 Task: Get directions from Glacier National Park, Montana, United States to Biscayne National Park, Florida, United States and explore the nearby banks
Action: Mouse moved to (421, 208)
Screenshot: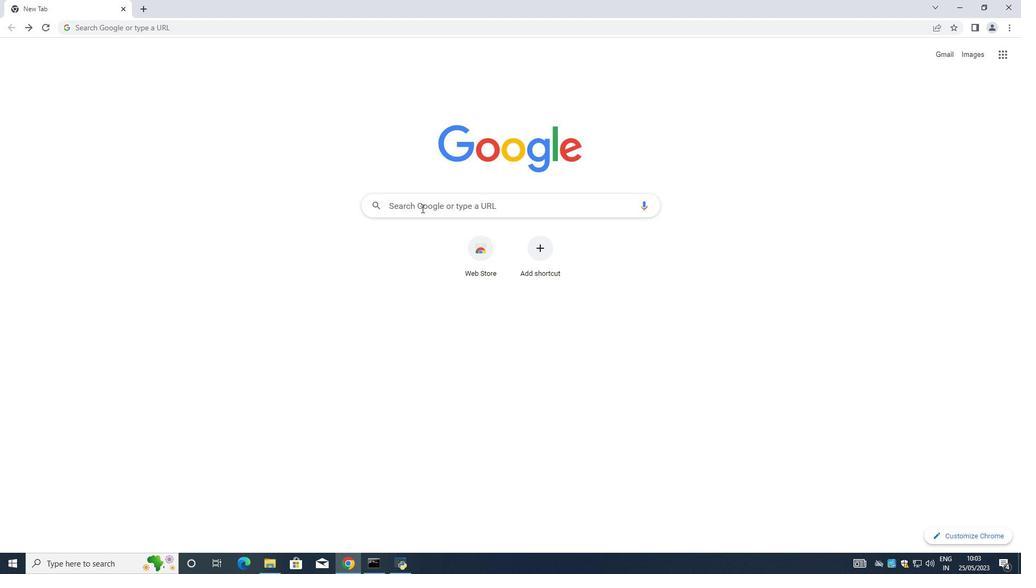 
Action: Mouse pressed left at (421, 208)
Screenshot: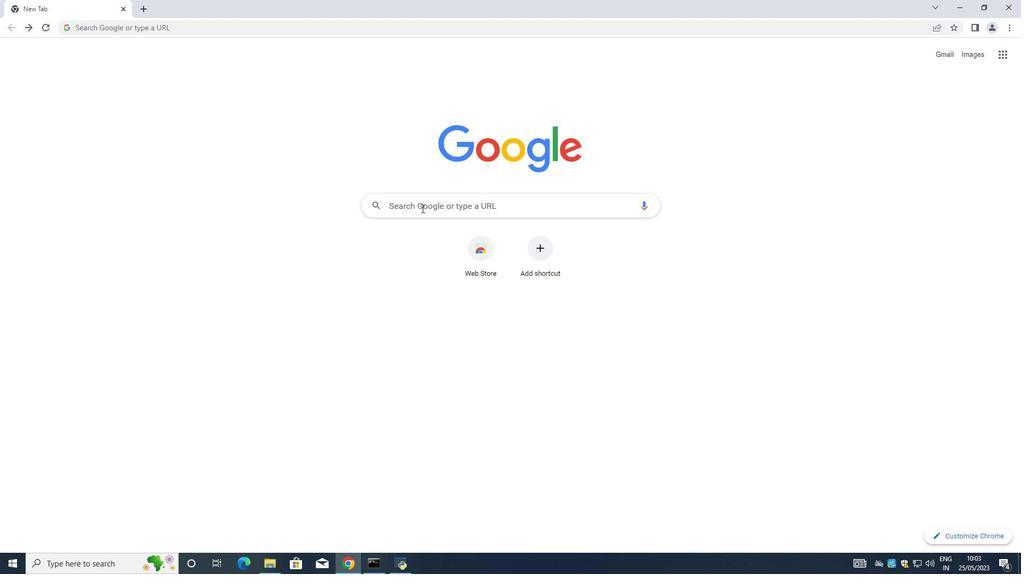 
Action: Mouse moved to (115, 71)
Screenshot: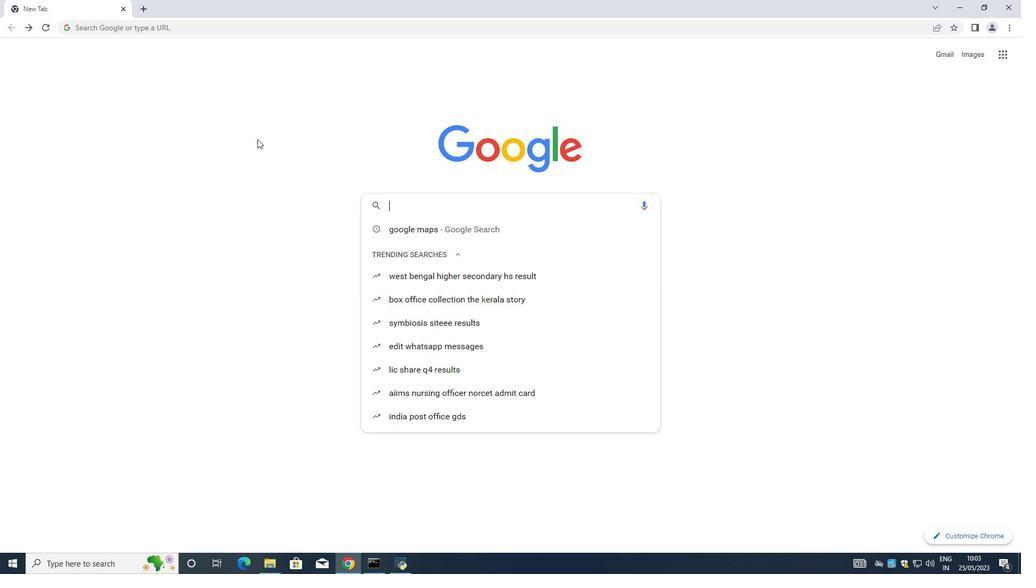 
Action: Key pressed google<Key.space>maps<Key.enter>
Screenshot: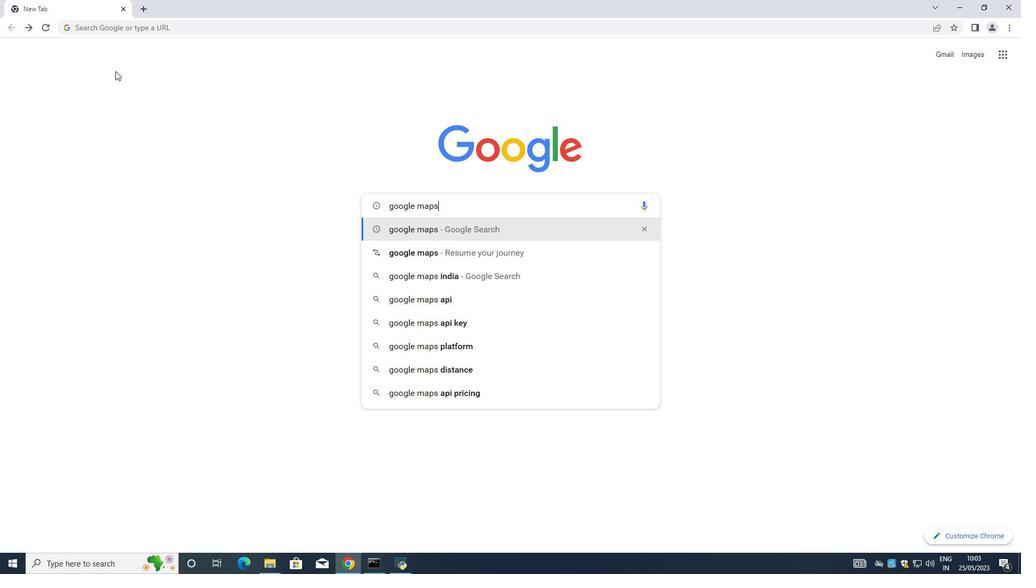 
Action: Mouse moved to (160, 169)
Screenshot: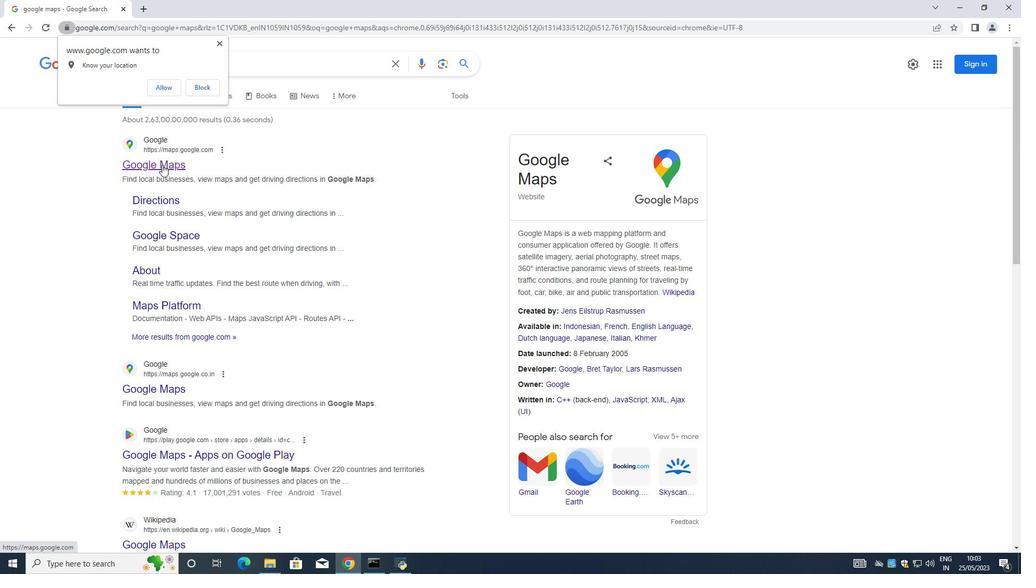 
Action: Mouse pressed left at (160, 169)
Screenshot: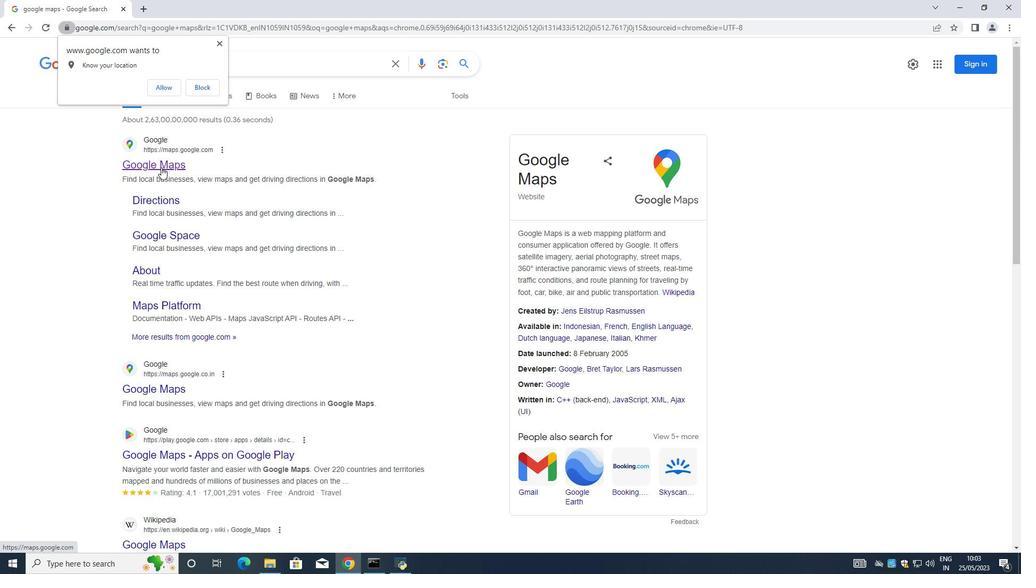 
Action: Mouse moved to (109, 48)
Screenshot: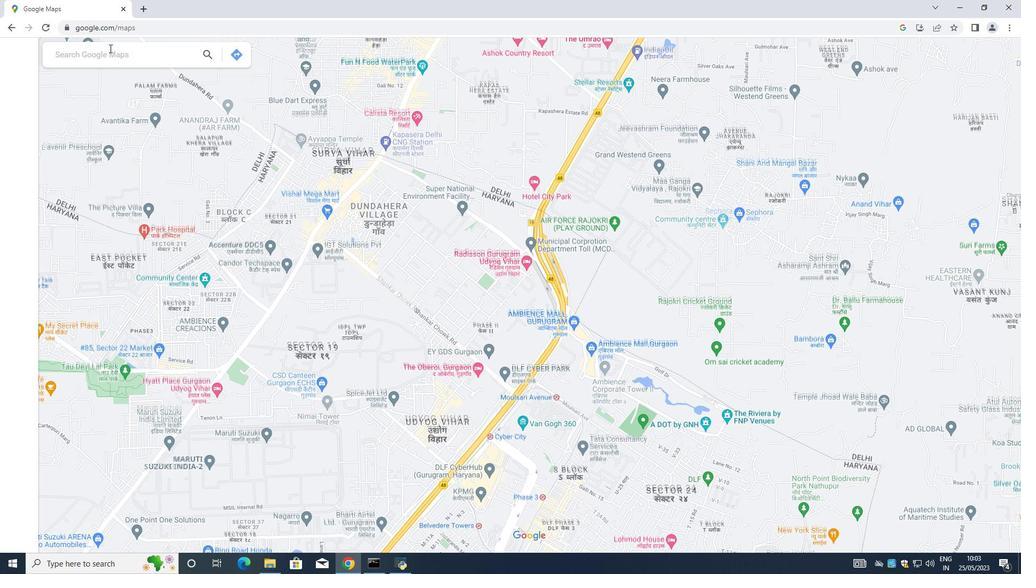 
Action: Mouse pressed left at (109, 48)
Screenshot: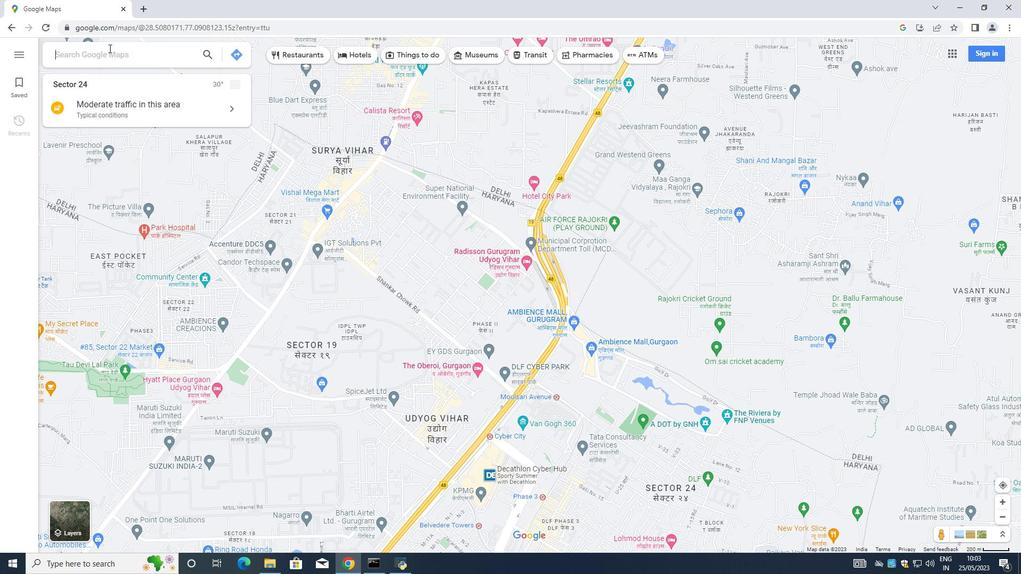 
Action: Mouse moved to (109, 53)
Screenshot: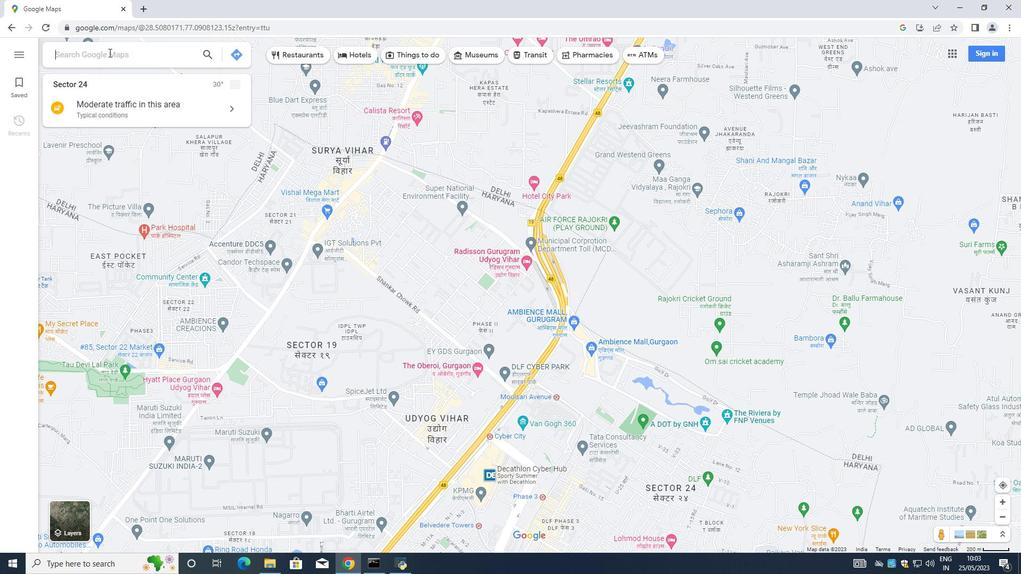 
Action: Mouse pressed left at (109, 53)
Screenshot: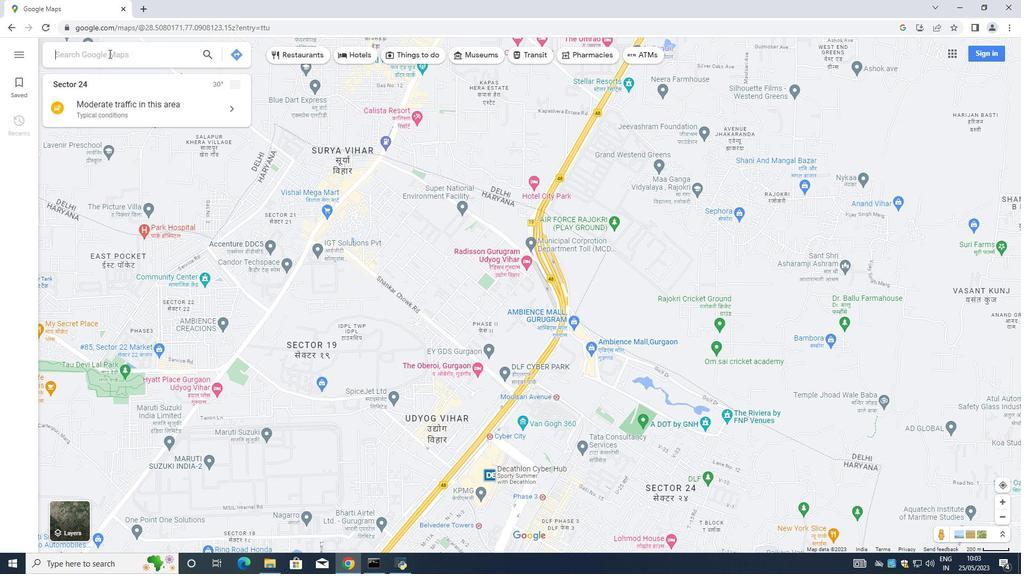 
Action: Mouse moved to (63, 39)
Screenshot: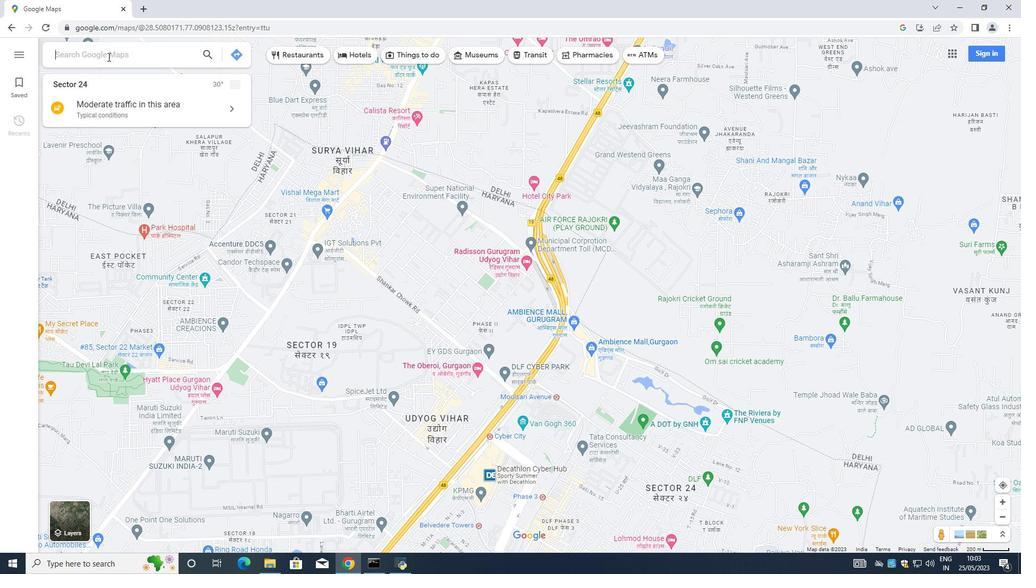 
Action: Key pressed <Key.shift><Key.shift><Key.shift><Key.shift><Key.shift><Key.shift><Key.shift>Glacier<Key.space><Key.shift><Key.shift><Key.shift>National<Key.space>
Screenshot: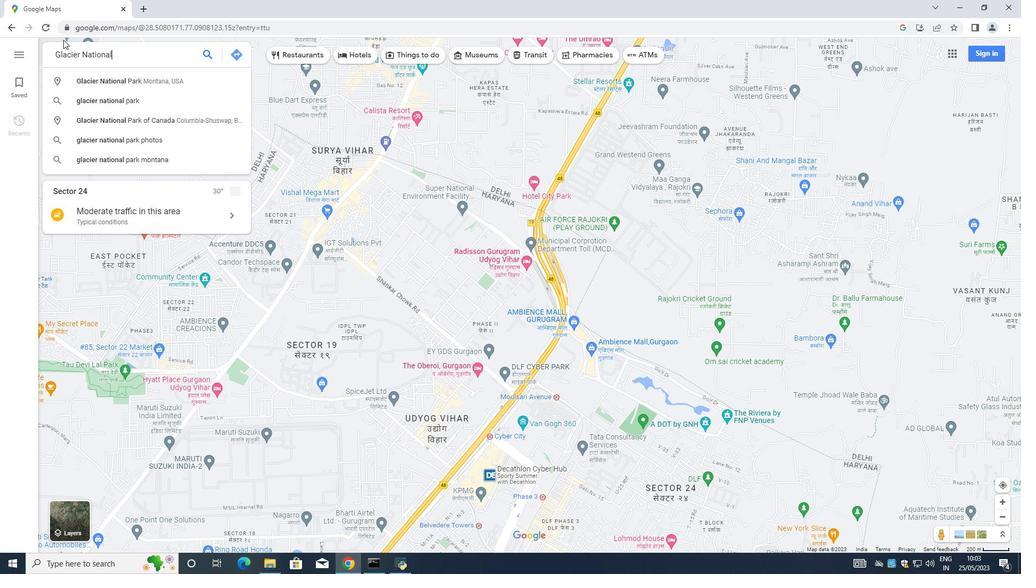 
Action: Mouse moved to (138, 87)
Screenshot: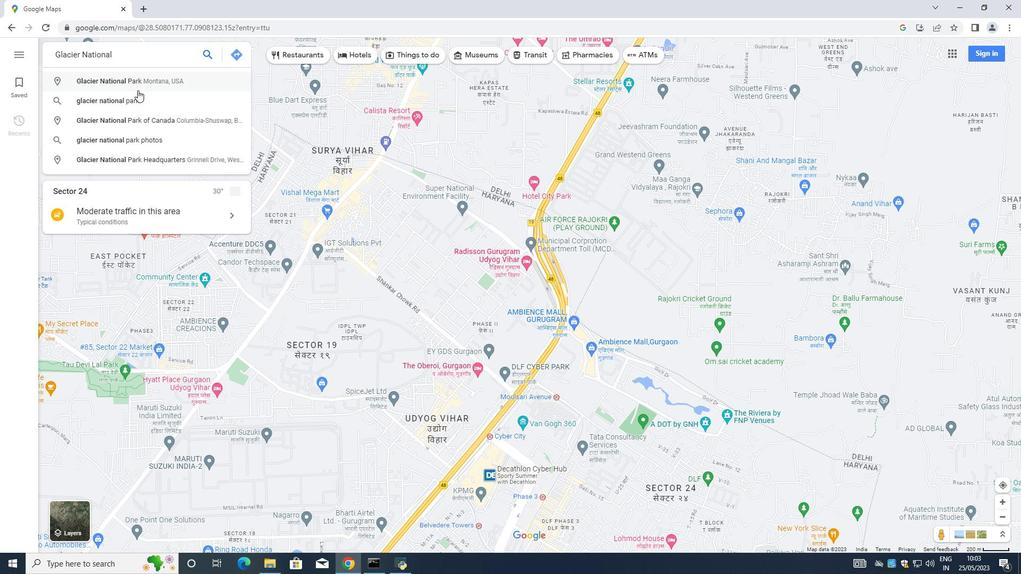 
Action: Mouse pressed left at (138, 87)
Screenshot: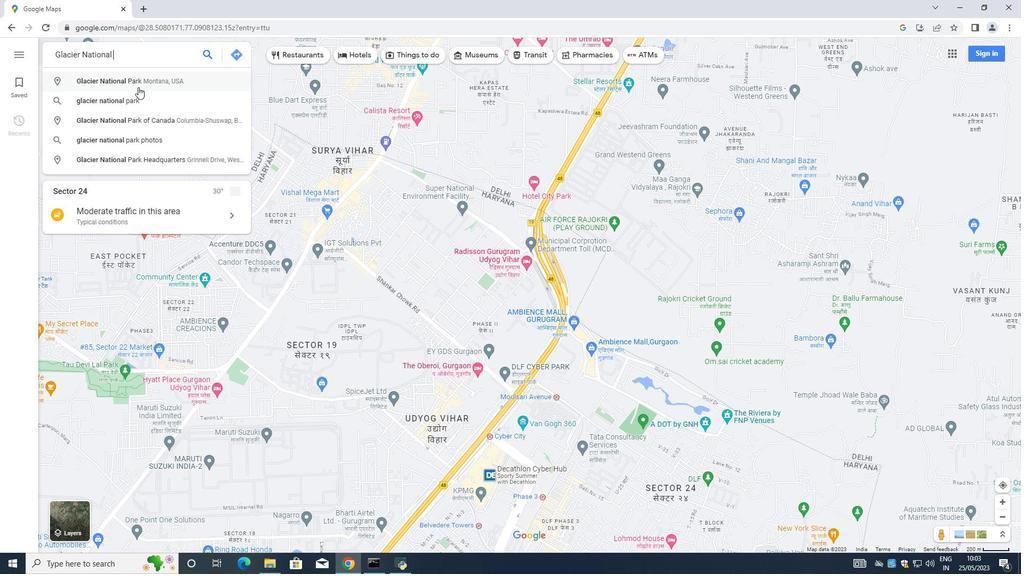 
Action: Mouse moved to (62, 260)
Screenshot: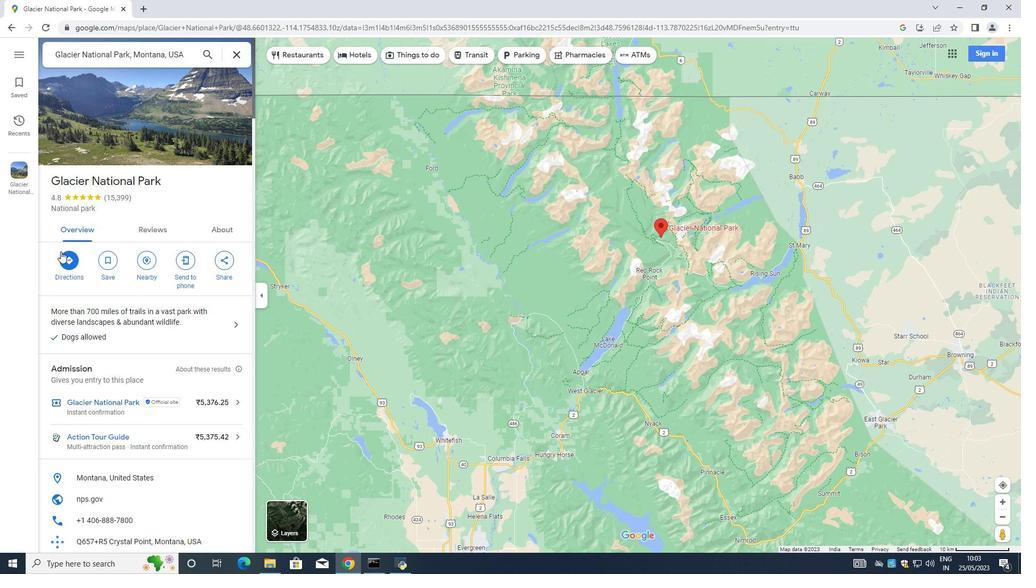 
Action: Mouse pressed left at (62, 260)
Screenshot: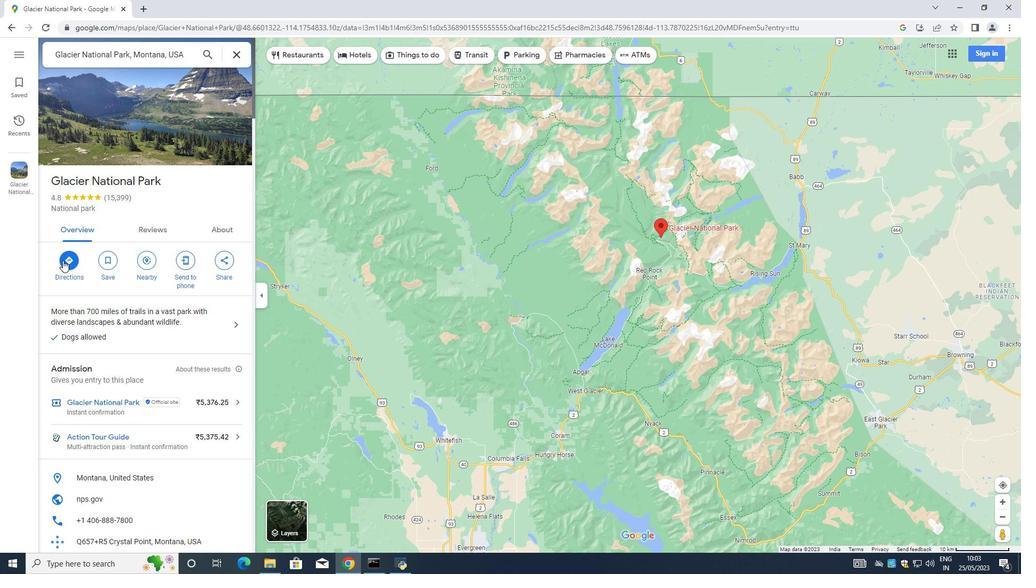 
Action: Mouse moved to (108, 84)
Screenshot: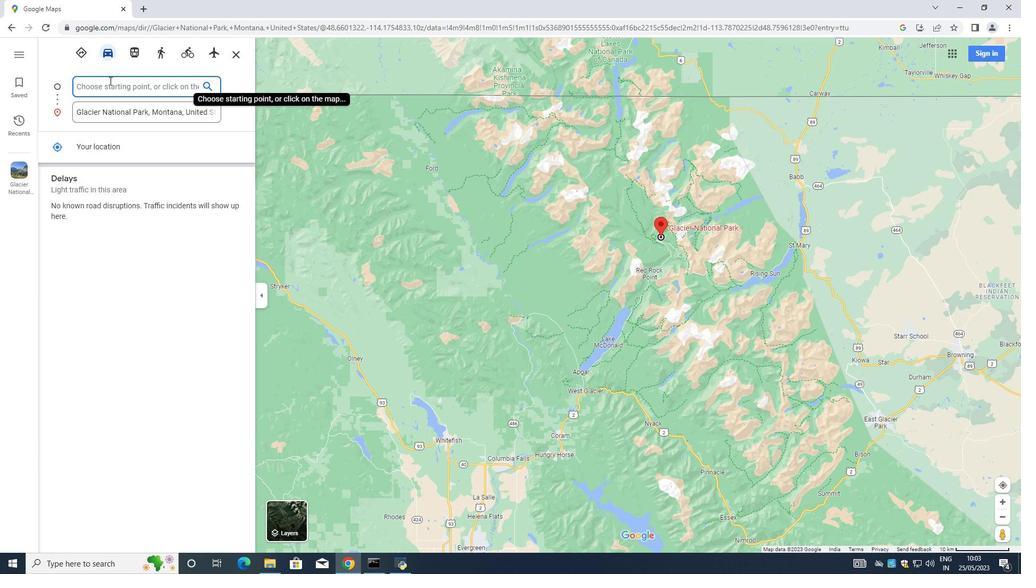
Action: Mouse pressed left at (108, 84)
Screenshot: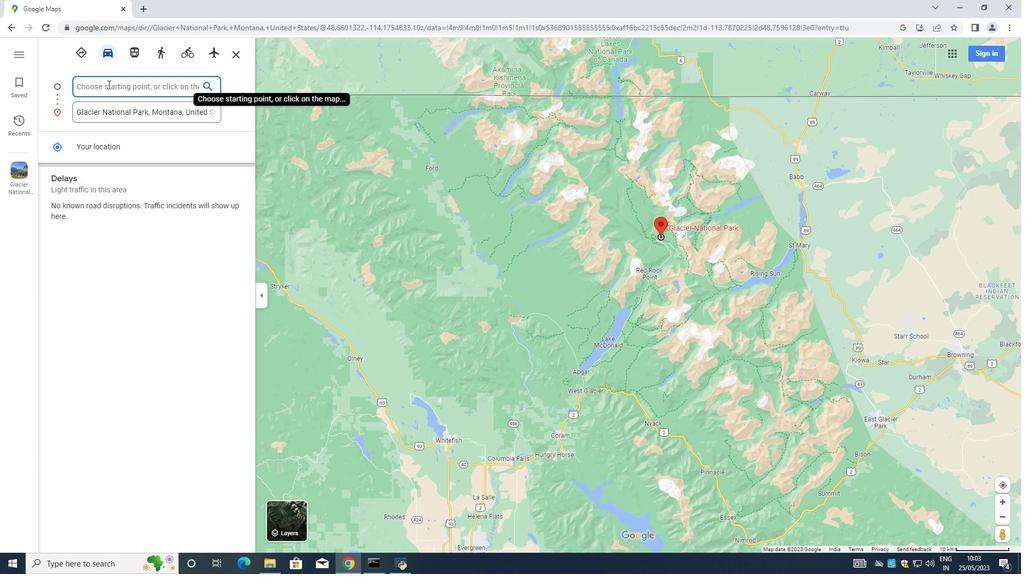 
Action: Key pressed <Key.shift><Key.shift><Key.shift><Key.shift><Key.shift><Key.shift><Key.shift><Key.shift><Key.shift><Key.shift><Key.shift><Key.shift><Key.shift><Key.shift><Key.shift><Key.shift><Key.shift><Key.shift><Key.shift><Key.shift>Biscayne<Key.space><Key.shift>National<Key.space><Key.shift>Park<Key.space>
Screenshot: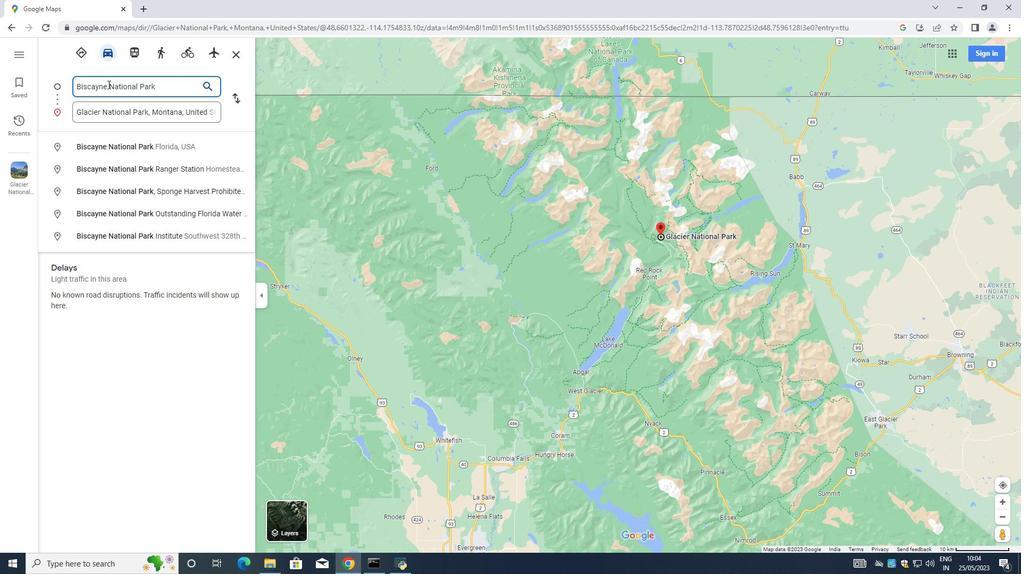 
Action: Mouse moved to (196, 144)
Screenshot: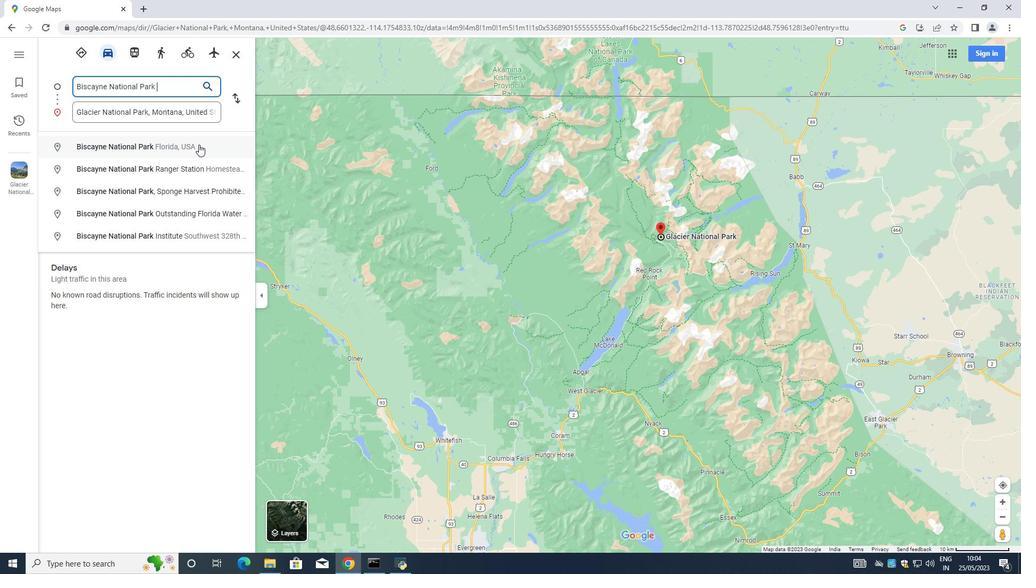 
Action: Mouse pressed left at (196, 144)
Screenshot: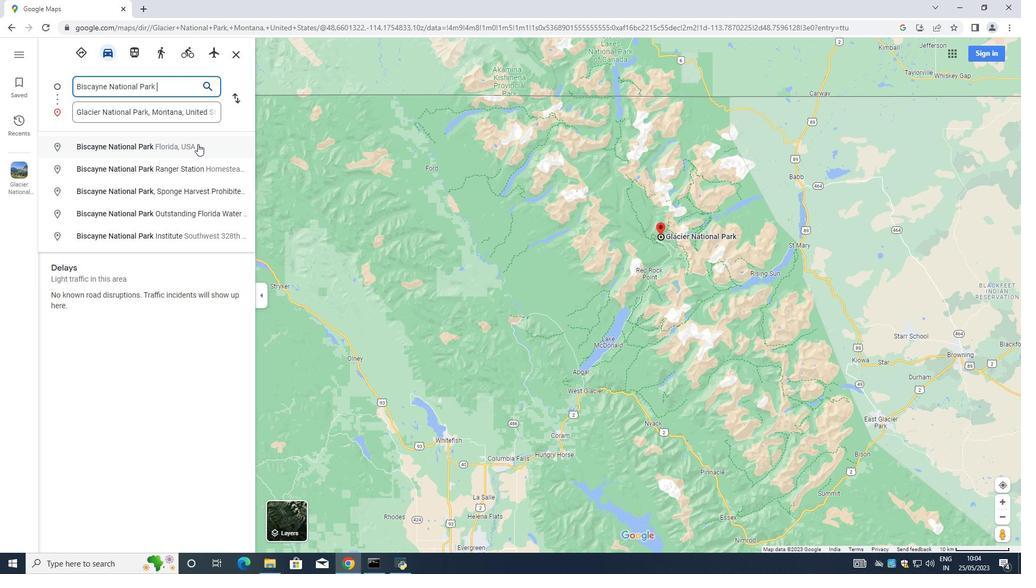 
Action: Mouse moved to (679, 255)
Screenshot: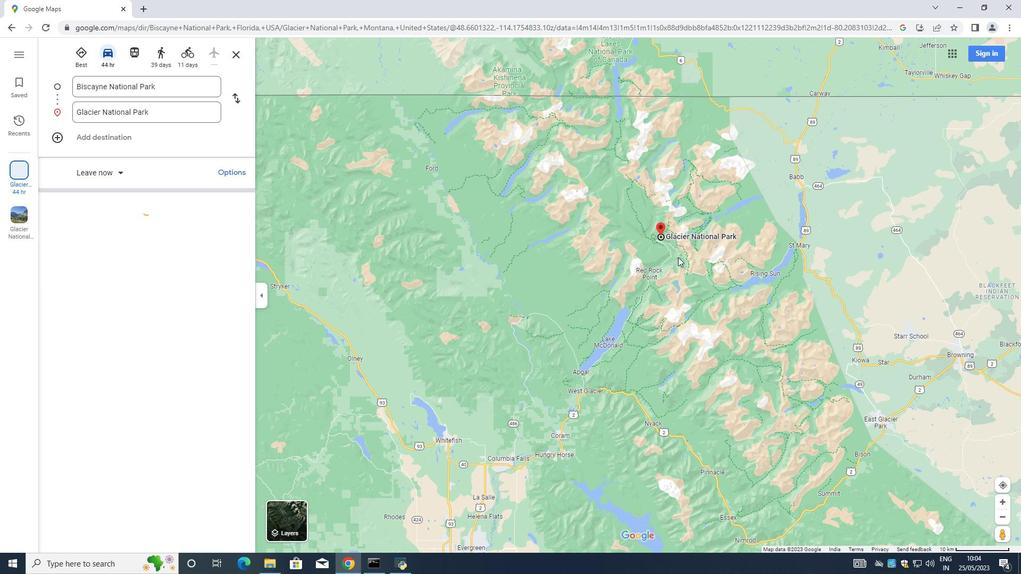 
Action: Mouse scrolled (679, 255) with delta (0, 0)
Screenshot: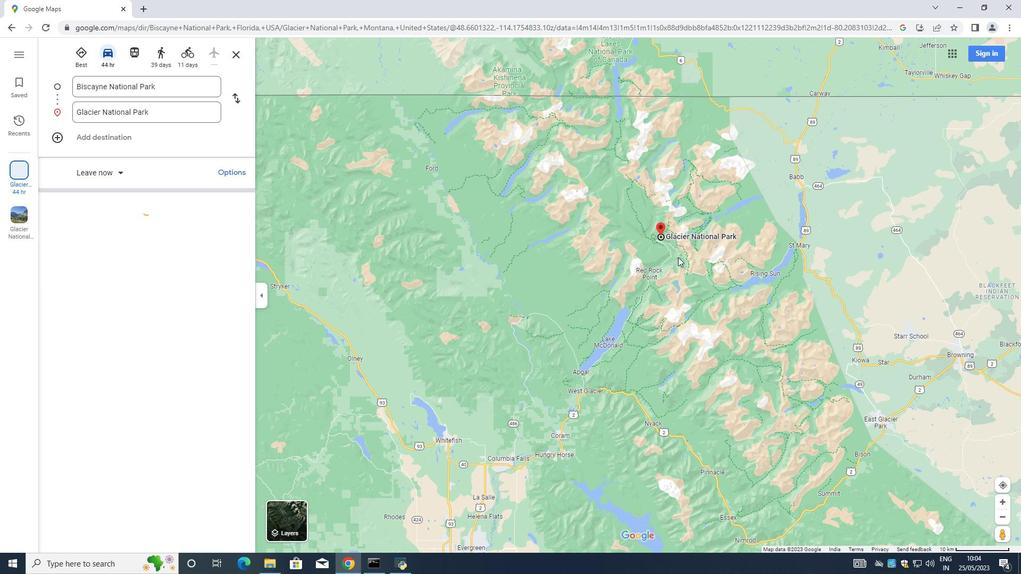 
Action: Mouse moved to (631, 245)
Screenshot: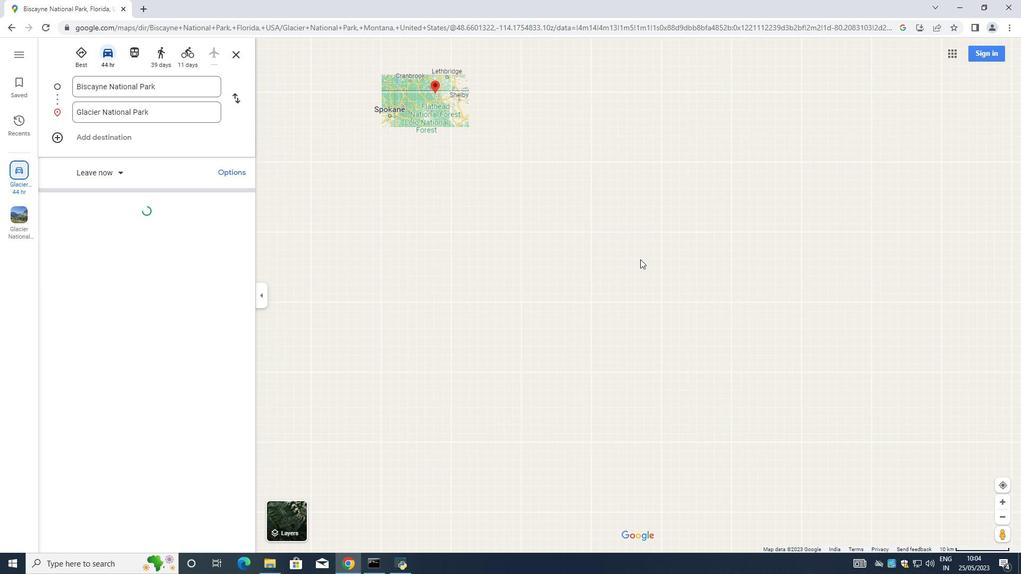 
Action: Mouse scrolled (631, 244) with delta (0, 0)
Screenshot: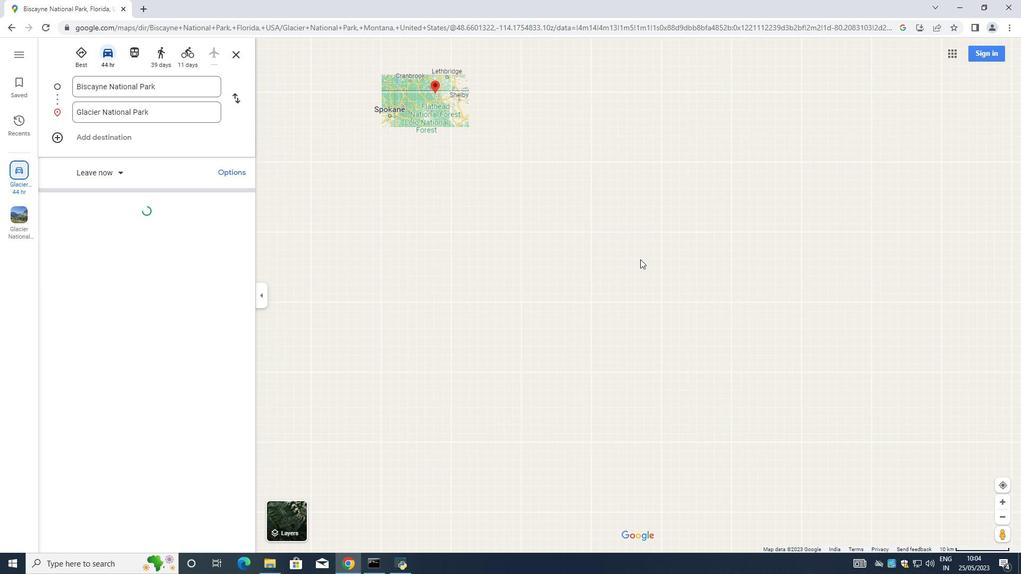 
Action: Mouse moved to (629, 245)
Screenshot: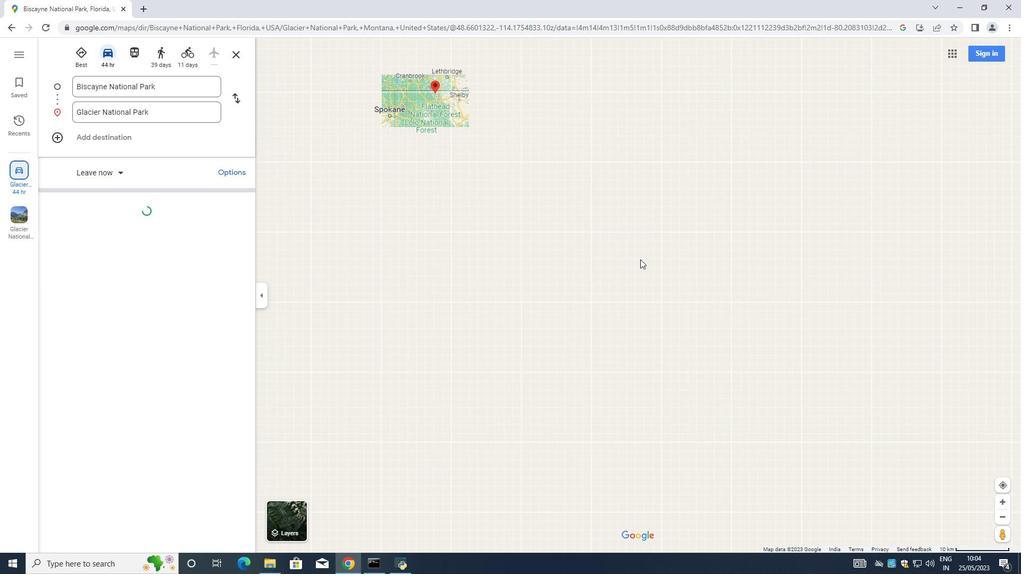 
Action: Mouse scrolled (629, 244) with delta (0, 0)
Screenshot: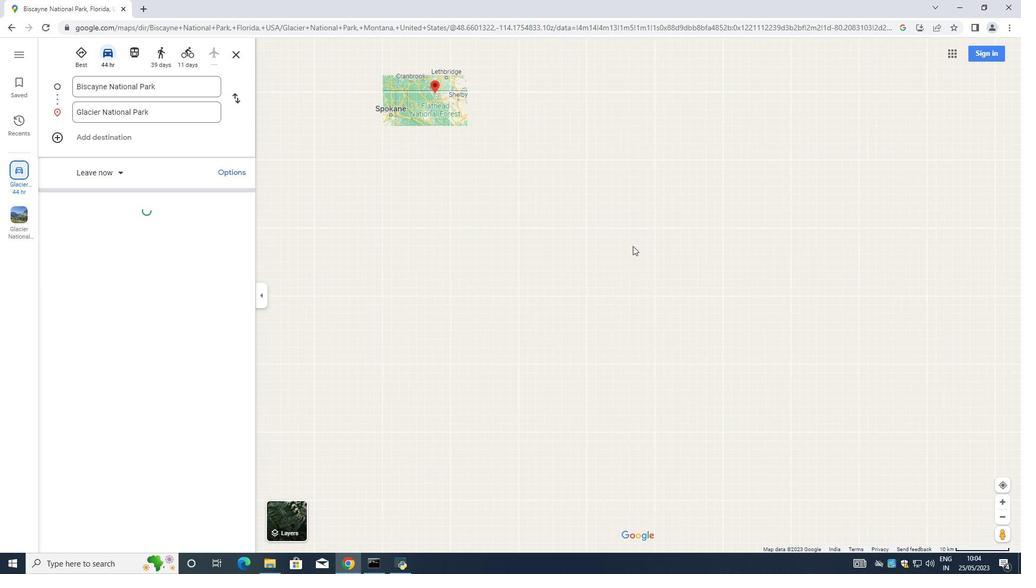 
Action: Mouse moved to (628, 245)
Screenshot: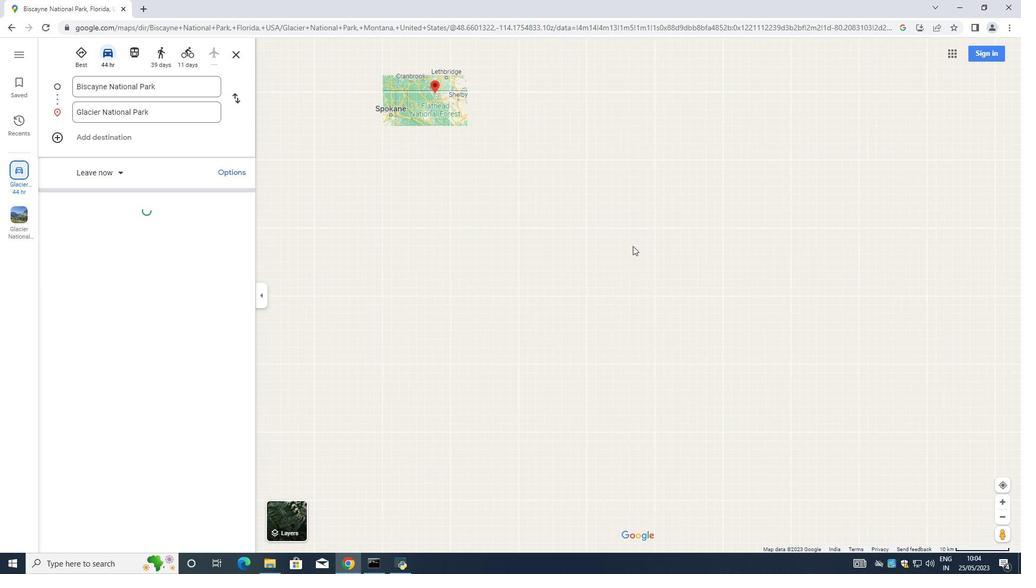 
Action: Mouse scrolled (628, 245) with delta (0, 0)
Screenshot: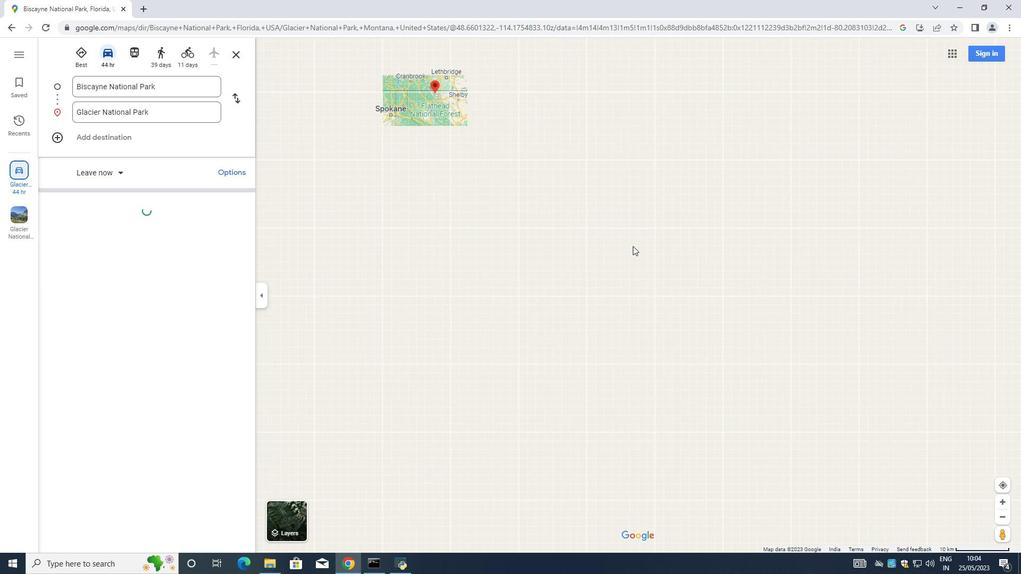 
Action: Mouse moved to (618, 235)
Screenshot: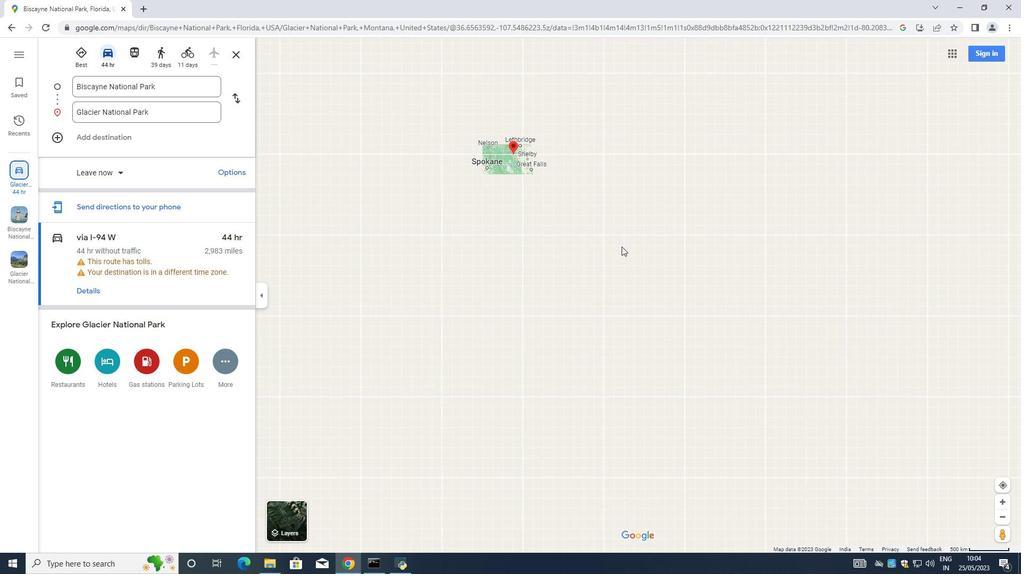 
Action: Mouse scrolled (618, 235) with delta (0, 0)
Screenshot: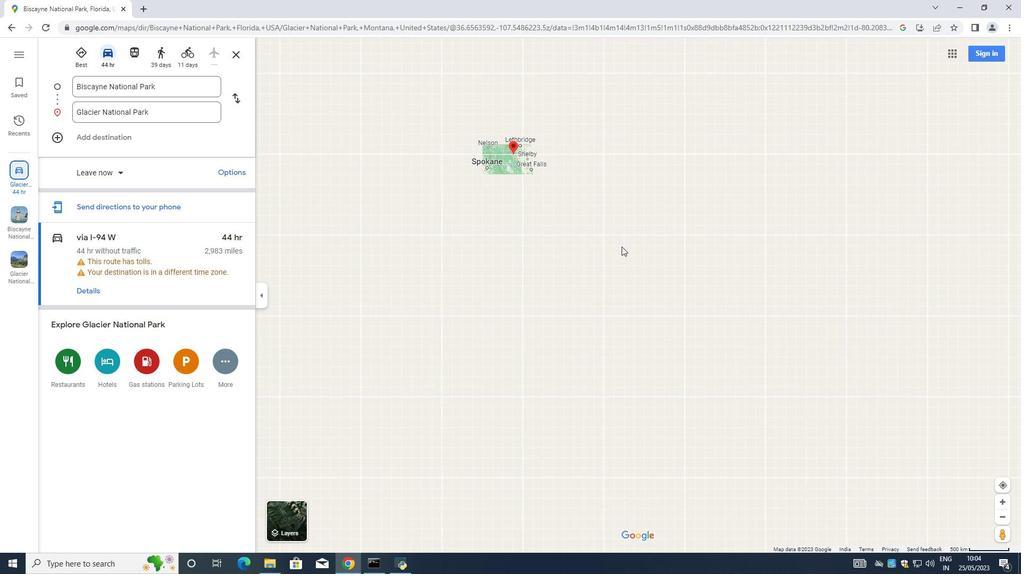 
Action: Mouse scrolled (618, 235) with delta (0, 0)
Screenshot: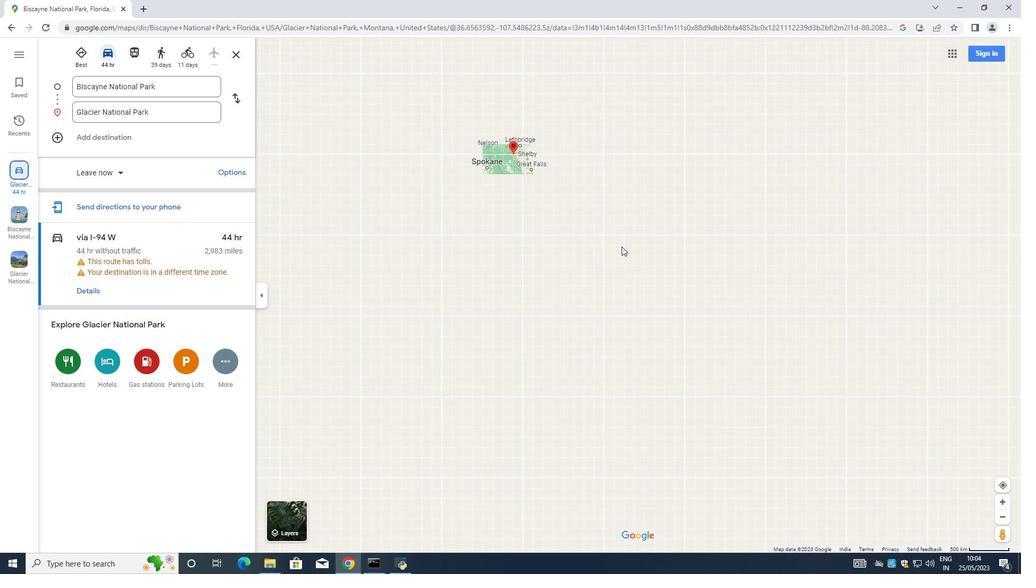 
Action: Mouse scrolled (618, 235) with delta (0, 0)
Screenshot: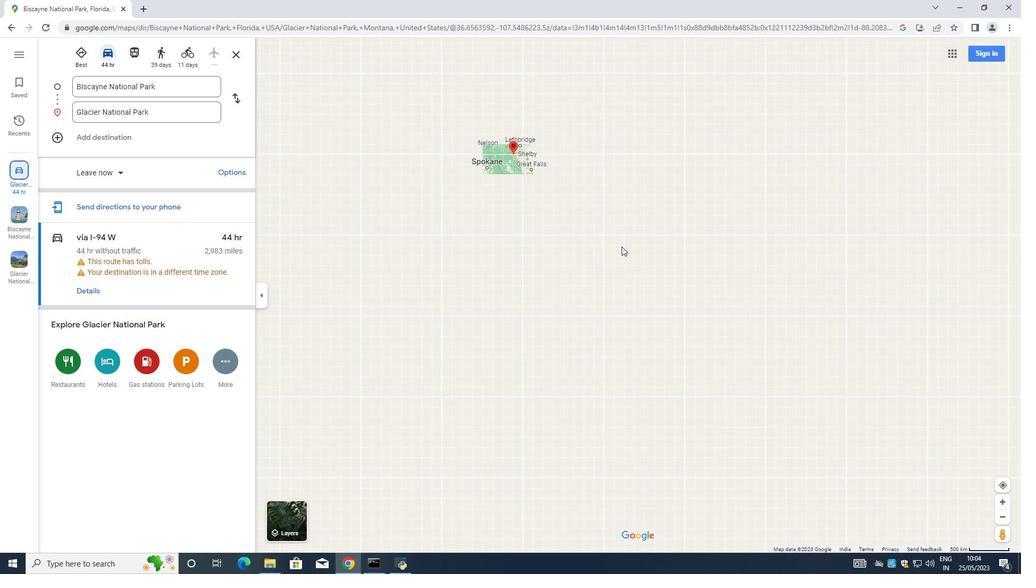 
Action: Mouse scrolled (618, 235) with delta (0, 0)
Screenshot: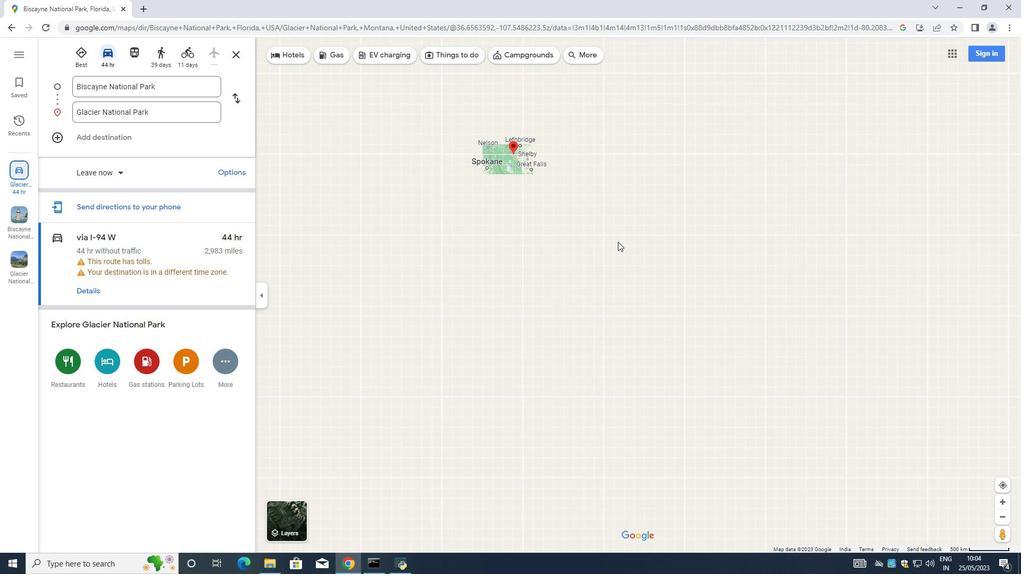 
Action: Mouse scrolled (618, 235) with delta (0, 0)
Screenshot: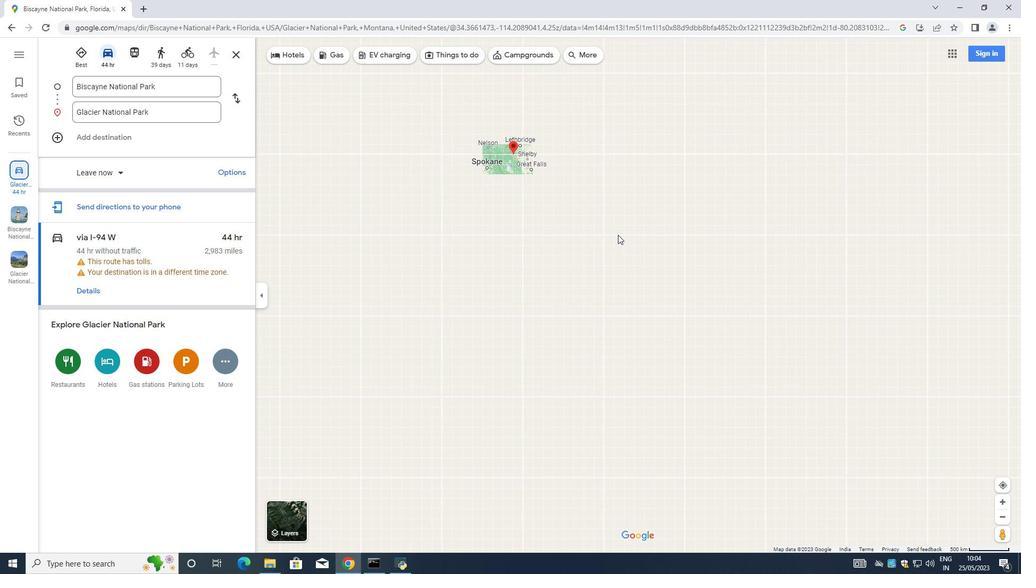 
Action: Mouse moved to (423, 125)
Screenshot: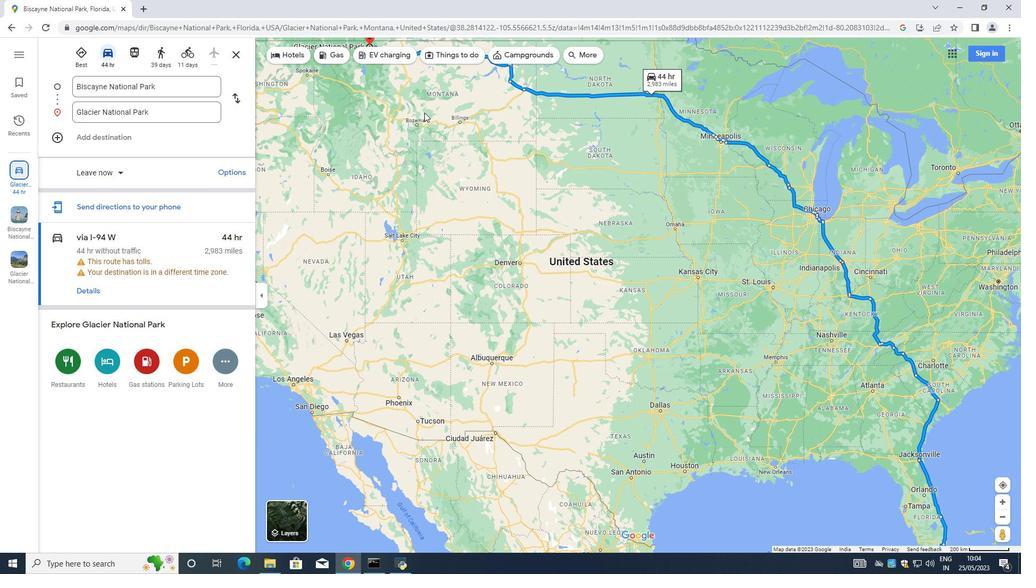 
Action: Mouse pressed left at (423, 125)
Screenshot: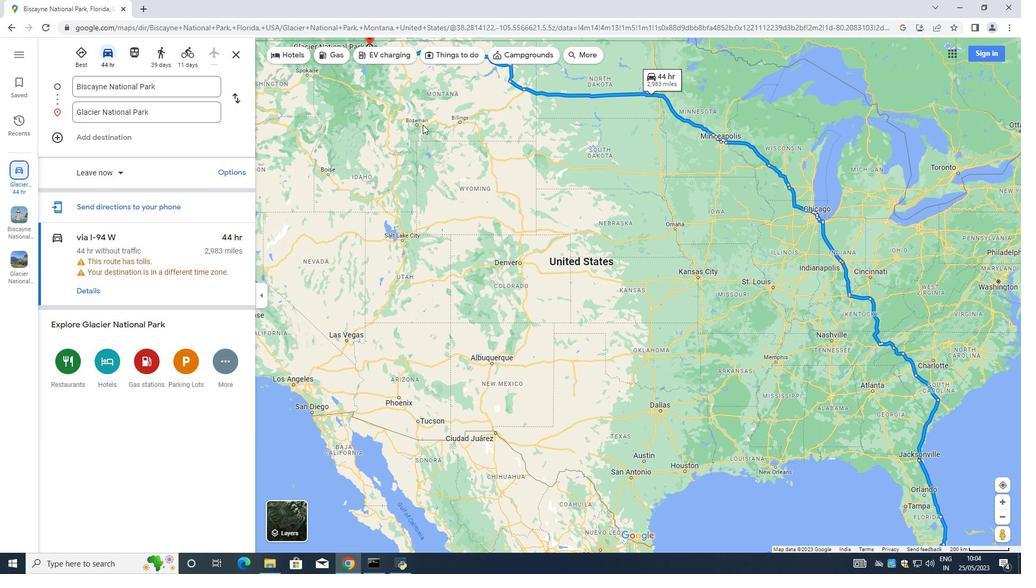 
Action: Mouse moved to (510, 301)
Screenshot: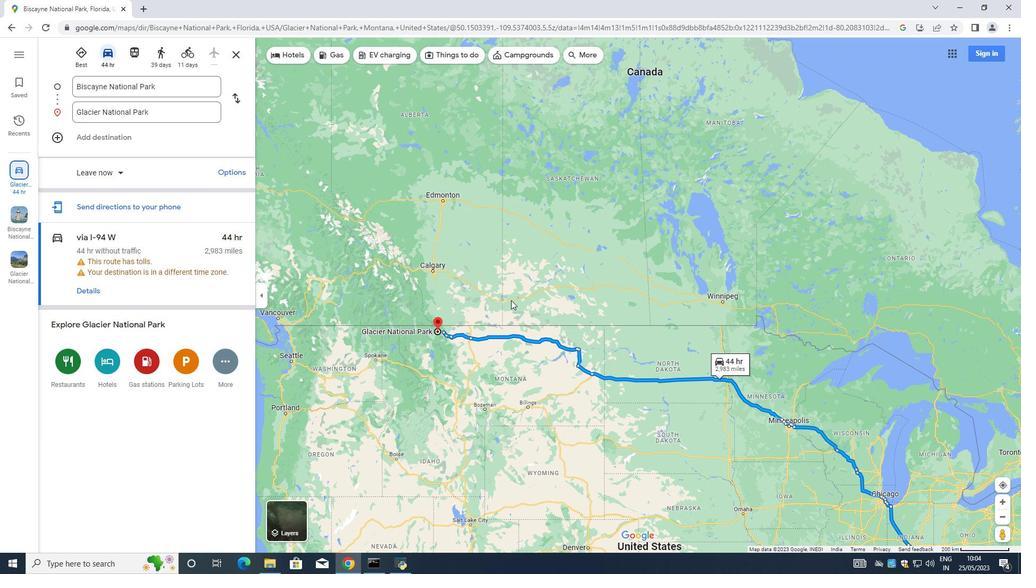 
Action: Mouse scrolled (510, 302) with delta (0, 0)
Screenshot: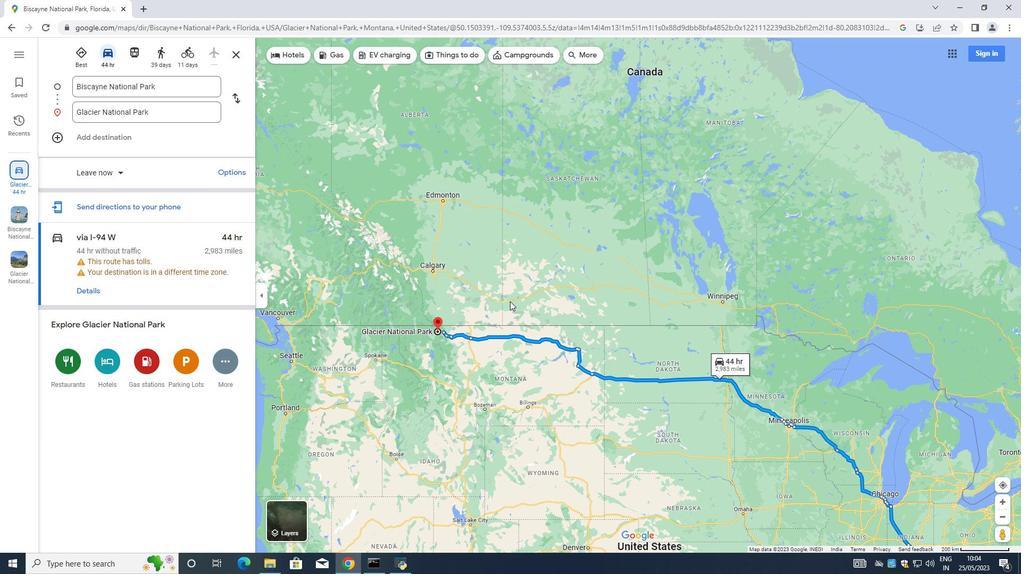 
Action: Mouse moved to (227, 374)
Screenshot: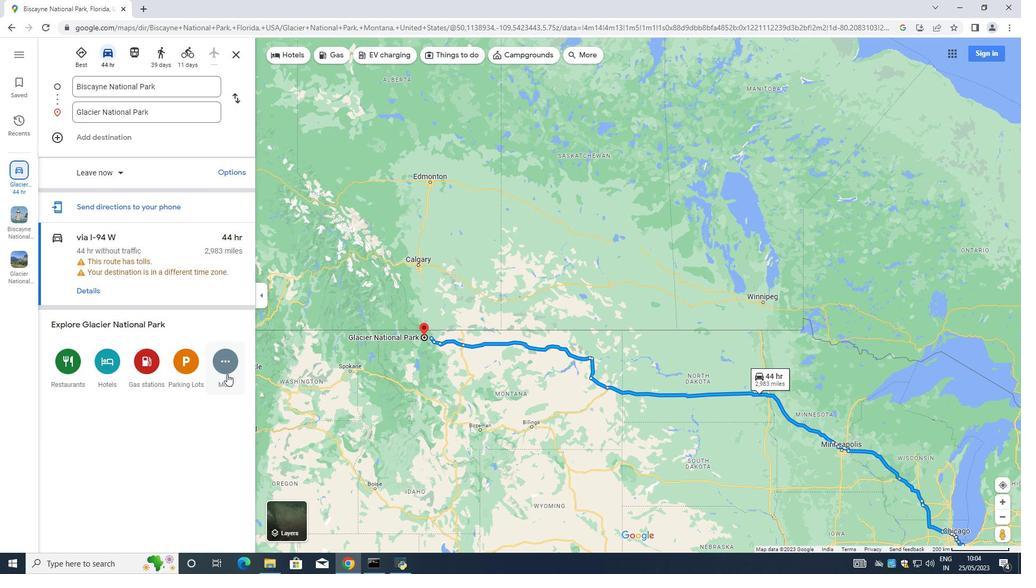 
Action: Mouse pressed left at (227, 374)
Screenshot: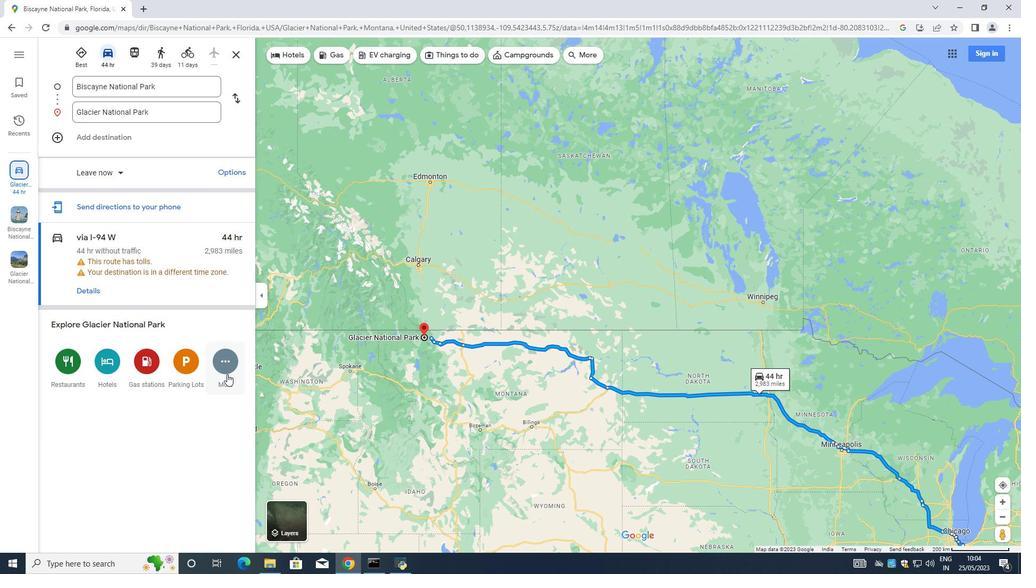 
Action: Mouse moved to (83, 433)
Screenshot: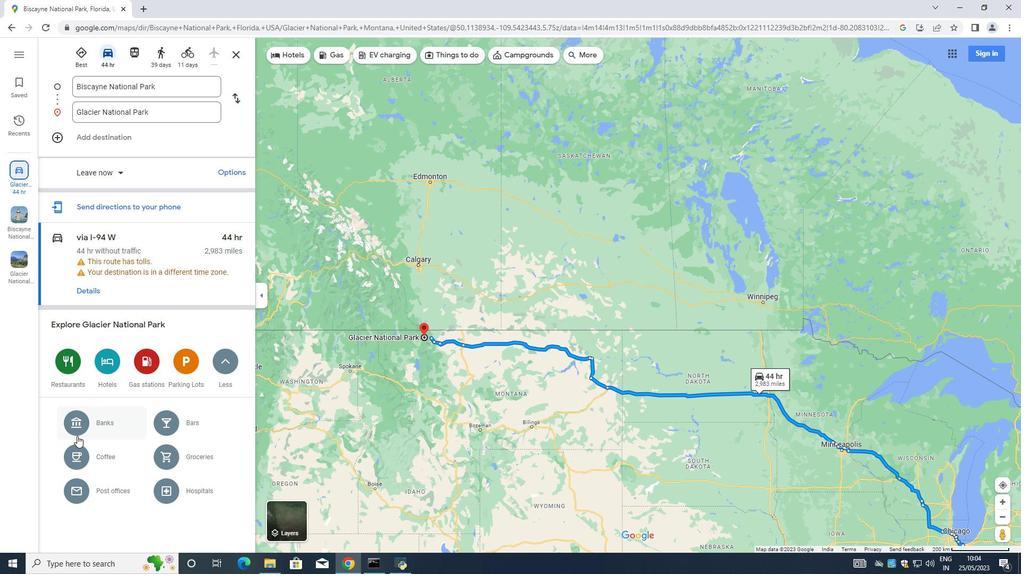 
Action: Mouse pressed left at (83, 433)
Screenshot: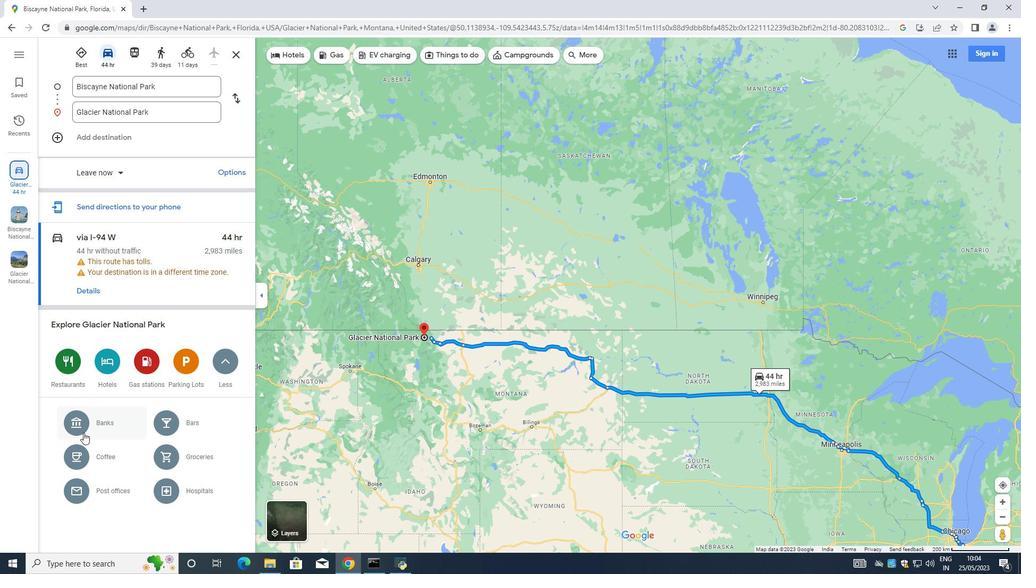 
Action: Mouse moved to (649, 381)
Screenshot: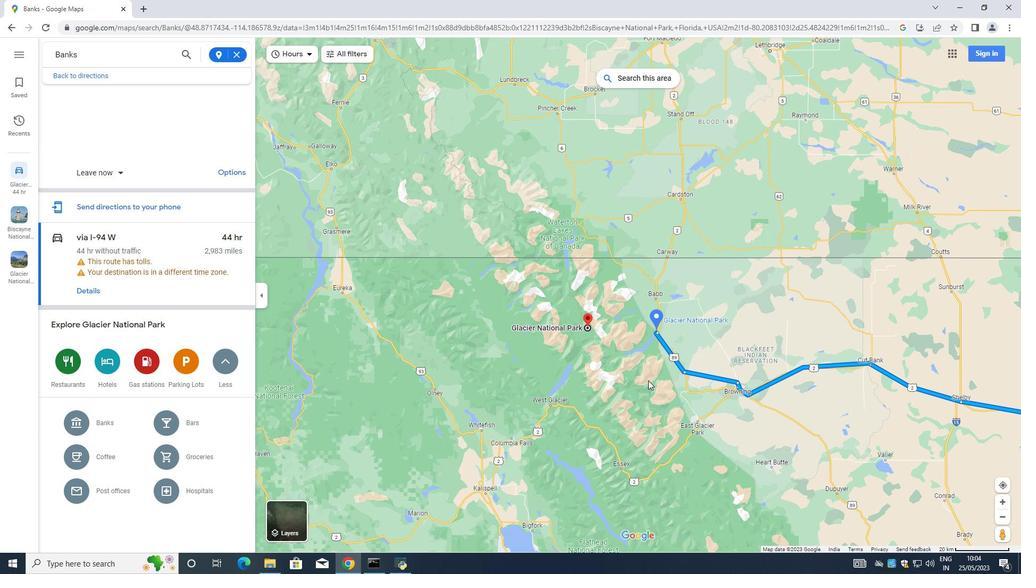 
Action: Mouse scrolled (649, 382) with delta (0, 0)
Screenshot: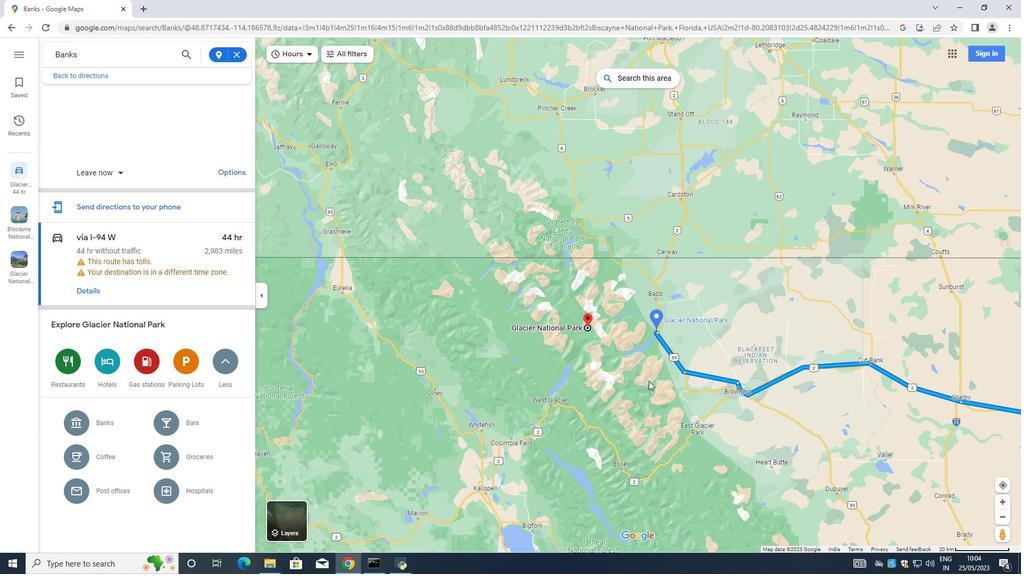 
Action: Mouse scrolled (649, 382) with delta (0, 0)
Screenshot: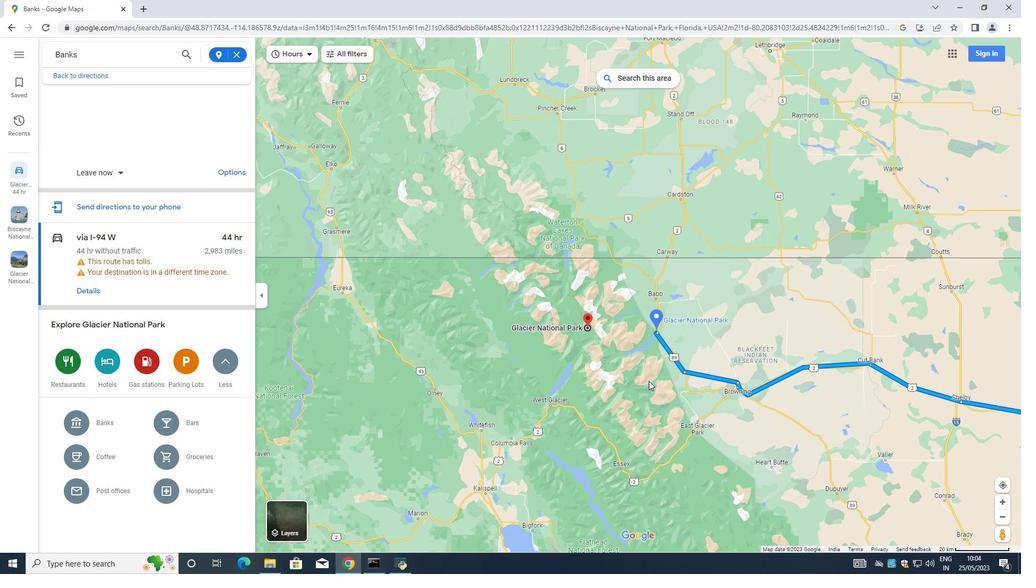 
Action: Mouse scrolled (649, 382) with delta (0, 0)
Screenshot: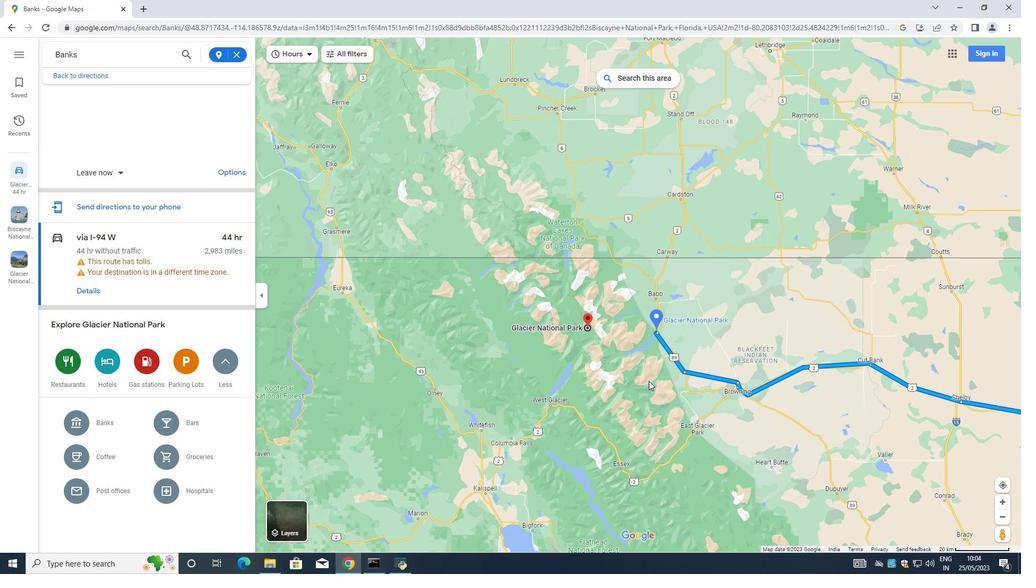 
Action: Mouse scrolled (649, 382) with delta (0, 0)
Screenshot: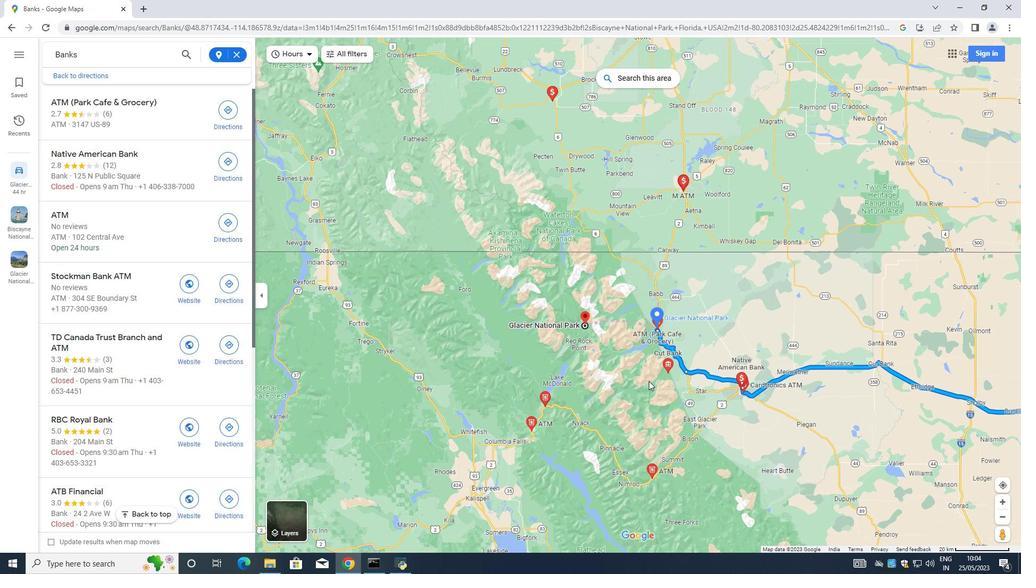 
Action: Mouse scrolled (649, 382) with delta (0, 0)
Screenshot: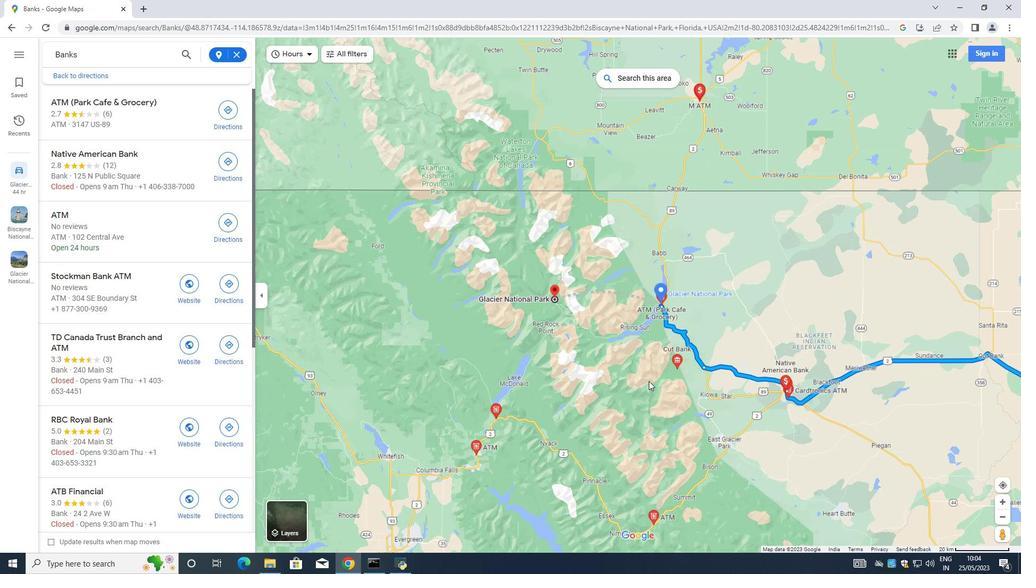 
Action: Mouse moved to (648, 378)
Screenshot: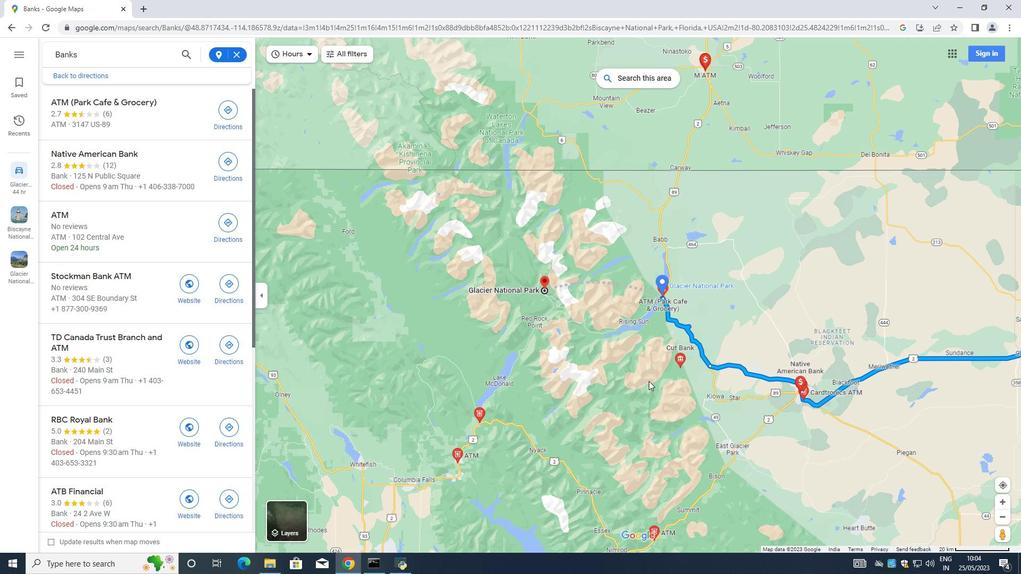 
Action: Mouse scrolled (648, 378) with delta (0, 0)
Screenshot: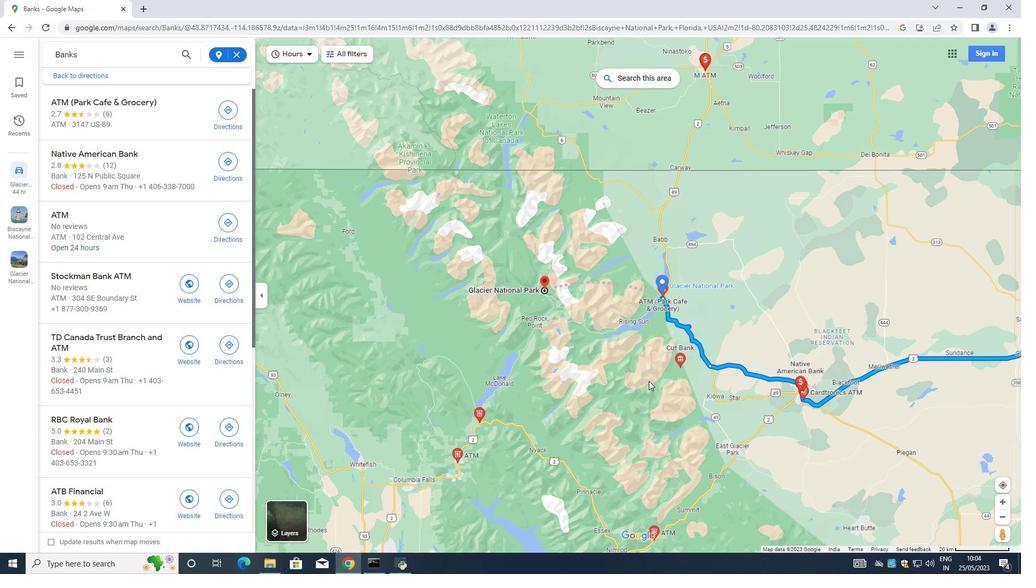 
Action: Mouse scrolled (648, 378) with delta (0, 0)
Screenshot: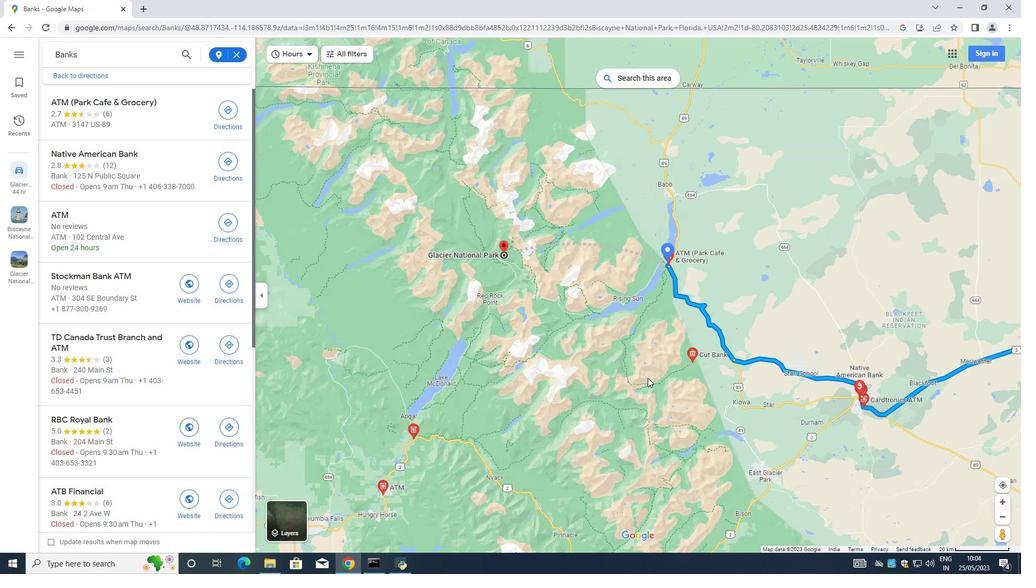 
Action: Mouse scrolled (648, 378) with delta (0, 0)
Screenshot: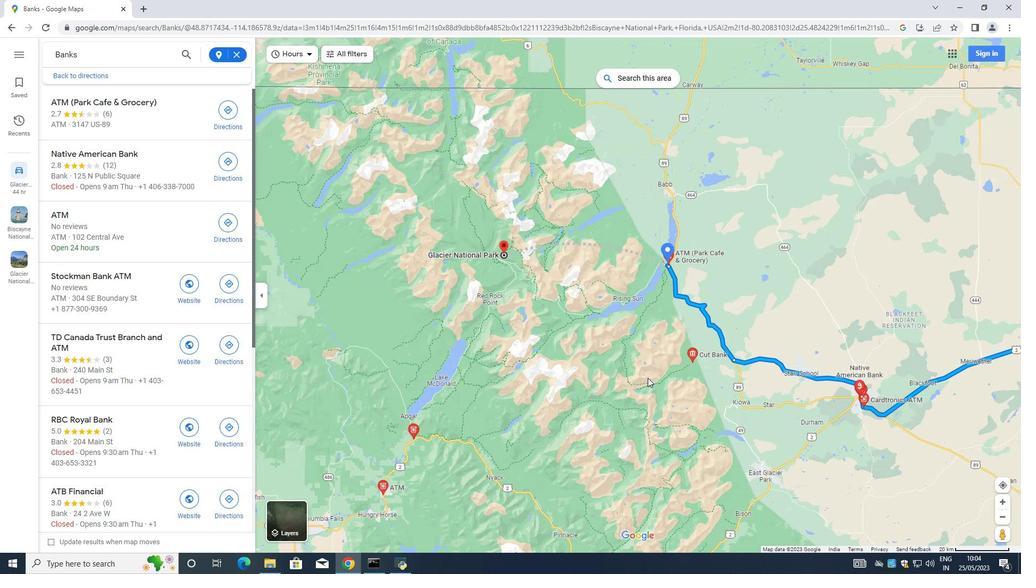 
Action: Mouse scrolled (648, 378) with delta (0, 0)
Screenshot: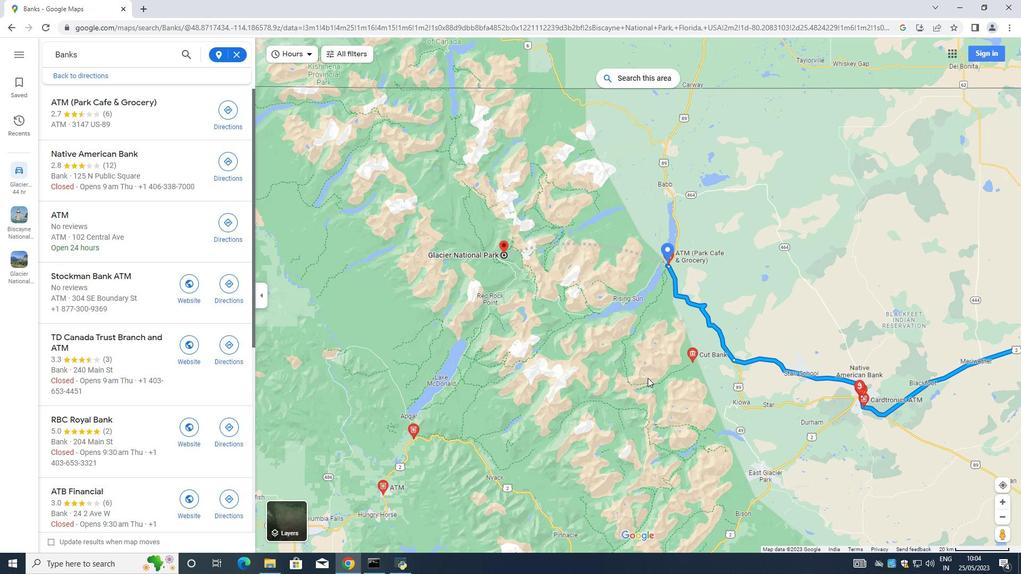 
Action: Mouse scrolled (648, 378) with delta (0, 0)
Screenshot: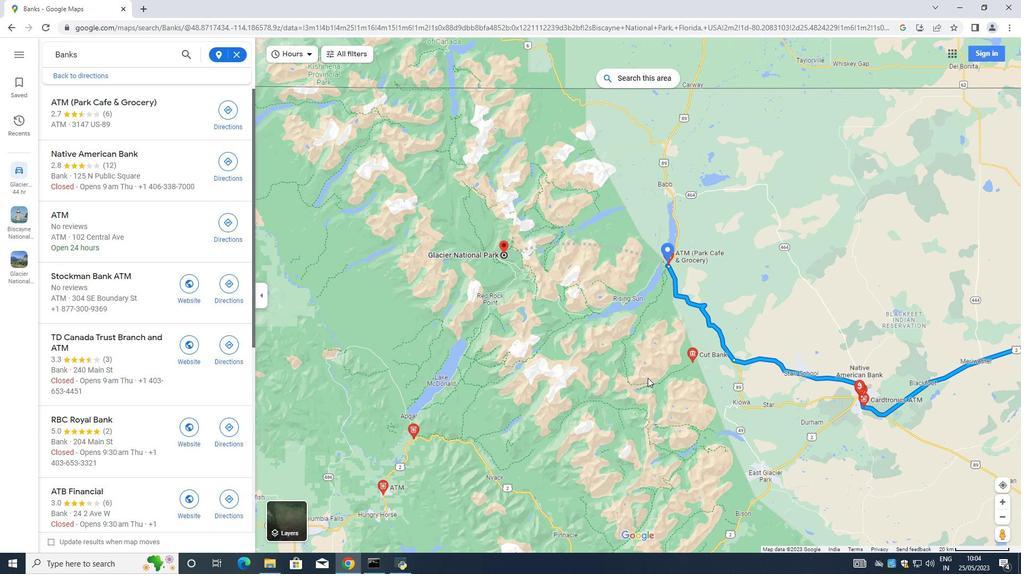 
Action: Mouse moved to (676, 158)
Screenshot: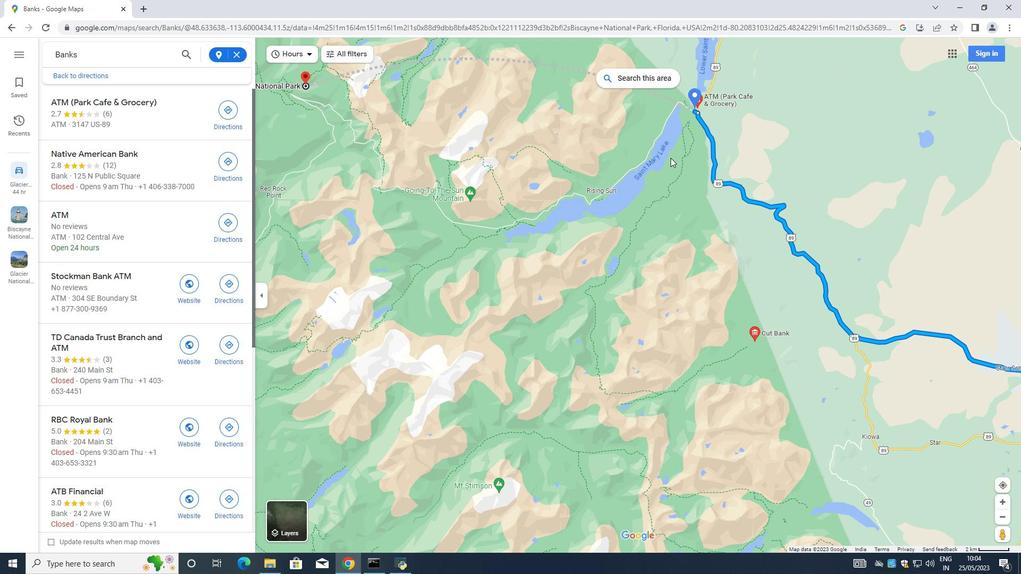 
Action: Mouse scrolled (676, 158) with delta (0, 0)
Screenshot: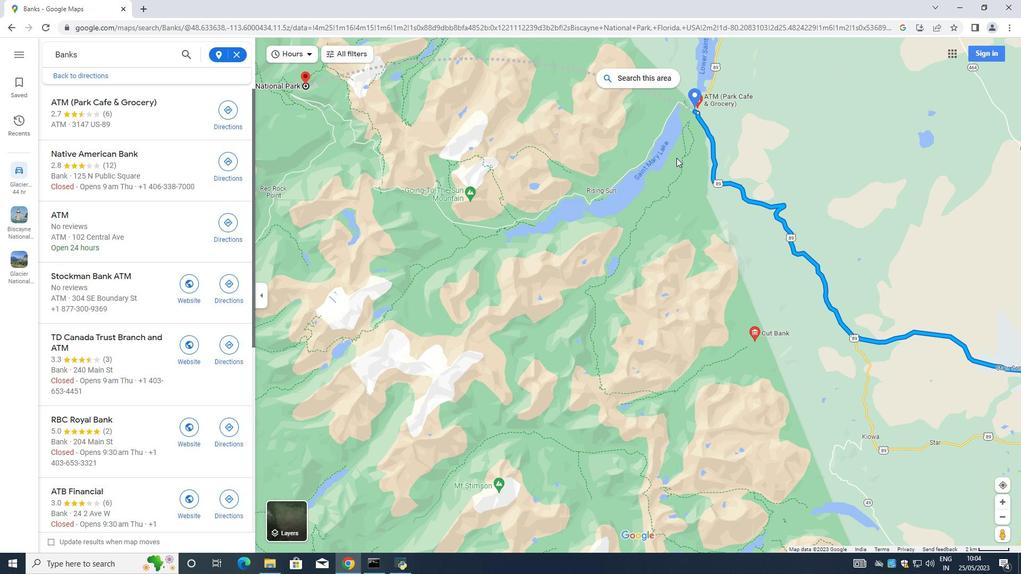 
Action: Mouse scrolled (676, 158) with delta (0, 0)
Screenshot: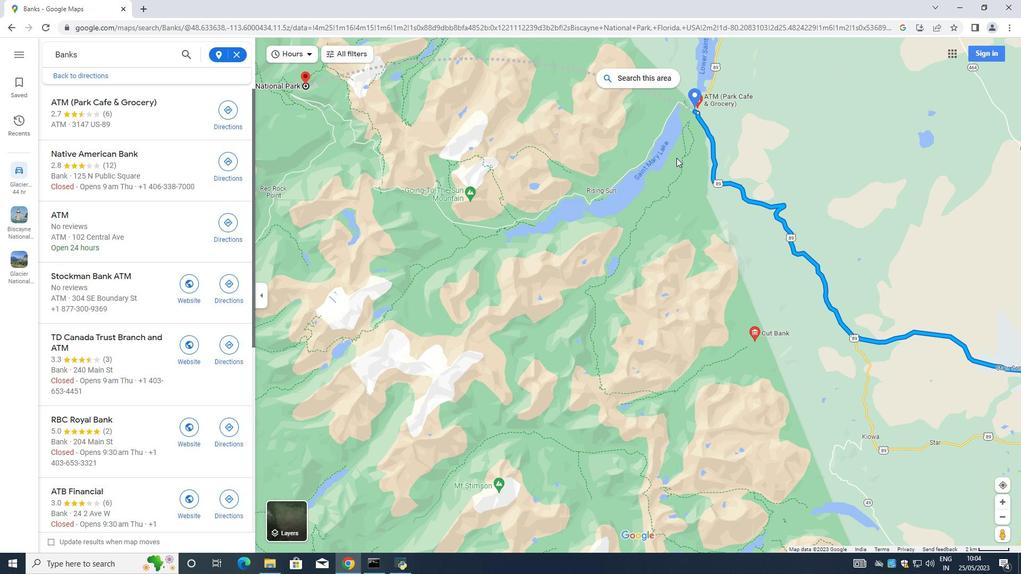 
Action: Mouse scrolled (676, 158) with delta (0, 0)
Screenshot: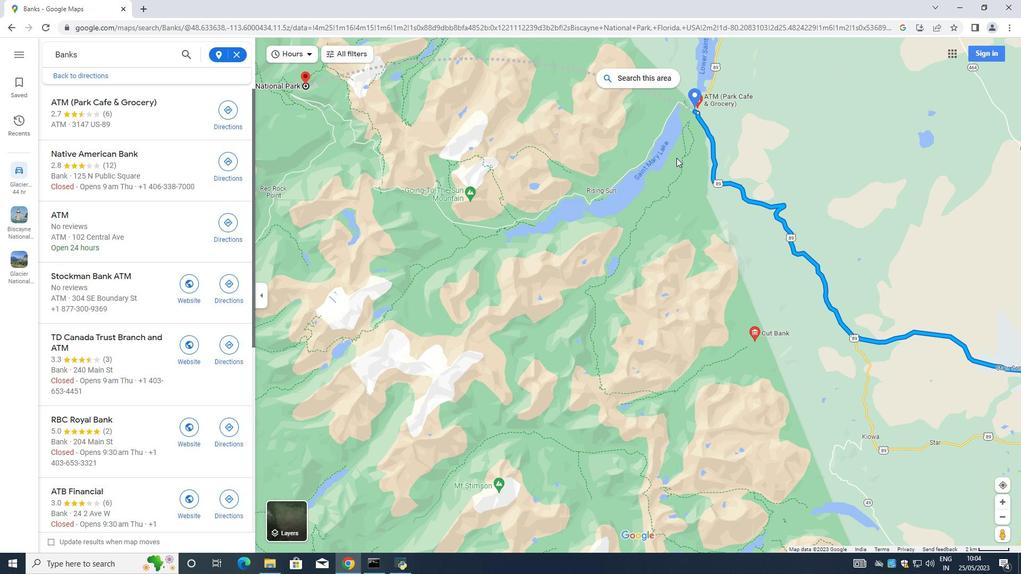 
Action: Mouse moved to (683, 155)
Screenshot: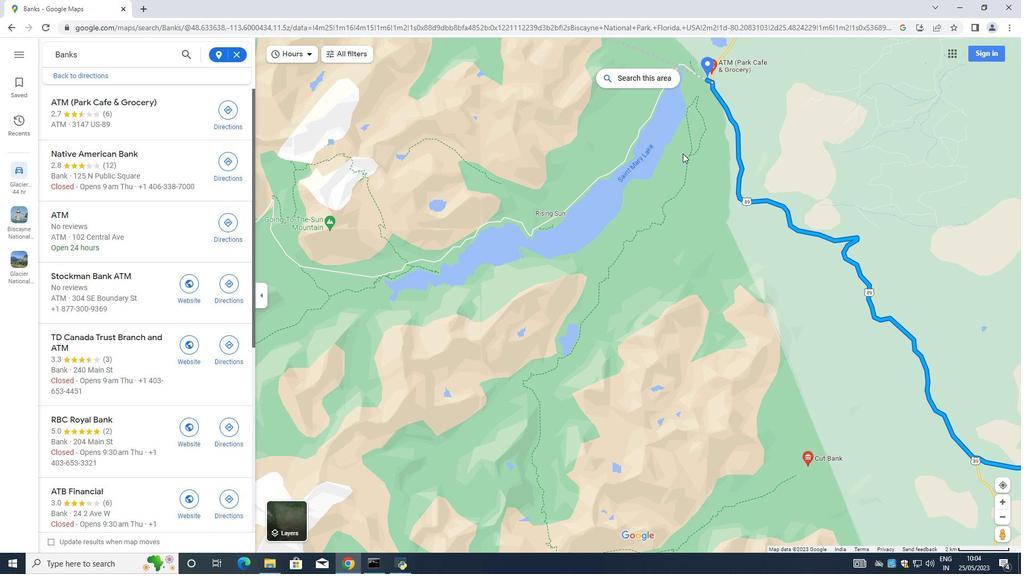 
Action: Mouse pressed left at (683, 154)
Screenshot: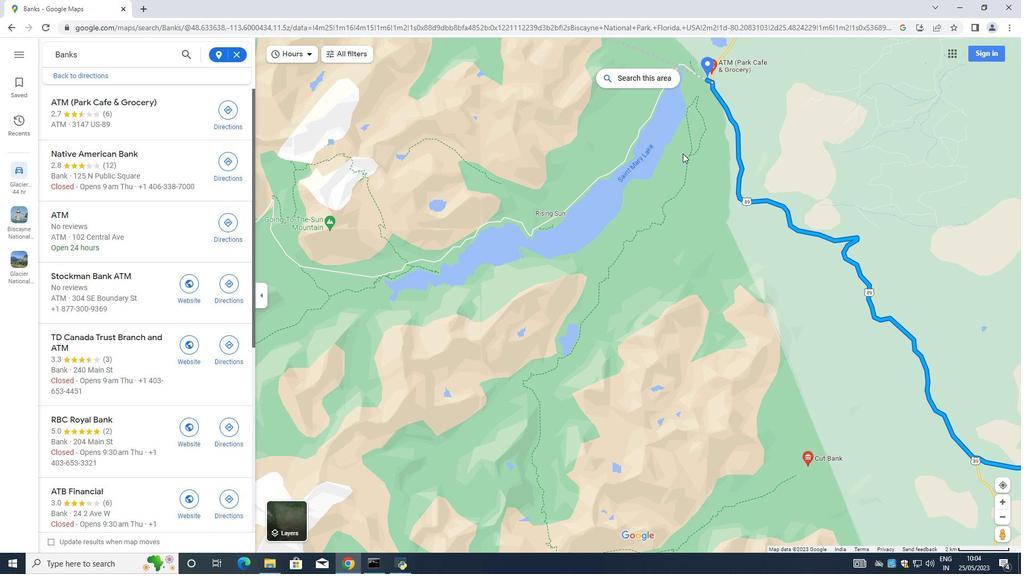 
Action: Mouse moved to (679, 312)
Screenshot: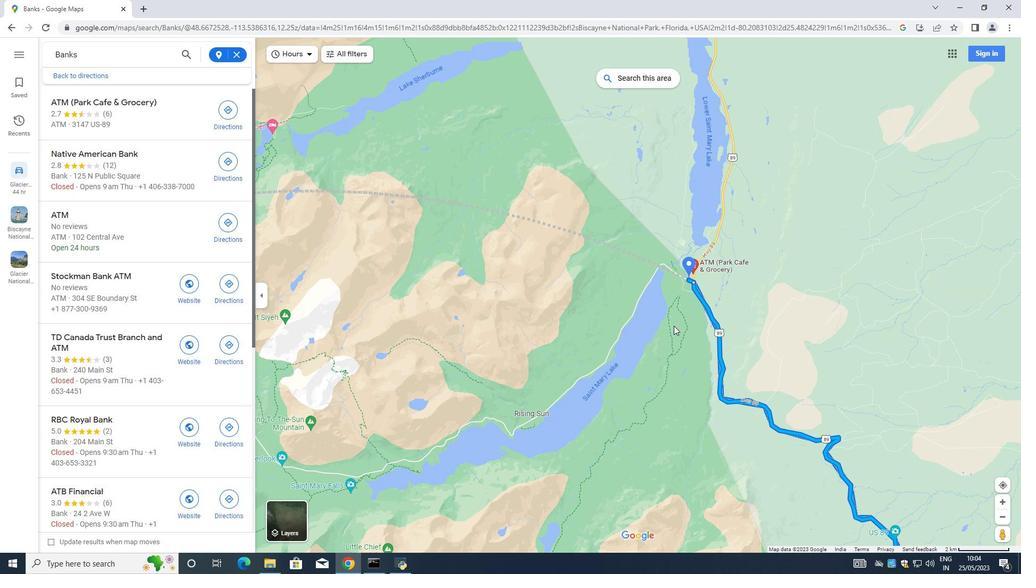 
Action: Mouse scrolled (675, 319) with delta (0, 0)
Screenshot: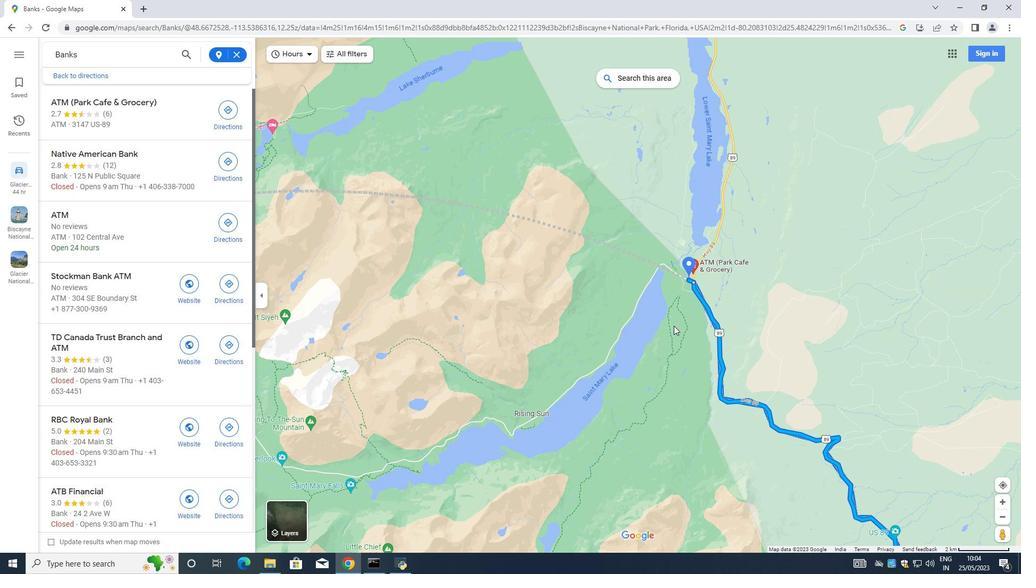 
Action: Mouse moved to (680, 312)
Screenshot: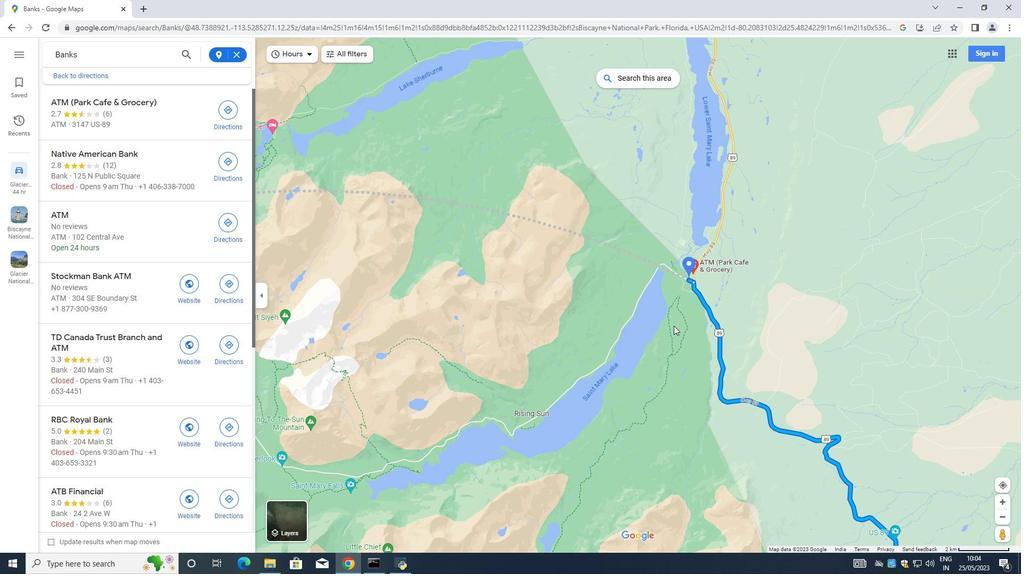 
Action: Mouse scrolled (677, 315) with delta (0, 0)
Screenshot: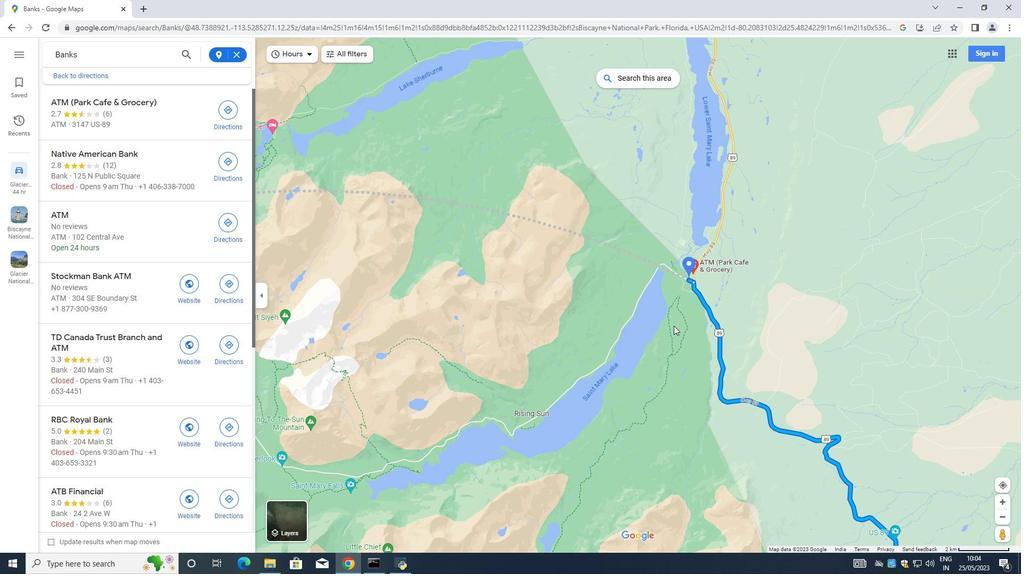 
Action: Mouse moved to (684, 310)
Screenshot: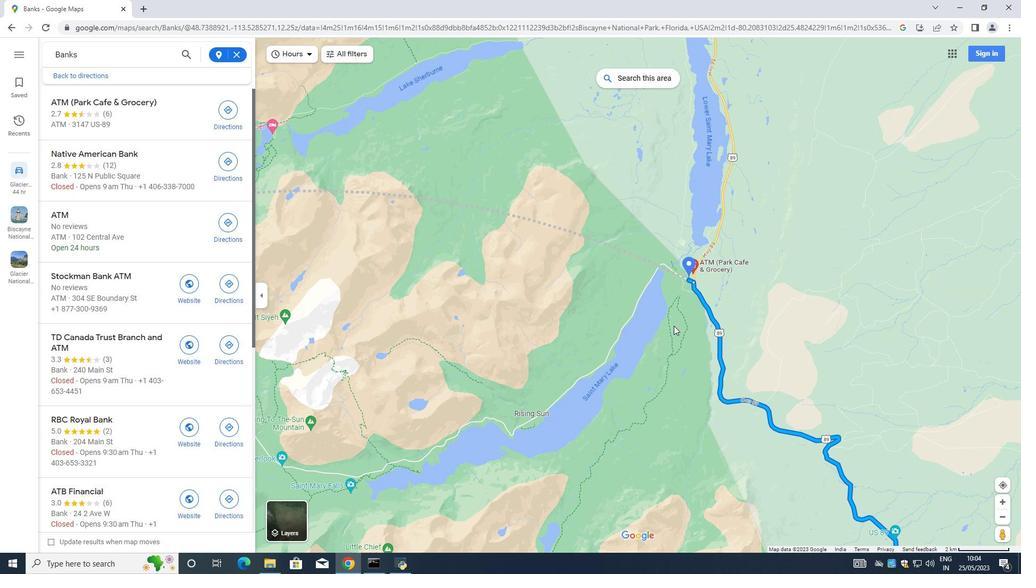 
Action: Mouse scrolled (680, 312) with delta (0, 0)
Screenshot: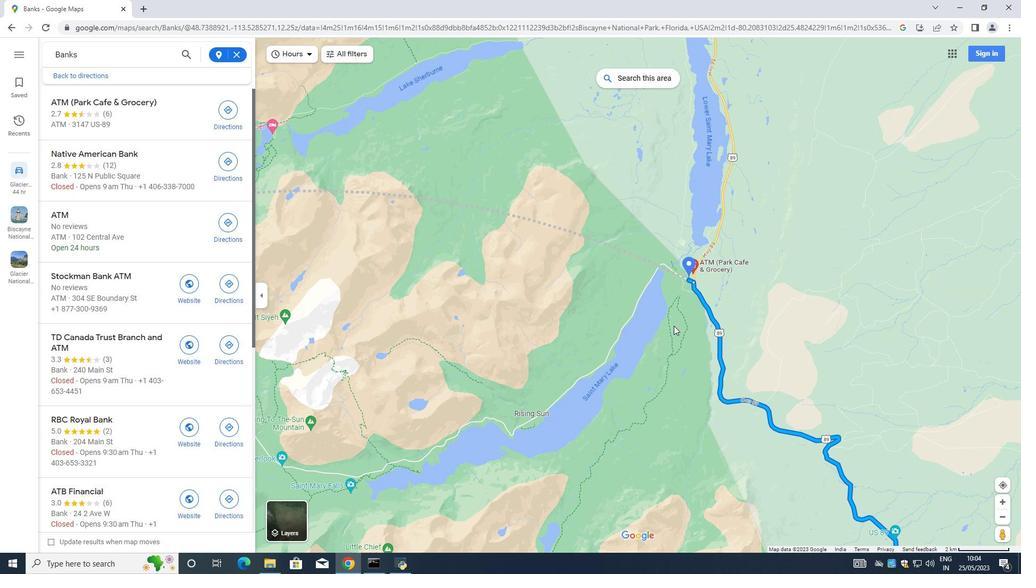 
Action: Mouse moved to (685, 306)
Screenshot: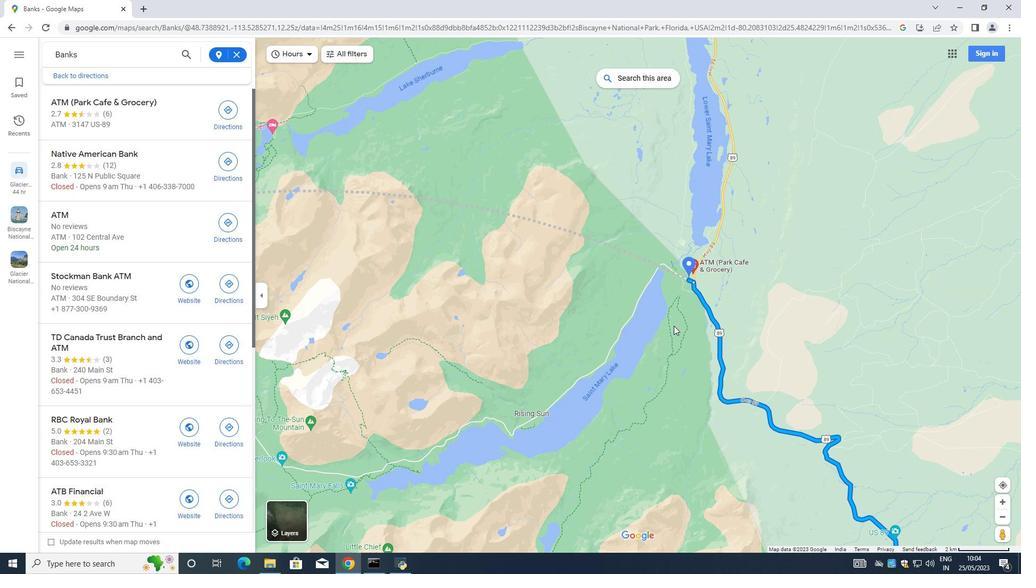 
Action: Mouse scrolled (685, 310) with delta (0, 0)
Screenshot: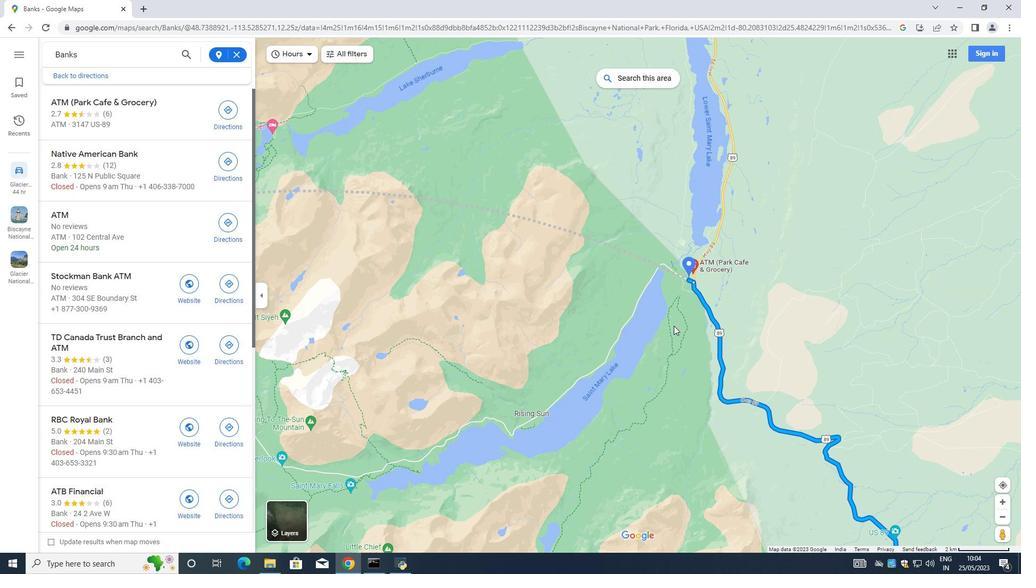 
Action: Mouse moved to (680, 306)
Screenshot: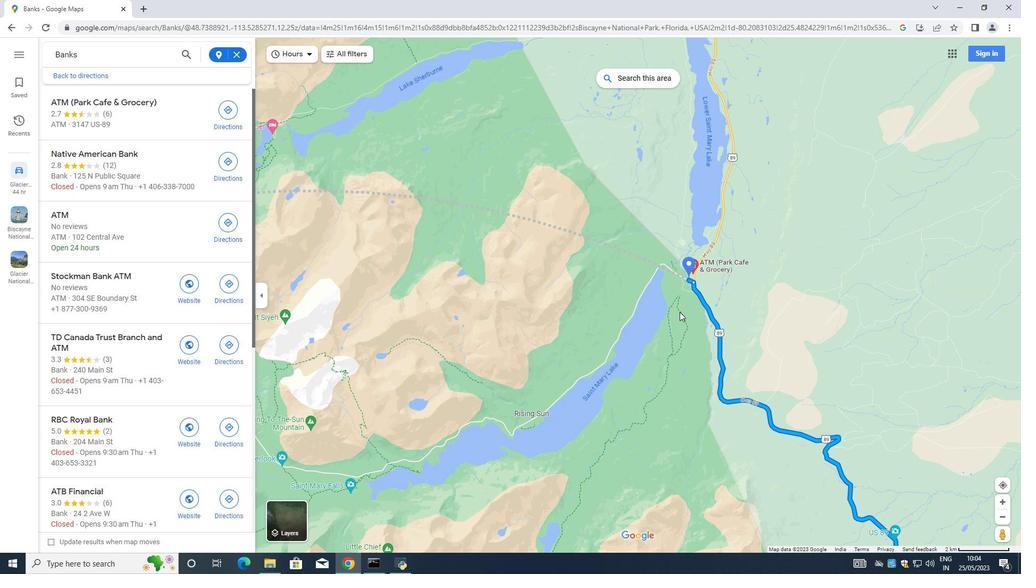 
Action: Mouse scrolled (680, 306) with delta (0, 0)
Screenshot: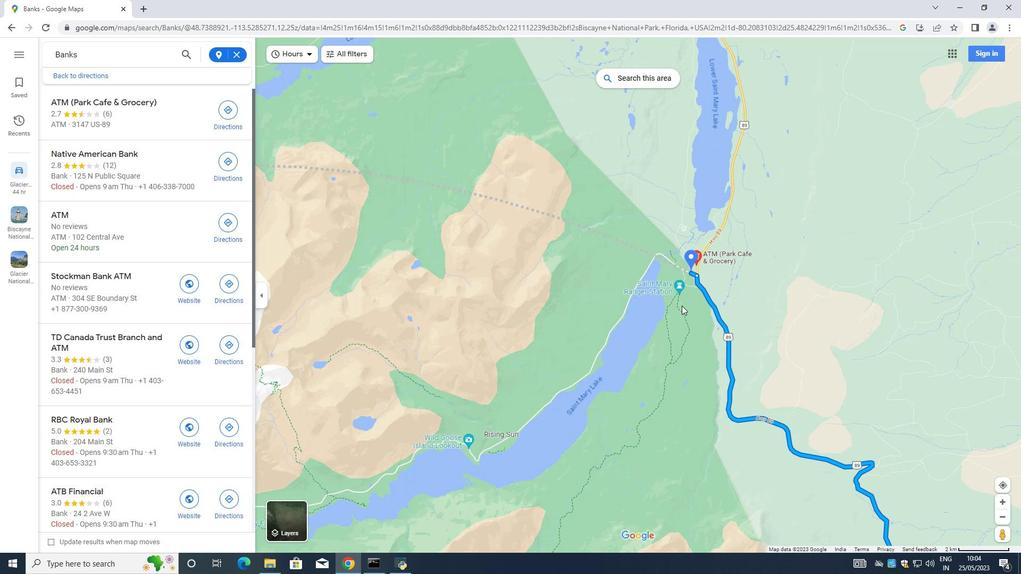 
Action: Mouse scrolled (680, 306) with delta (0, 0)
Screenshot: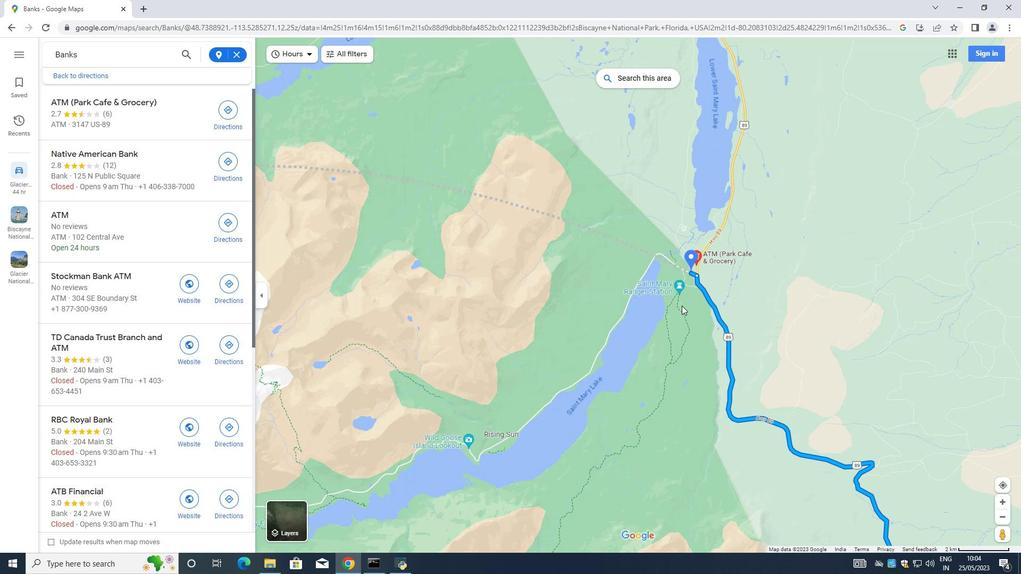 
Action: Mouse scrolled (680, 306) with delta (0, 0)
Screenshot: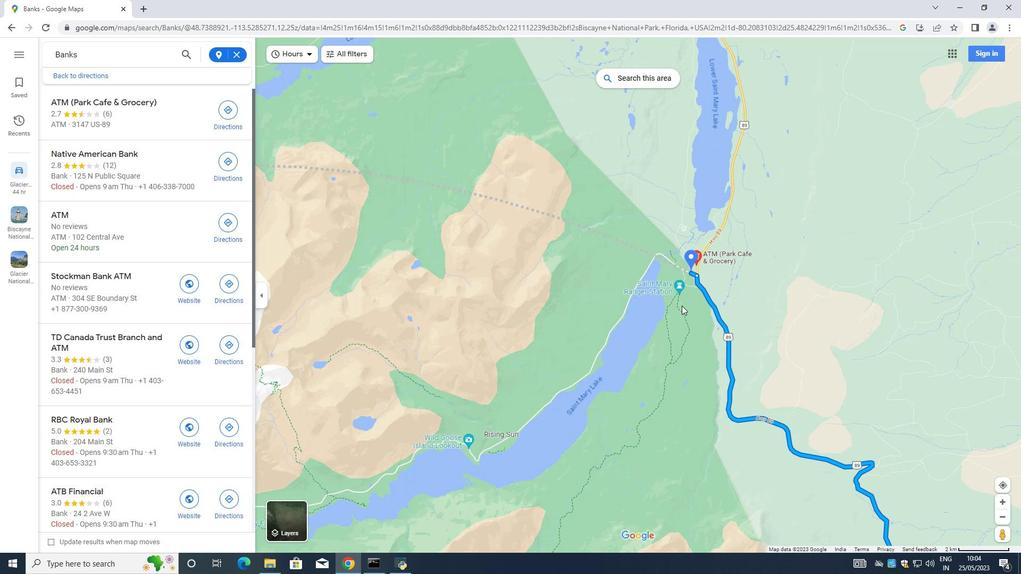 
Action: Mouse scrolled (680, 306) with delta (0, 0)
Screenshot: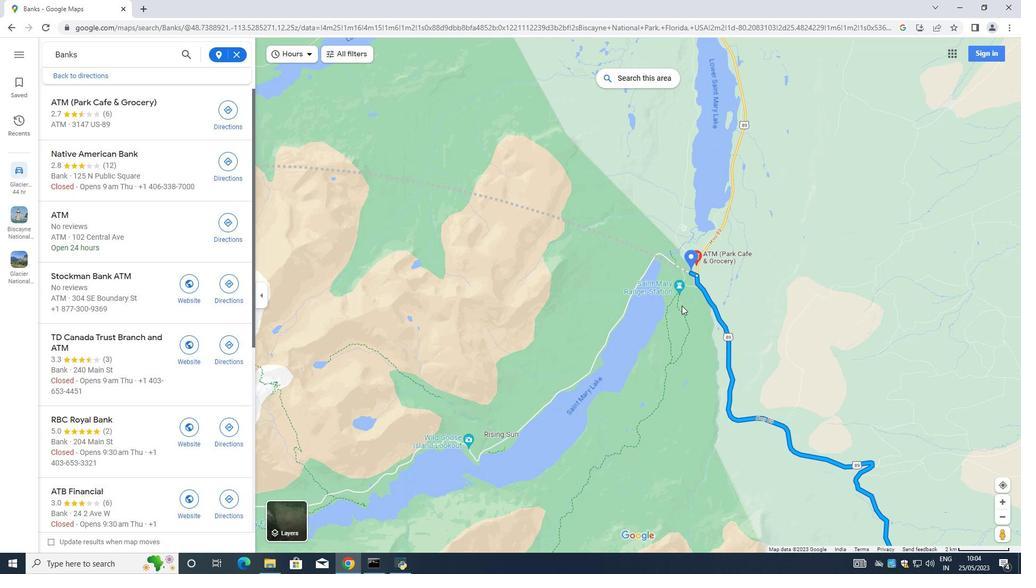 
Action: Mouse scrolled (680, 306) with delta (0, 0)
Screenshot: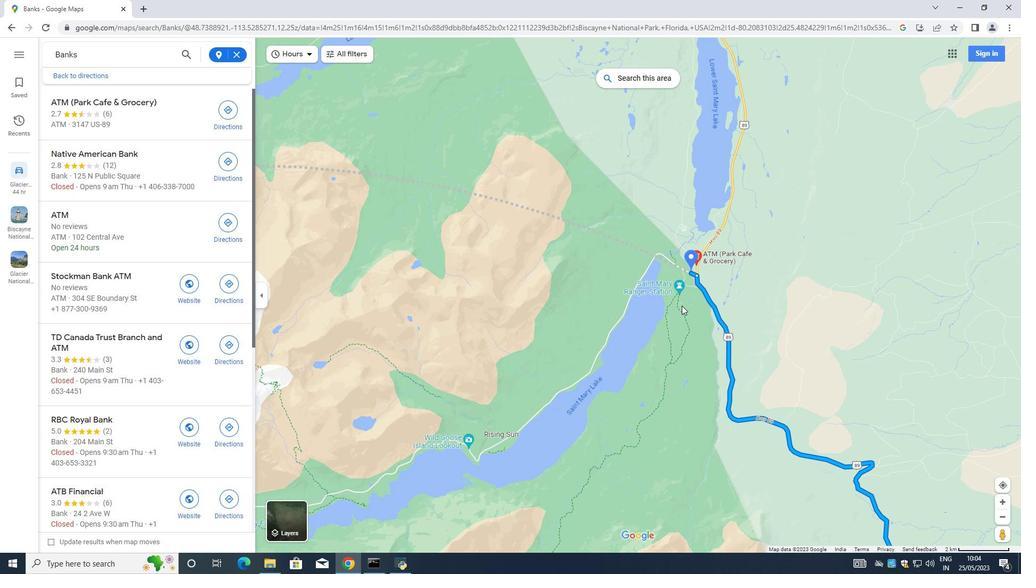 
Action: Mouse moved to (763, 226)
Screenshot: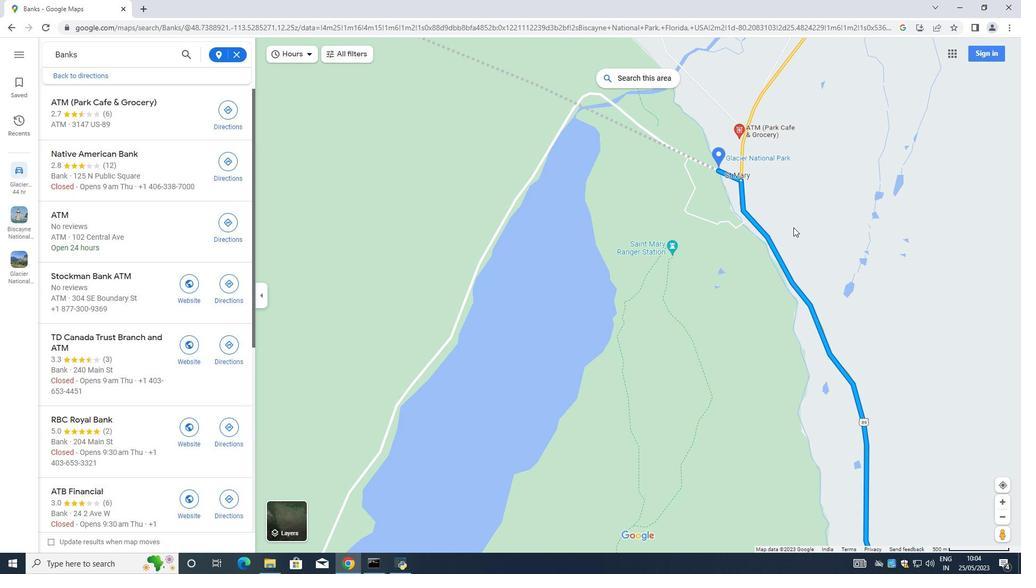 
Action: Mouse pressed left at (763, 226)
Screenshot: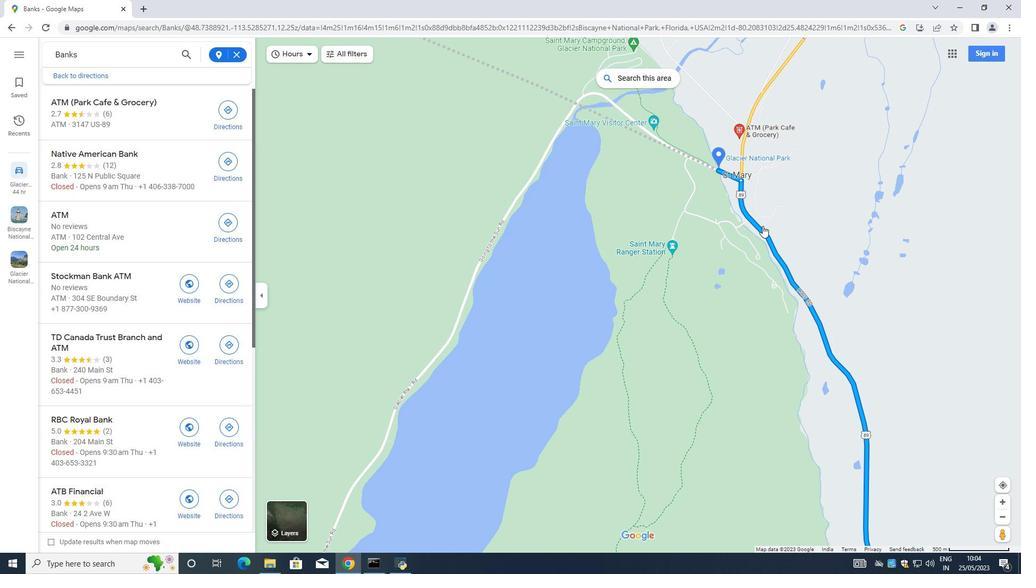 
Action: Mouse moved to (721, 219)
Screenshot: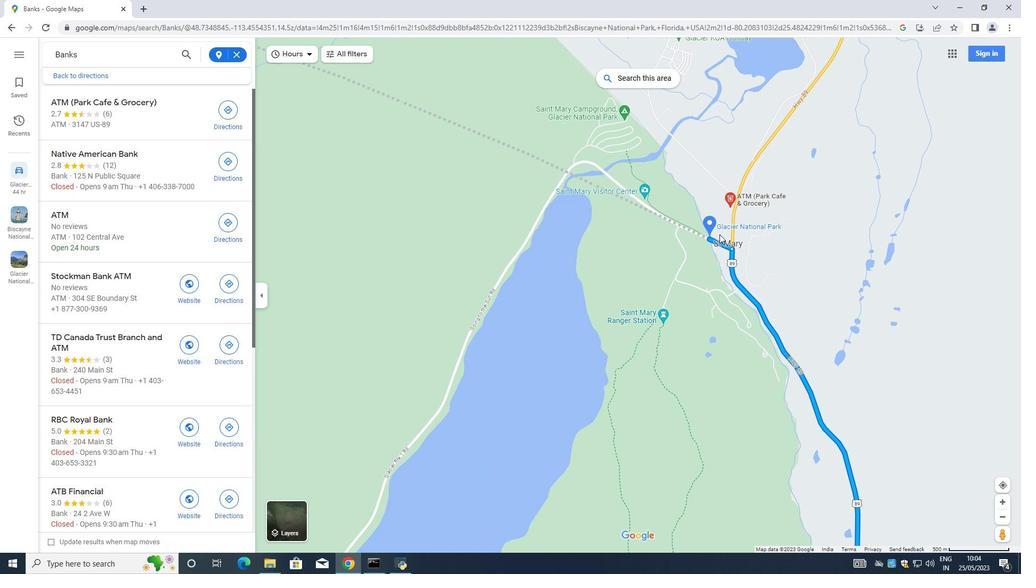 
Action: Mouse scrolled (721, 219) with delta (0, 0)
Screenshot: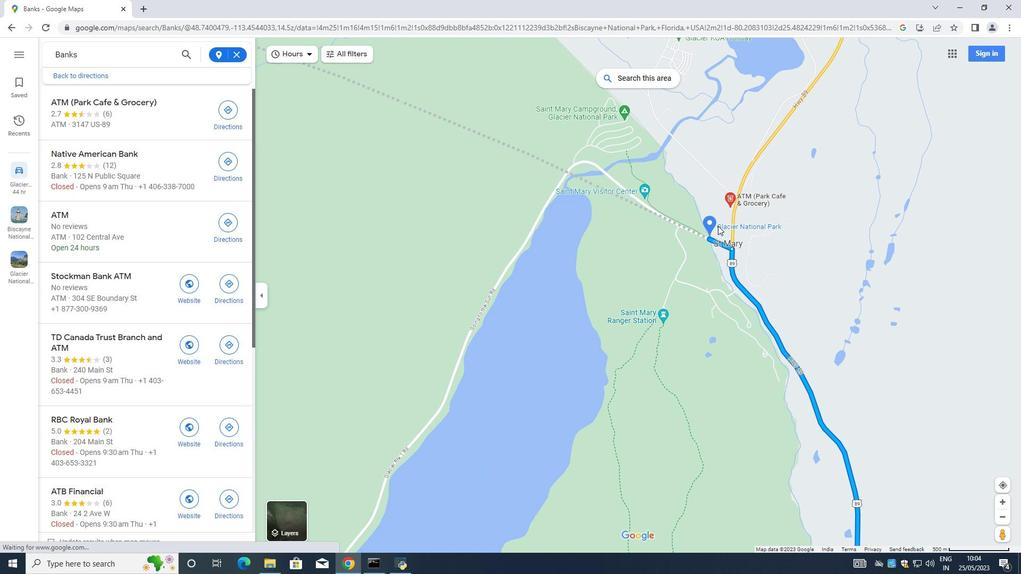 
Action: Mouse moved to (721, 218)
Screenshot: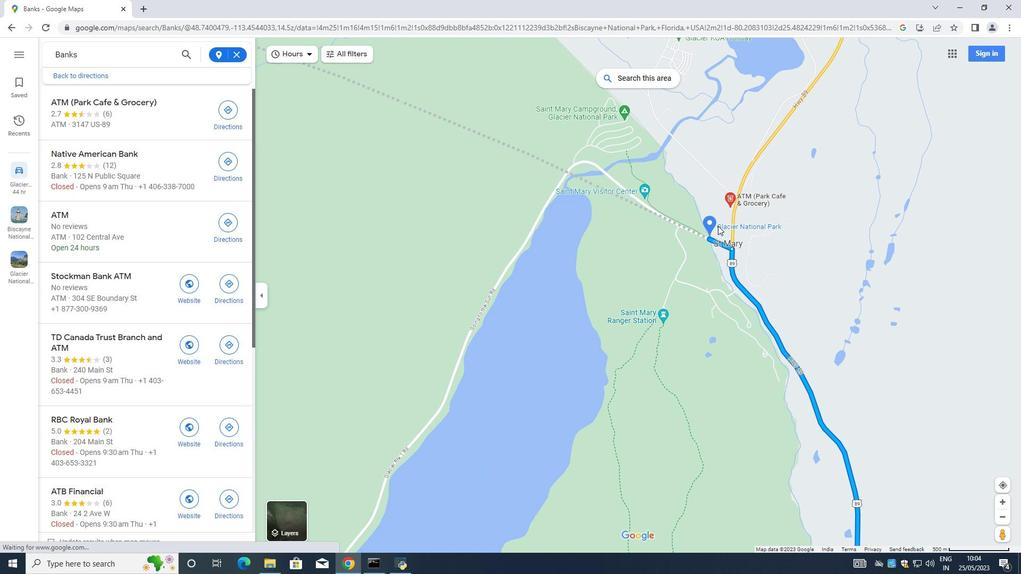 
Action: Mouse scrolled (721, 219) with delta (0, 0)
Screenshot: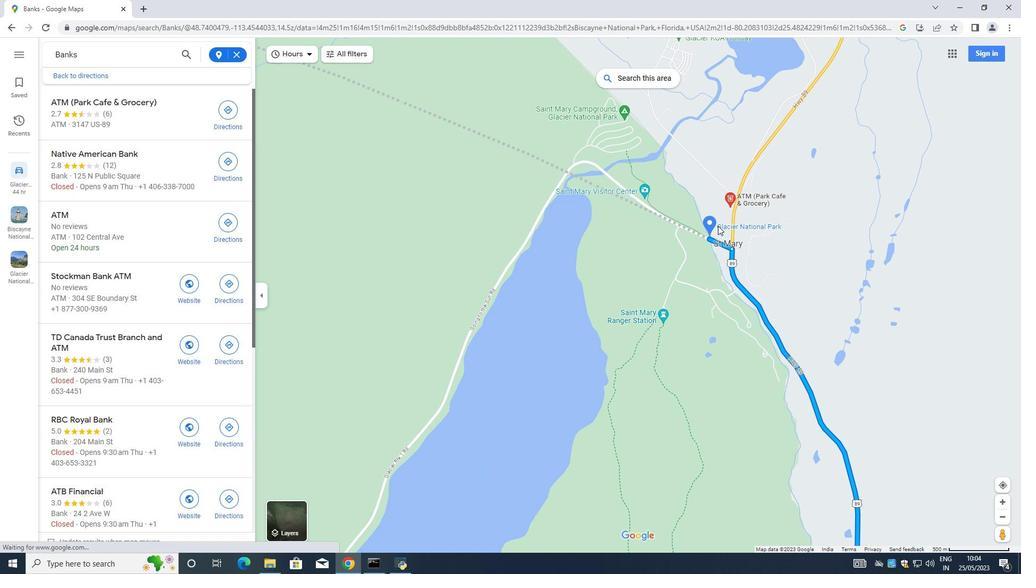 
Action: Mouse scrolled (721, 219) with delta (0, 0)
Screenshot: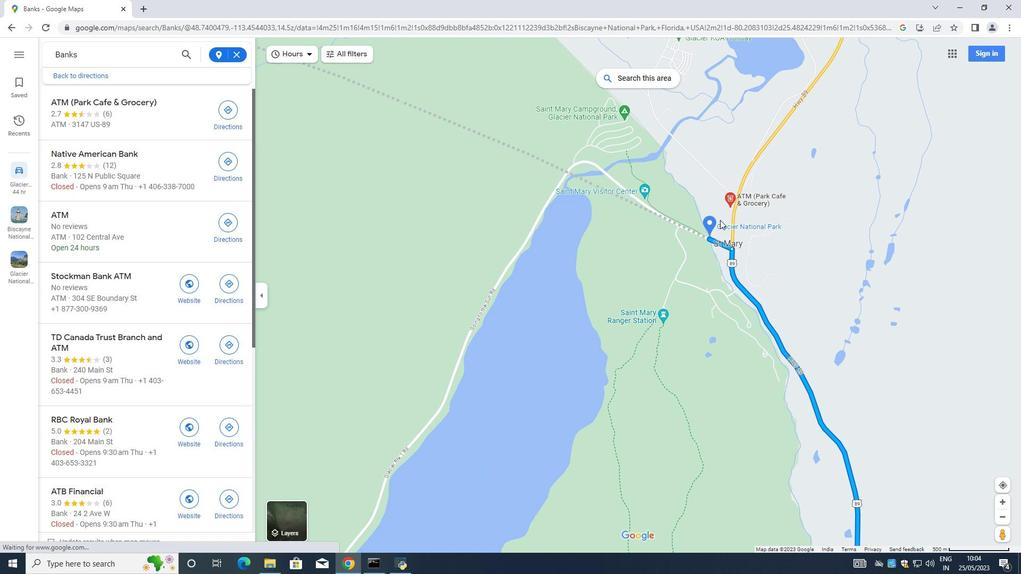 
Action: Mouse moved to (722, 218)
Screenshot: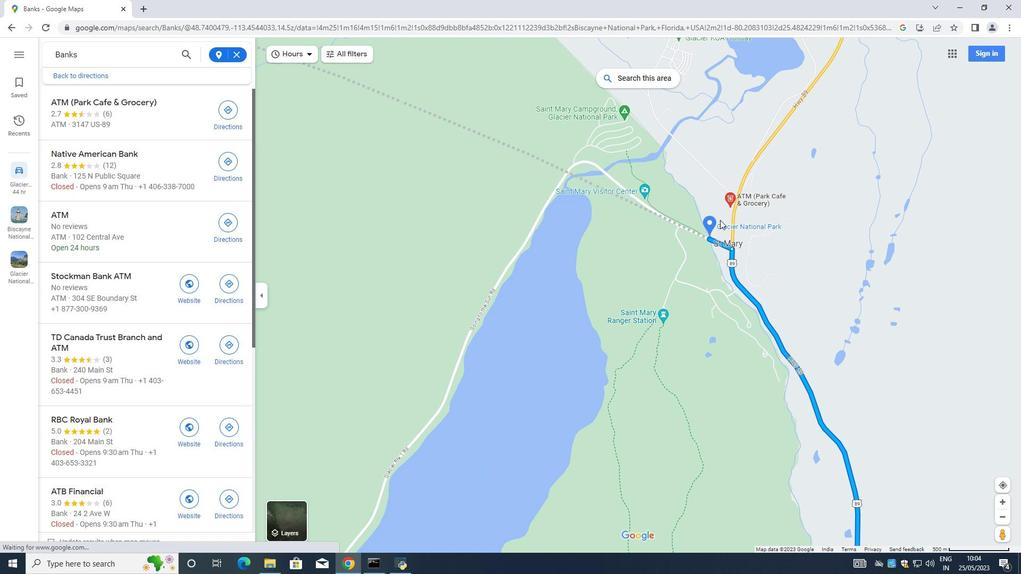 
Action: Mouse scrolled (722, 219) with delta (0, 0)
Screenshot: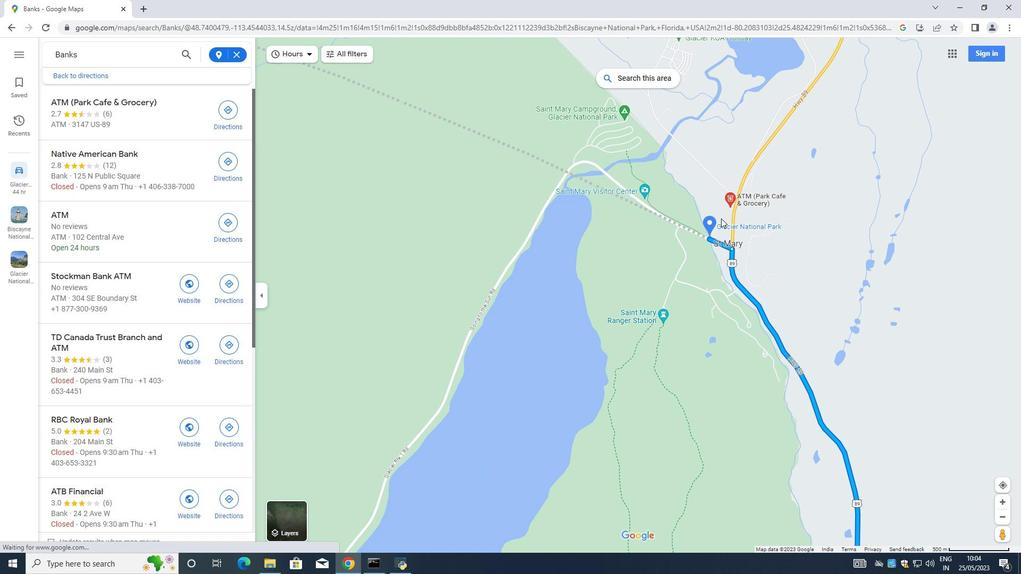 
Action: Mouse moved to (757, 206)
Screenshot: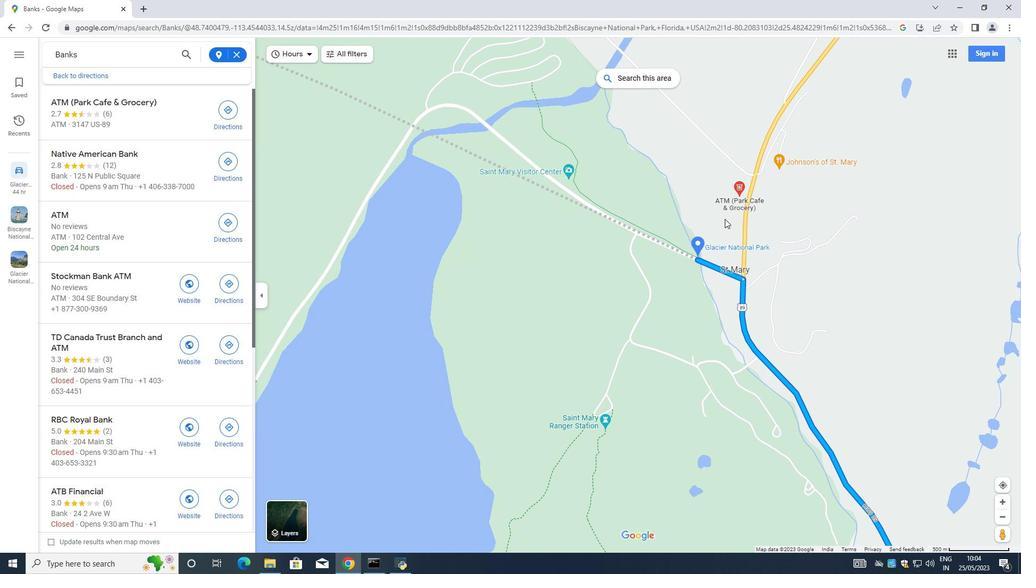 
Action: Mouse scrolled (737, 217) with delta (0, 0)
Screenshot: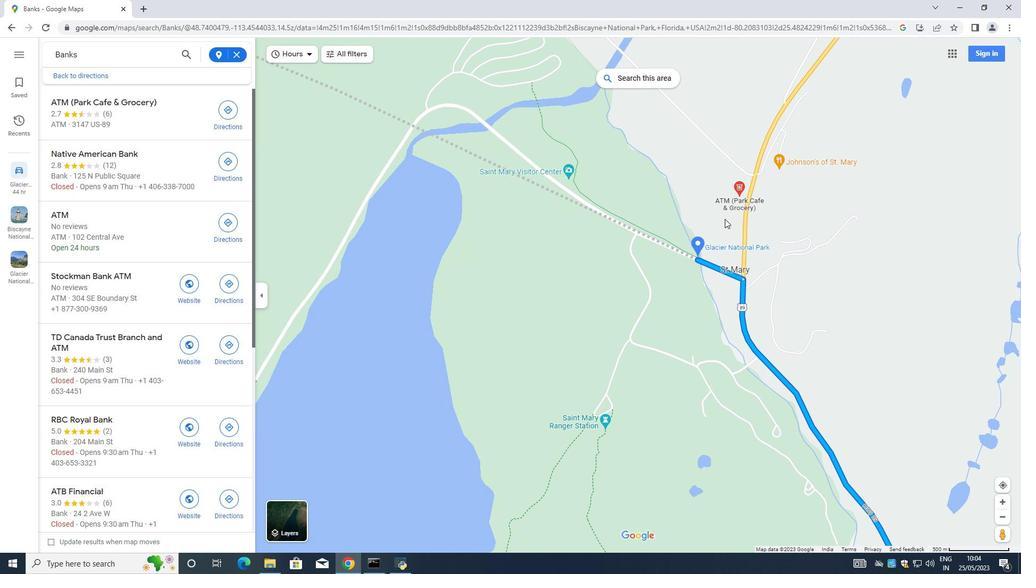 
Action: Mouse moved to (759, 205)
Screenshot: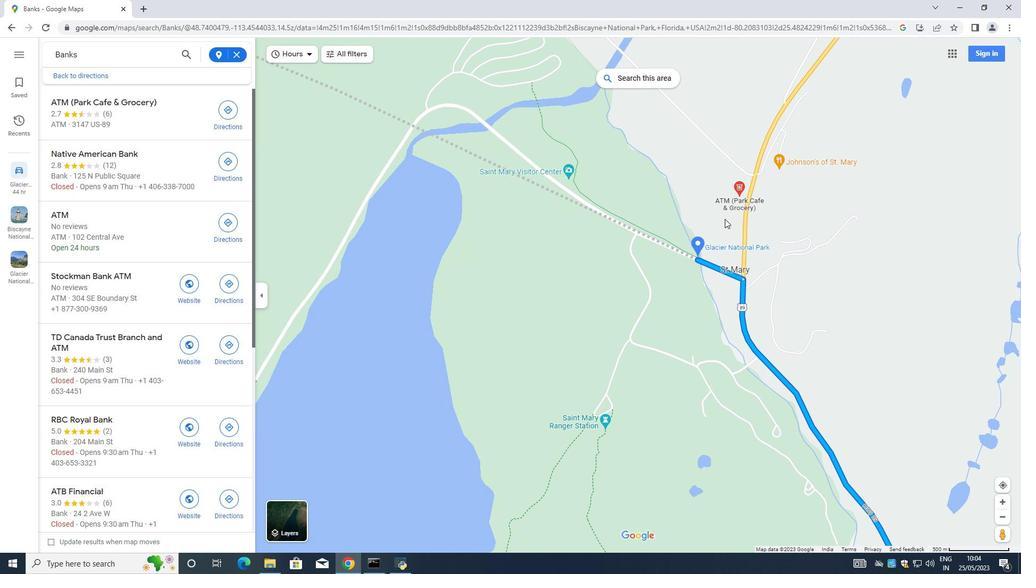 
Action: Mouse scrolled (747, 211) with delta (0, 0)
Screenshot: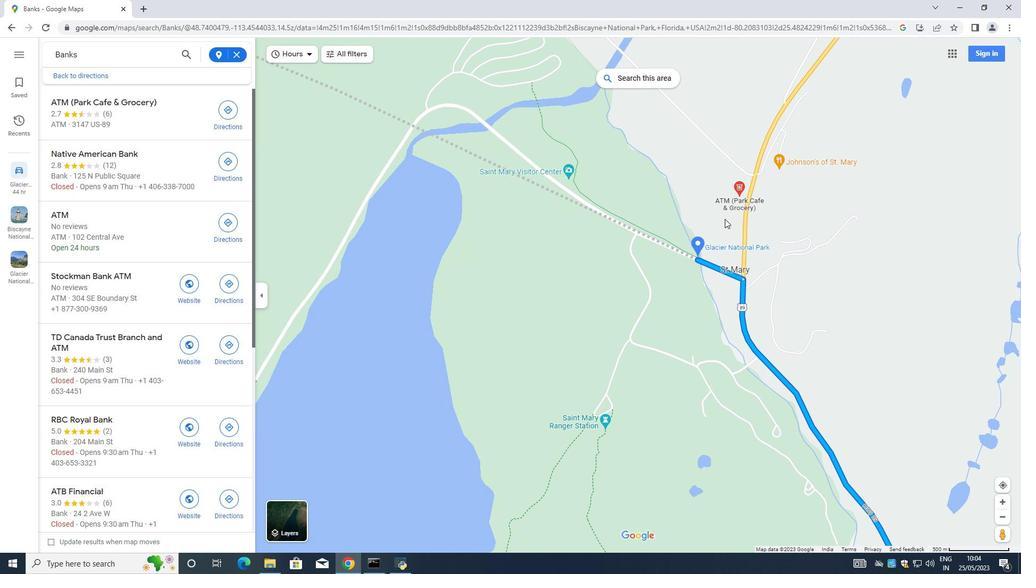 
Action: Mouse moved to (761, 205)
Screenshot: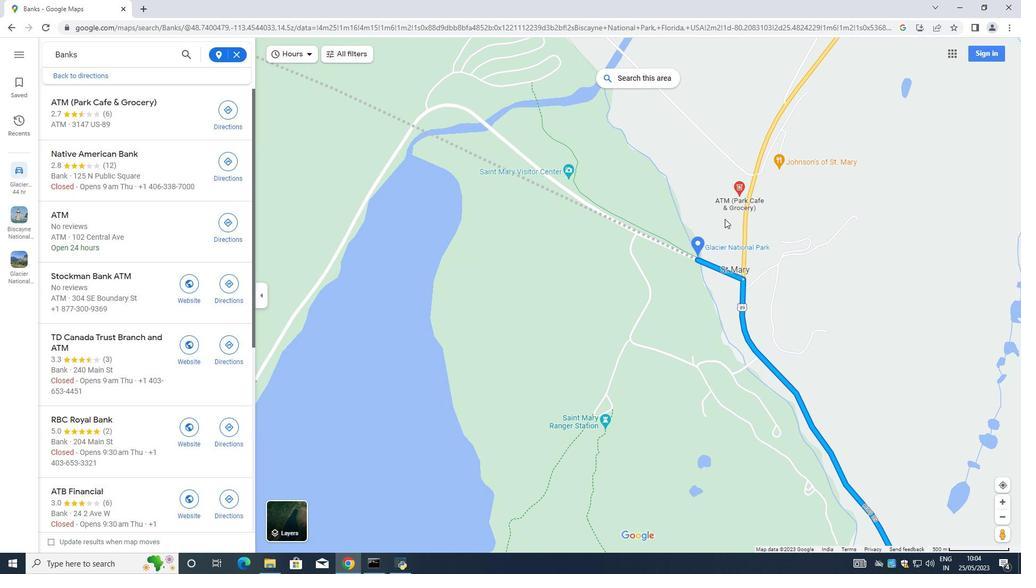 
Action: Mouse scrolled (759, 206) with delta (0, 0)
Screenshot: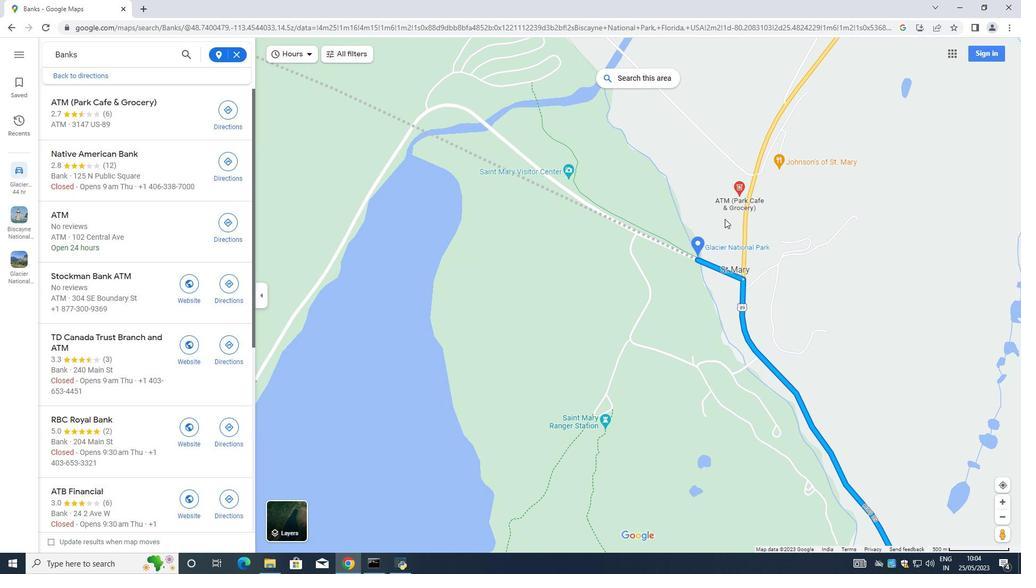 
Action: Mouse scrolled (761, 205) with delta (0, 0)
Screenshot: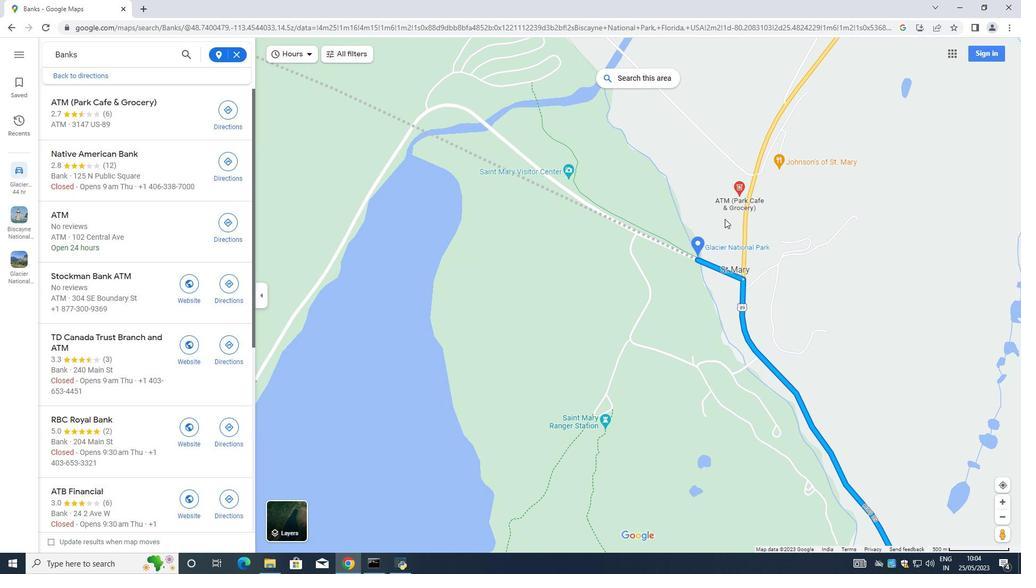 
Action: Mouse moved to (725, 201)
Screenshot: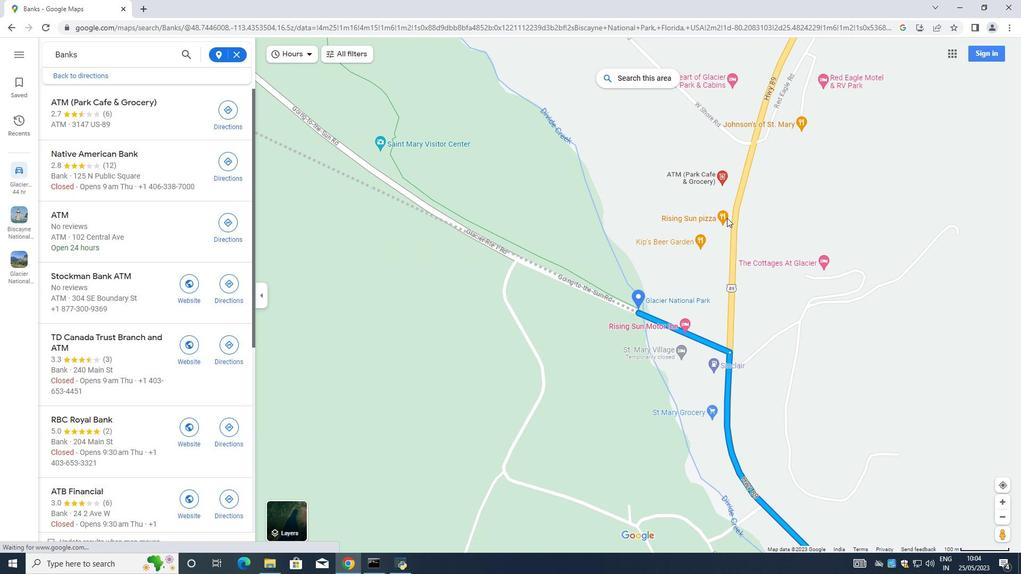 
Action: Mouse scrolled (725, 201) with delta (0, 0)
Screenshot: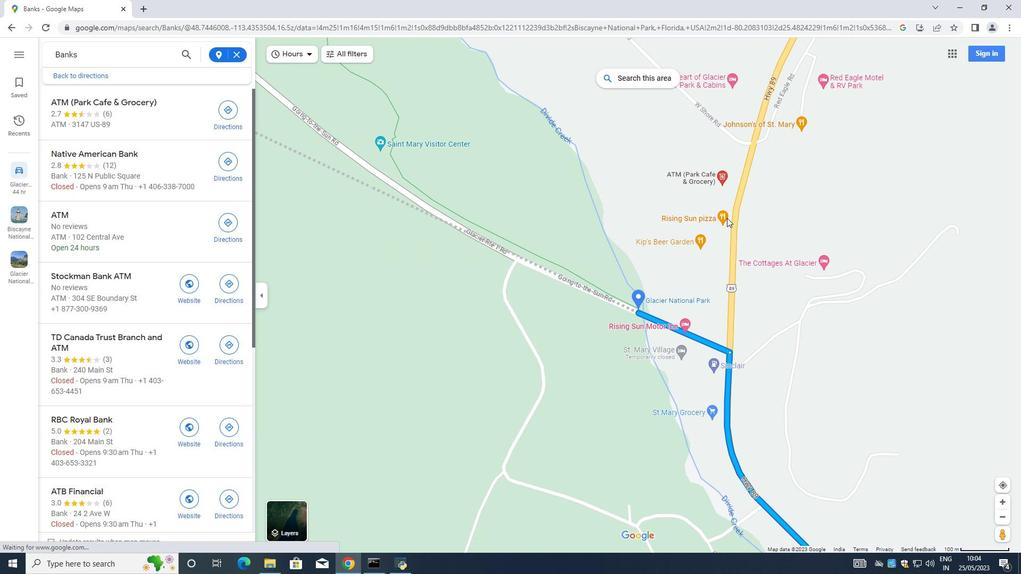 
Action: Mouse moved to (725, 200)
Screenshot: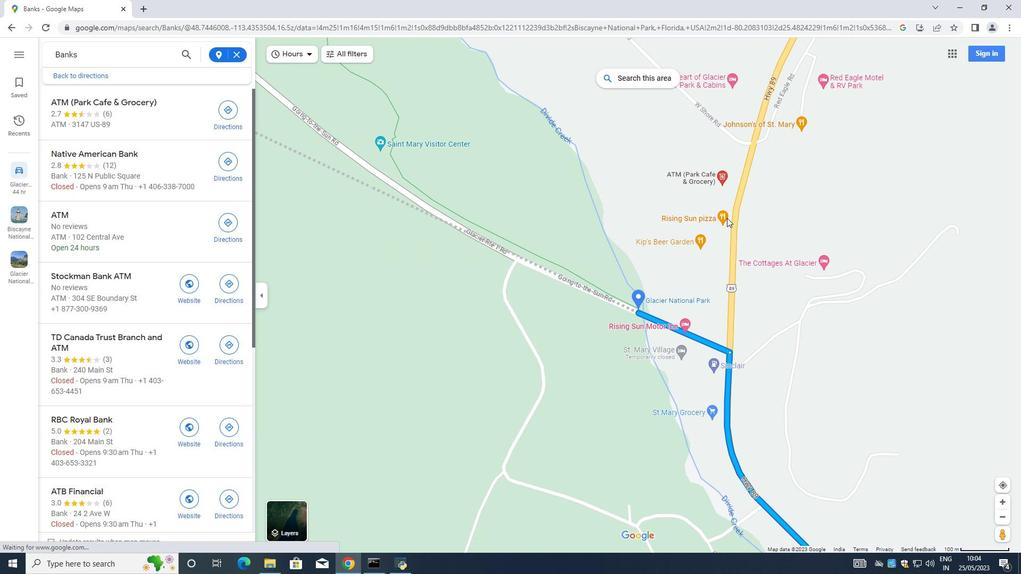 
Action: Mouse scrolled (725, 201) with delta (0, 0)
Screenshot: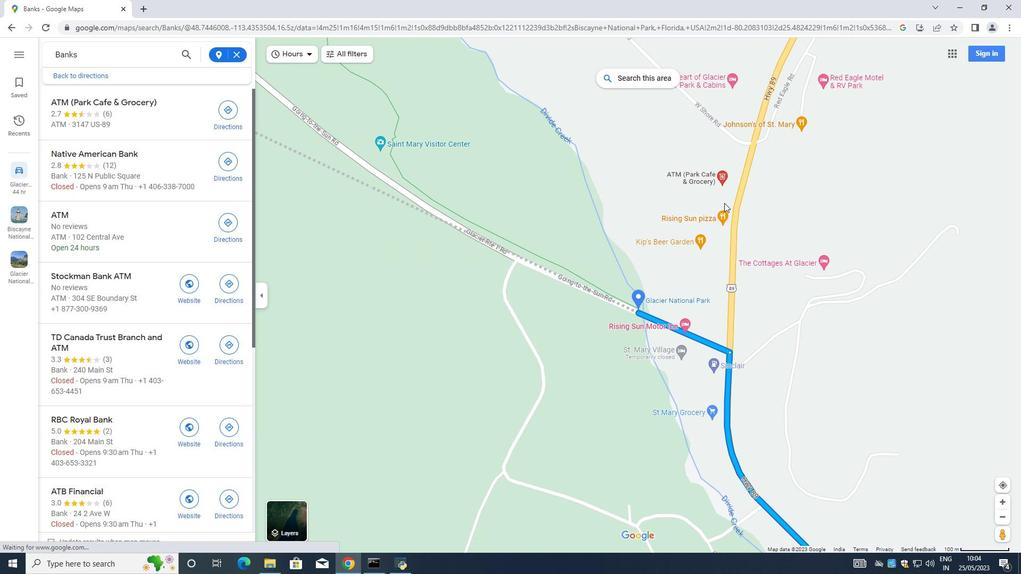 
Action: Mouse moved to (725, 199)
Screenshot: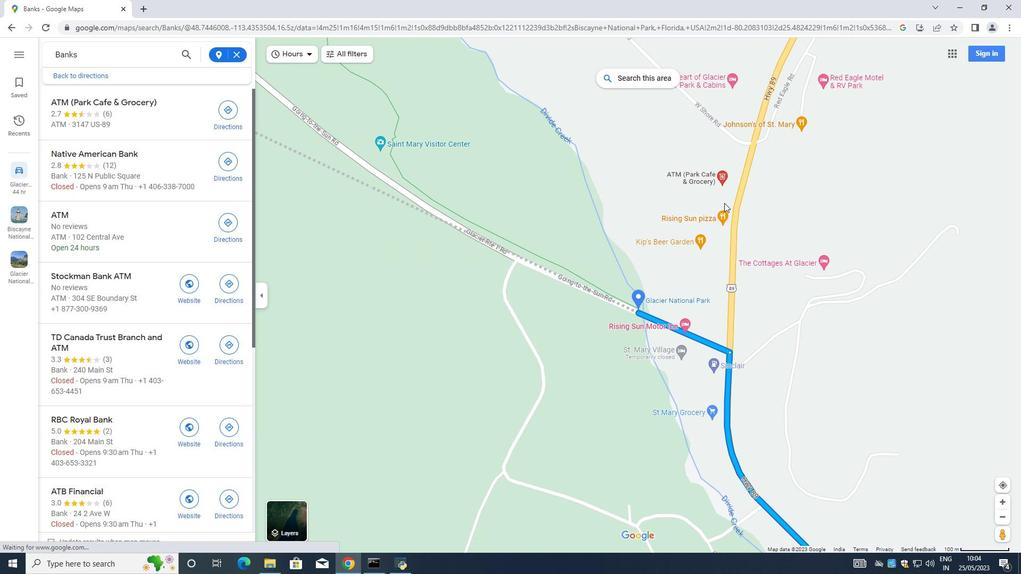 
Action: Mouse scrolled (725, 200) with delta (0, 0)
Screenshot: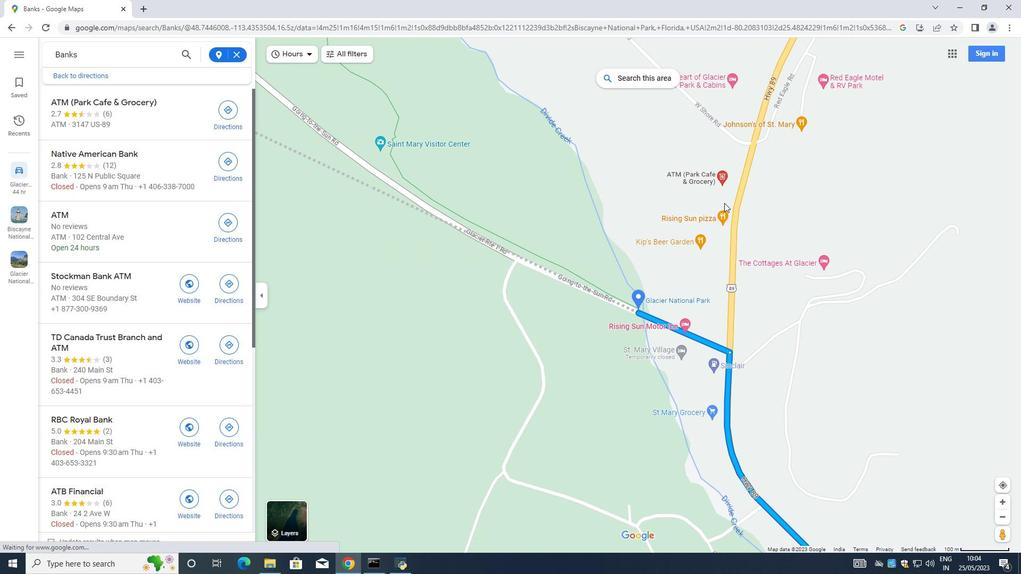 
Action: Mouse moved to (725, 198)
Screenshot: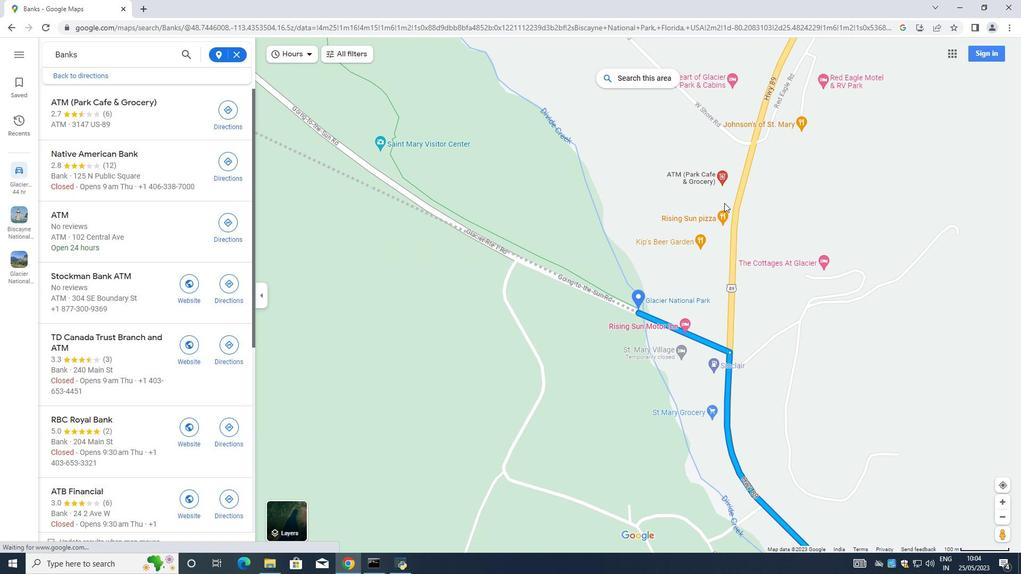 
Action: Mouse scrolled (725, 199) with delta (0, 0)
Screenshot: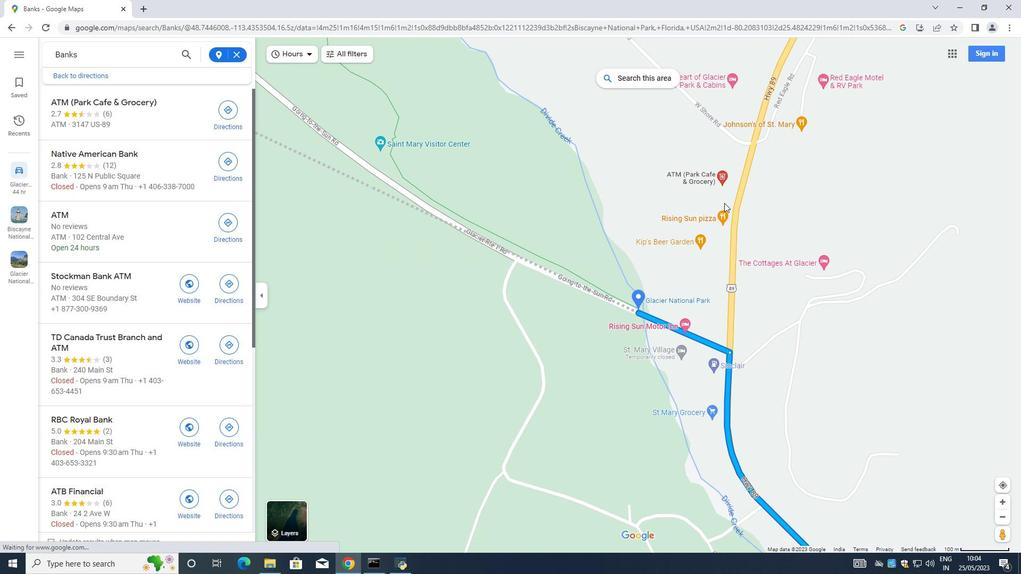 
Action: Mouse moved to (728, 186)
Screenshot: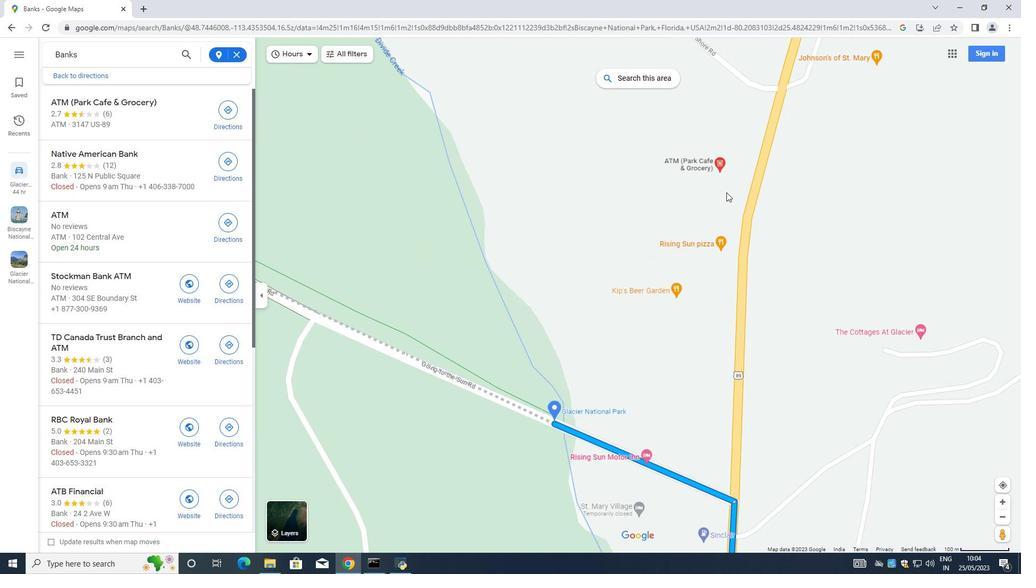 
Action: Mouse scrolled (728, 187) with delta (0, 0)
Screenshot: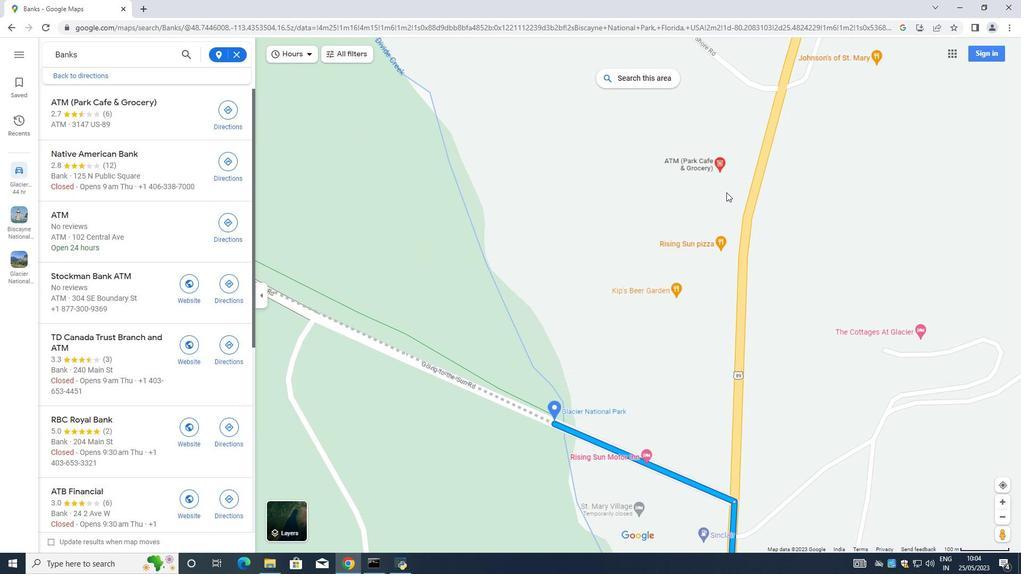 
Action: Mouse scrolled (728, 187) with delta (0, 0)
Screenshot: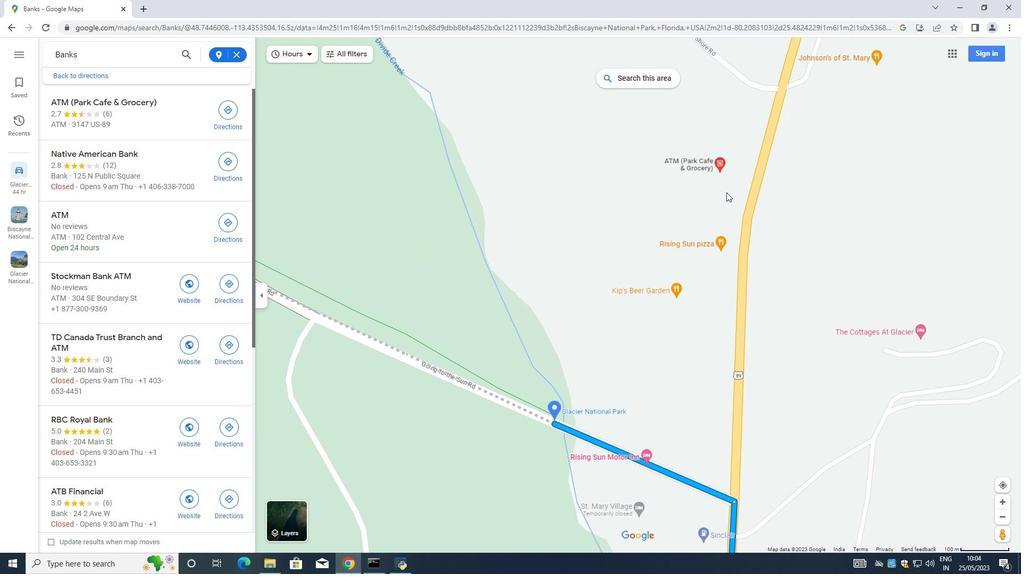 
Action: Mouse scrolled (728, 187) with delta (0, 0)
Screenshot: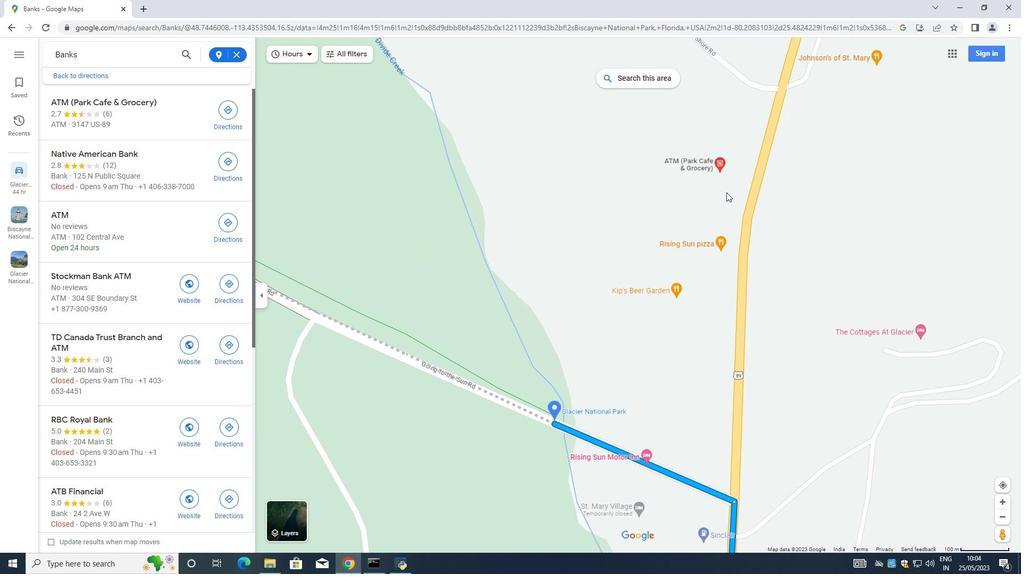 
Action: Mouse scrolled (728, 187) with delta (0, 0)
Screenshot: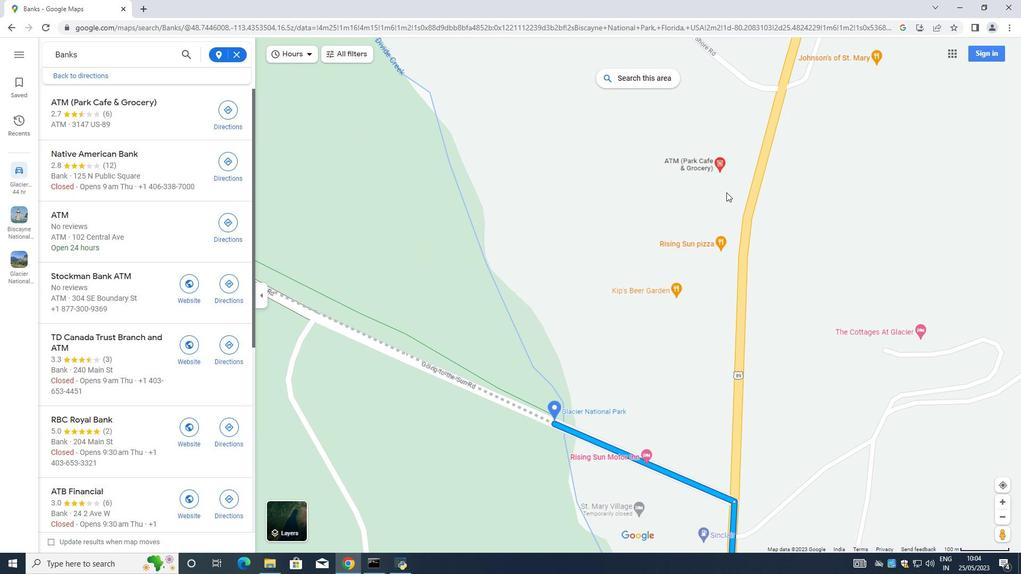 
Action: Mouse scrolled (728, 187) with delta (0, 0)
Screenshot: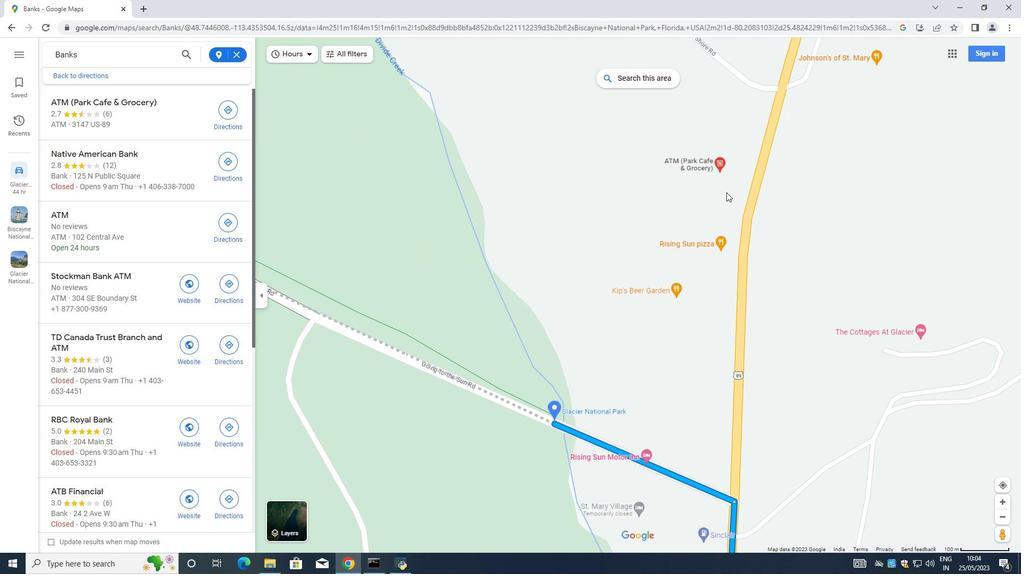 
Action: Mouse scrolled (728, 187) with delta (0, 0)
Screenshot: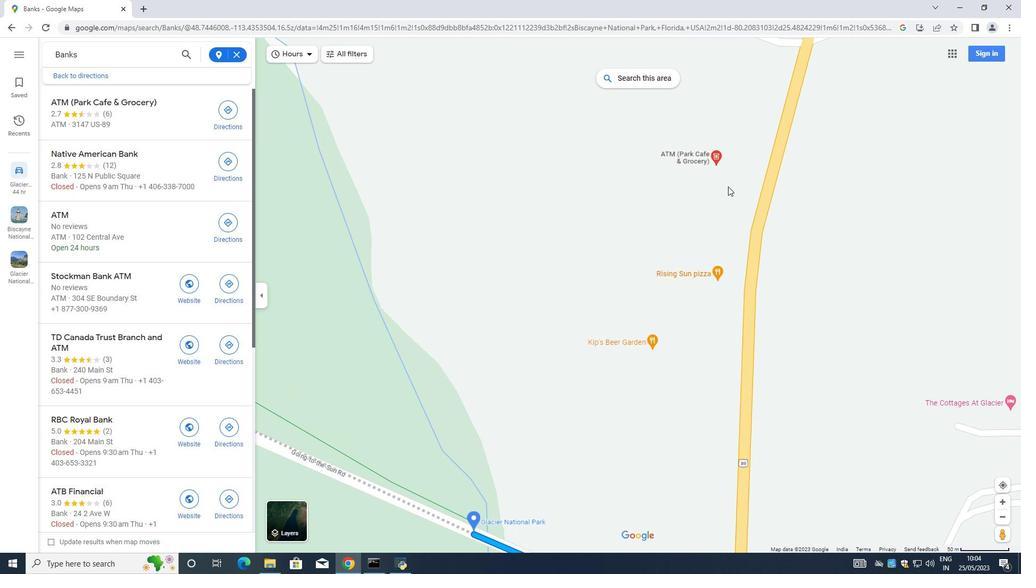 
Action: Mouse scrolled (728, 187) with delta (0, 0)
Screenshot: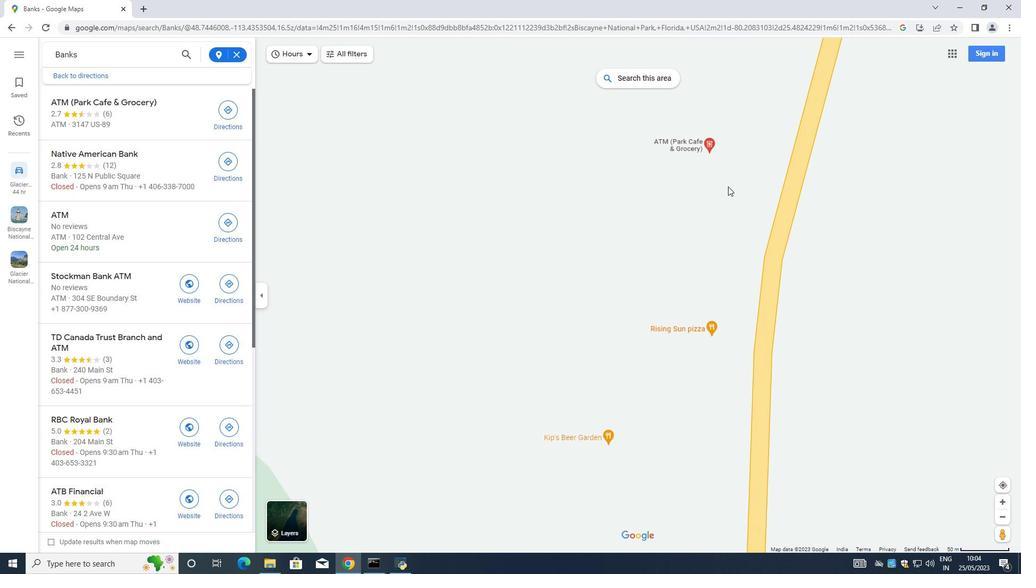 
Action: Mouse scrolled (728, 187) with delta (0, 0)
Screenshot: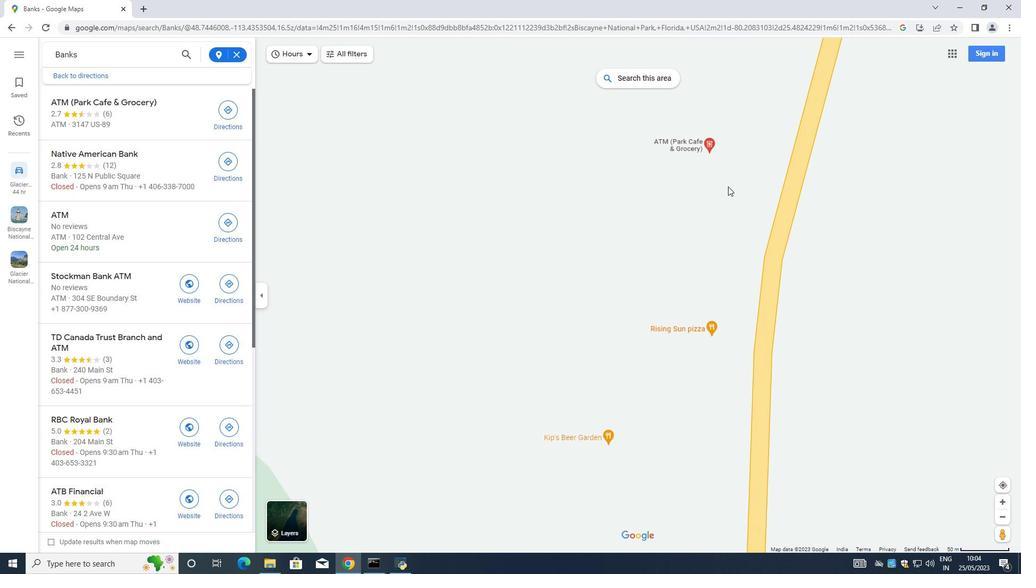 
Action: Mouse scrolled (728, 187) with delta (0, 0)
Screenshot: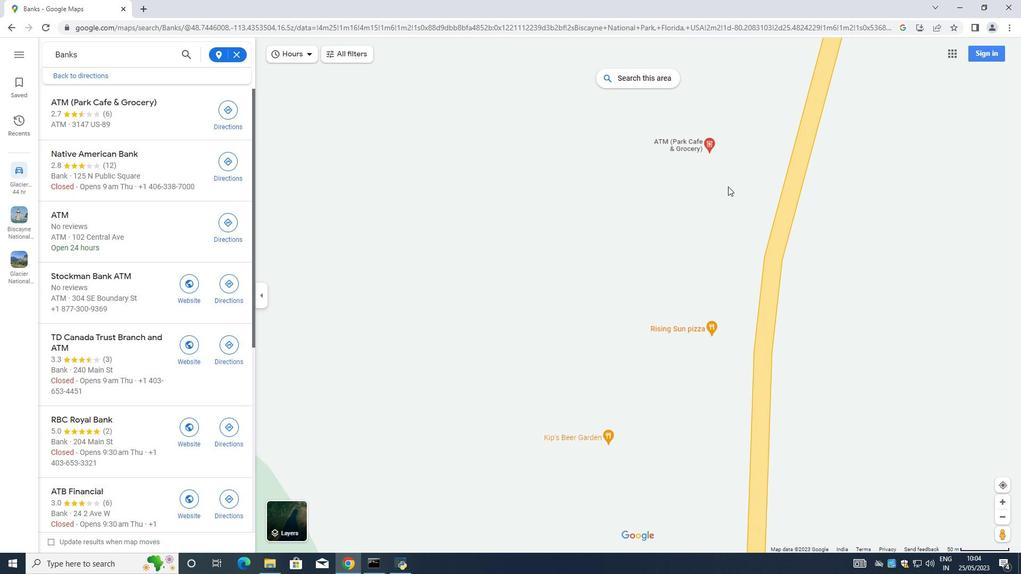 
Action: Mouse moved to (647, 135)
Screenshot: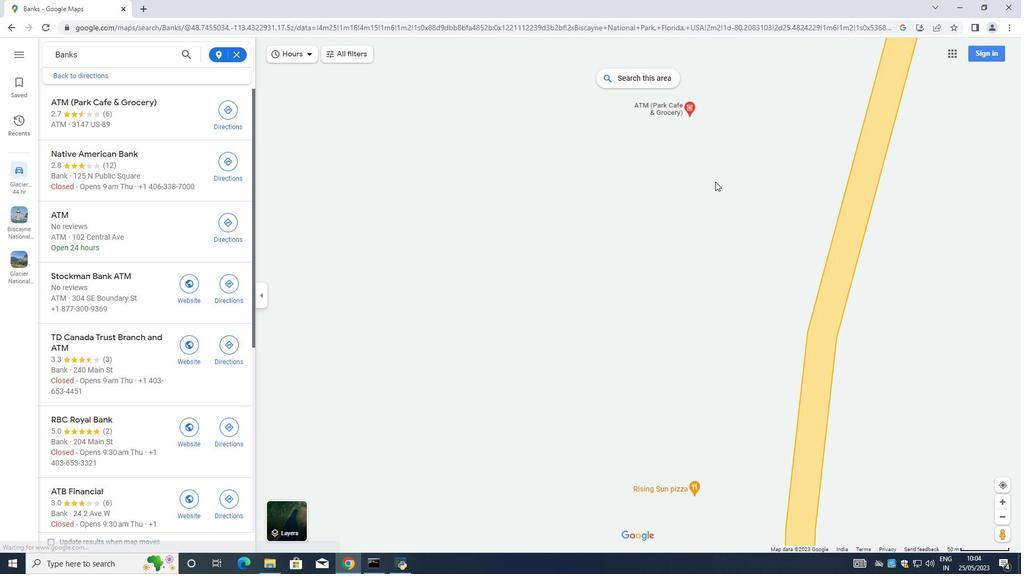 
Action: Mouse pressed left at (647, 135)
Screenshot: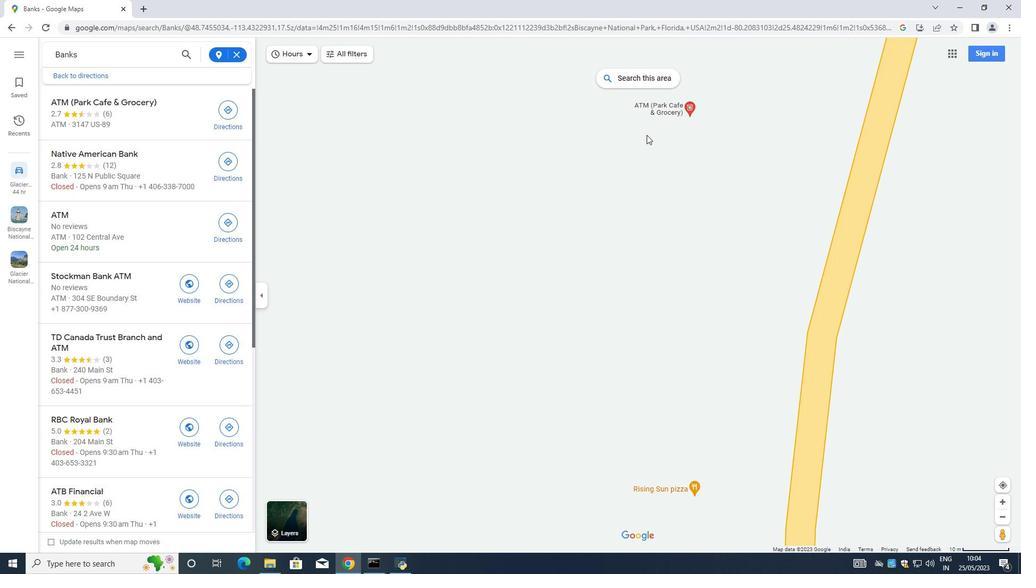 
Action: Mouse moved to (664, 232)
Screenshot: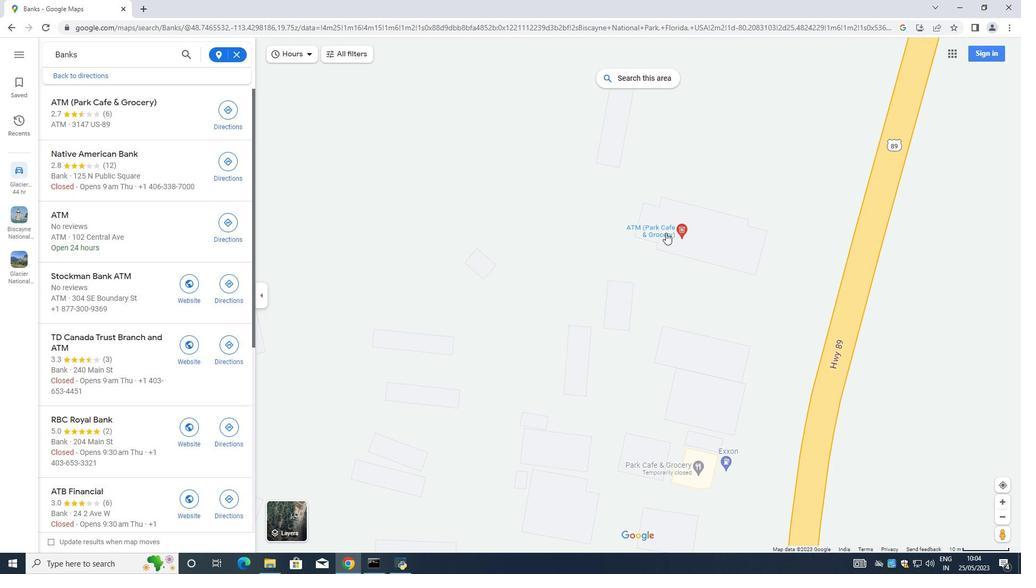 
Action: Mouse pressed left at (664, 232)
Screenshot: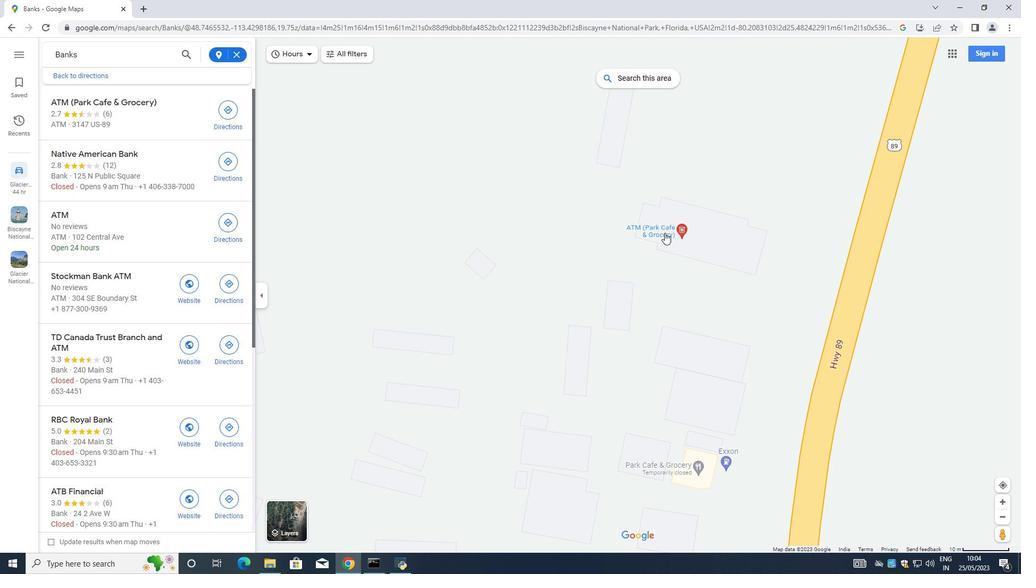 
Action: Mouse moved to (687, 221)
Screenshot: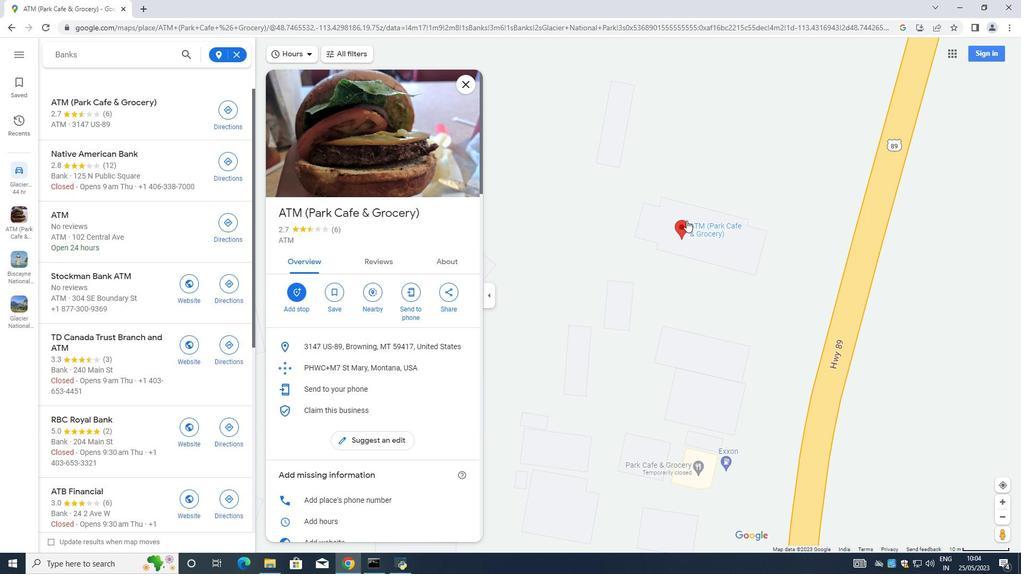 
Action: Mouse scrolled (687, 222) with delta (0, 0)
Screenshot: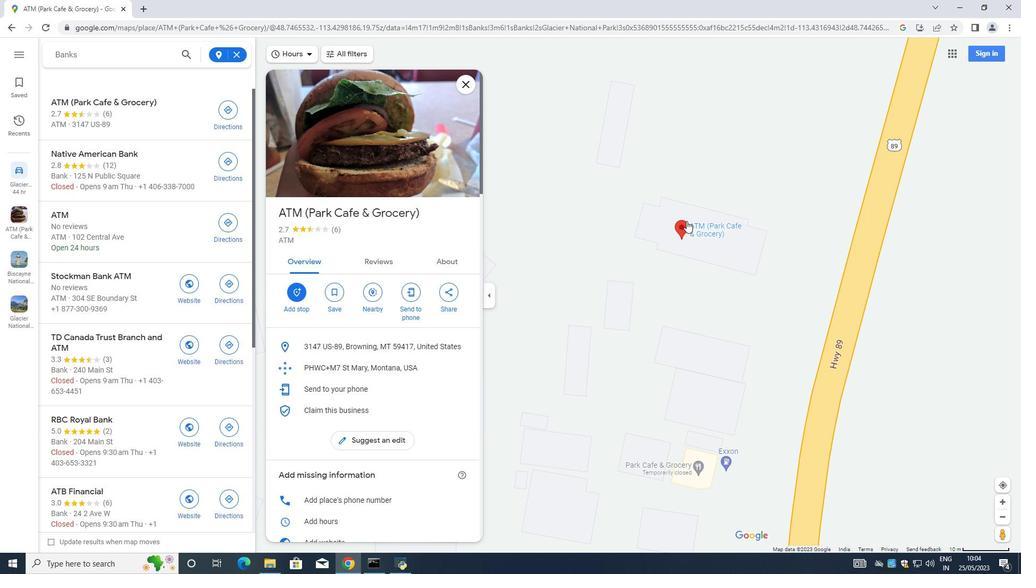 
Action: Mouse scrolled (687, 222) with delta (0, 0)
Screenshot: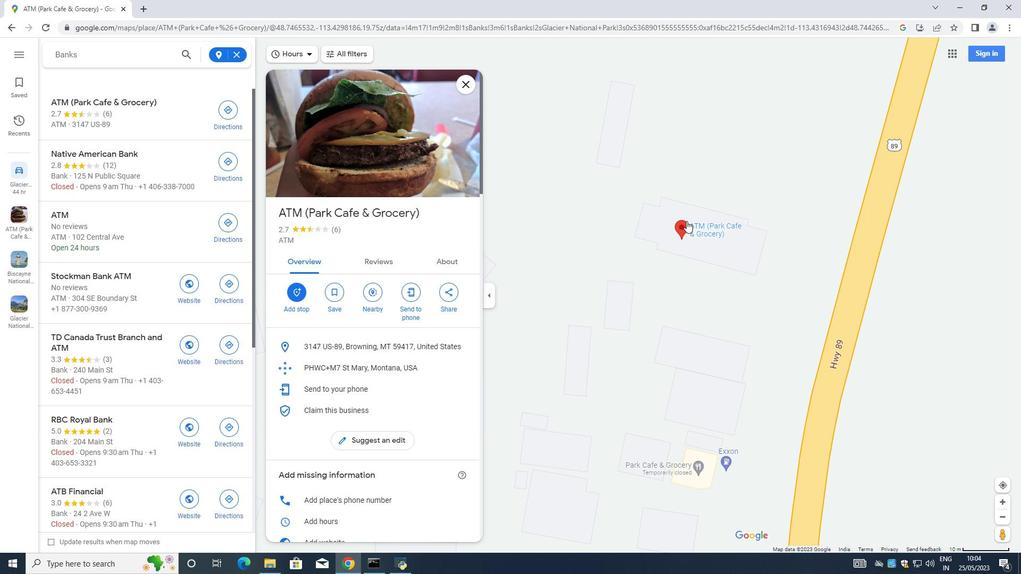 
Action: Mouse moved to (688, 222)
Screenshot: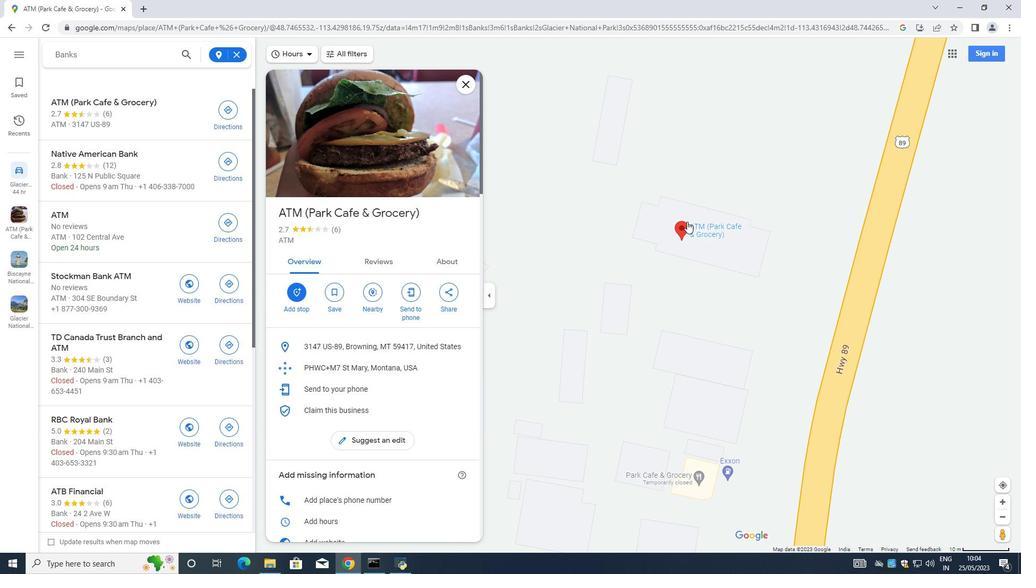 
Action: Mouse scrolled (687, 222) with delta (0, 0)
Screenshot: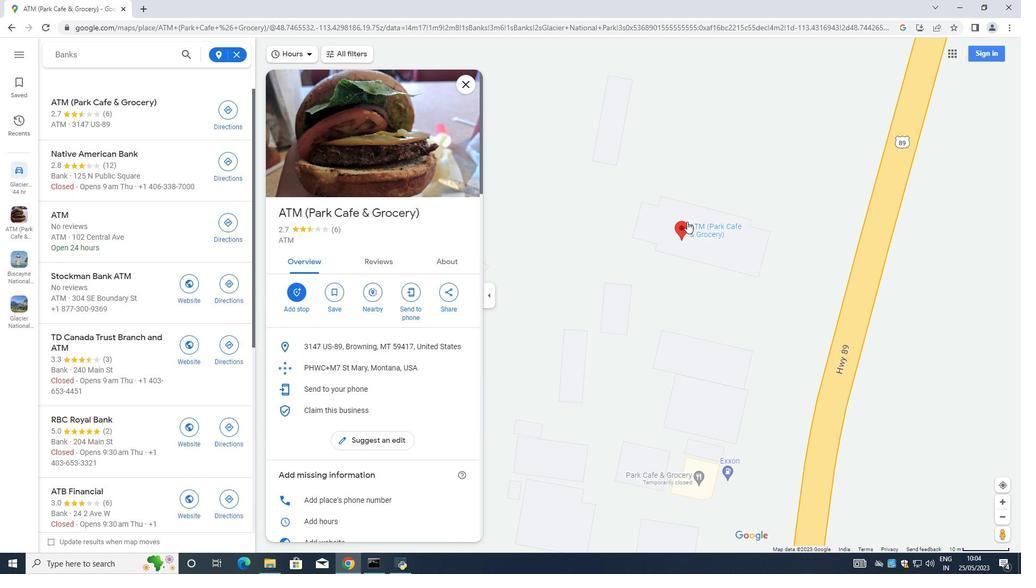 
Action: Mouse scrolled (687, 222) with delta (0, 0)
Screenshot: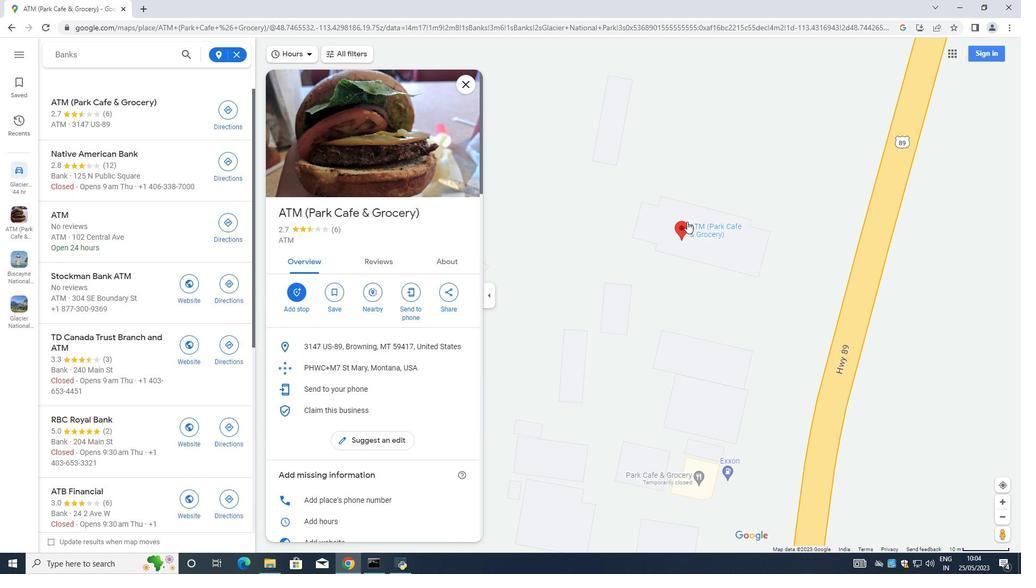 
Action: Mouse moved to (690, 222)
Screenshot: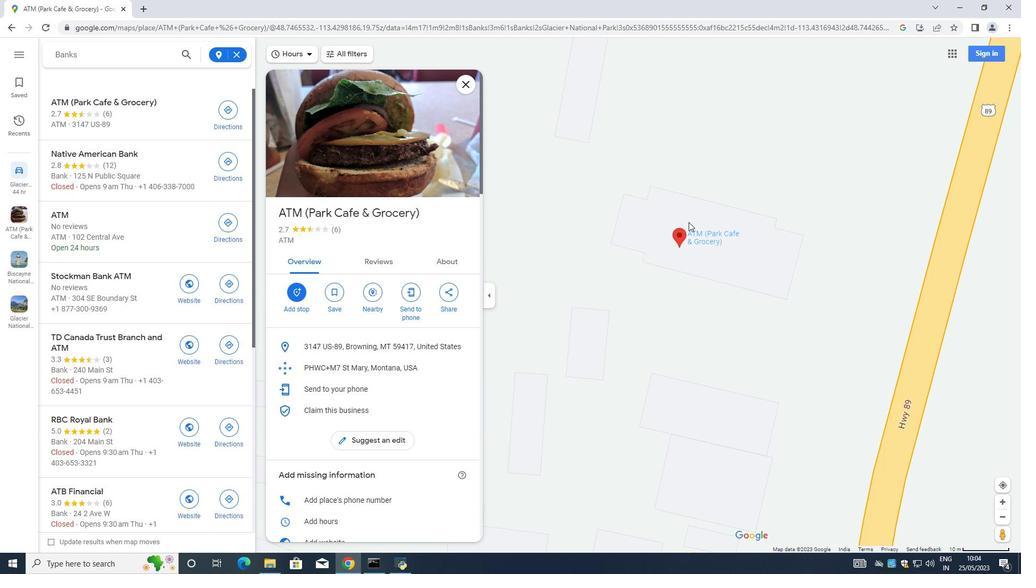 
Action: Mouse scrolled (690, 222) with delta (0, 0)
Screenshot: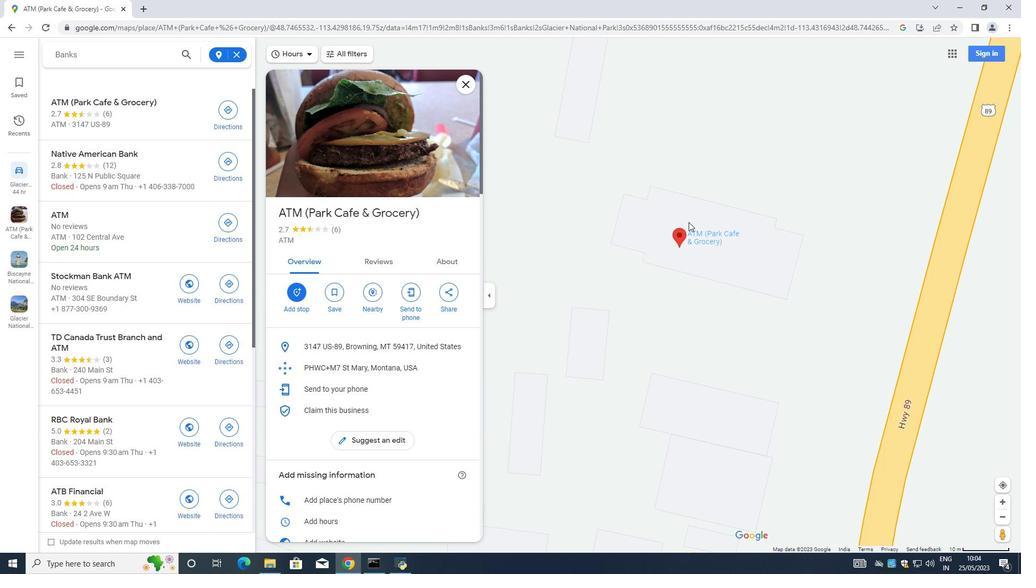 
Action: Mouse scrolled (690, 222) with delta (0, 0)
Screenshot: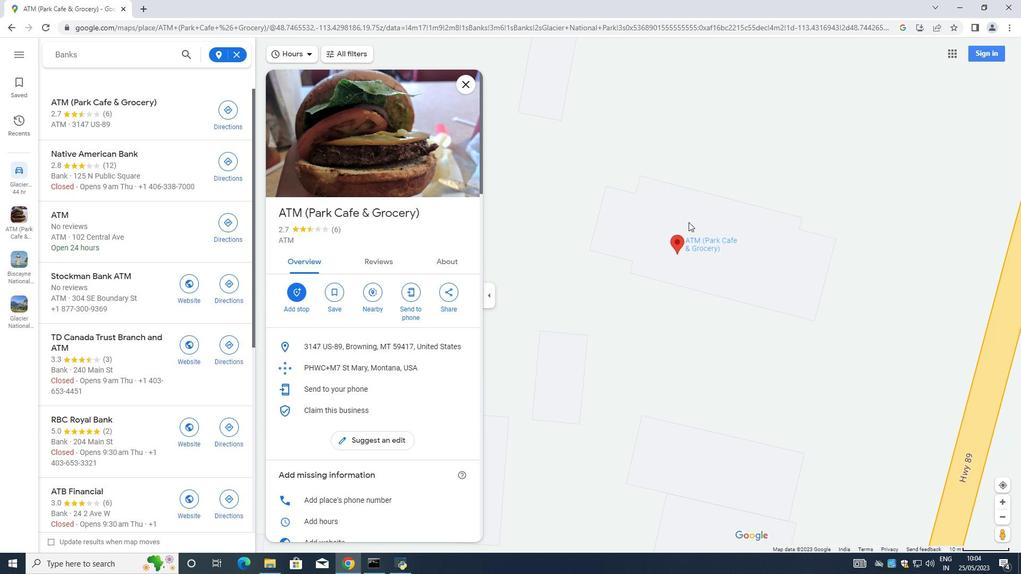 
Action: Mouse scrolled (690, 222) with delta (0, 0)
Screenshot: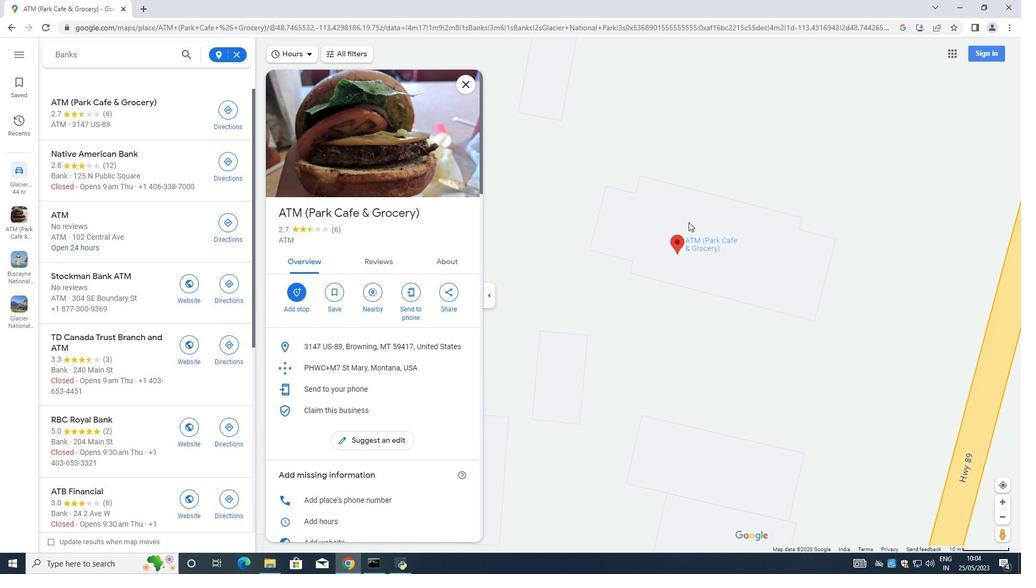 
Action: Mouse moved to (690, 222)
Screenshot: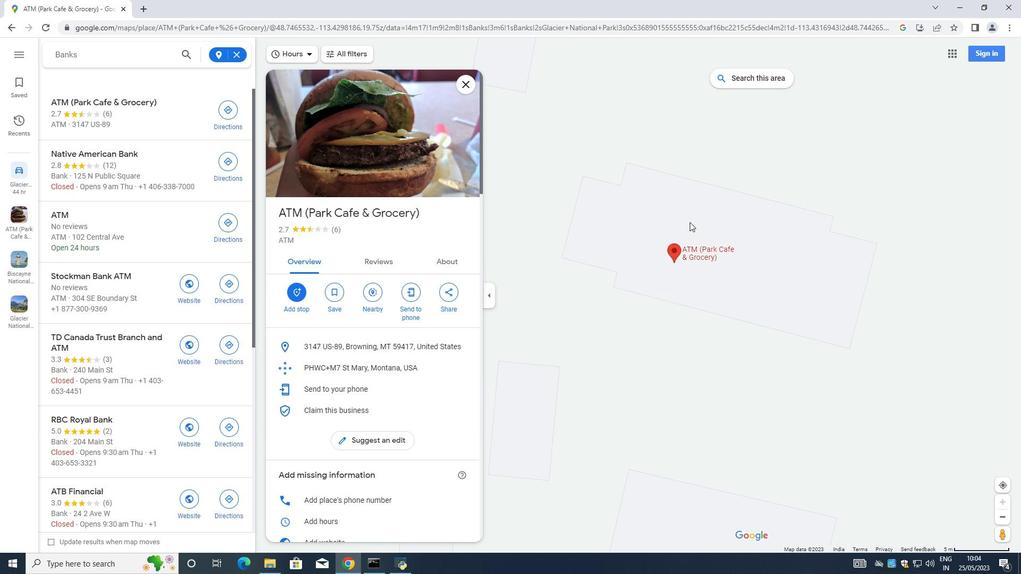 
Action: Mouse scrolled (690, 222) with delta (0, 0)
Screenshot: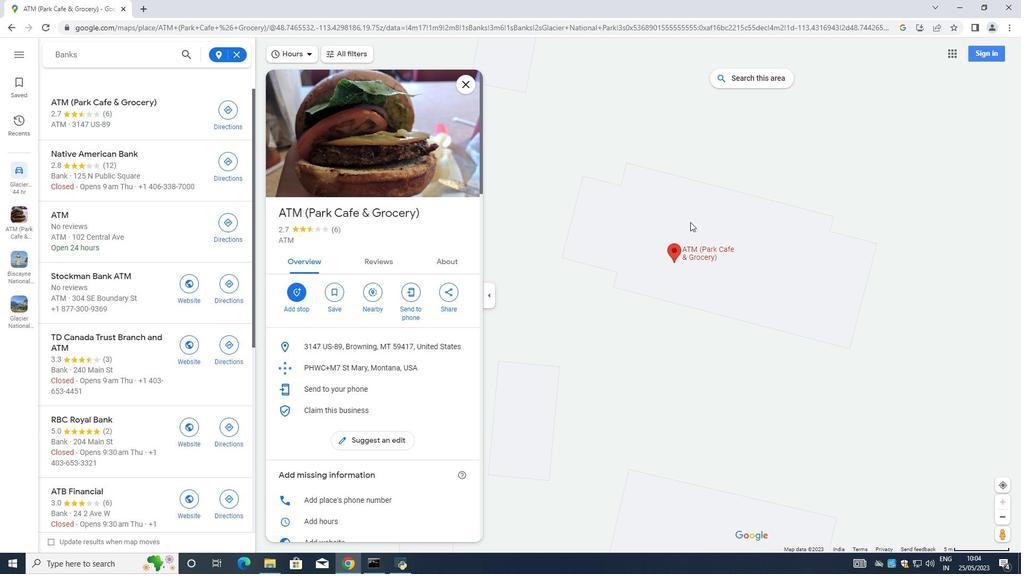 
Action: Mouse scrolled (690, 222) with delta (0, 0)
Screenshot: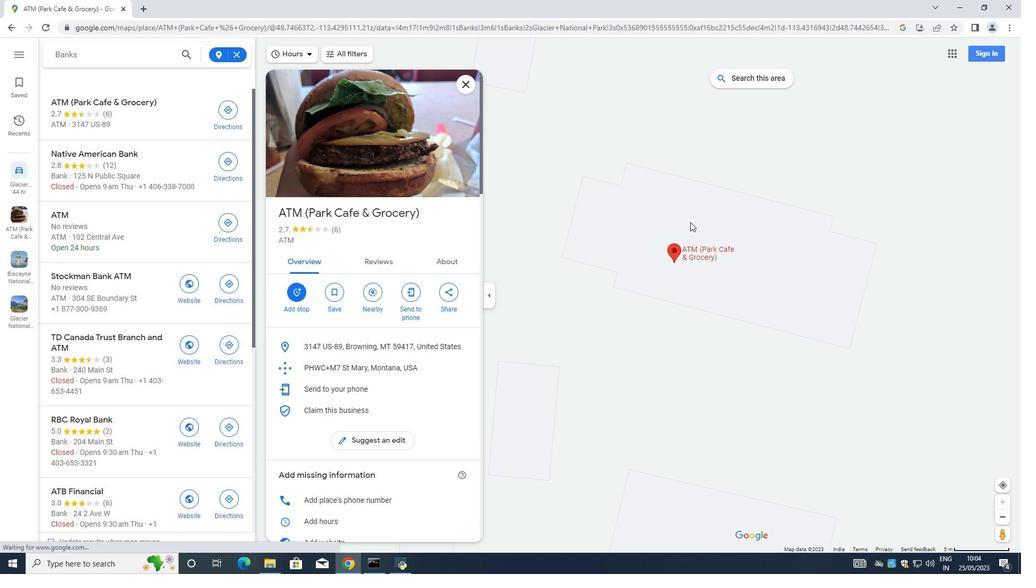 
Action: Mouse scrolled (690, 222) with delta (0, 0)
Screenshot: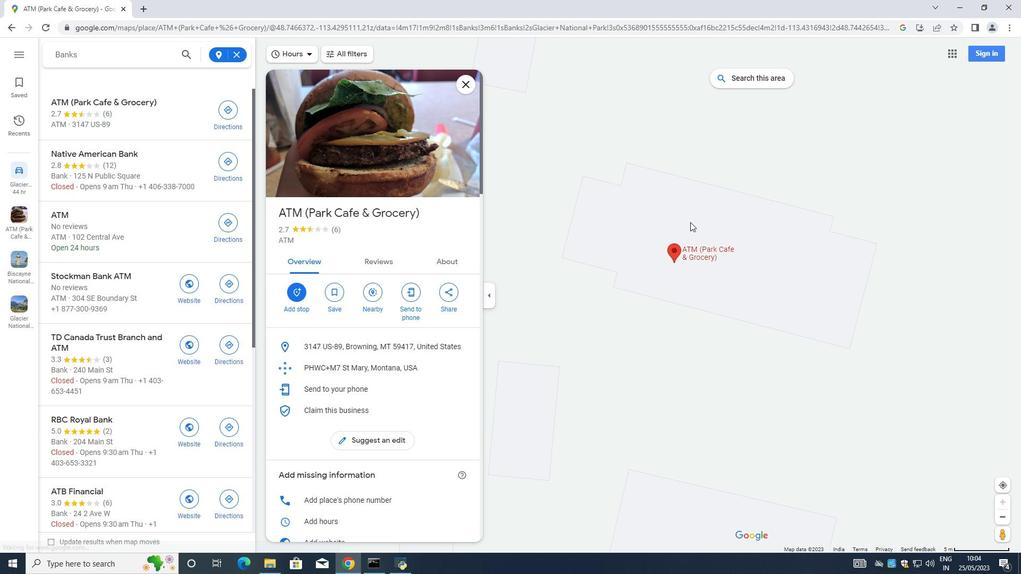 
Action: Mouse scrolled (690, 222) with delta (0, 0)
Screenshot: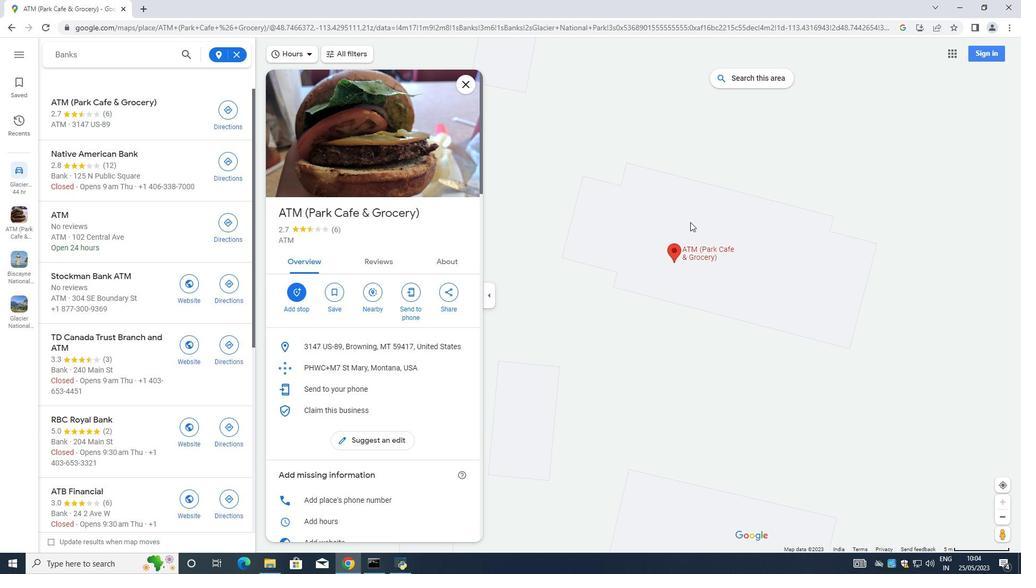 
Action: Mouse moved to (691, 222)
Screenshot: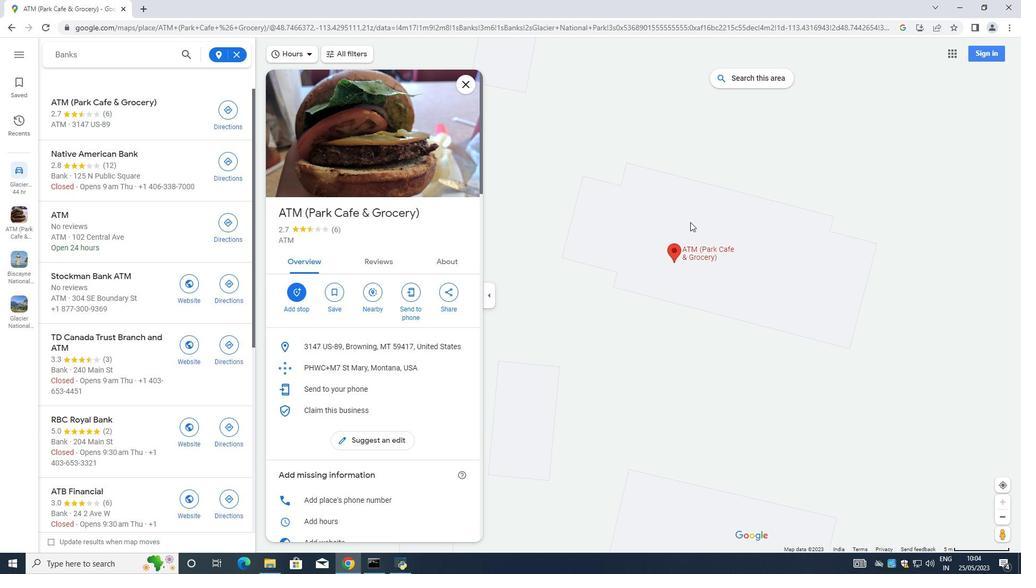 
Action: Mouse scrolled (691, 221) with delta (0, 0)
Screenshot: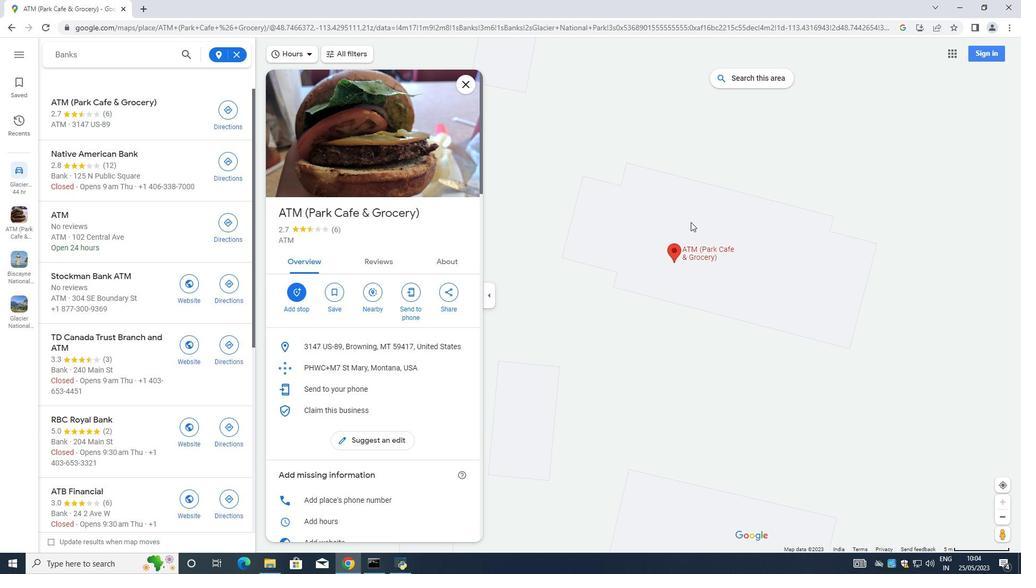
Action: Mouse scrolled (691, 221) with delta (0, 0)
Screenshot: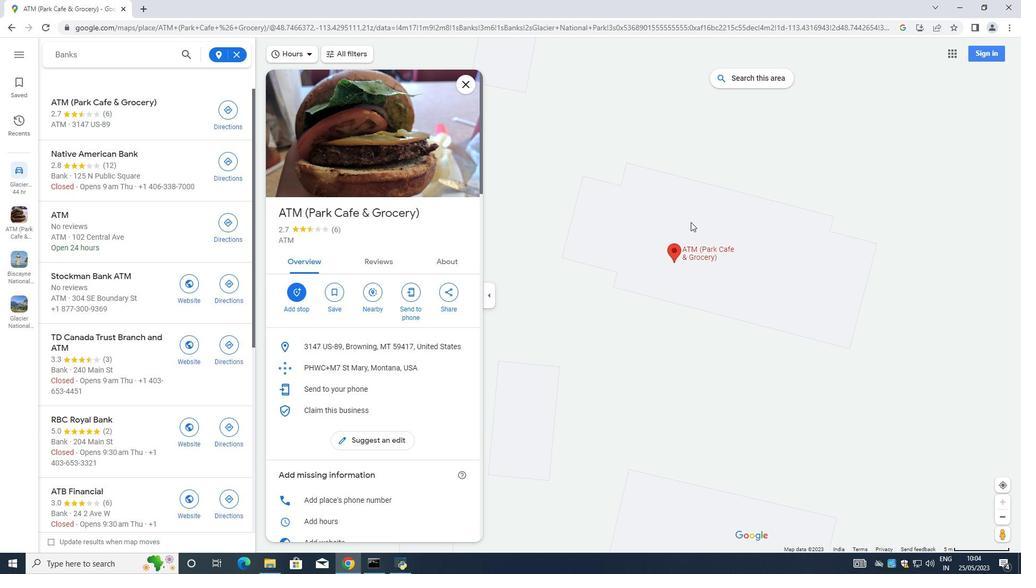 
Action: Mouse scrolled (691, 221) with delta (0, 0)
Screenshot: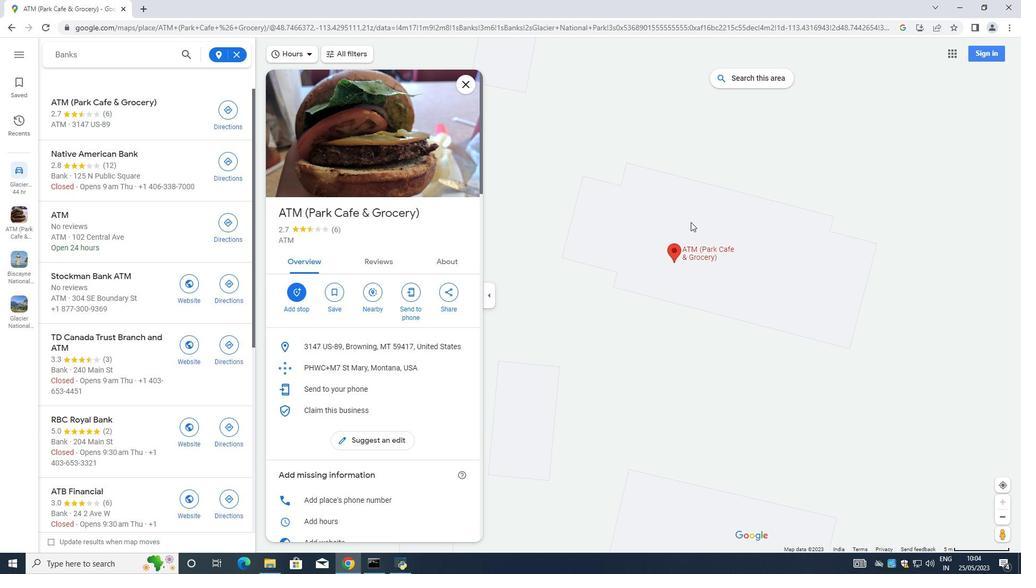 
Action: Mouse scrolled (691, 221) with delta (0, 0)
Screenshot: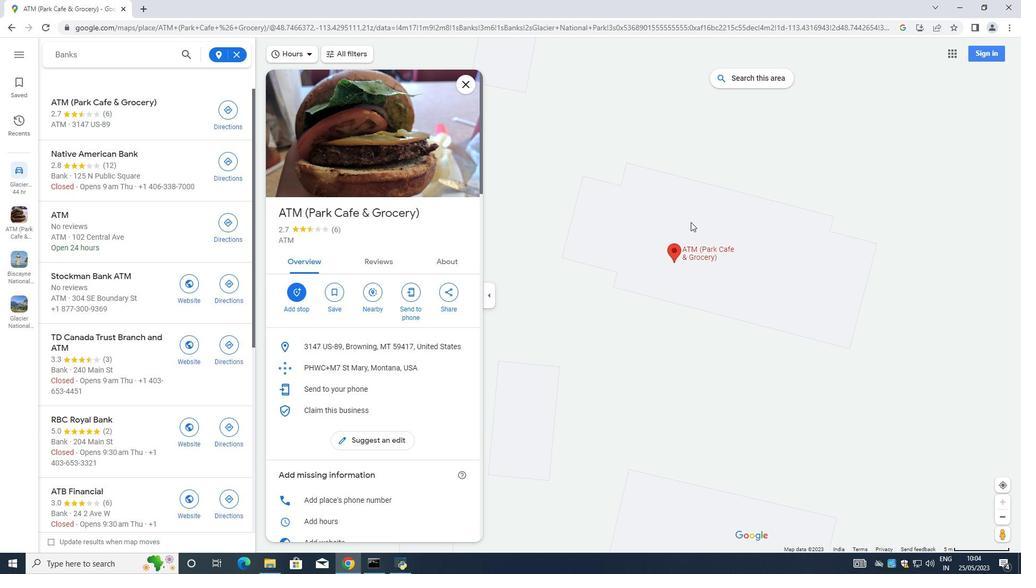 
Action: Mouse scrolled (691, 221) with delta (0, 0)
Screenshot: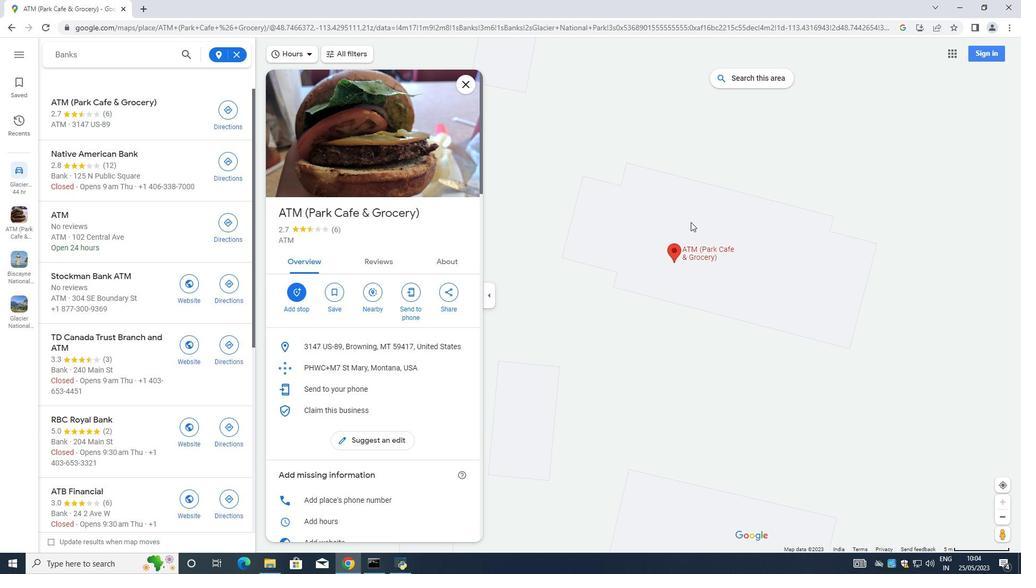 
Action: Mouse moved to (691, 221)
Screenshot: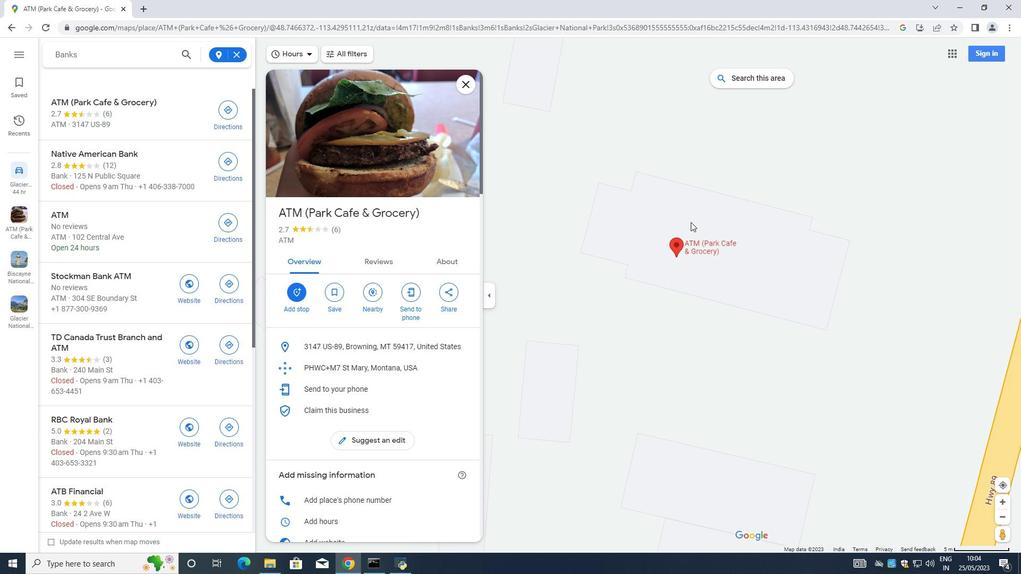 
Action: Mouse scrolled (691, 221) with delta (0, 0)
Screenshot: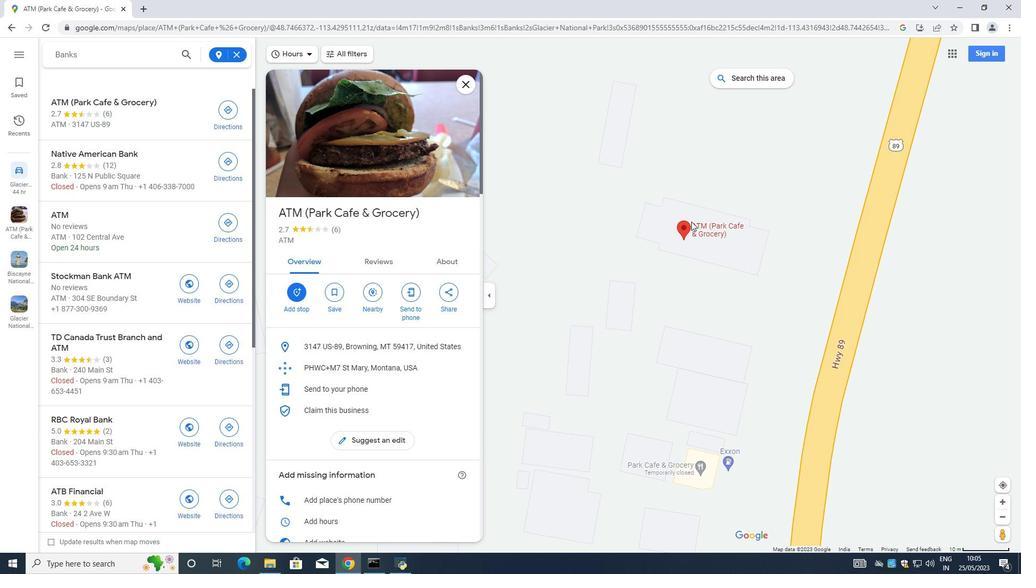 
Action: Mouse scrolled (691, 221) with delta (0, 0)
Screenshot: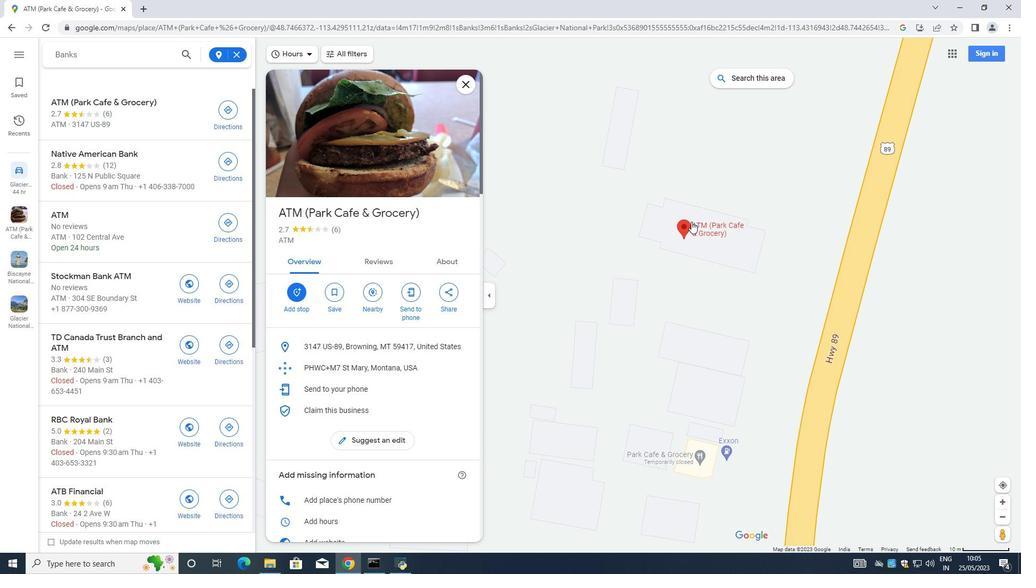 
Action: Mouse moved to (693, 215)
Screenshot: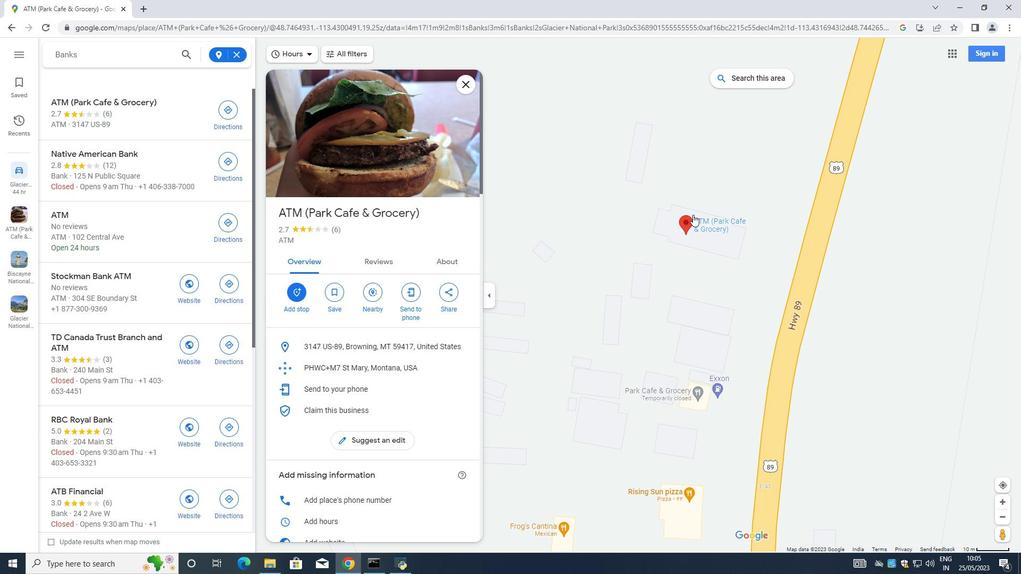 
Action: Mouse scrolled (693, 214) with delta (0, 0)
Screenshot: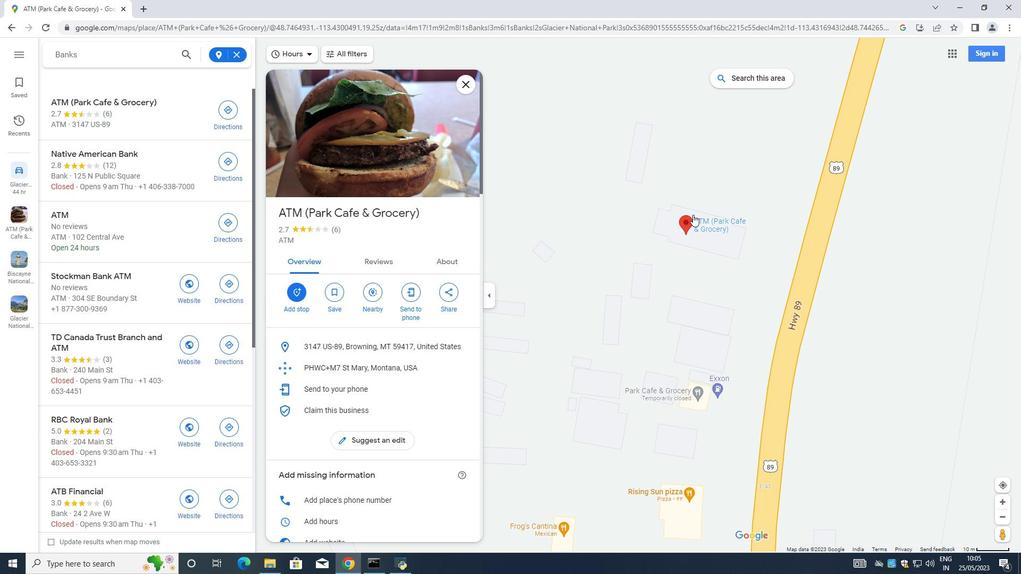 
Action: Mouse moved to (694, 215)
Screenshot: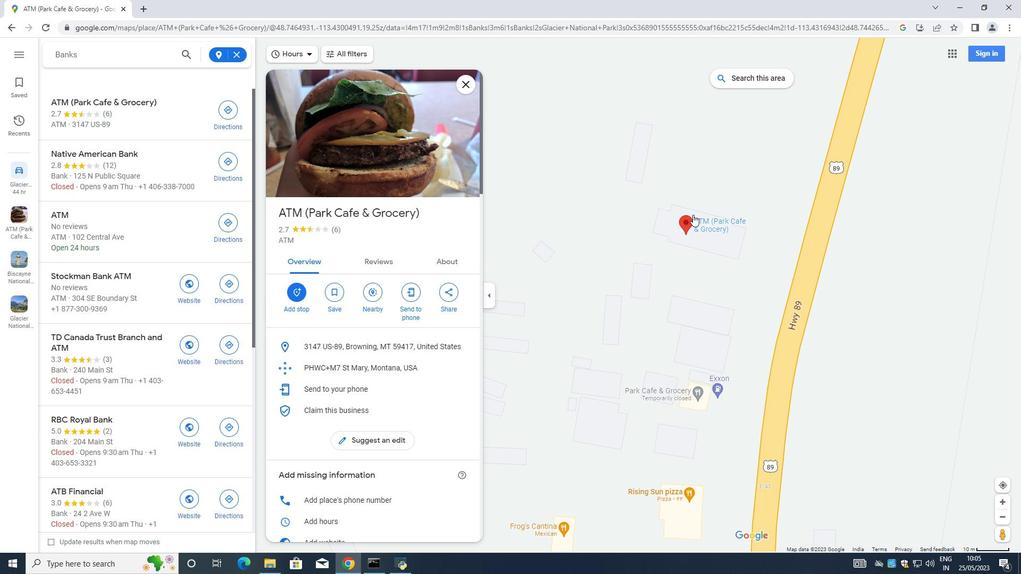 
Action: Mouse scrolled (694, 214) with delta (0, 0)
Screenshot: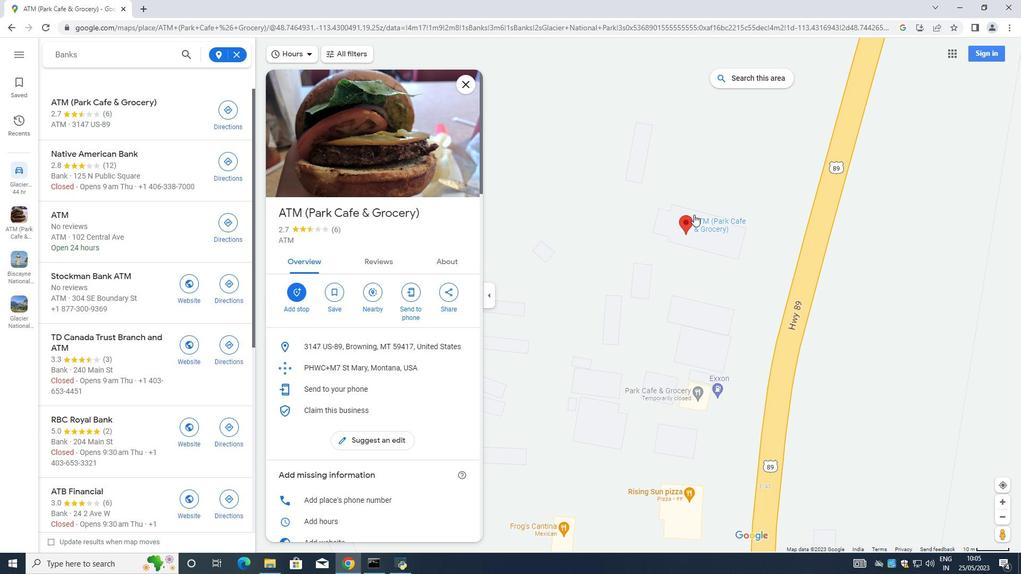 
Action: Mouse moved to (694, 215)
Screenshot: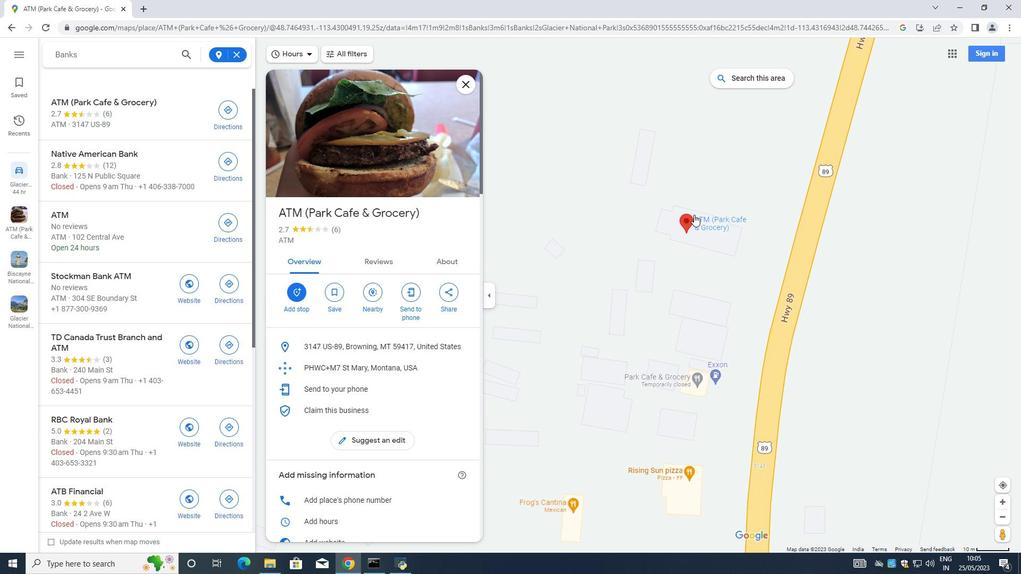 
Action: Mouse scrolled (694, 215) with delta (0, 0)
Screenshot: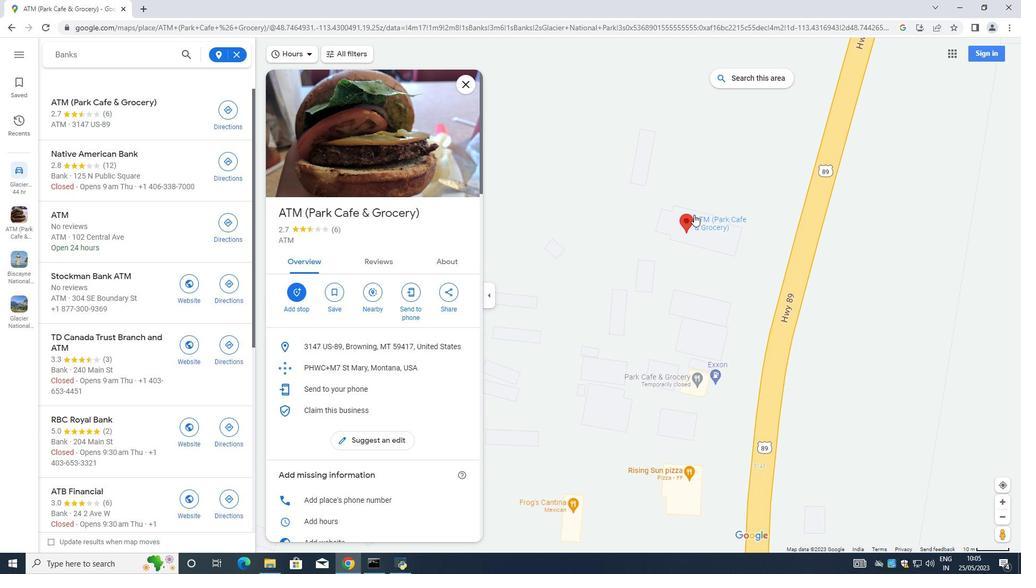 
Action: Mouse scrolled (694, 215) with delta (0, 0)
Screenshot: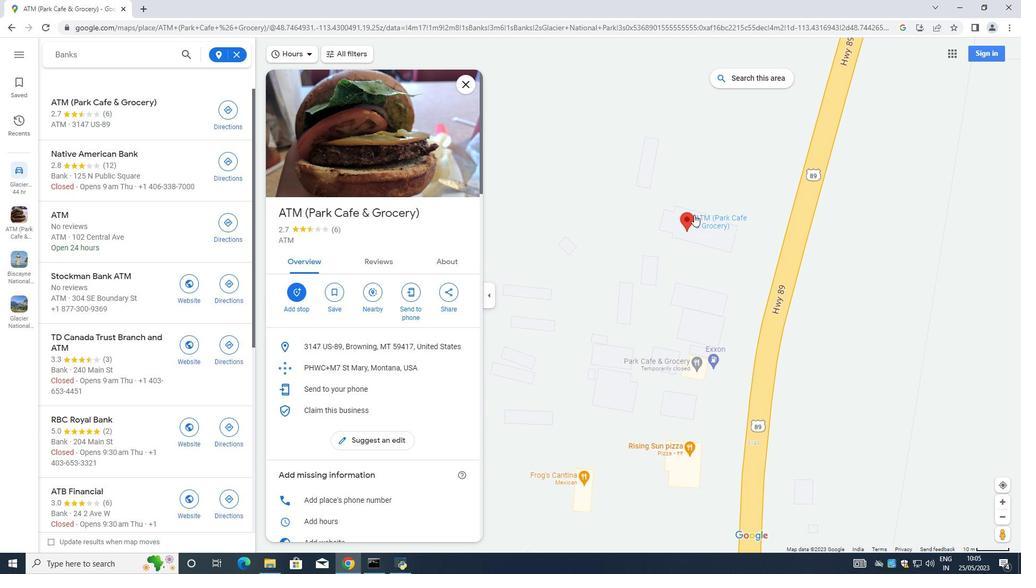 
Action: Mouse moved to (694, 215)
Screenshot: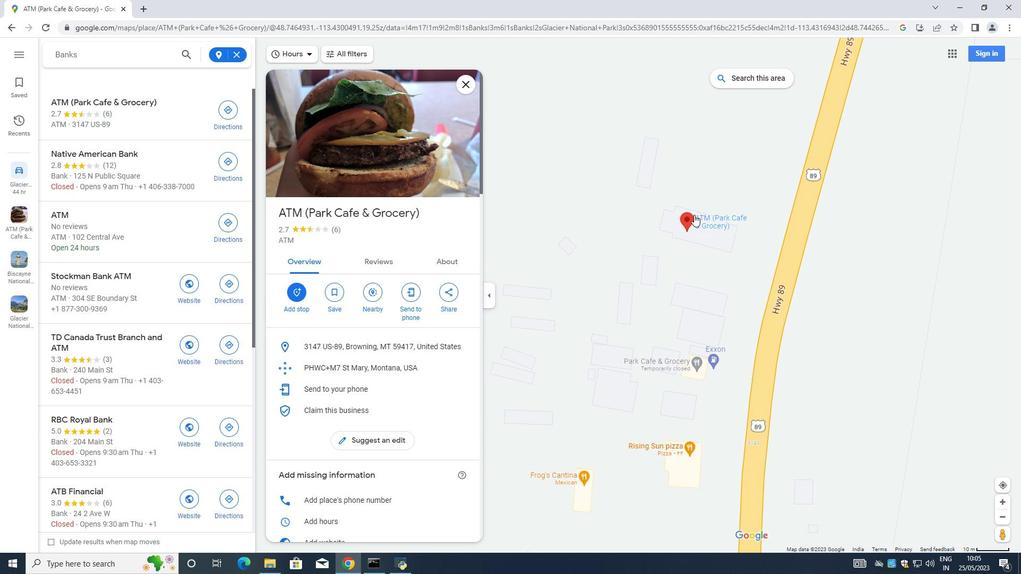 
Action: Mouse scrolled (694, 215) with delta (0, 0)
Screenshot: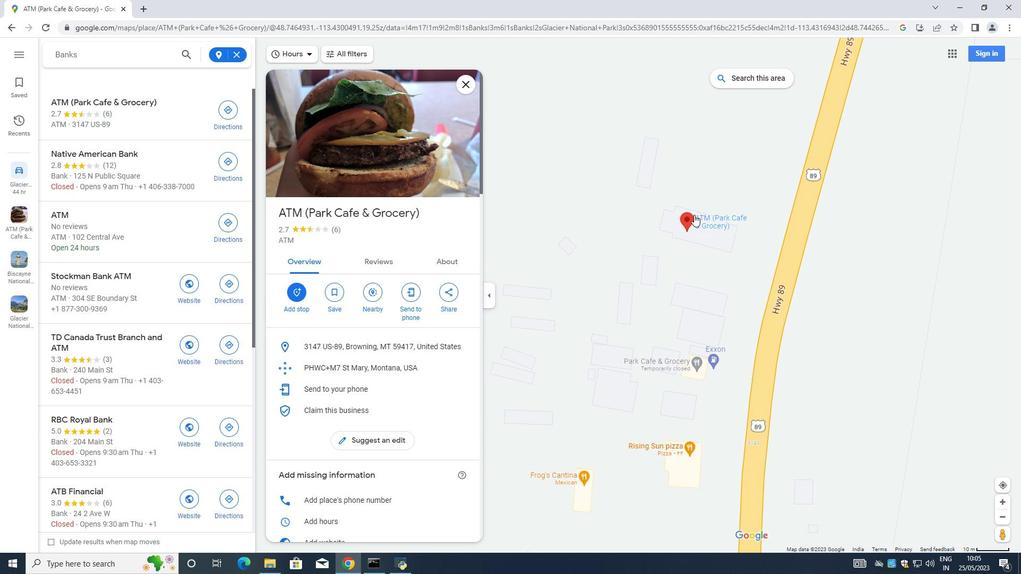 
Action: Mouse moved to (694, 211)
Screenshot: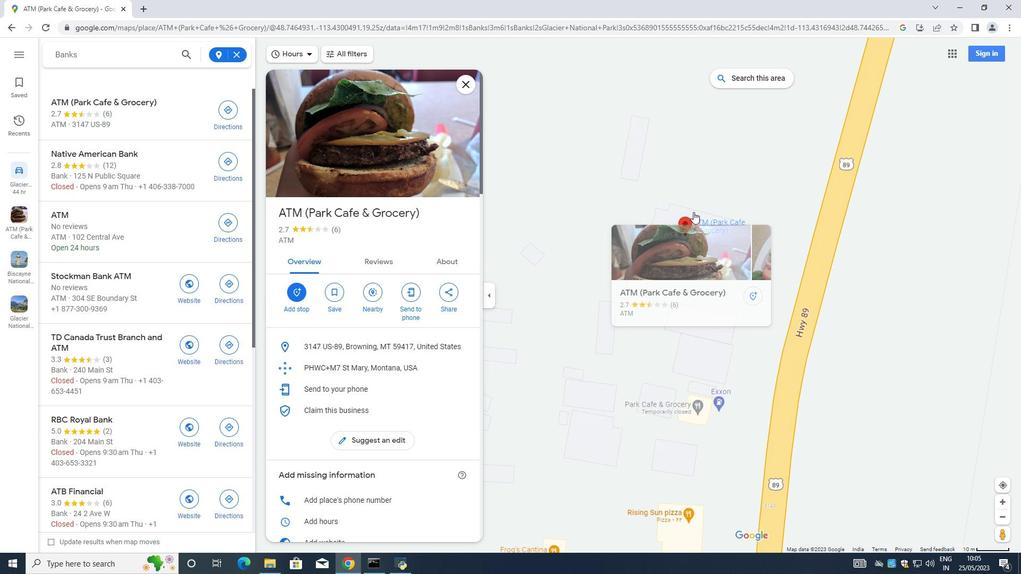
Action: Mouse scrolled (694, 212) with delta (0, 0)
Screenshot: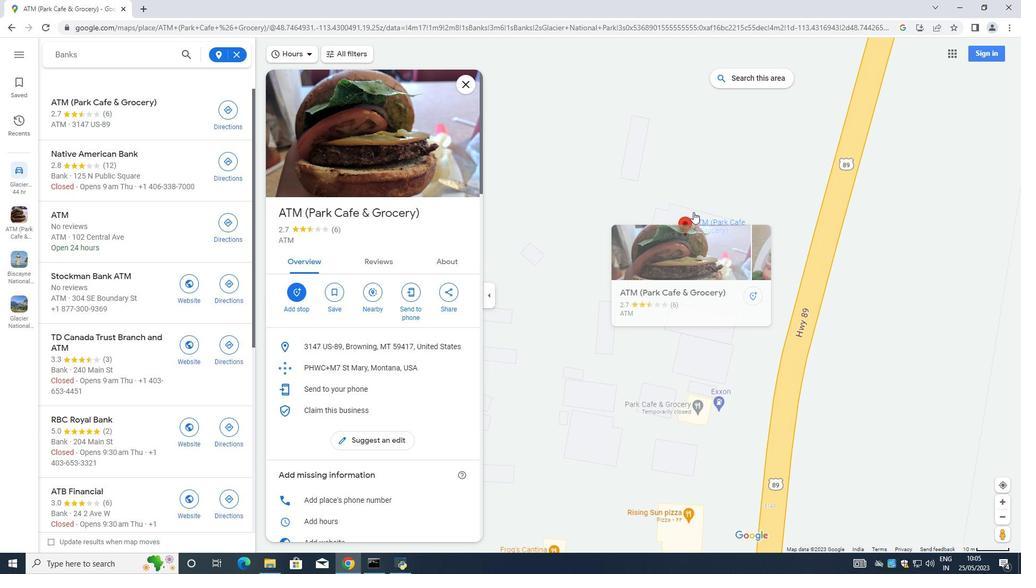 
Action: Mouse scrolled (694, 212) with delta (0, 0)
Screenshot: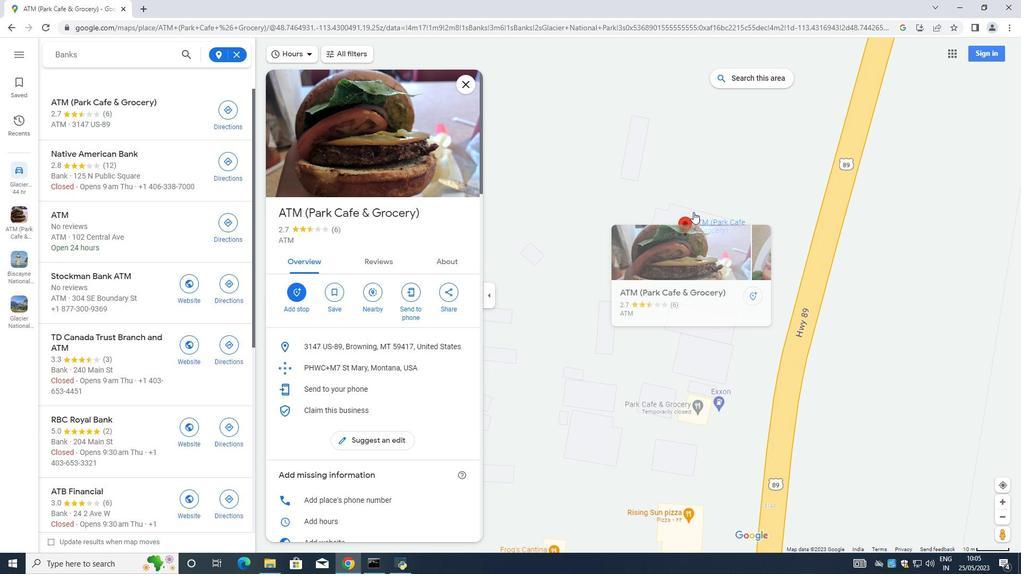 
Action: Mouse scrolled (694, 212) with delta (0, 0)
Screenshot: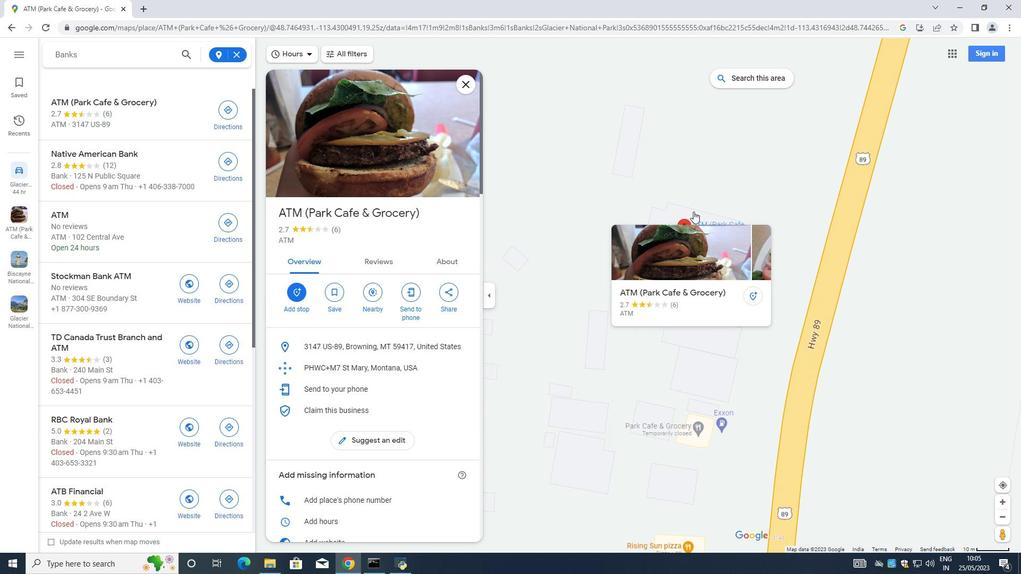 
Action: Mouse scrolled (694, 212) with delta (0, 0)
Screenshot: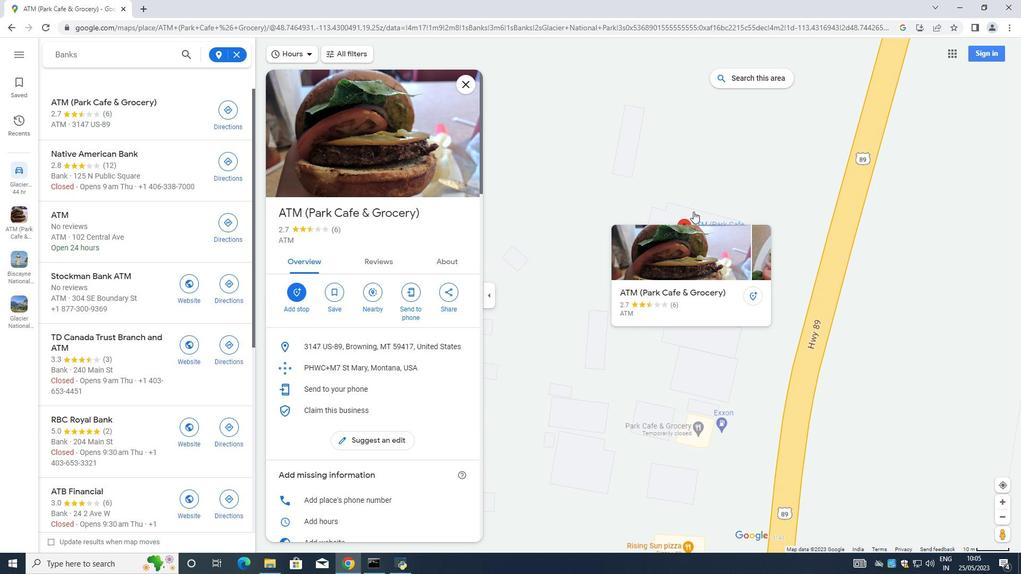 
Action: Mouse moved to (695, 211)
Screenshot: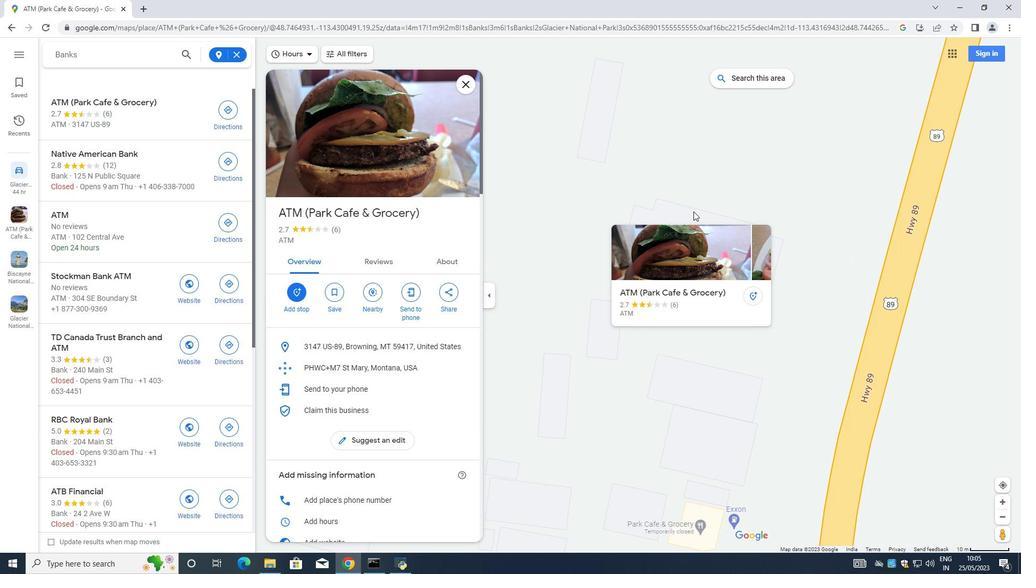 
Action: Mouse scrolled (695, 212) with delta (0, 0)
Screenshot: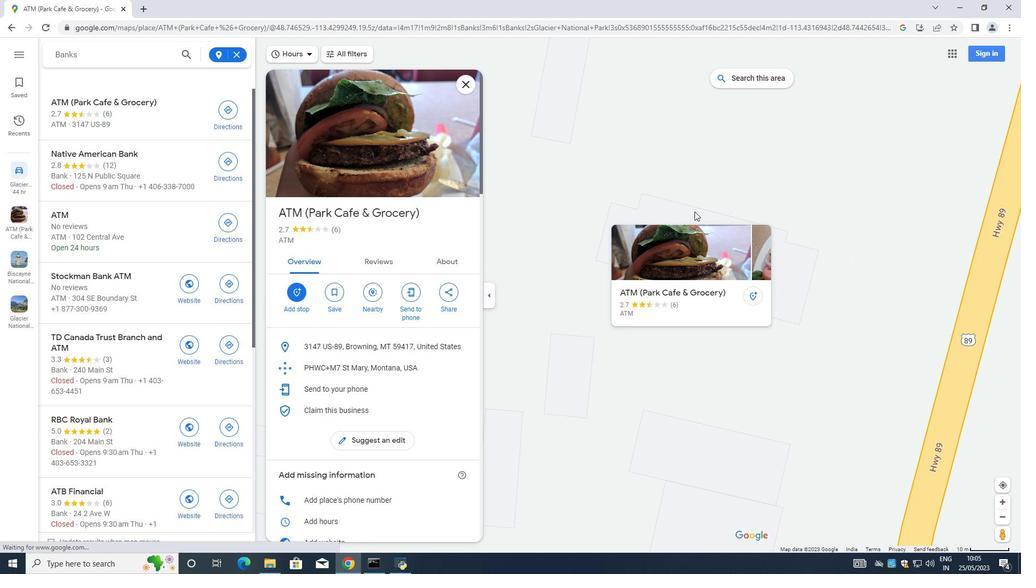 
Action: Mouse scrolled (695, 212) with delta (0, 0)
Screenshot: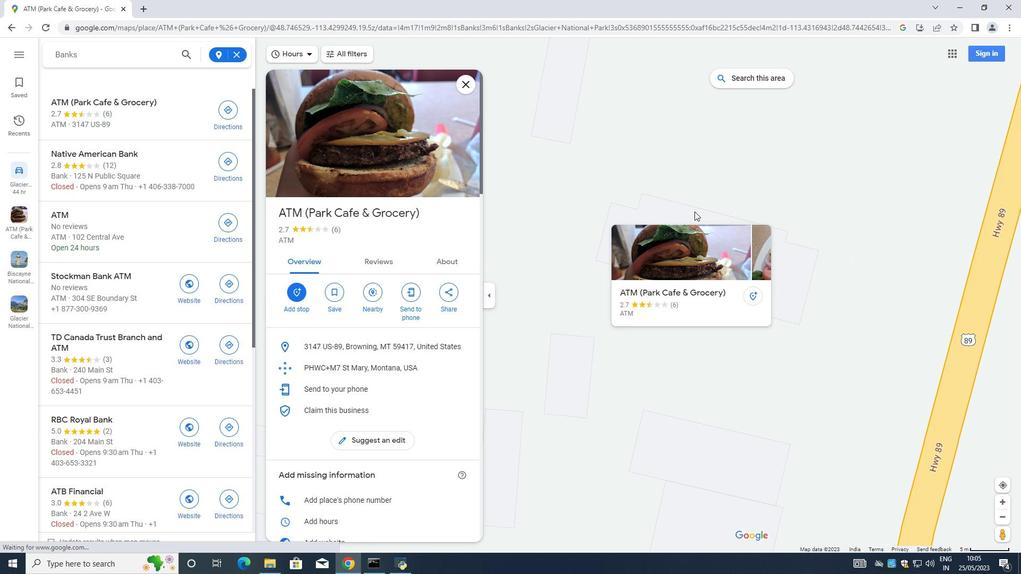 
Action: Mouse scrolled (695, 212) with delta (0, 0)
Screenshot: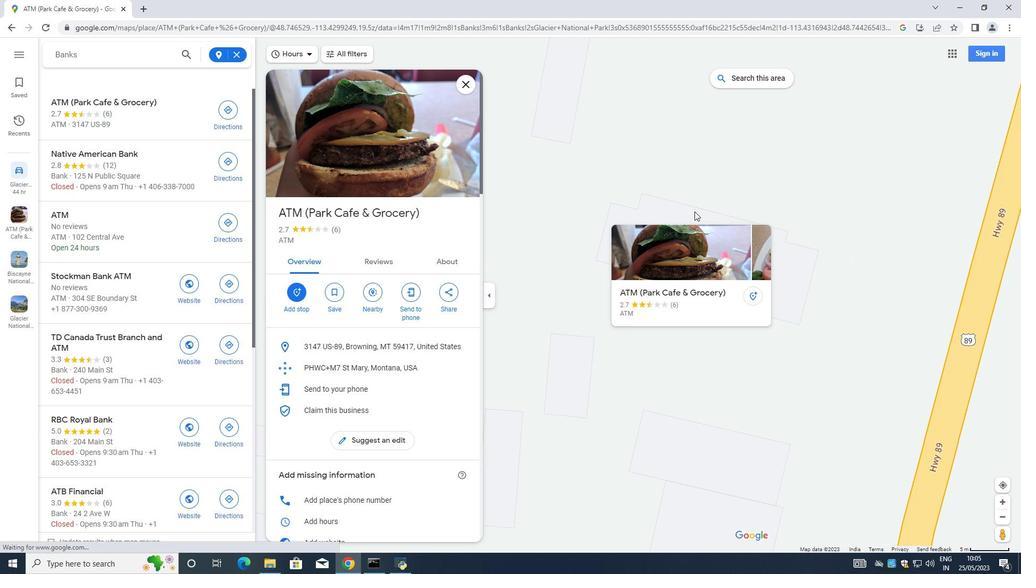 
Action: Mouse moved to (730, 326)
Screenshot: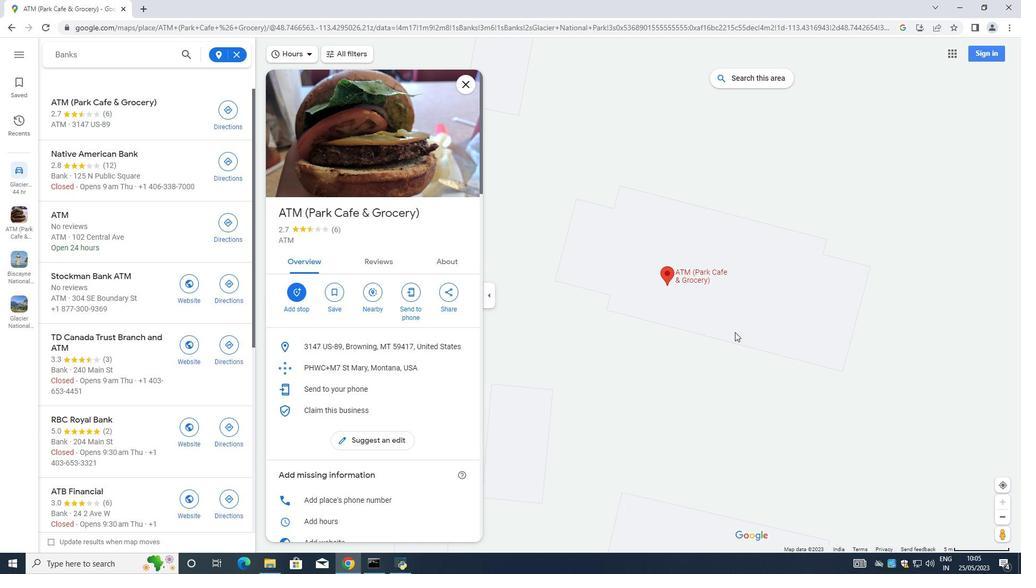
Action: Mouse scrolled (730, 326) with delta (0, 0)
Screenshot: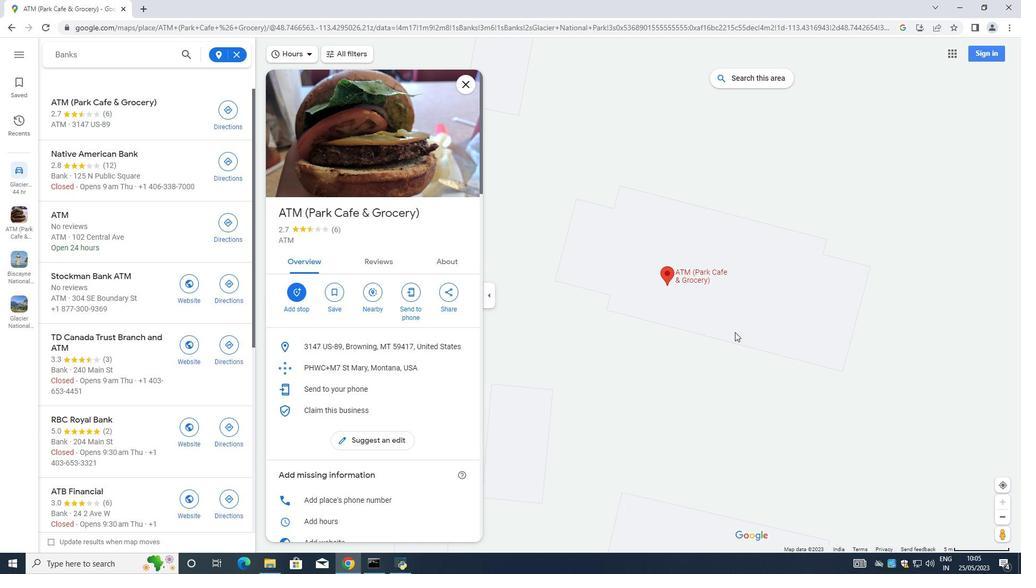 
Action: Mouse scrolled (730, 326) with delta (0, 0)
Screenshot: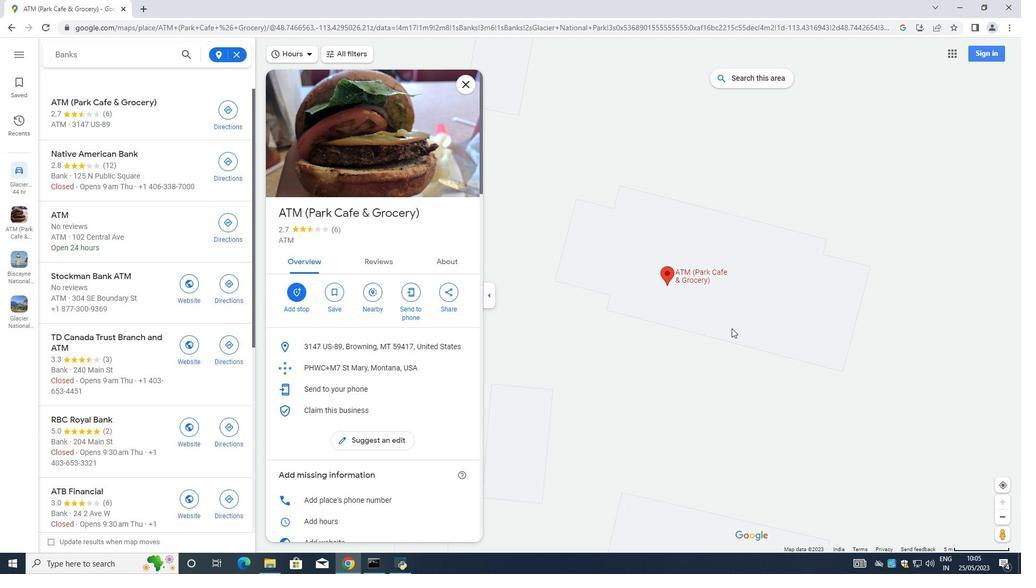 
Action: Mouse scrolled (730, 326) with delta (0, 0)
Screenshot: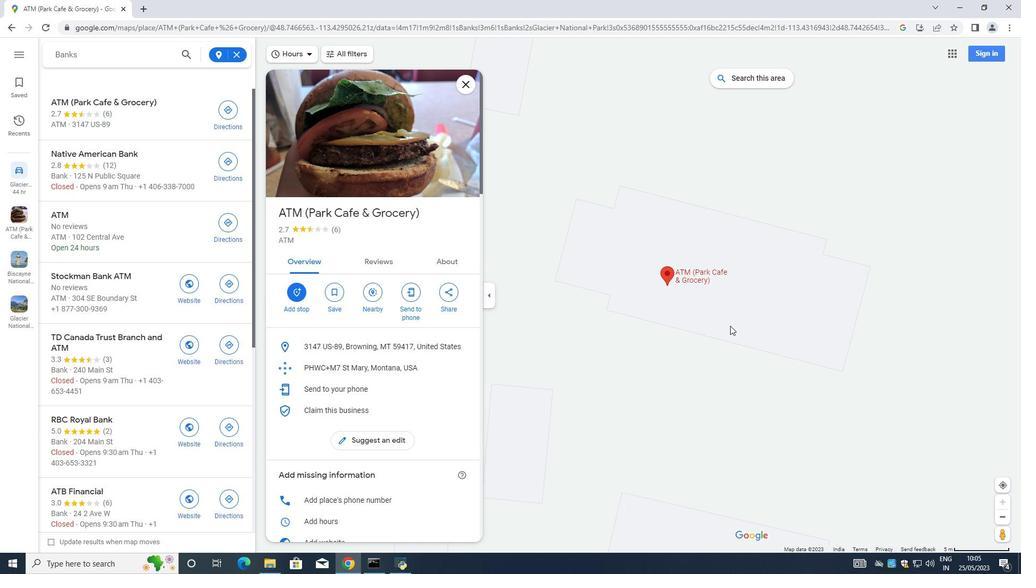 
Action: Mouse scrolled (730, 326) with delta (0, 0)
Screenshot: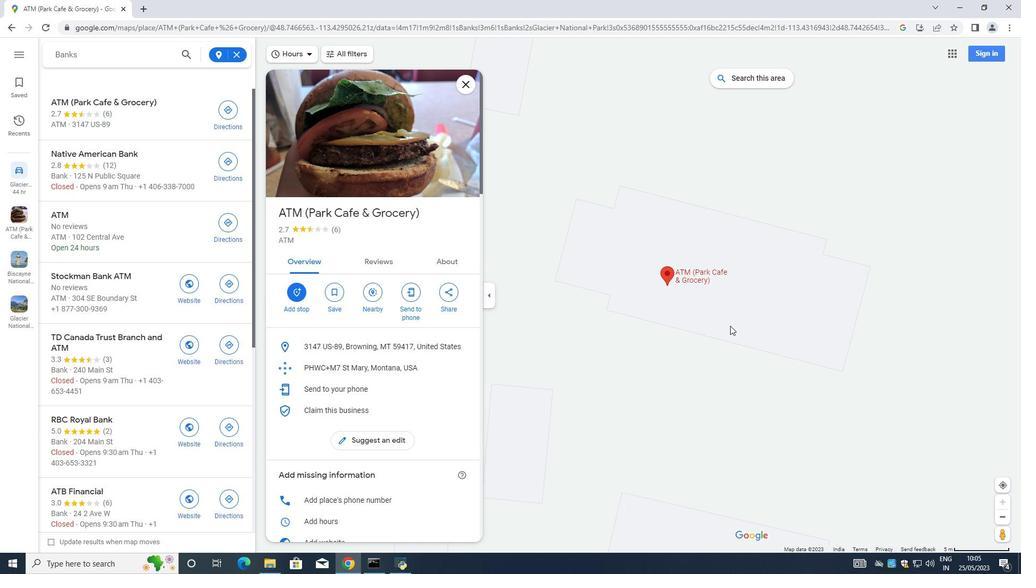 
Action: Mouse moved to (730, 326)
Screenshot: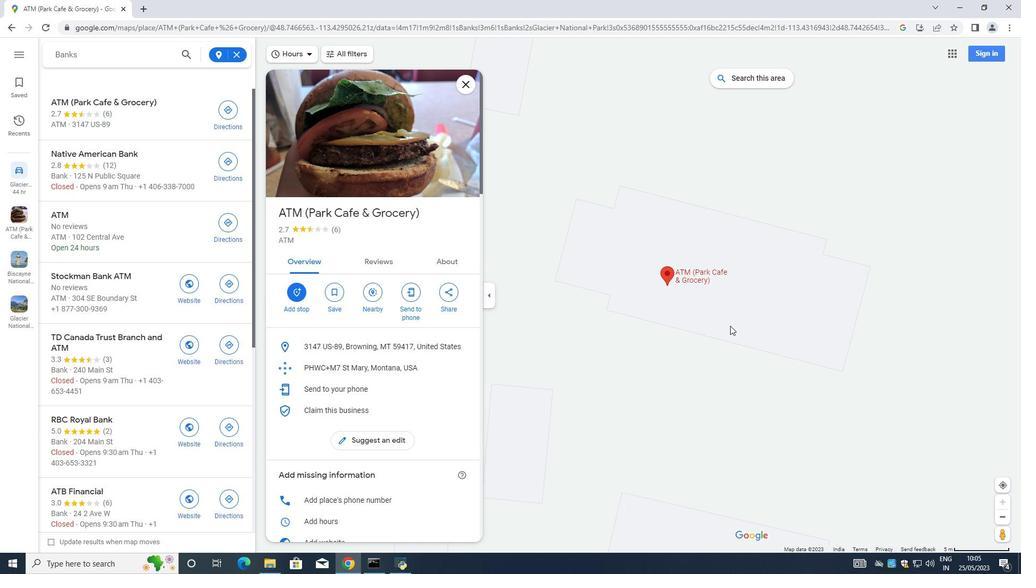 
Action: Mouse scrolled (730, 326) with delta (0, 0)
Screenshot: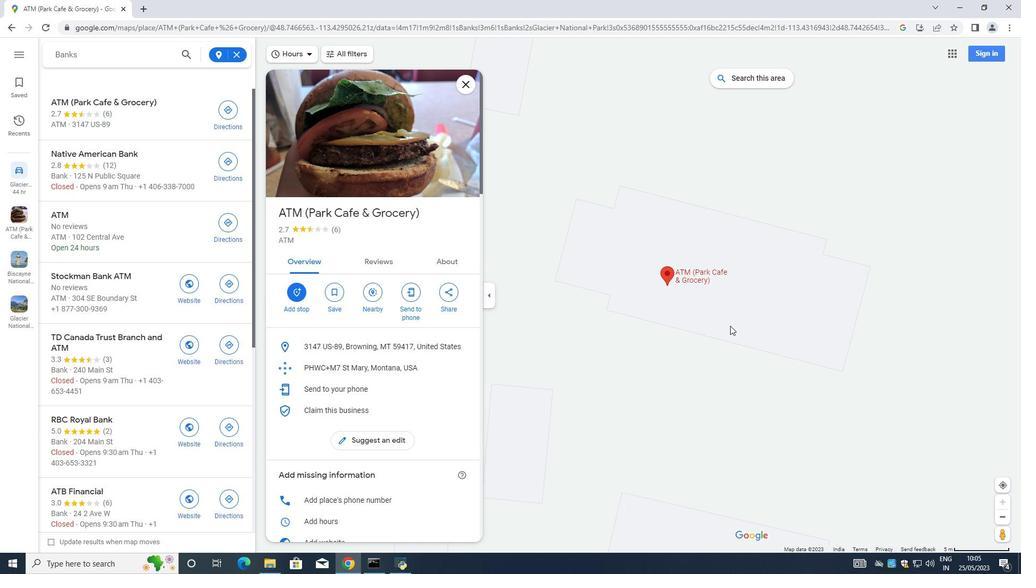 
Action: Mouse moved to (731, 326)
Screenshot: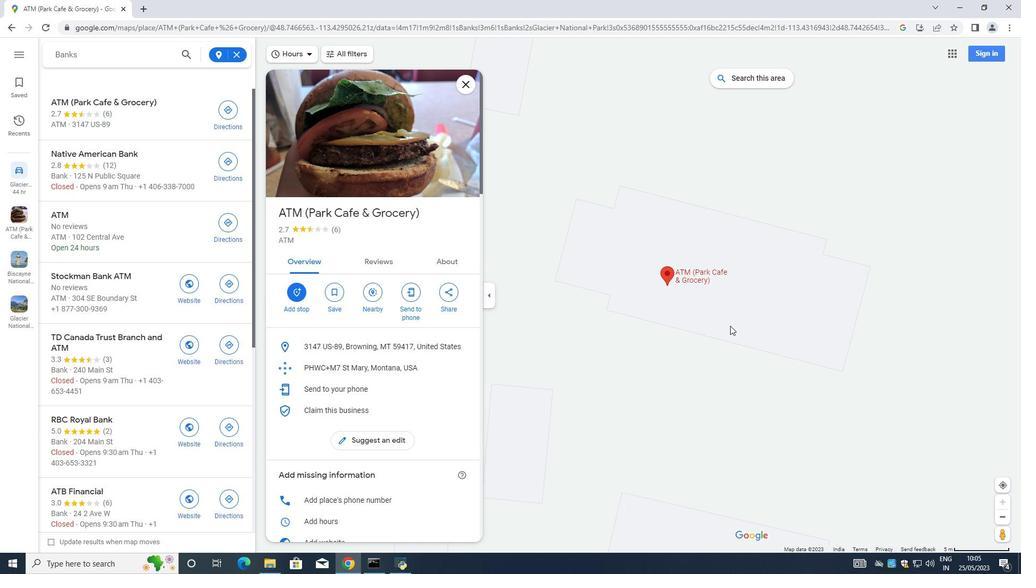 
Action: Mouse scrolled (731, 326) with delta (0, 0)
Screenshot: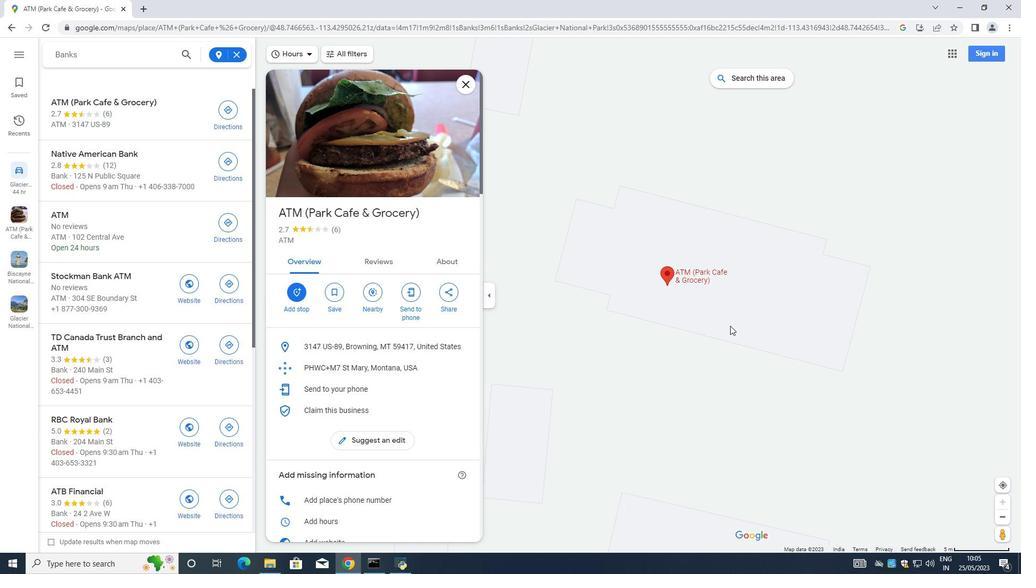 
Action: Mouse moved to (720, 259)
Screenshot: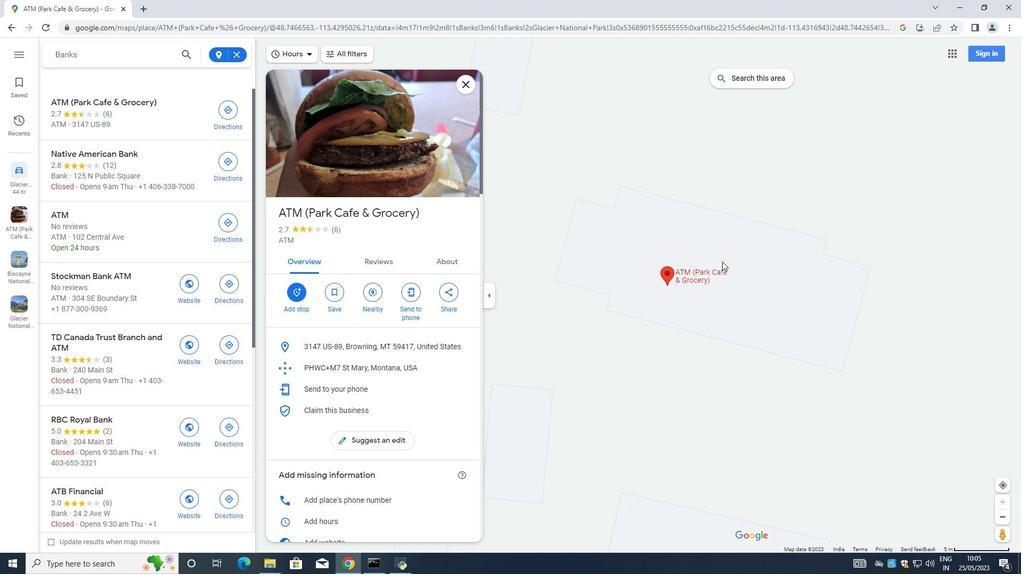 
Action: Mouse scrolled (720, 259) with delta (0, 0)
Screenshot: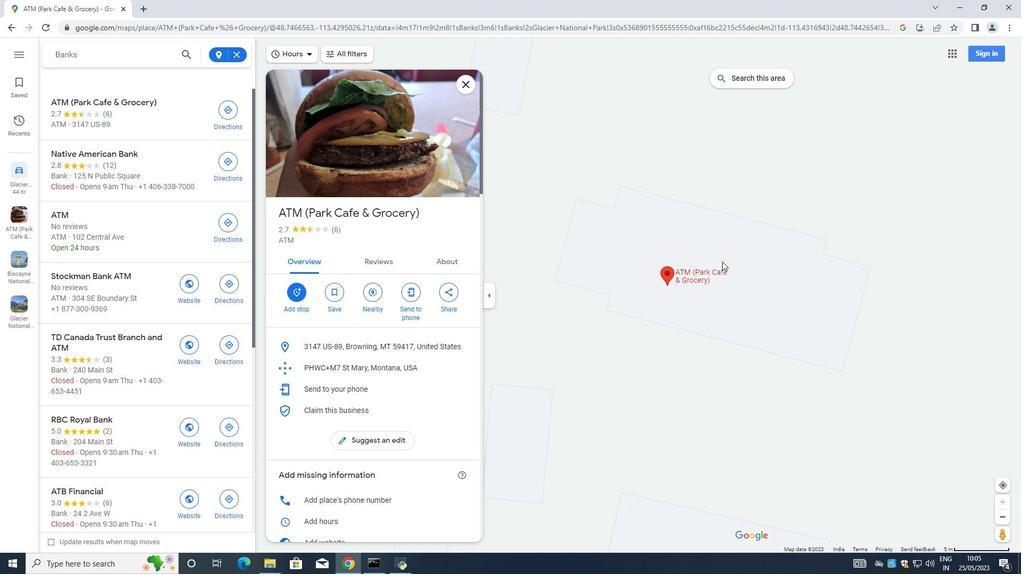
Action: Mouse moved to (720, 259)
Screenshot: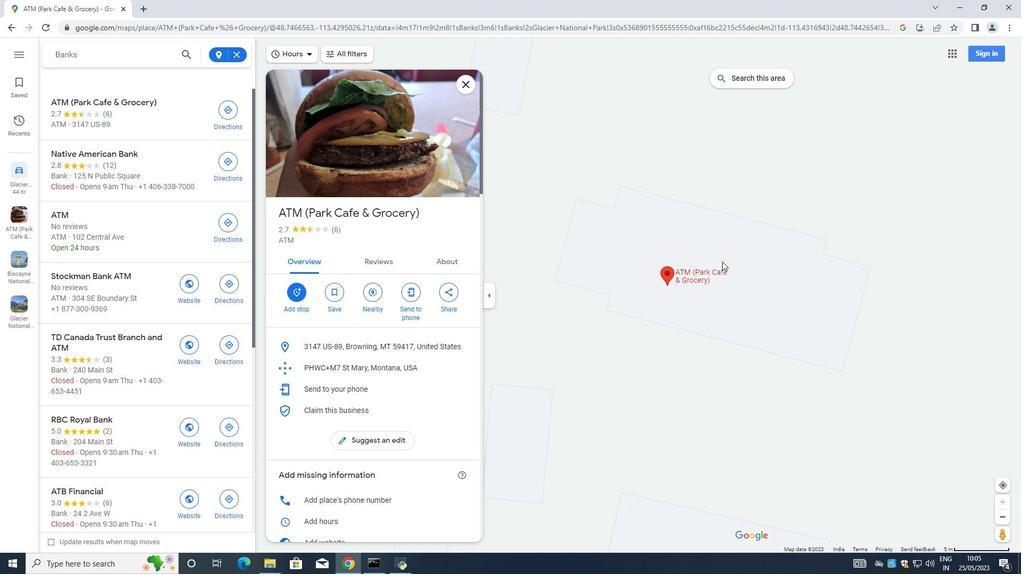 
Action: Mouse scrolled (720, 259) with delta (0, 0)
Screenshot: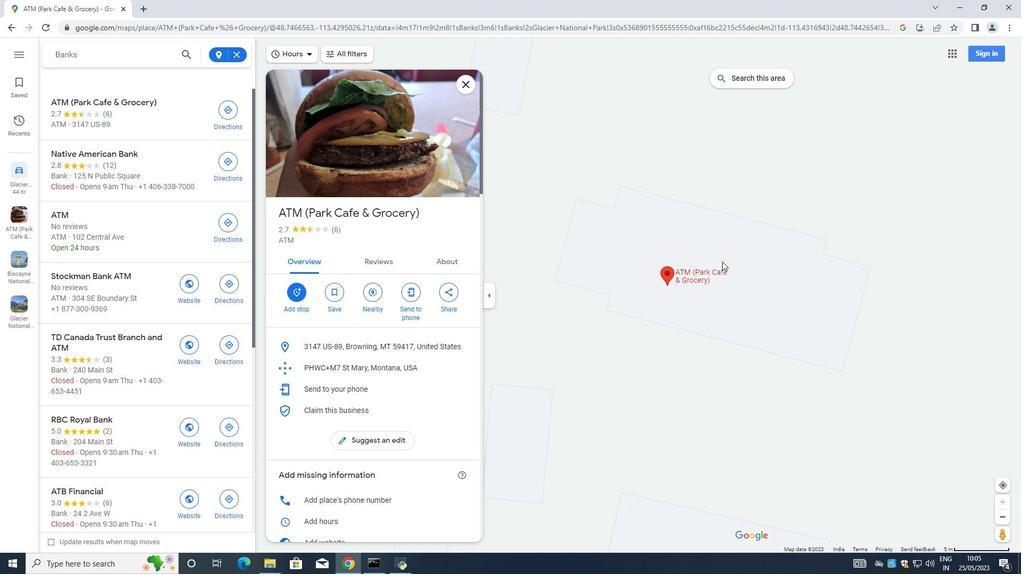 
Action: Mouse moved to (719, 259)
Screenshot: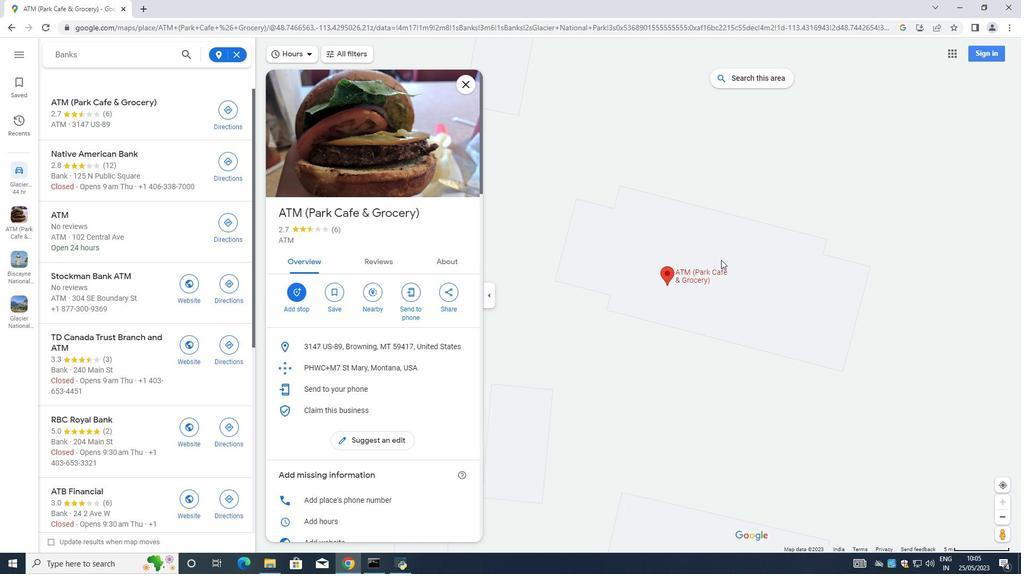 
Action: Mouse scrolled (719, 259) with delta (0, 0)
Screenshot: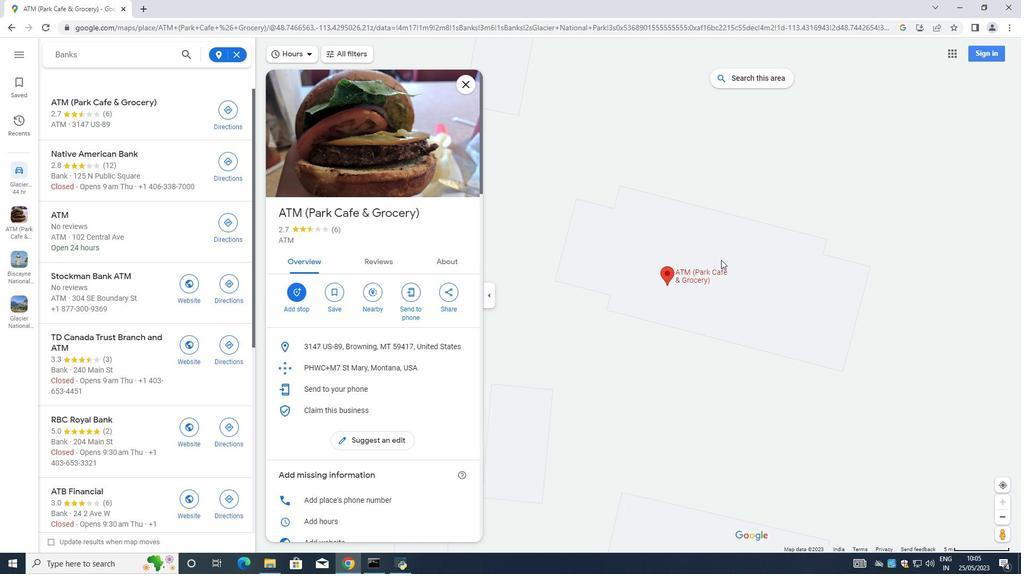 
Action: Mouse moved to (719, 259)
Screenshot: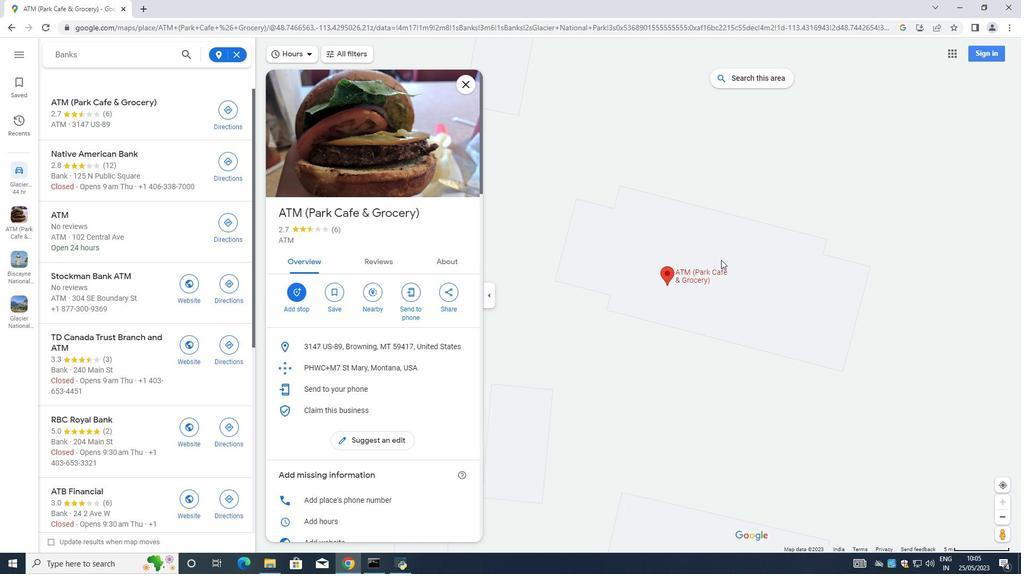 
Action: Mouse scrolled (719, 259) with delta (0, 0)
Screenshot: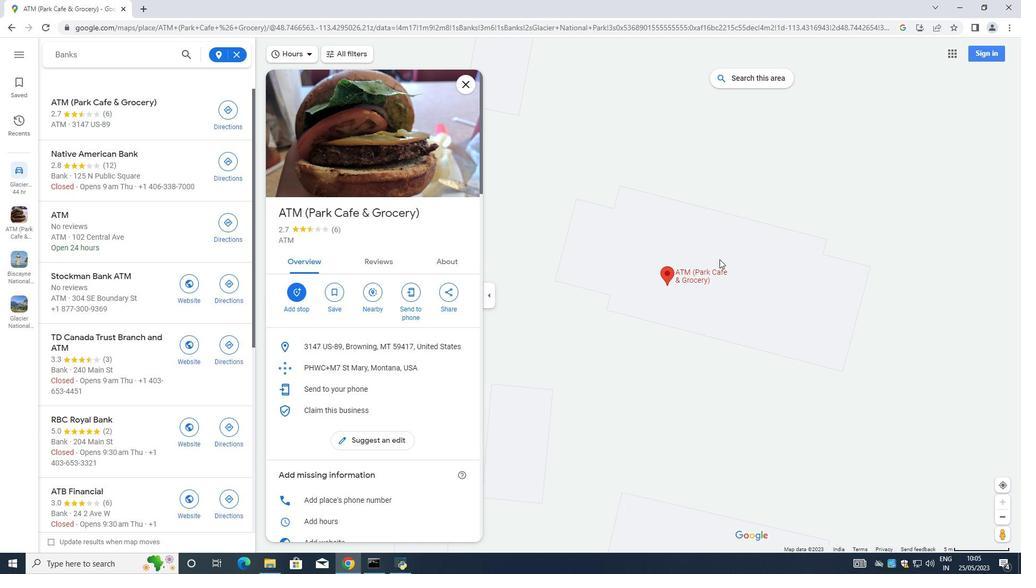 
Action: Mouse moved to (718, 258)
Screenshot: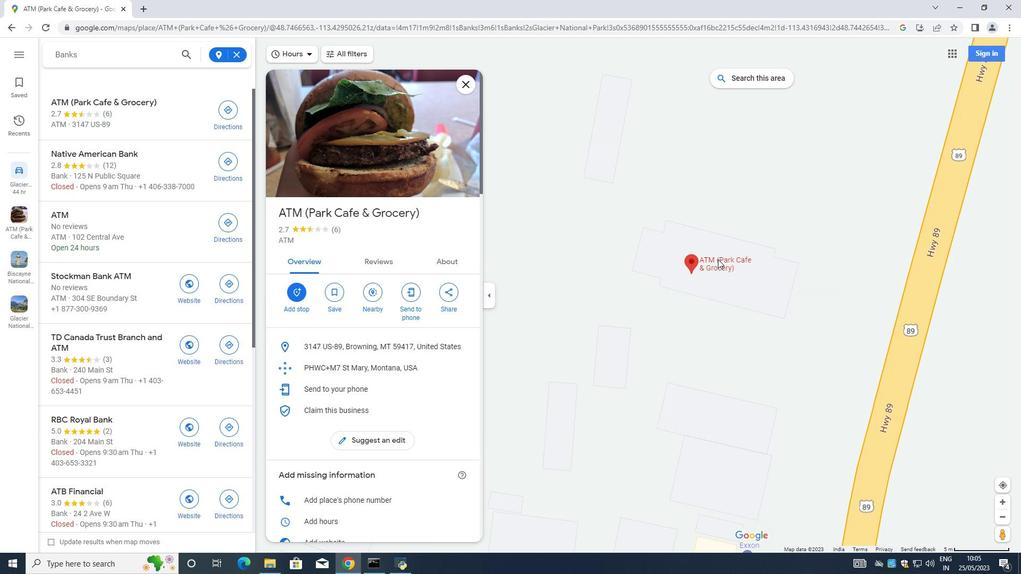 
Action: Mouse scrolled (718, 258) with delta (0, 0)
Screenshot: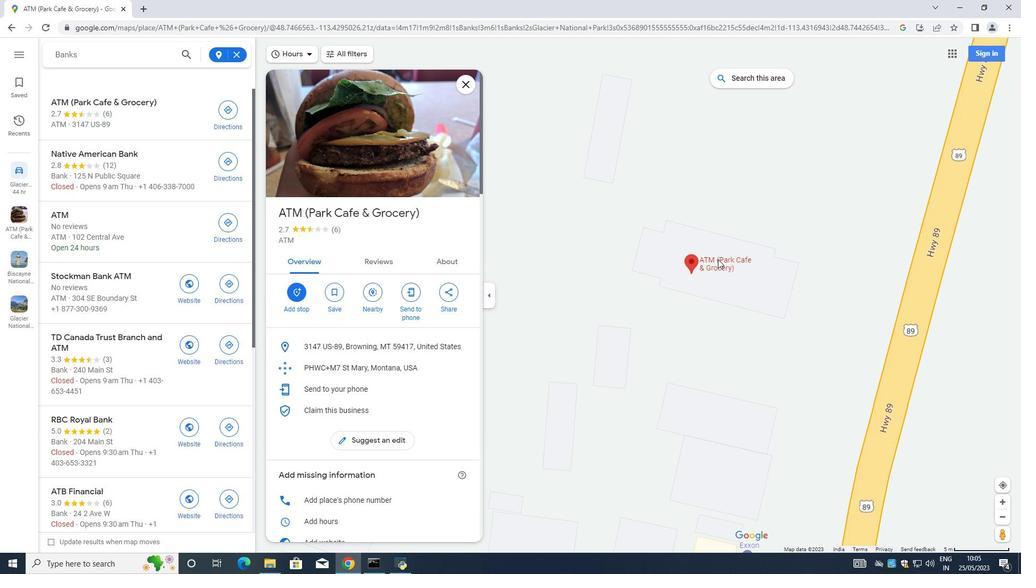 
Action: Mouse scrolled (718, 258) with delta (0, 0)
Screenshot: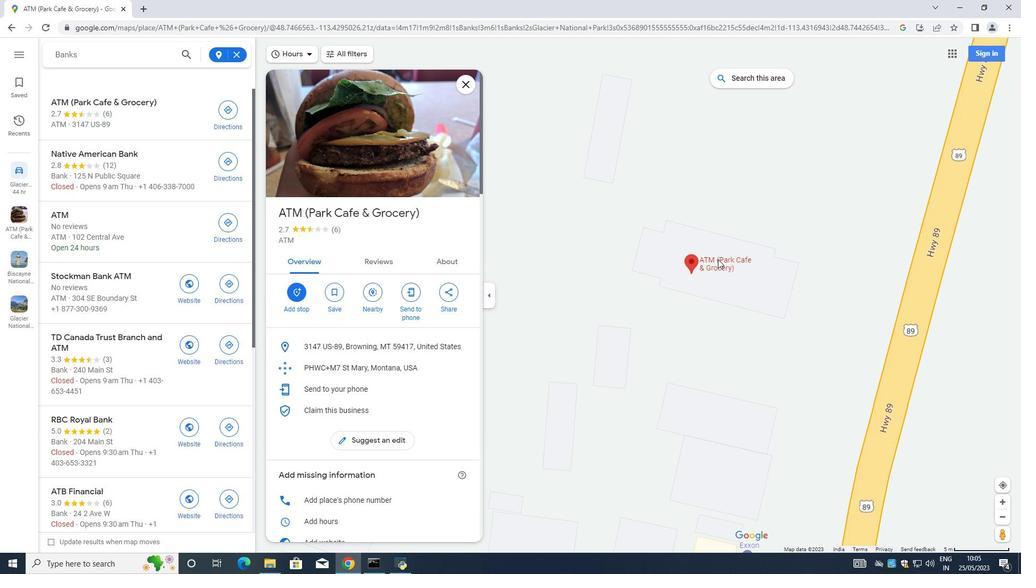 
Action: Mouse scrolled (718, 258) with delta (0, 0)
Screenshot: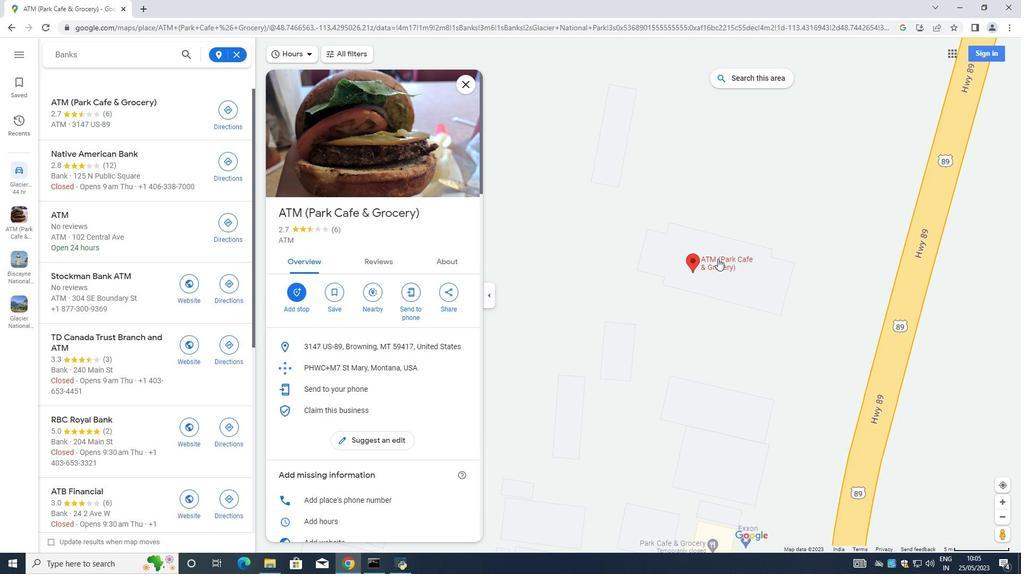 
Action: Mouse moved to (725, 259)
Screenshot: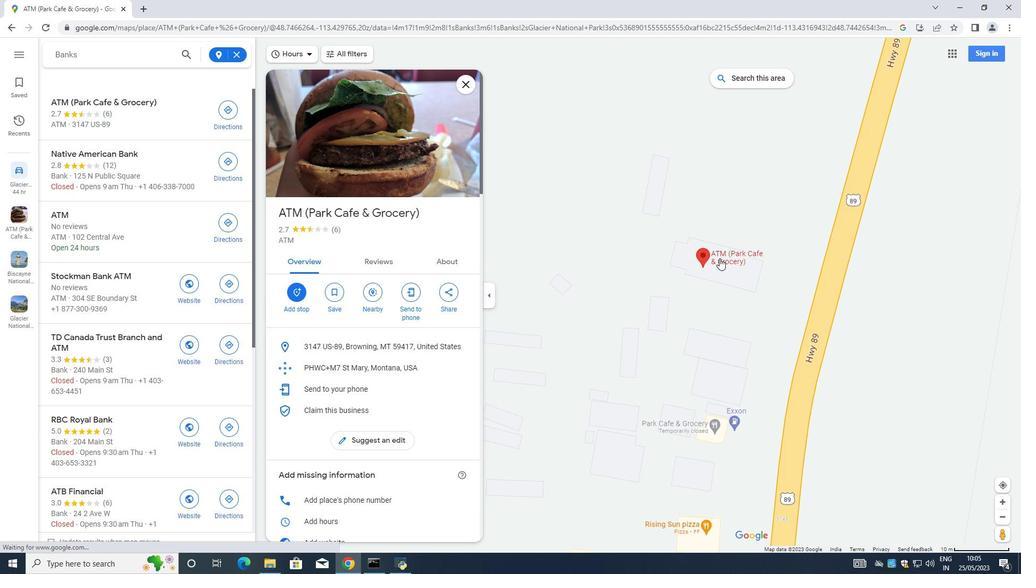 
Action: Mouse scrolled (725, 259) with delta (0, 0)
Screenshot: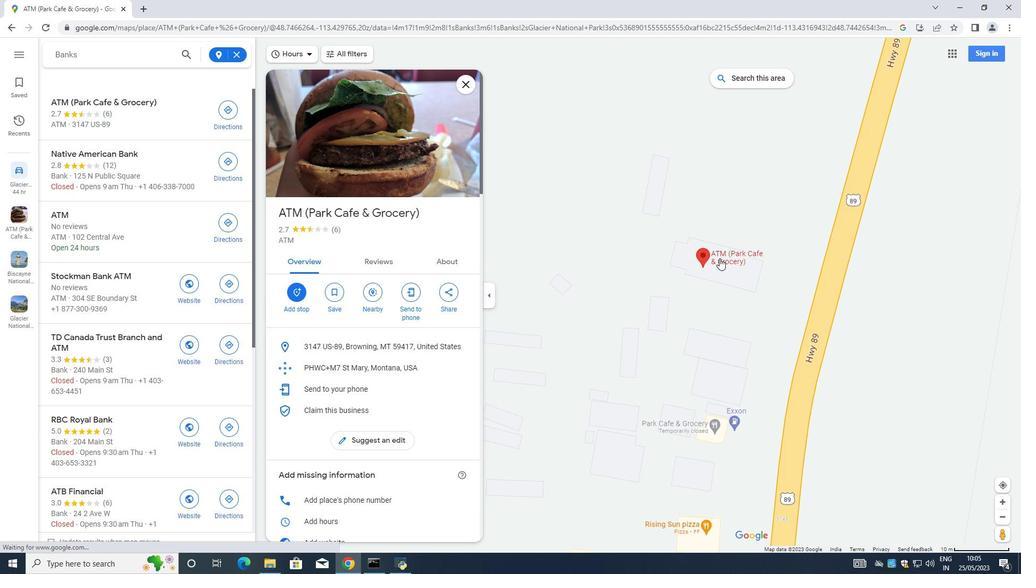 
Action: Mouse scrolled (725, 259) with delta (0, 0)
Screenshot: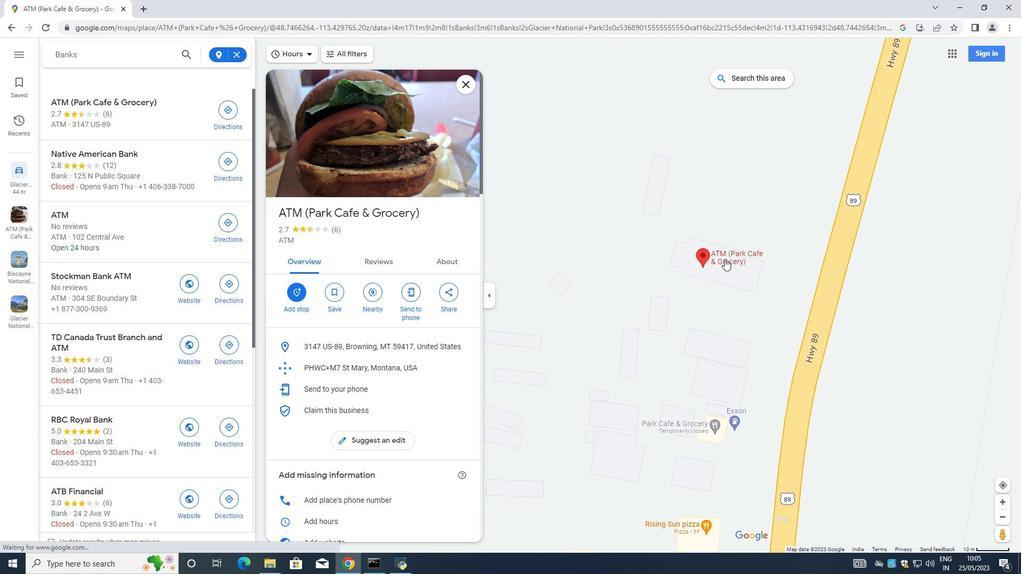 
Action: Mouse scrolled (725, 259) with delta (0, 0)
Screenshot: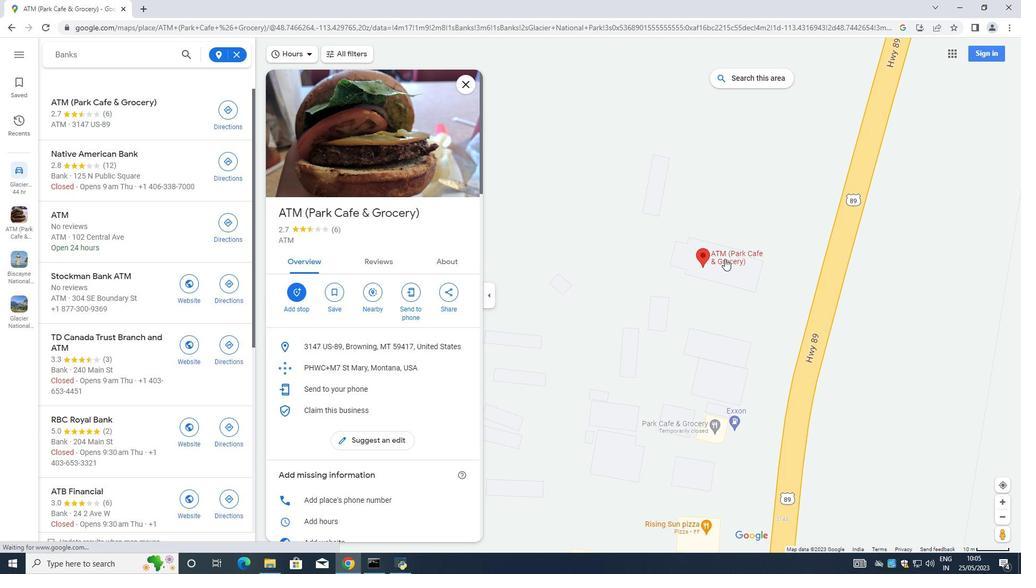 
Action: Mouse moved to (727, 256)
Screenshot: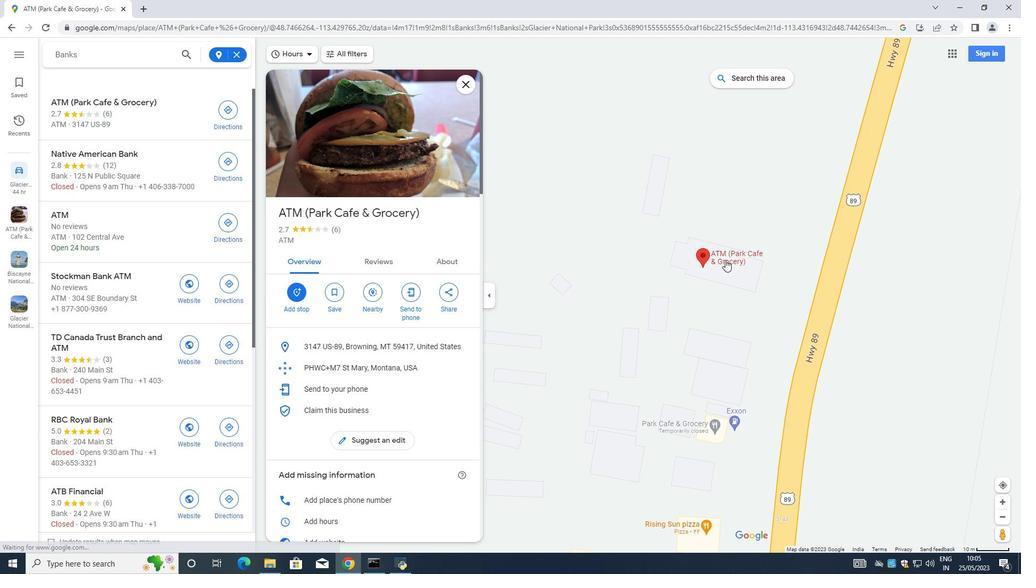 
Action: Mouse scrolled (727, 255) with delta (0, 0)
Screenshot: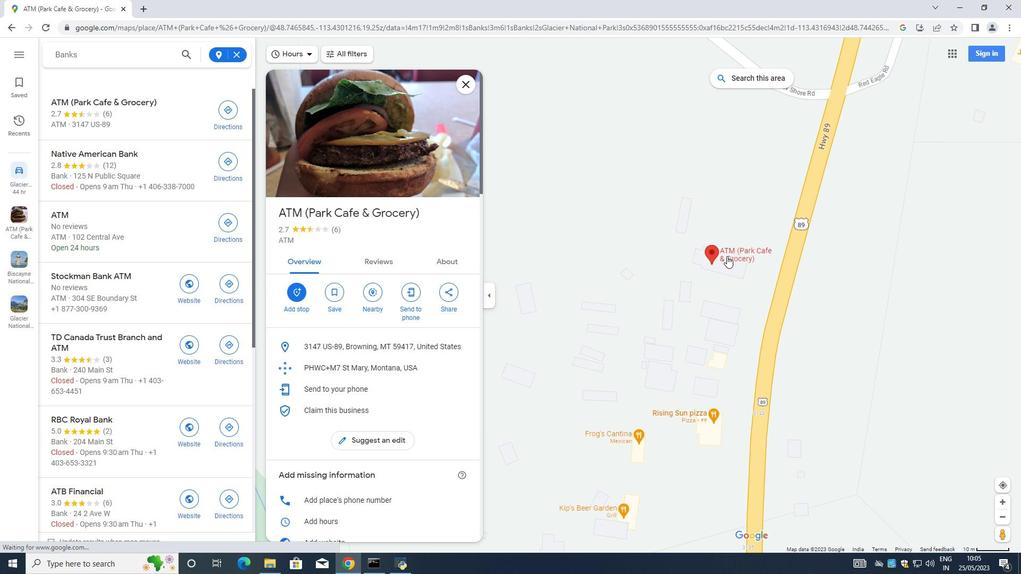 
Action: Mouse scrolled (727, 255) with delta (0, 0)
Screenshot: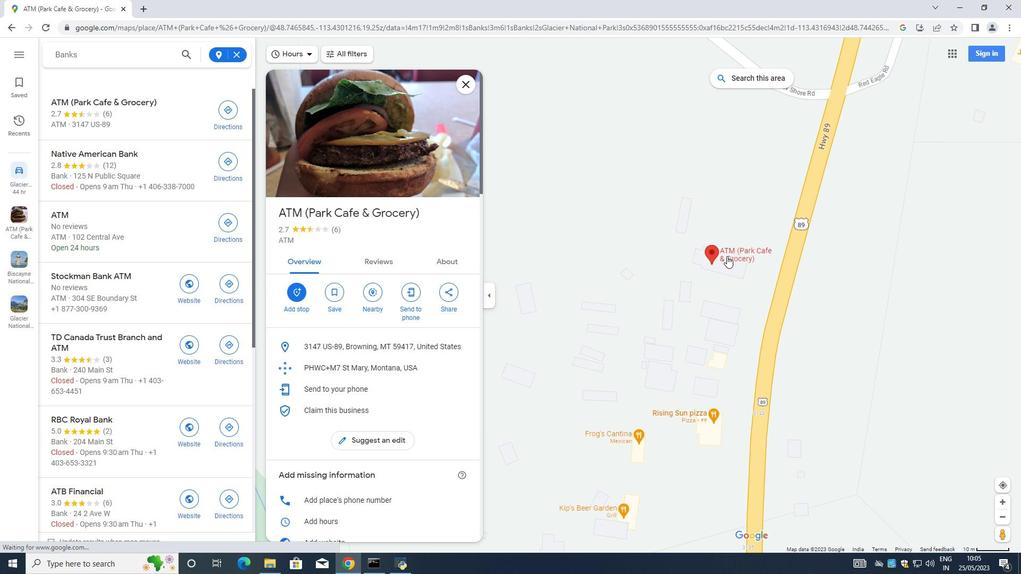 
Action: Mouse scrolled (727, 255) with delta (0, 0)
Screenshot: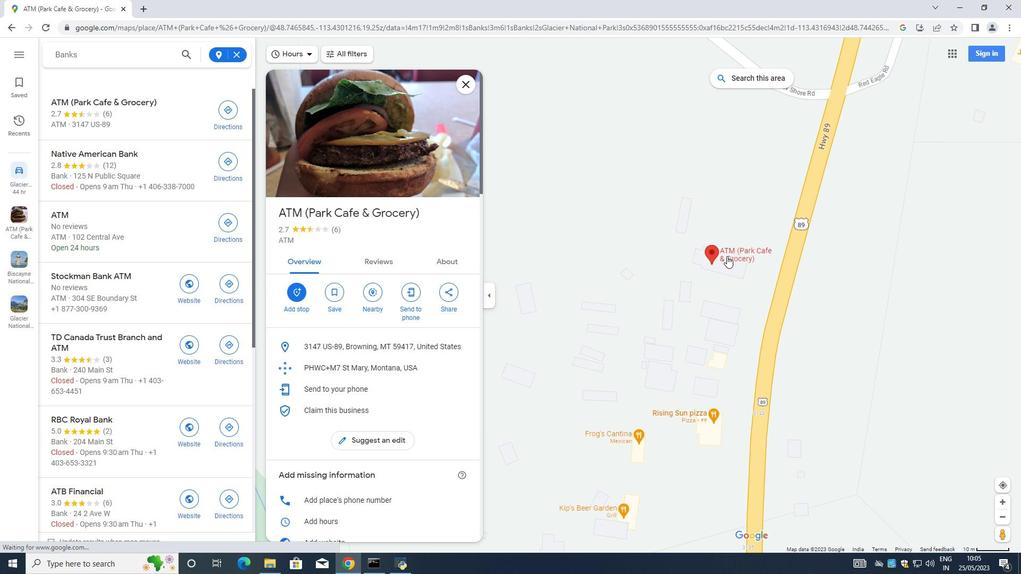 
Action: Mouse scrolled (727, 255) with delta (0, 0)
Screenshot: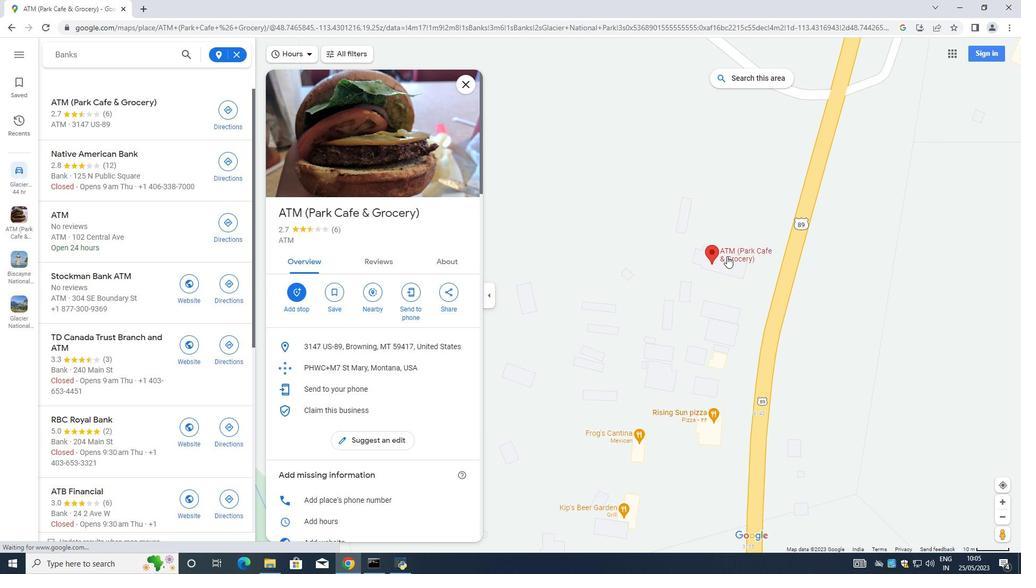 
Action: Mouse scrolled (727, 255) with delta (0, 0)
Screenshot: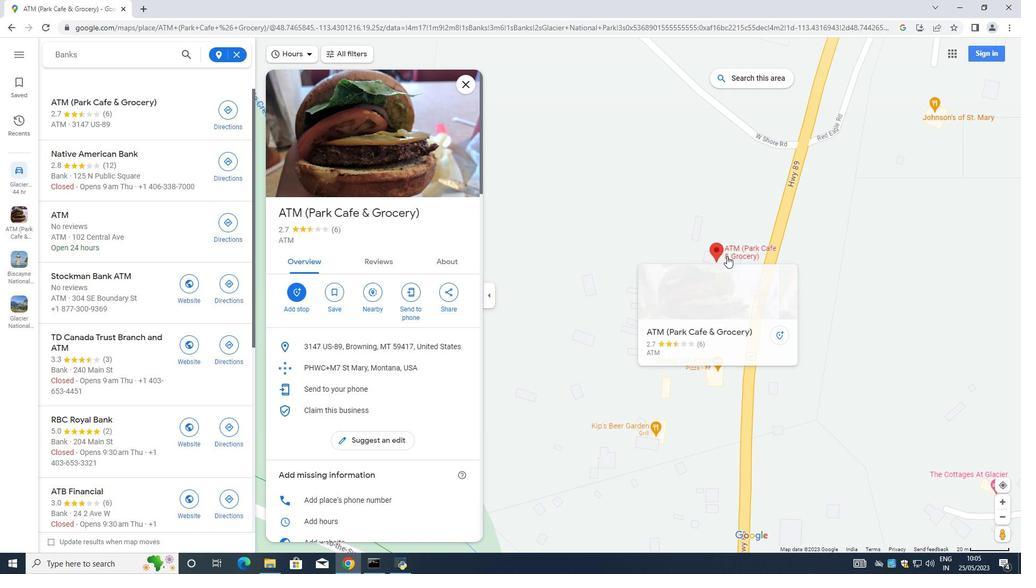 
Action: Mouse scrolled (727, 255) with delta (0, 0)
Screenshot: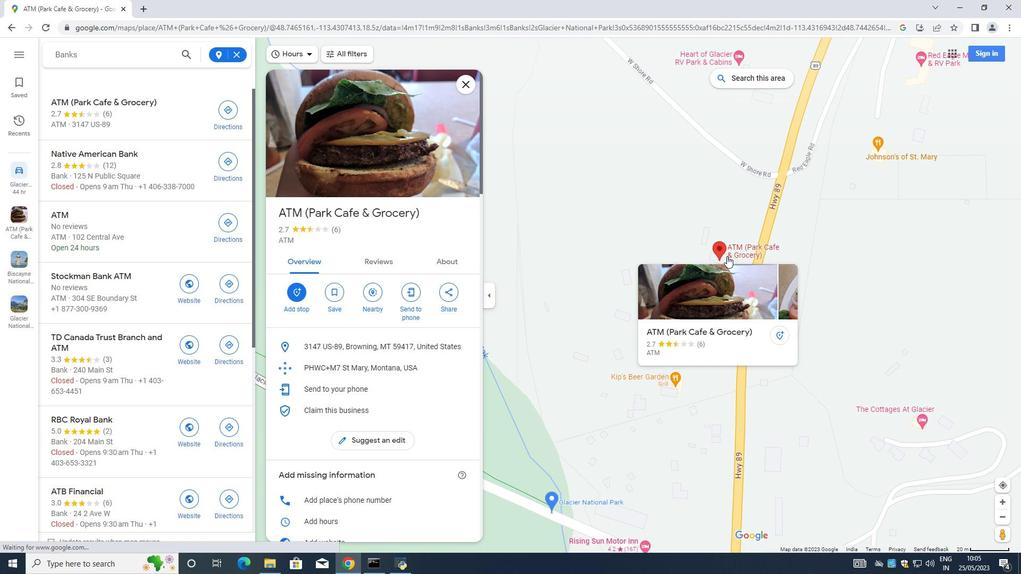 
Action: Mouse scrolled (727, 255) with delta (0, 0)
Screenshot: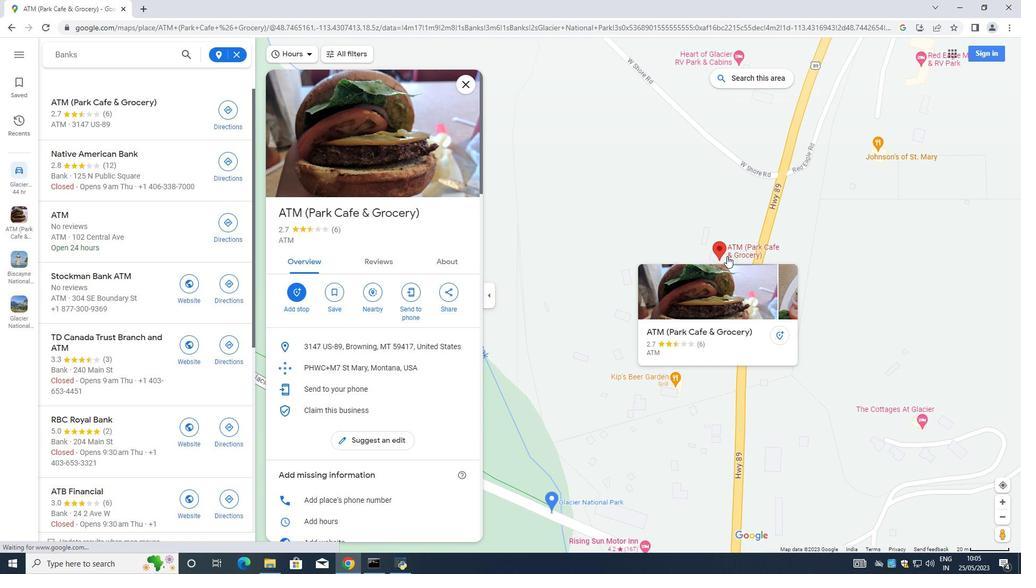 
Action: Mouse moved to (790, 350)
Screenshot: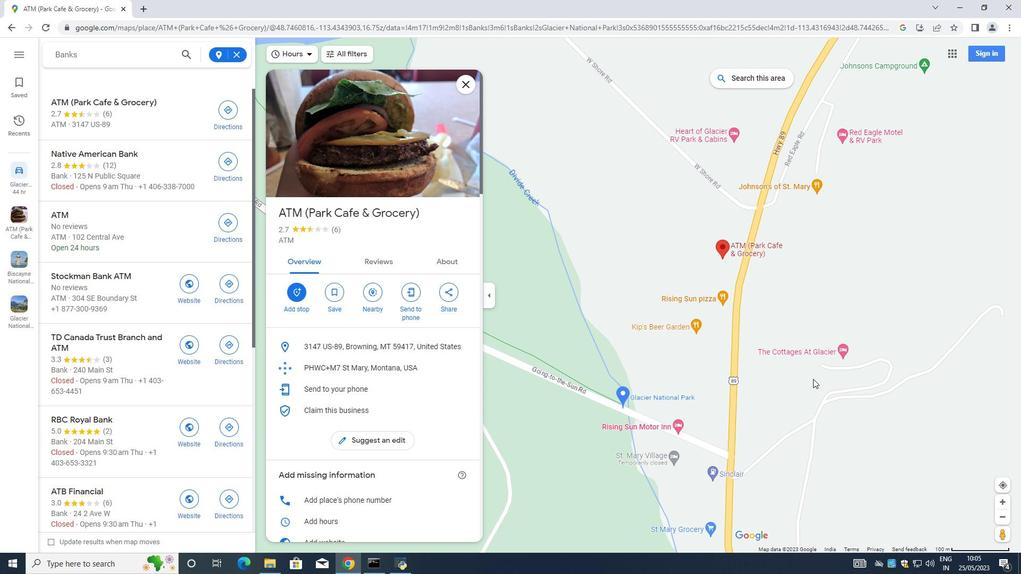 
Action: Mouse scrolled (790, 351) with delta (0, 0)
Screenshot: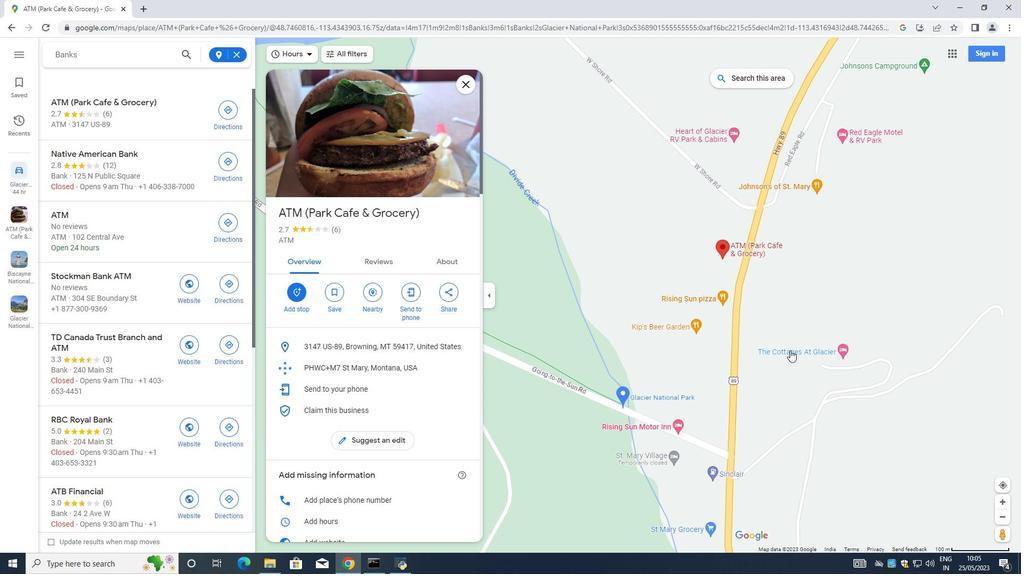 
Action: Mouse scrolled (790, 351) with delta (0, 0)
Screenshot: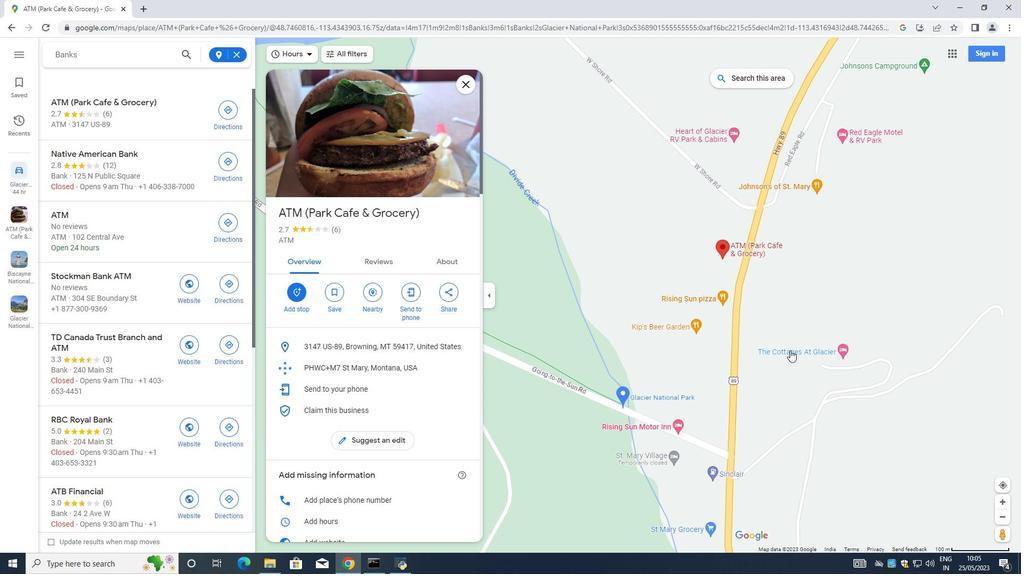 
Action: Mouse scrolled (790, 351) with delta (0, 0)
Screenshot: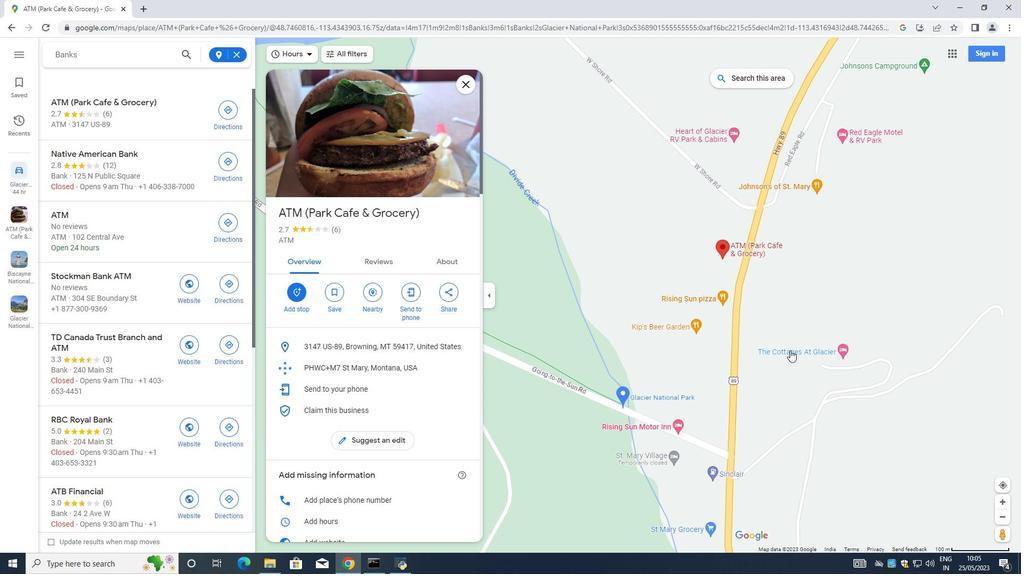 
Action: Mouse scrolled (790, 351) with delta (0, 0)
Screenshot: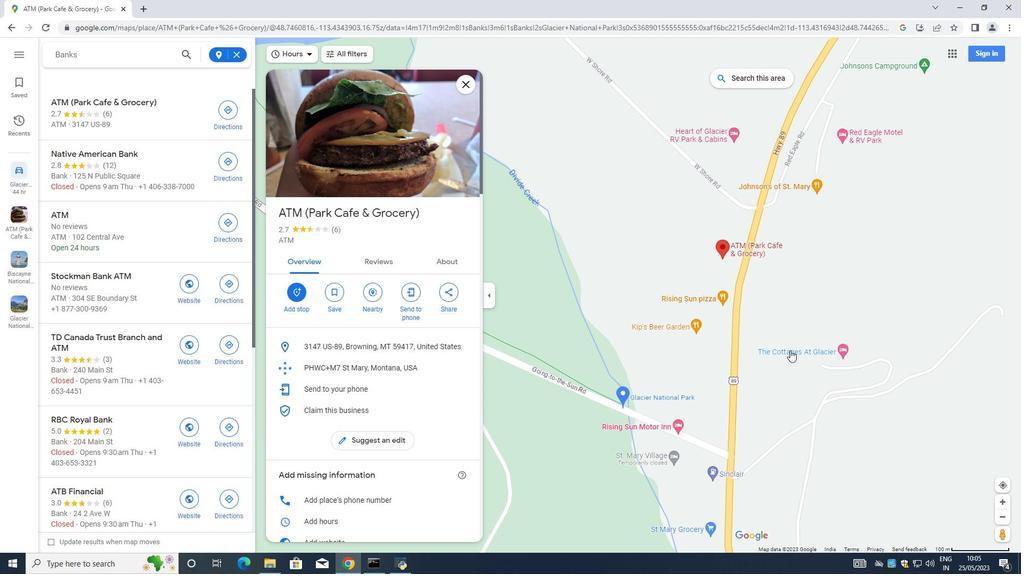 
Action: Mouse moved to (654, 166)
Screenshot: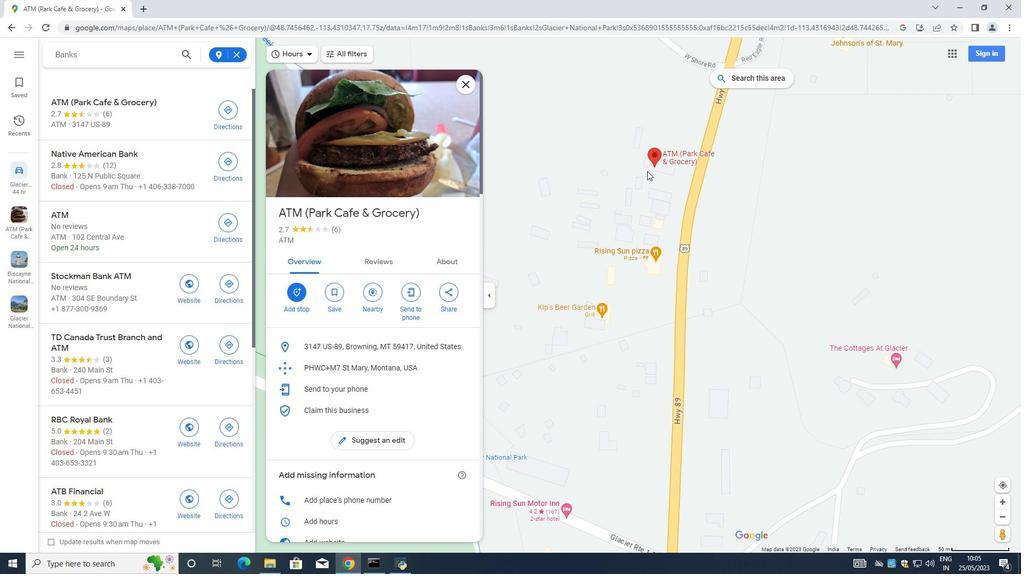 
Action: Mouse scrolled (654, 166) with delta (0, 0)
Screenshot: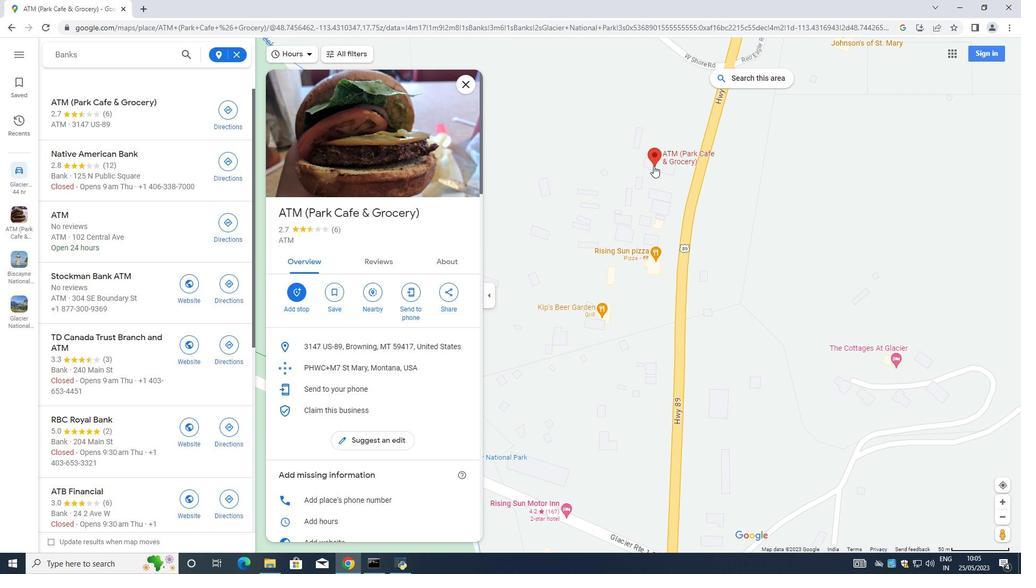 
Action: Mouse moved to (654, 166)
Screenshot: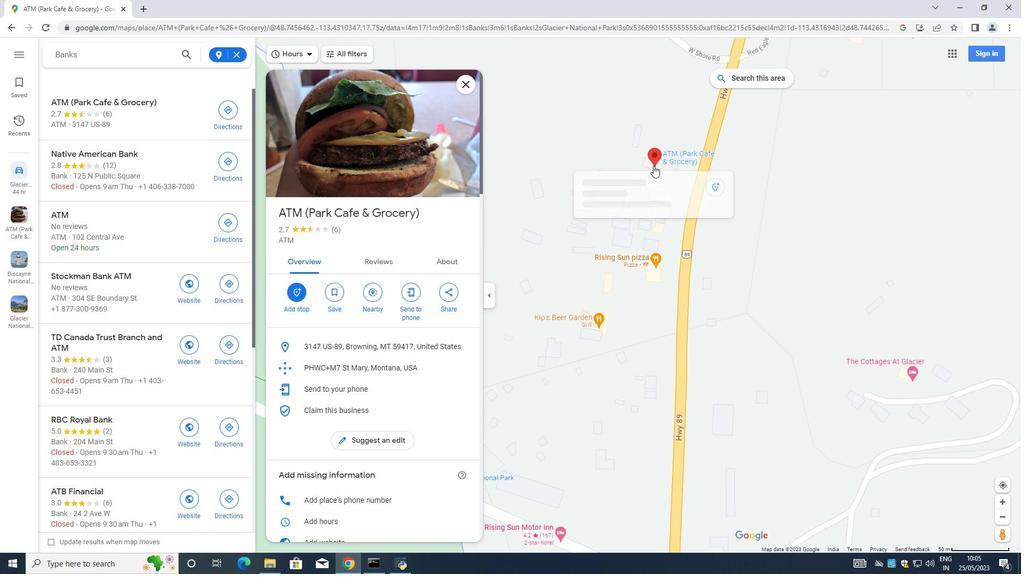 
Action: Mouse scrolled (654, 166) with delta (0, 0)
Screenshot: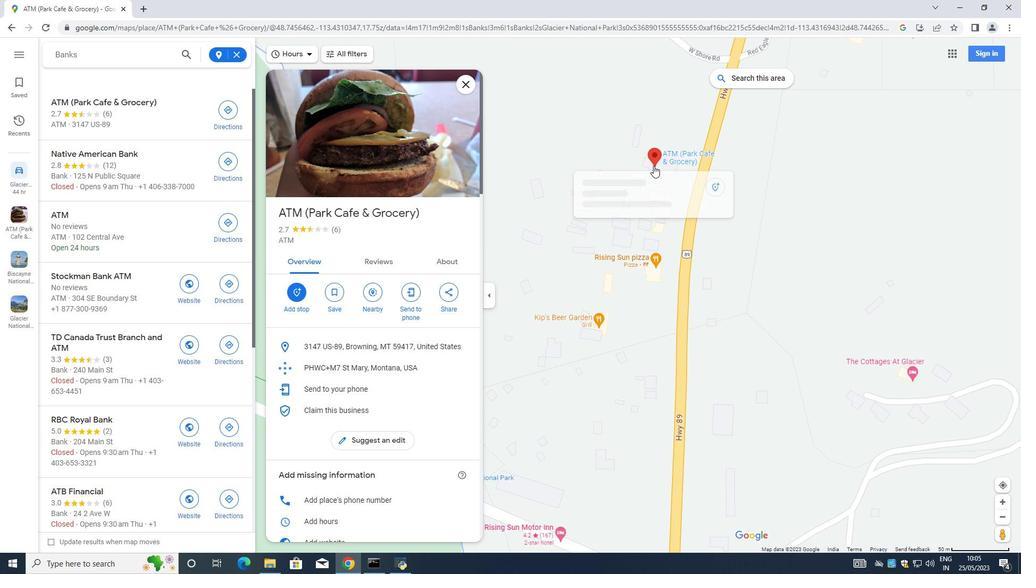
Action: Mouse moved to (230, 432)
Screenshot: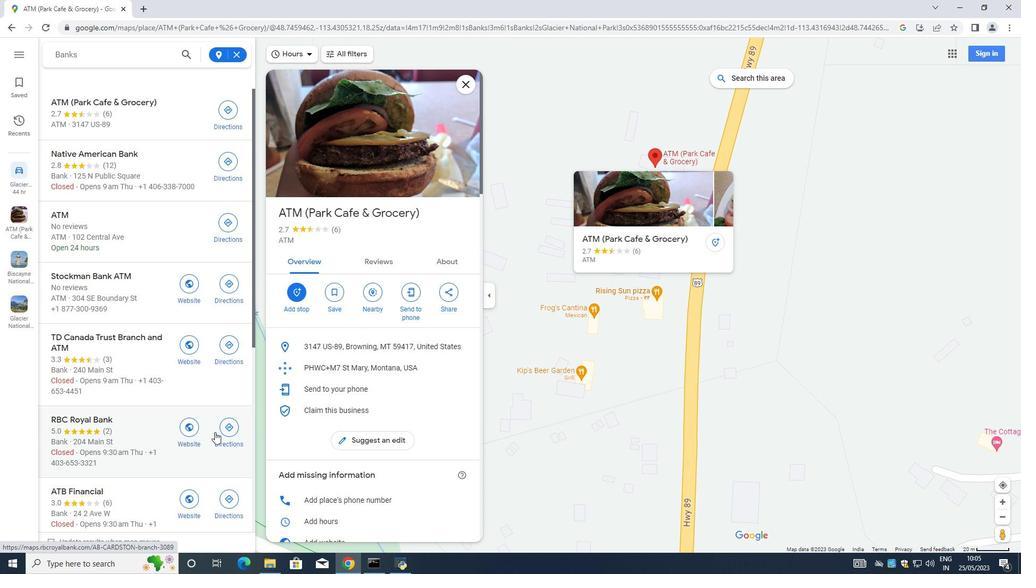 
Action: Mouse pressed left at (230, 432)
Screenshot: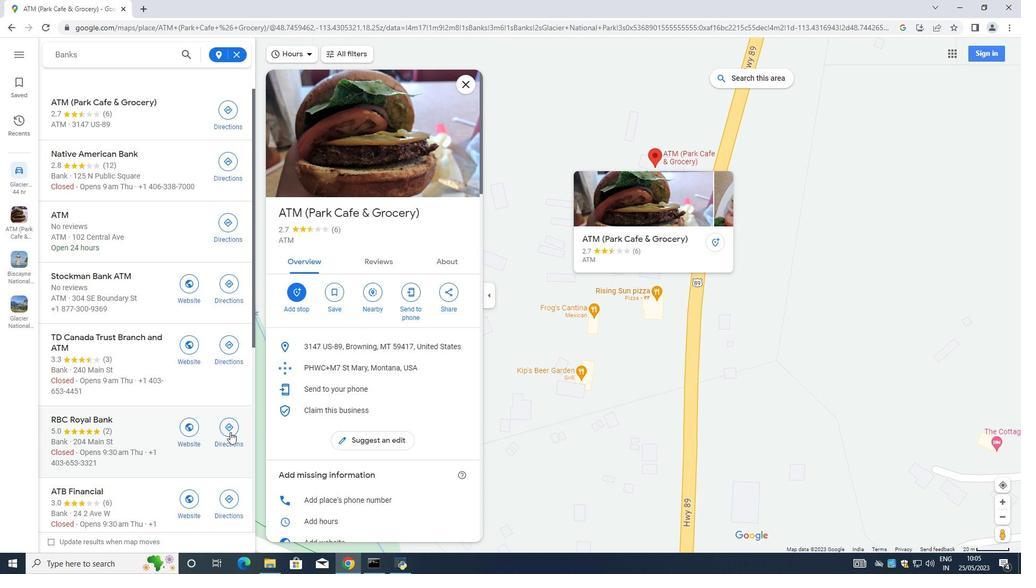 
Action: Mouse moved to (719, 257)
Screenshot: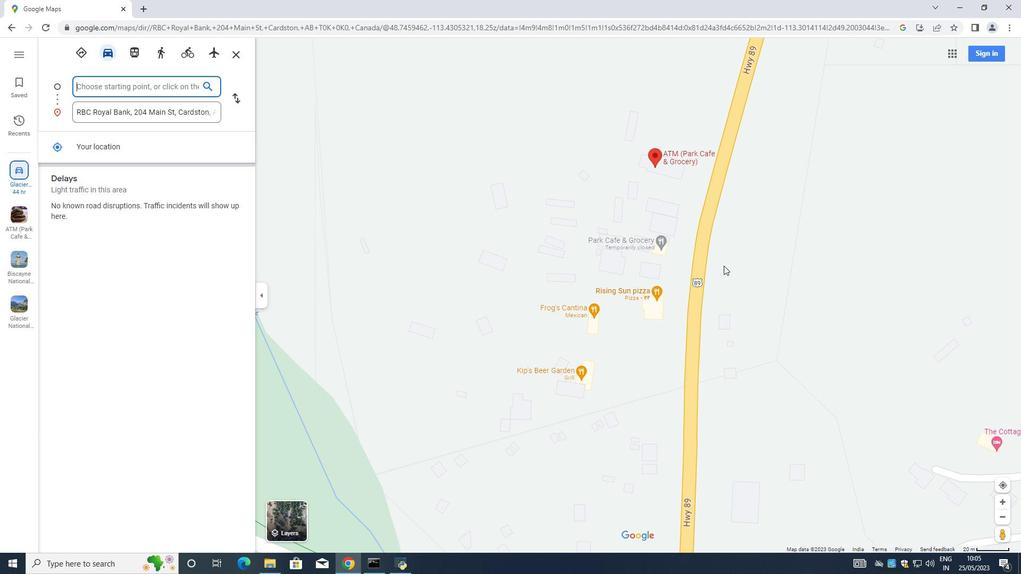 
Action: Mouse scrolled (719, 257) with delta (0, 0)
Screenshot: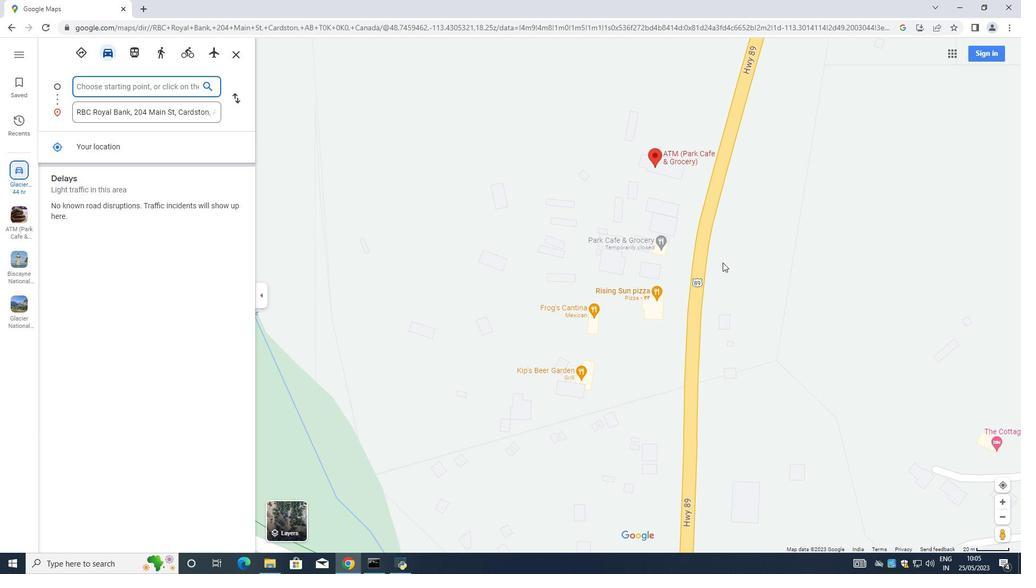
Action: Mouse moved to (719, 257)
Screenshot: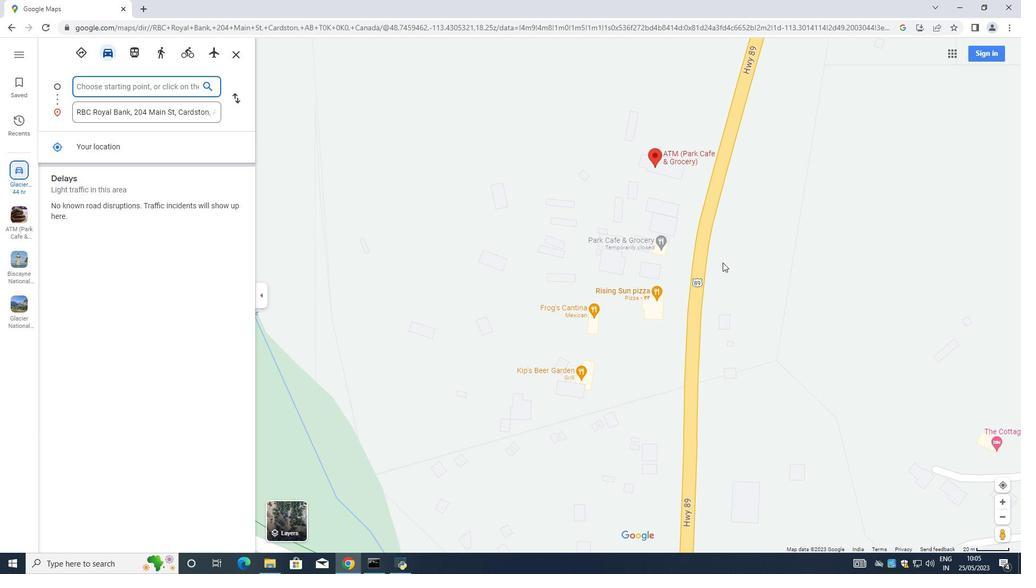 
Action: Mouse scrolled (719, 257) with delta (0, 0)
Screenshot: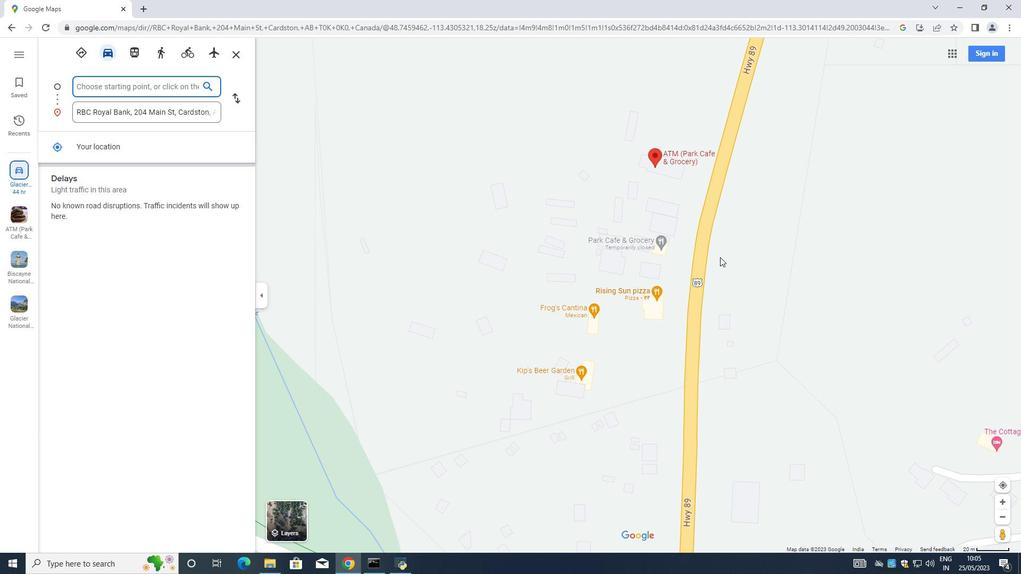 
Action: Mouse moved to (472, 171)
Screenshot: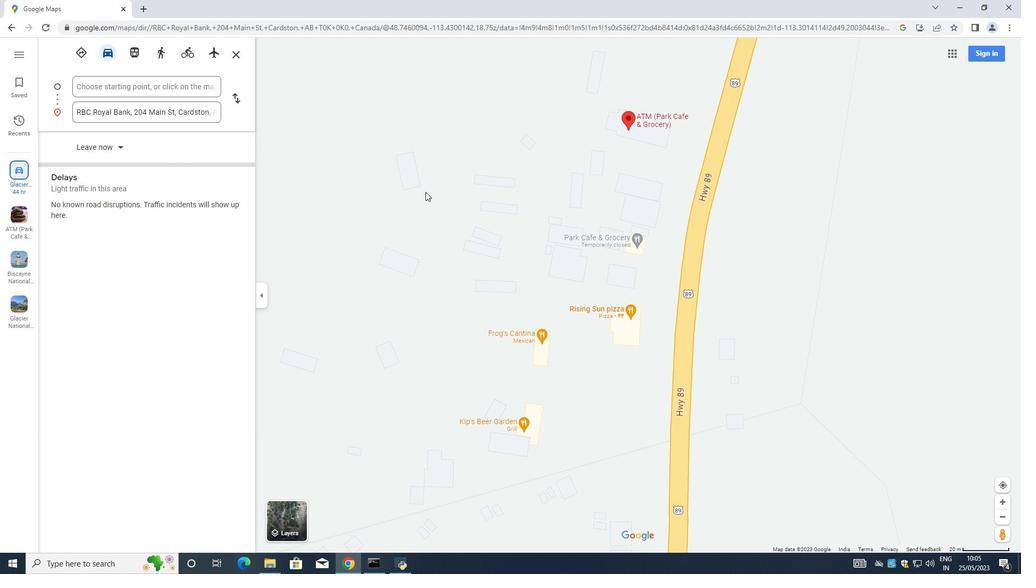
Action: Mouse scrolled (472, 172) with delta (0, 0)
Screenshot: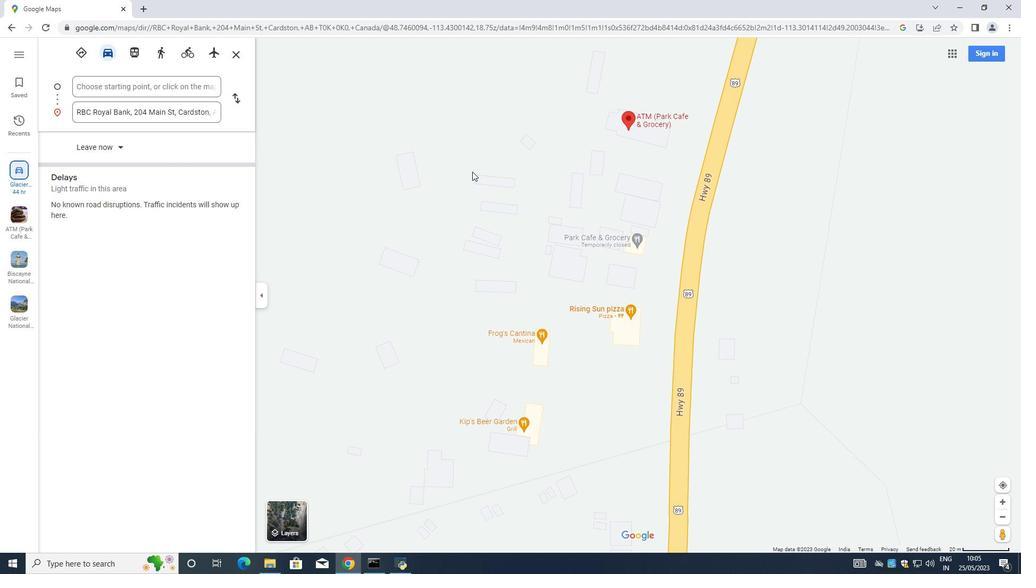 
Action: Mouse moved to (470, 173)
Screenshot: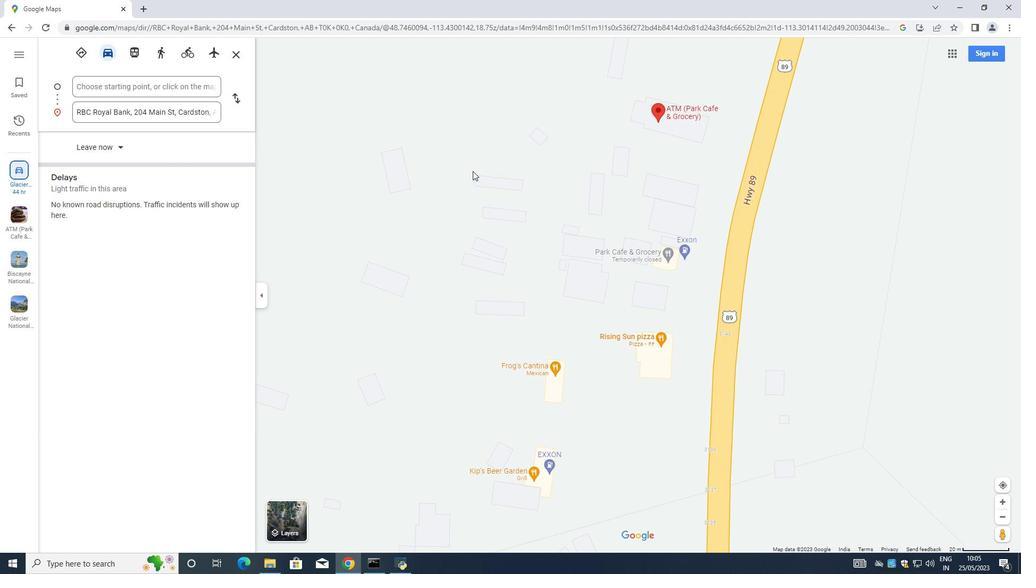 
Action: Mouse scrolled (470, 174) with delta (0, 0)
Screenshot: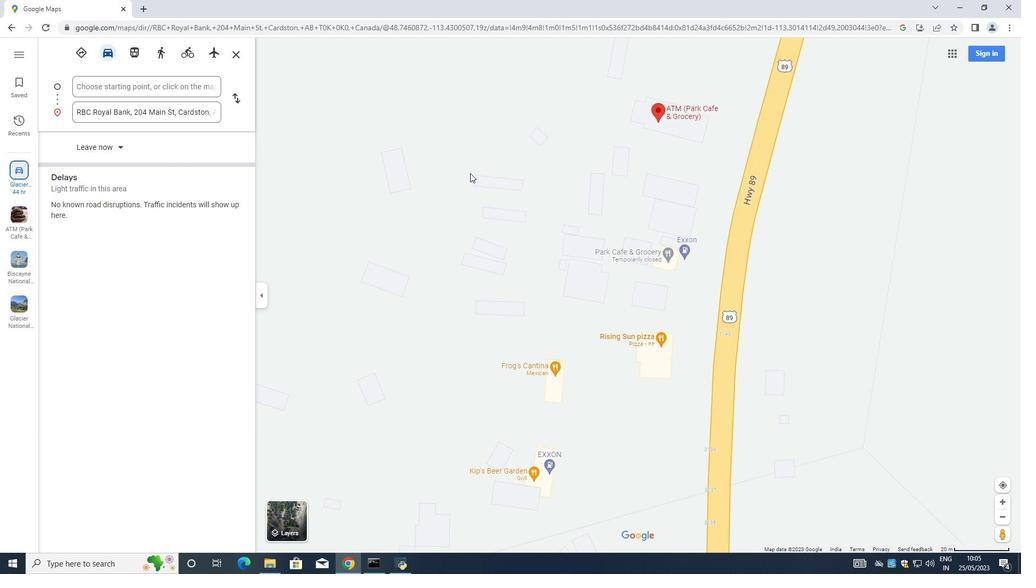 
Action: Mouse scrolled (470, 174) with delta (0, 0)
Screenshot: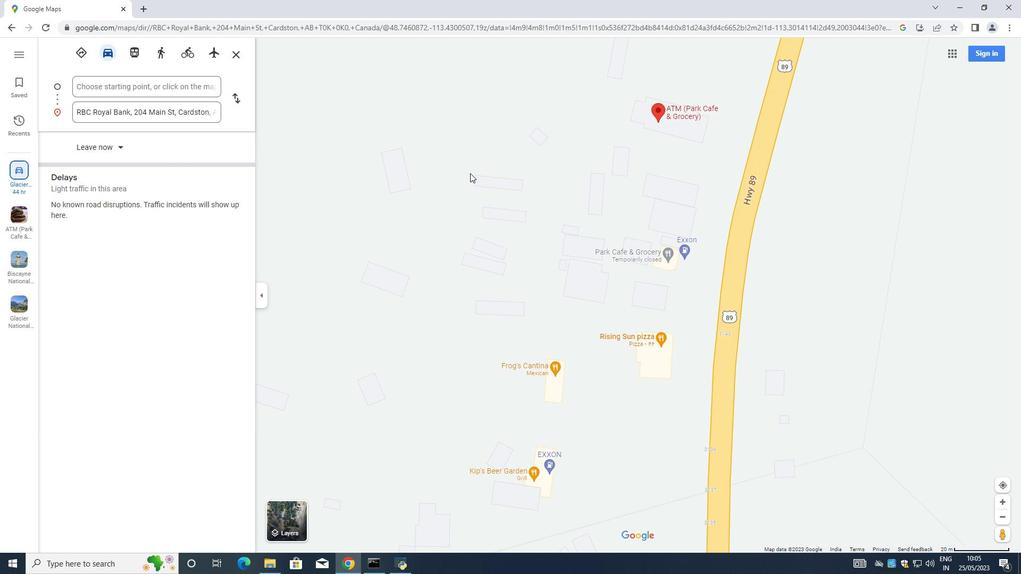 
Action: Mouse moved to (124, 87)
Screenshot: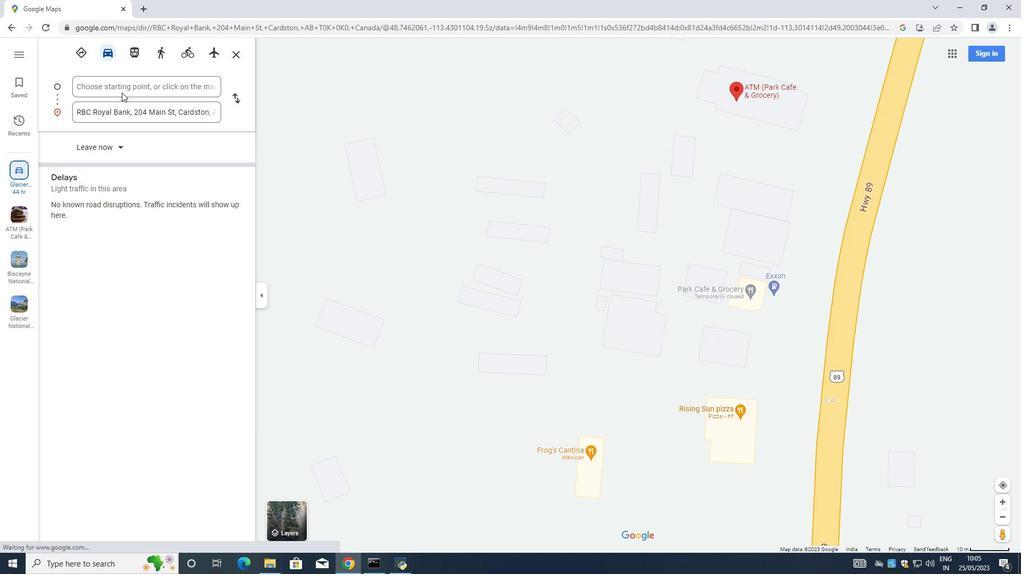 
Action: Mouse pressed left at (124, 87)
Screenshot: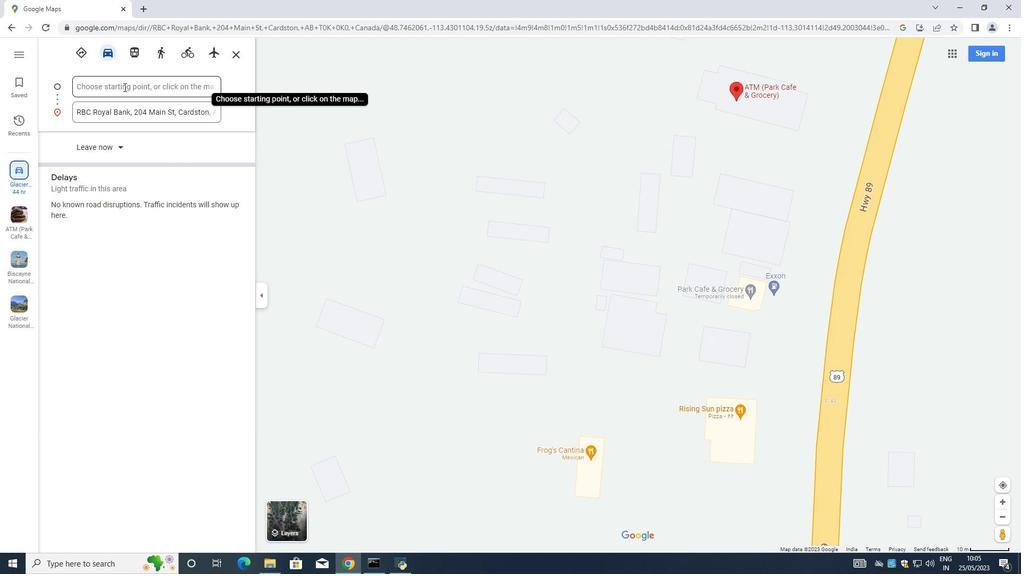 
Action: Mouse moved to (116, 115)
Screenshot: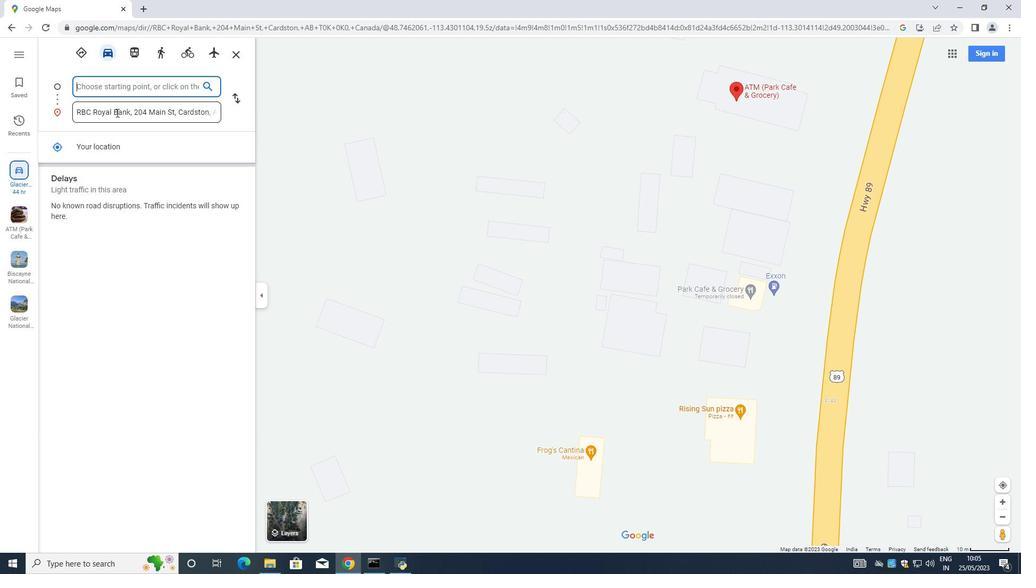 
Action: Key pressed g
Screenshot: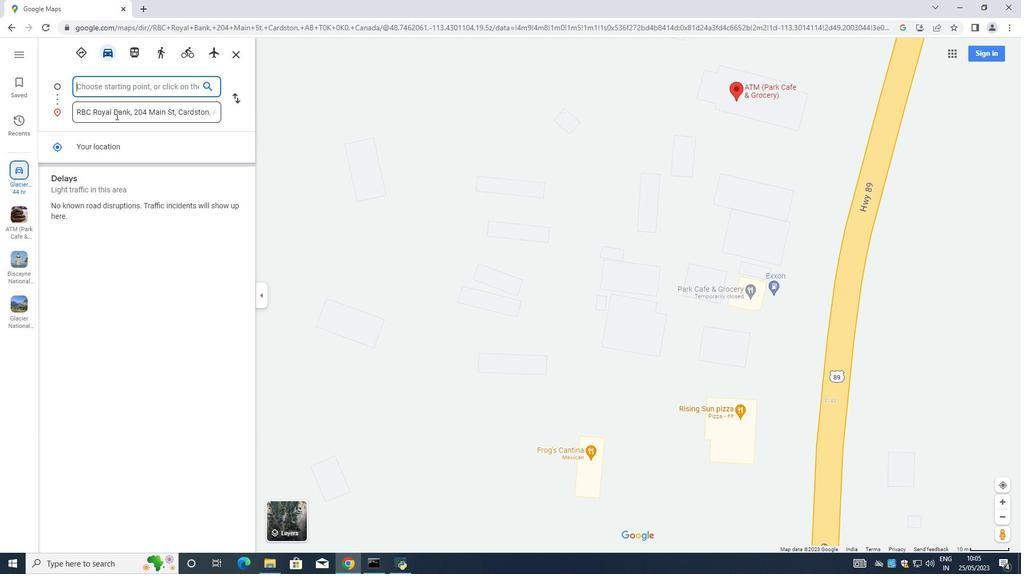 
Action: Mouse moved to (114, 114)
Screenshot: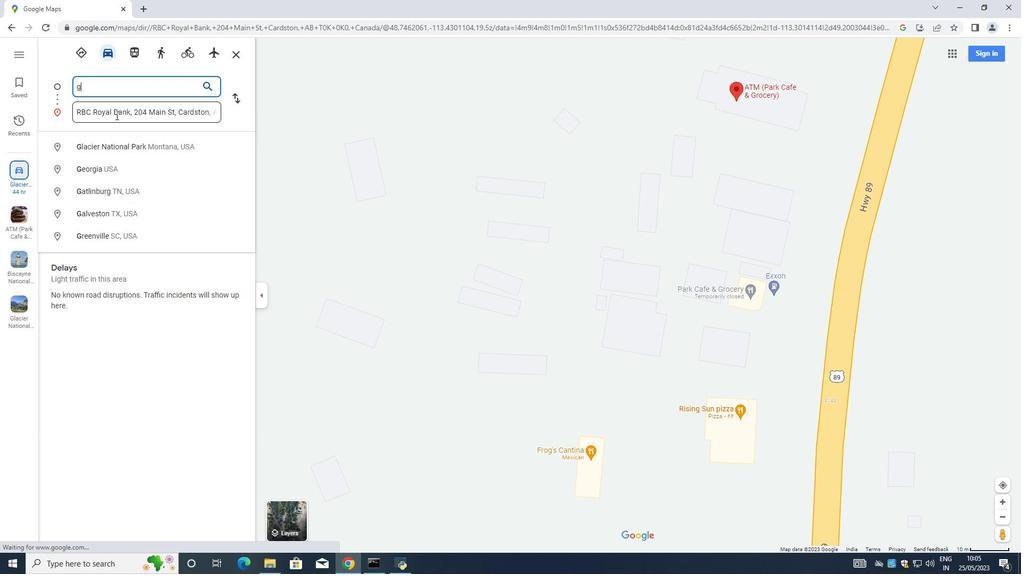 
Action: Key pressed l
Screenshot: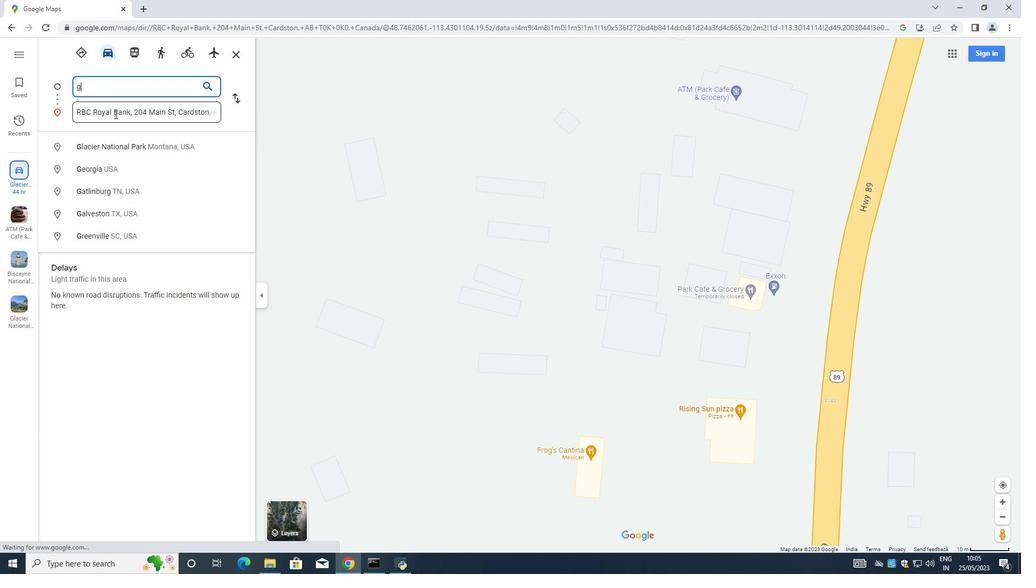 
Action: Mouse moved to (111, 119)
Screenshot: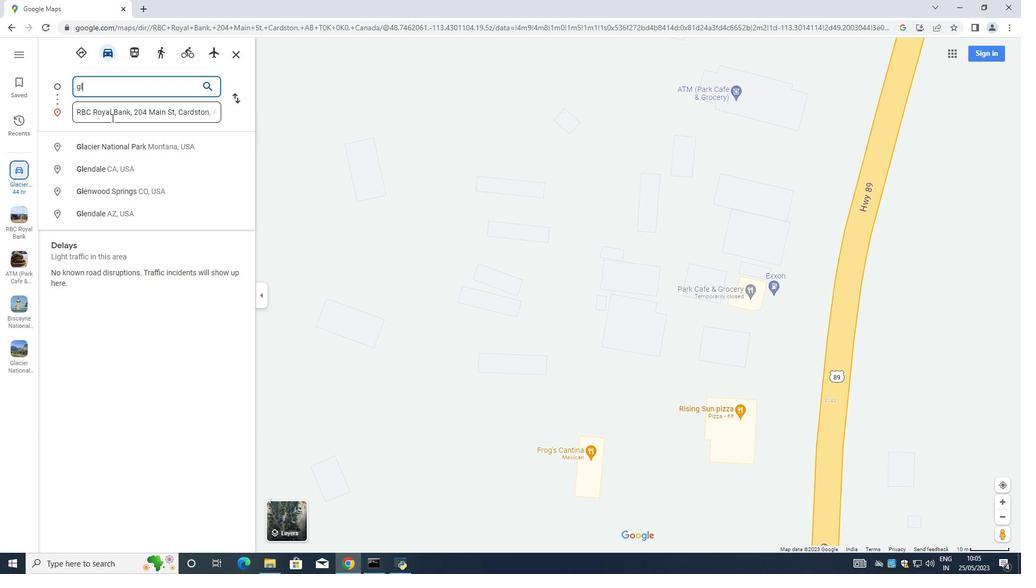 
Action: Key pressed a
Screenshot: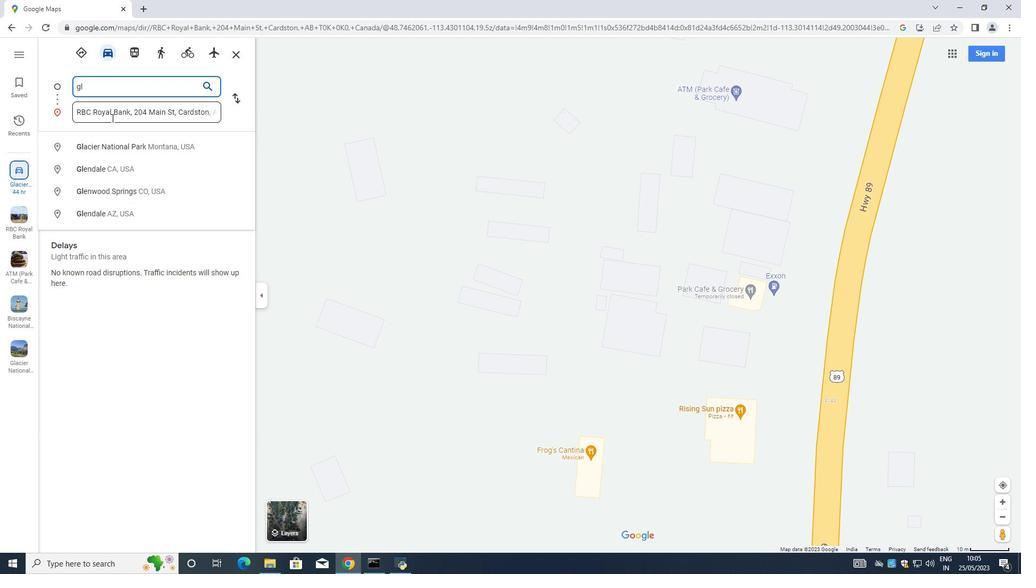 
Action: Mouse moved to (109, 125)
Screenshot: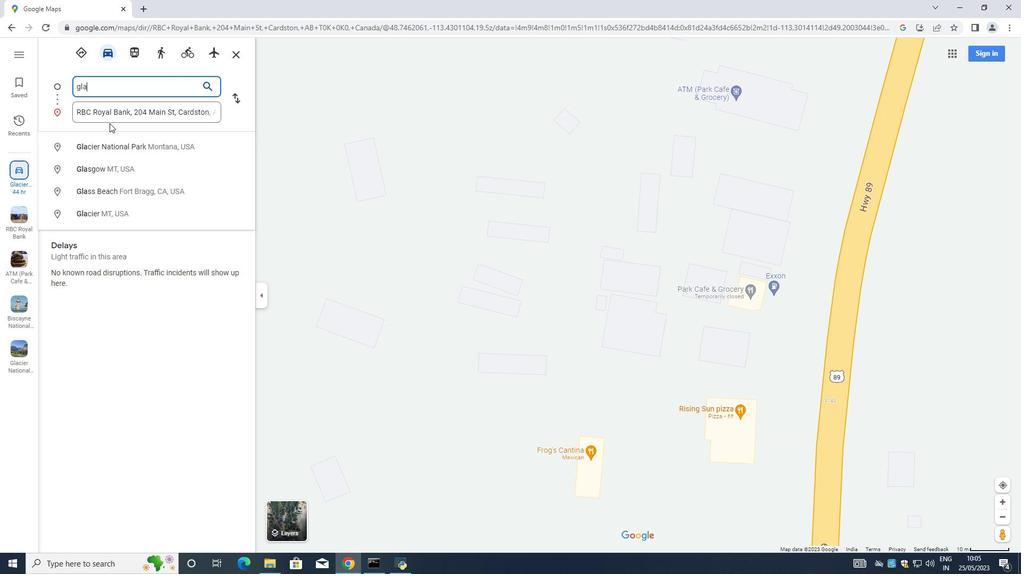 
Action: Key pressed c
Screenshot: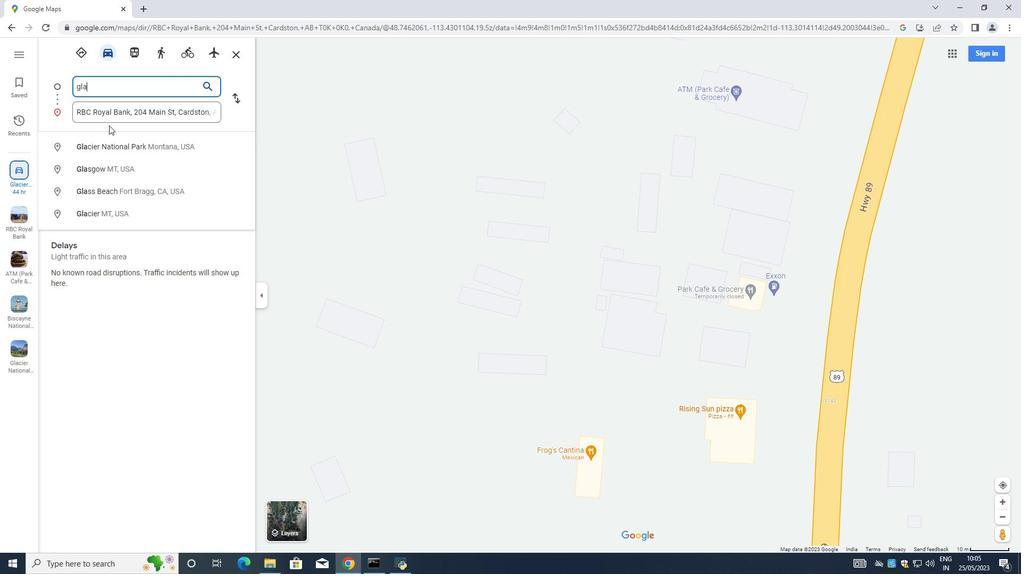 
Action: Mouse moved to (108, 126)
Screenshot: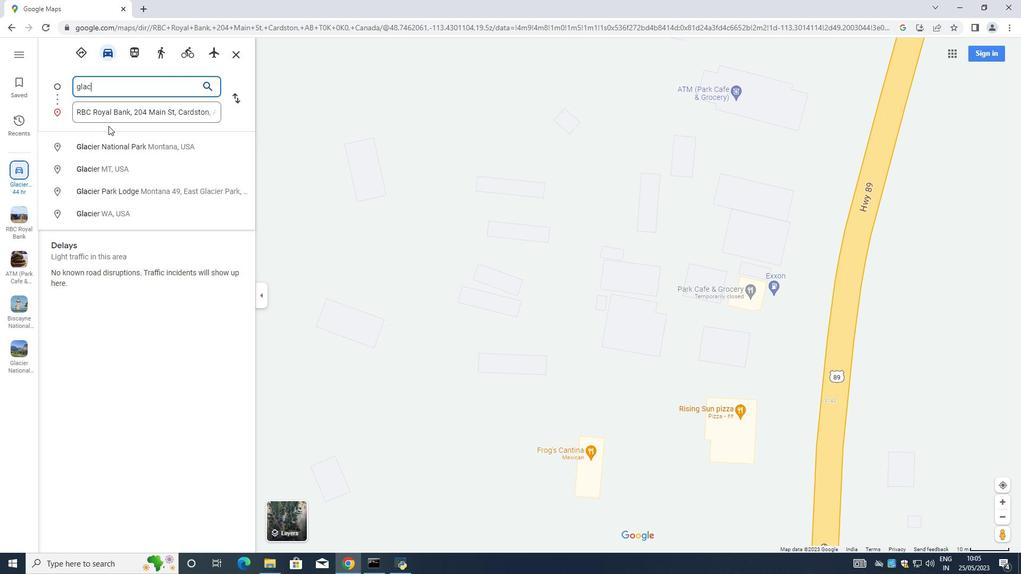 
Action: Key pressed i
Screenshot: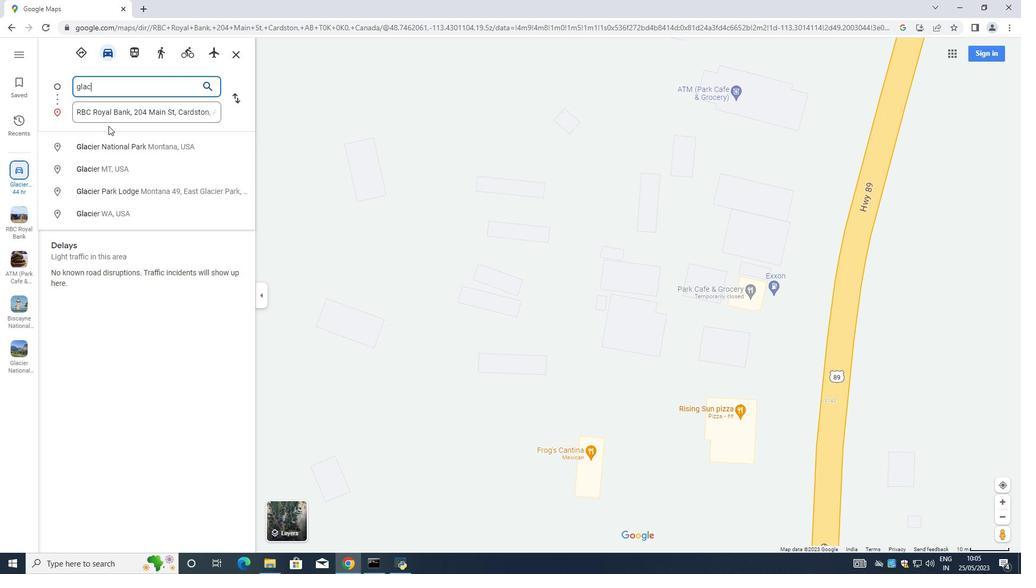 
Action: Mouse moved to (106, 135)
Screenshot: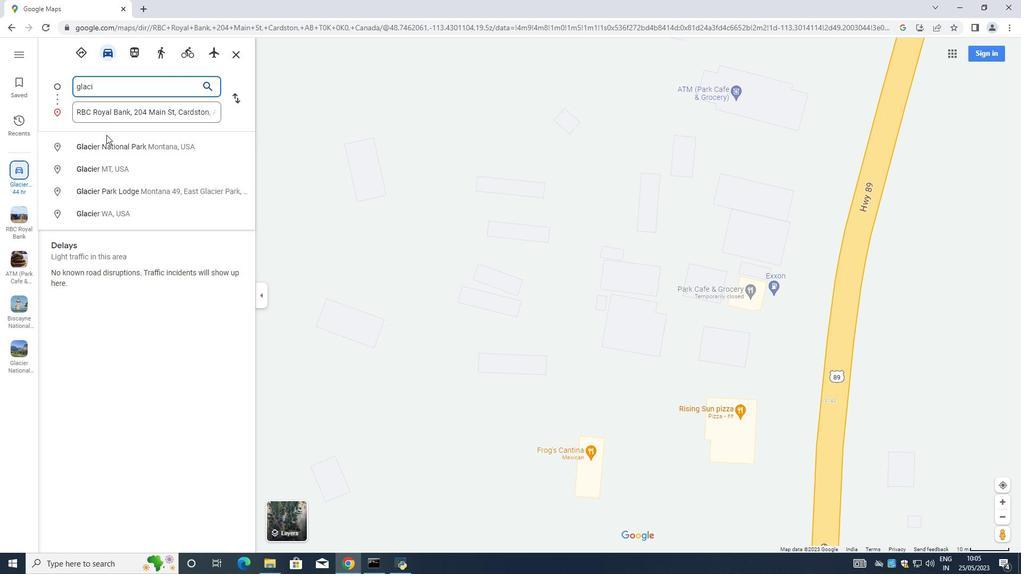 
Action: Key pressed er
Screenshot: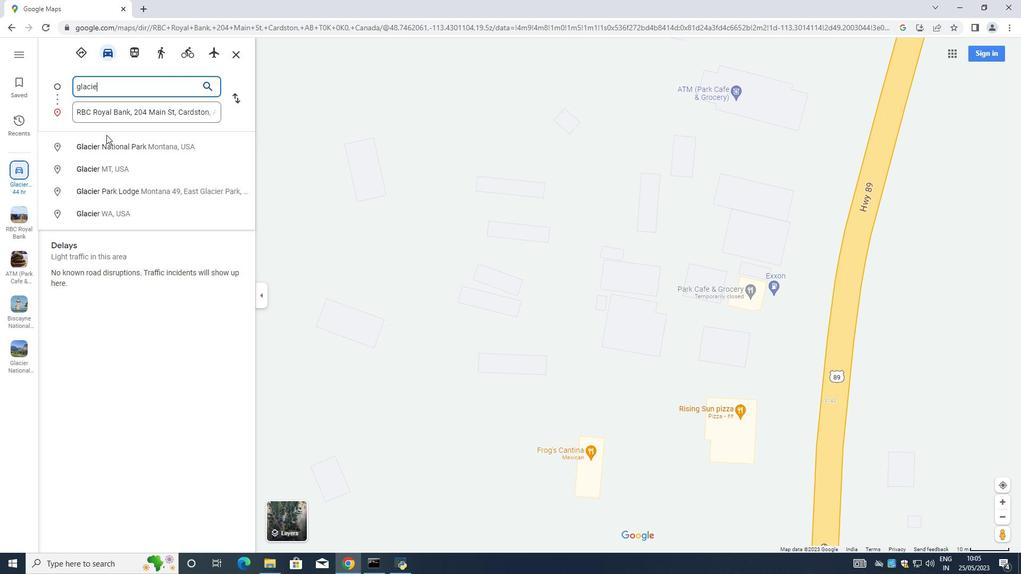 
Action: Mouse moved to (106, 135)
Screenshot: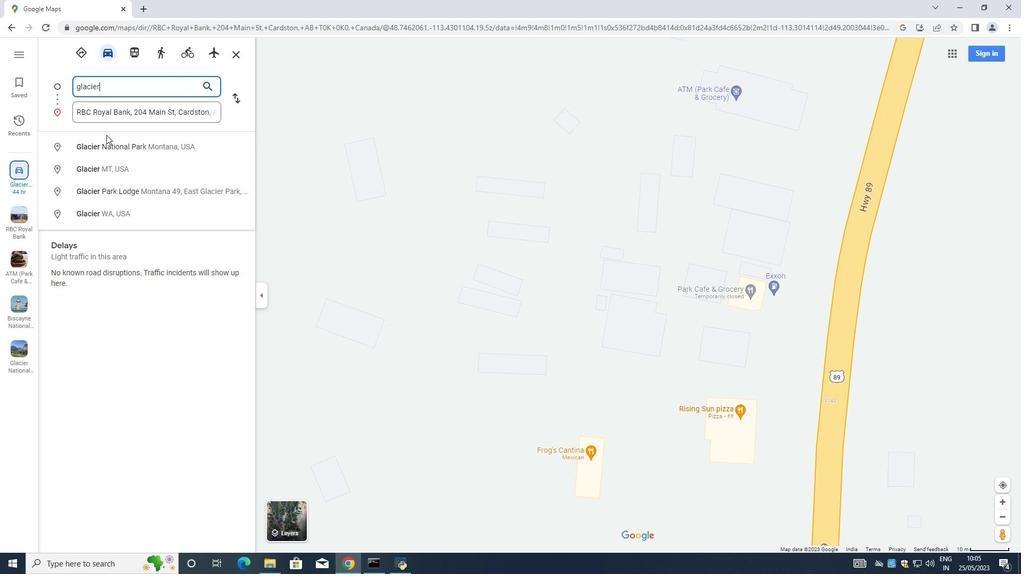 
Action: Key pressed <Key.space>
Screenshot: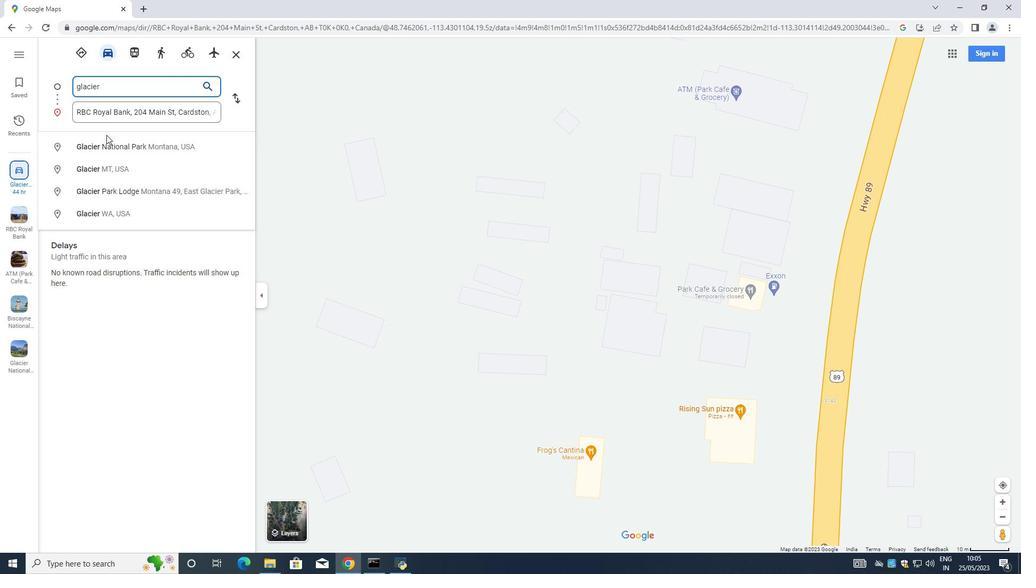 
Action: Mouse moved to (117, 145)
Screenshot: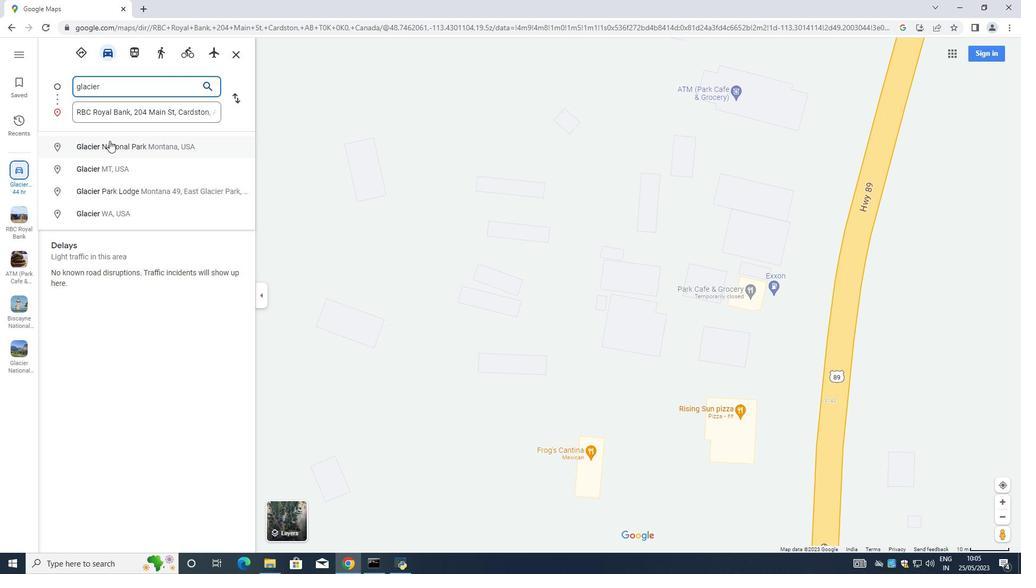 
Action: Mouse pressed left at (117, 145)
Screenshot: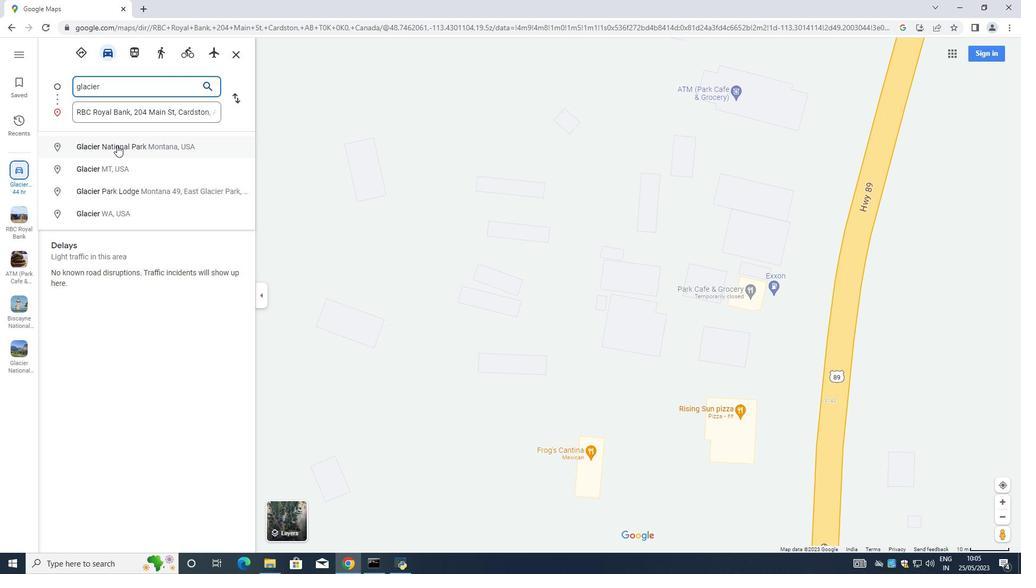 
Action: Mouse moved to (215, 385)
Screenshot: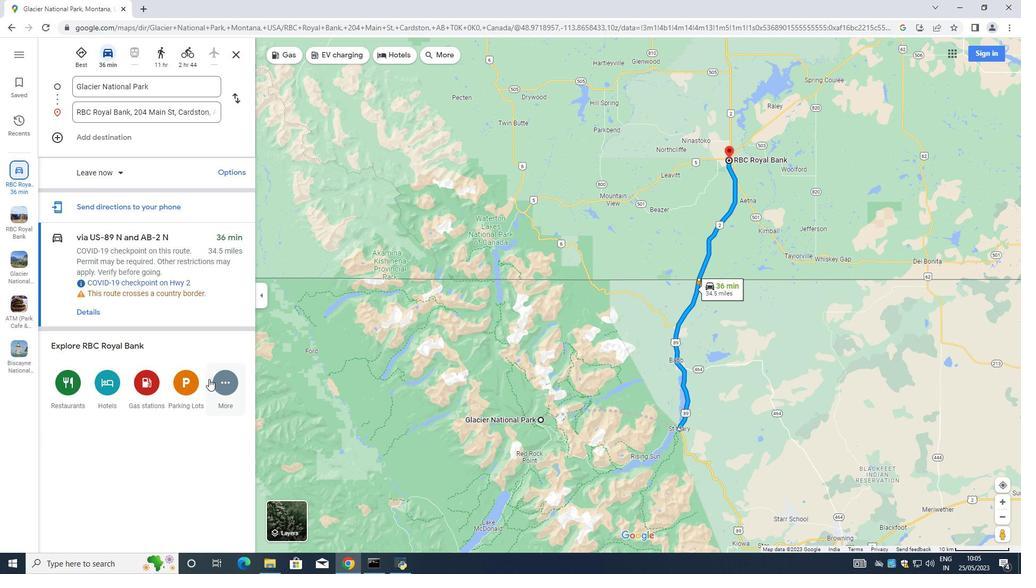 
Action: Mouse pressed left at (215, 385)
Screenshot: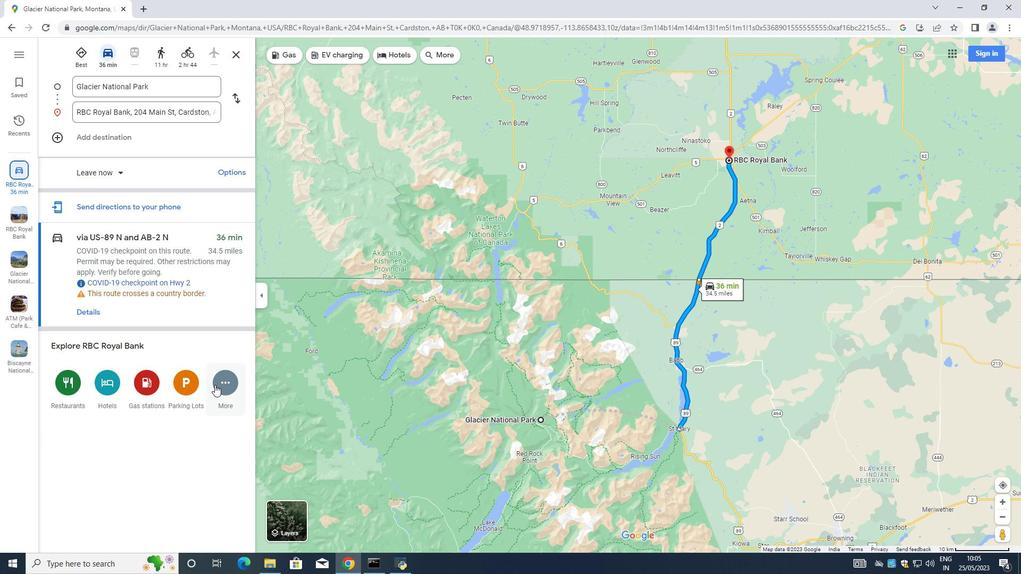 
Action: Mouse moved to (111, 434)
Screenshot: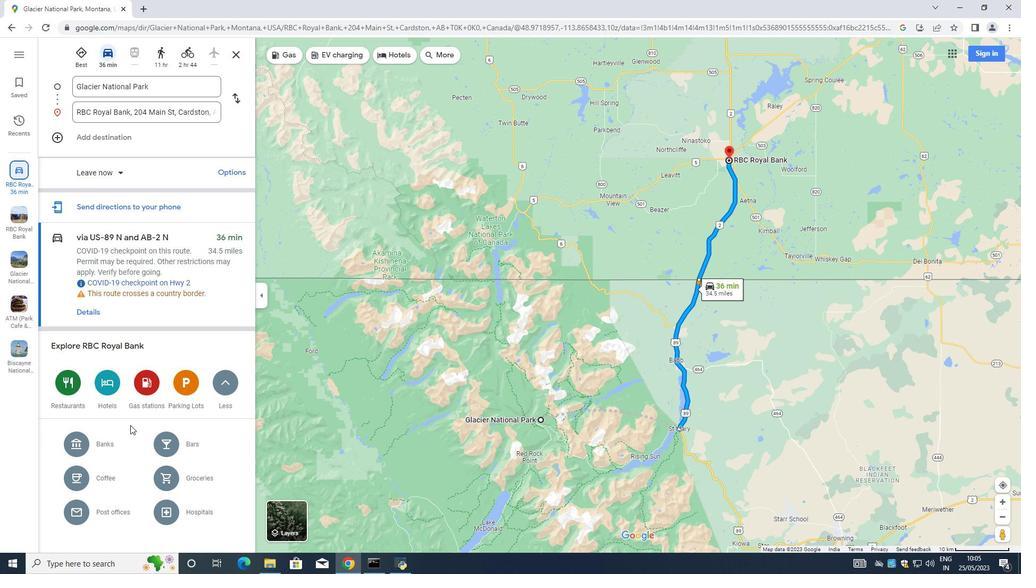 
Action: Mouse pressed left at (111, 434)
Screenshot: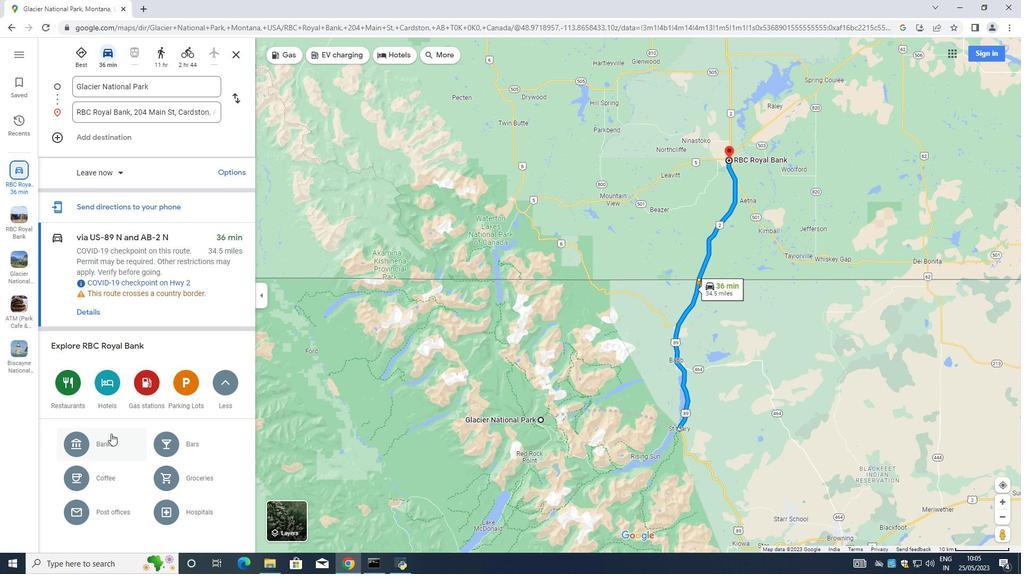 
Action: Mouse moved to (184, 492)
Screenshot: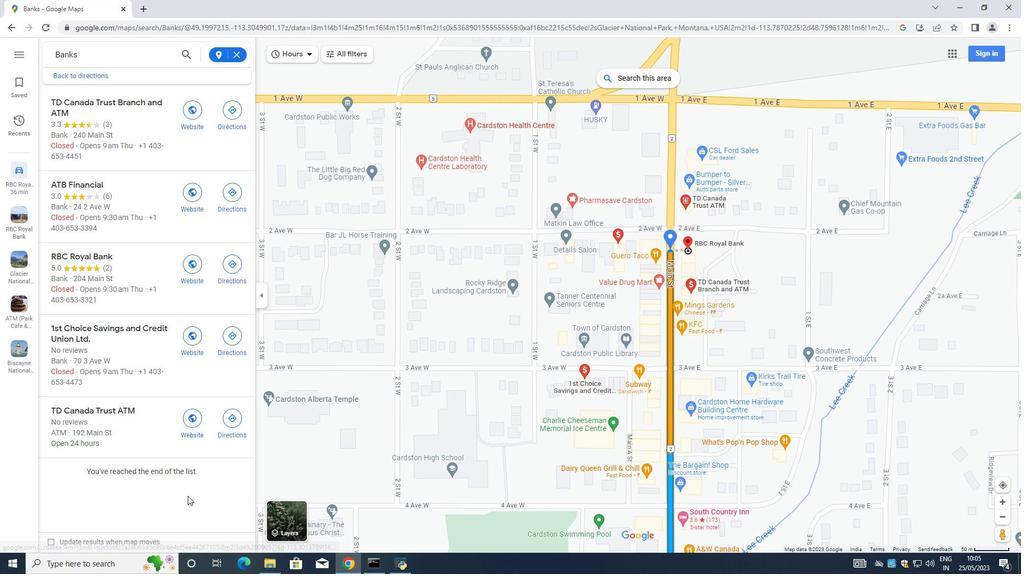 
Action: Mouse scrolled (184, 492) with delta (0, 0)
Screenshot: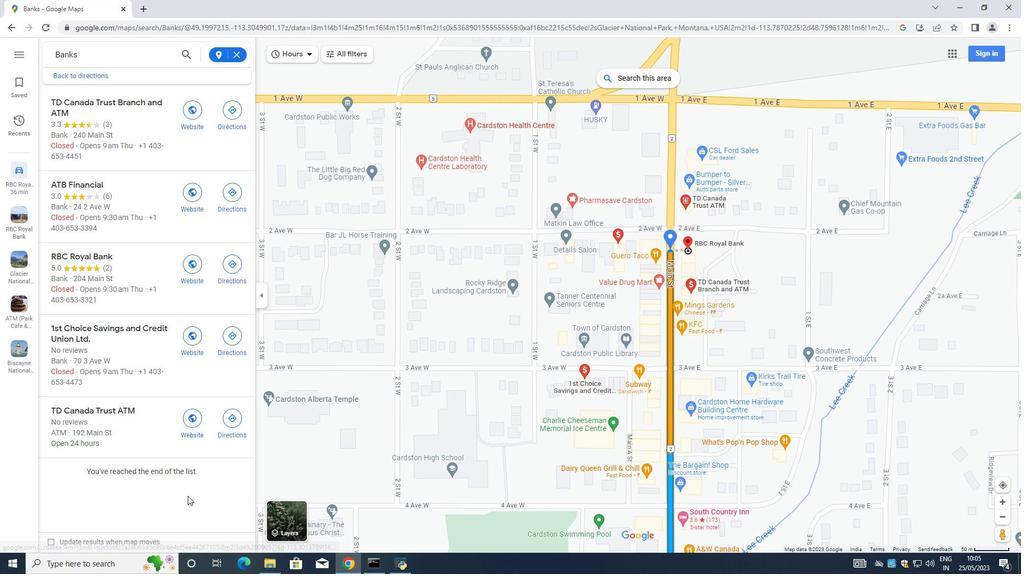 
Action: Mouse moved to (184, 491)
Screenshot: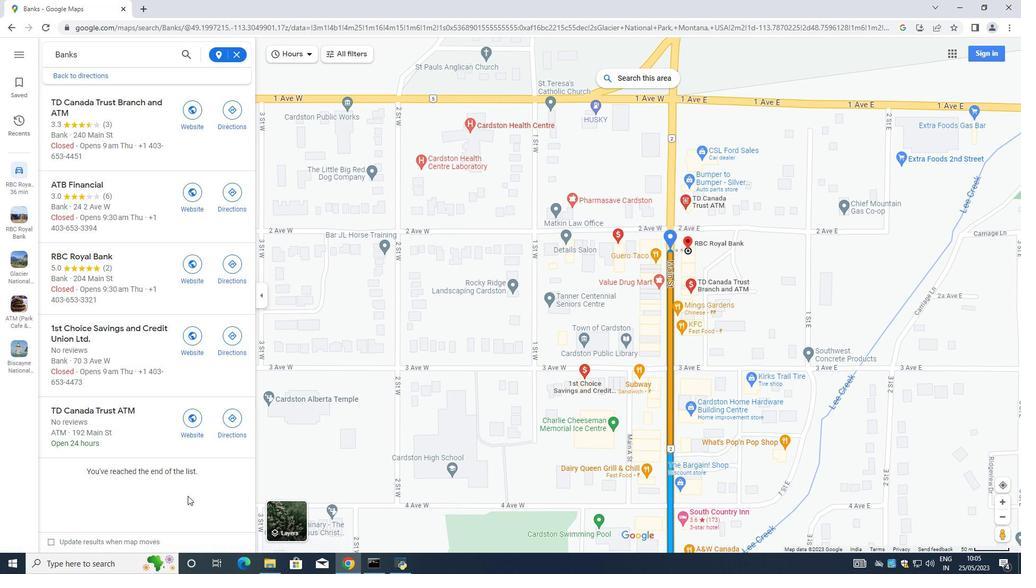 
Action: Mouse scrolled (184, 492) with delta (0, 0)
Screenshot: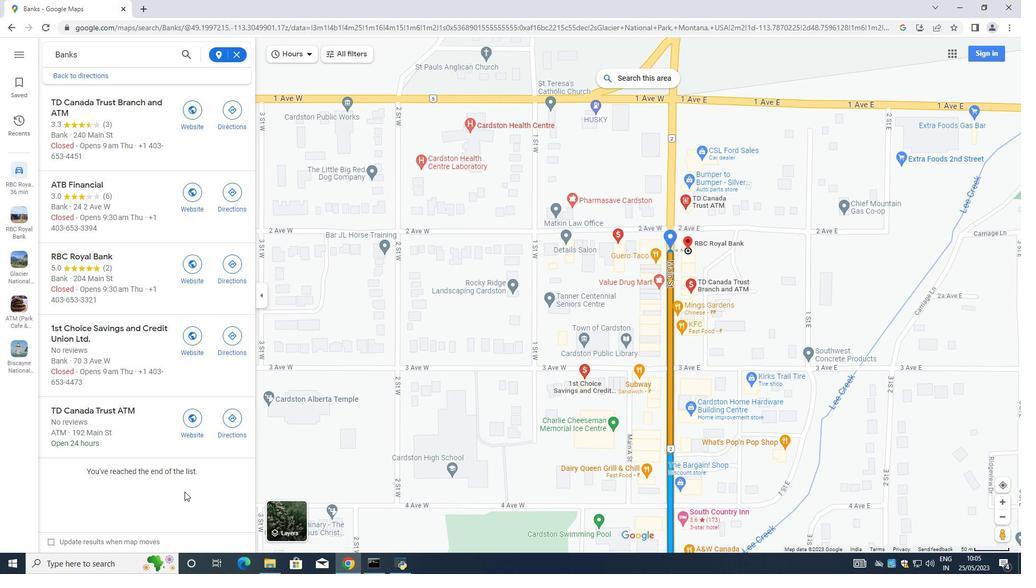 
Action: Mouse moved to (191, 490)
Screenshot: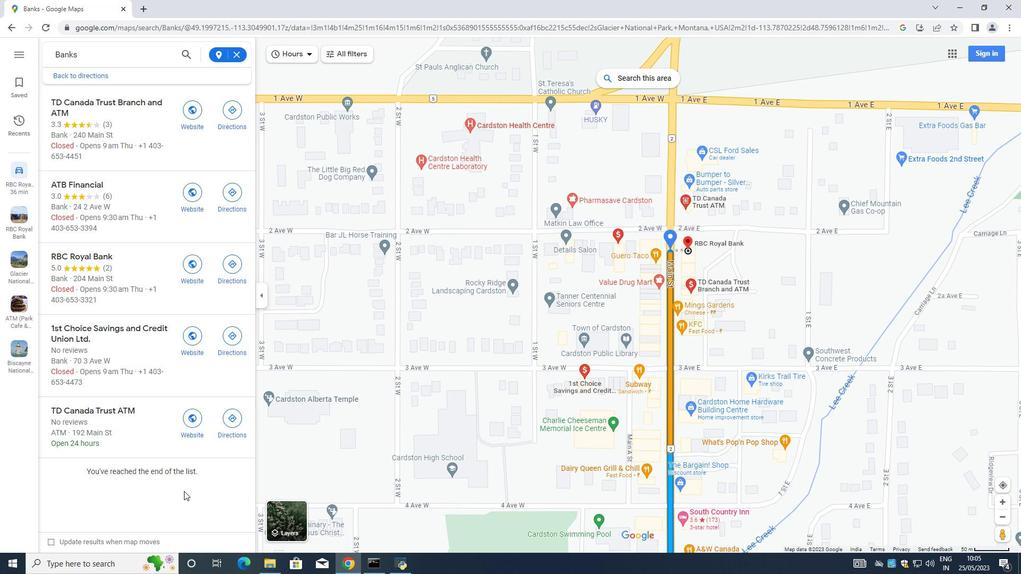 
Action: Mouse scrolled (191, 491) with delta (0, 0)
Screenshot: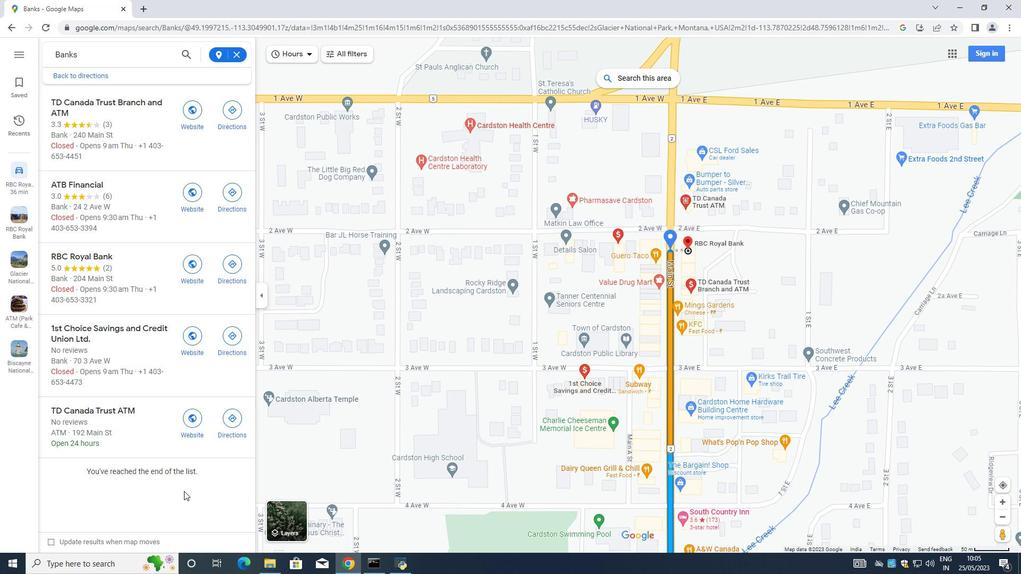
Action: Mouse moved to (611, 227)
Screenshot: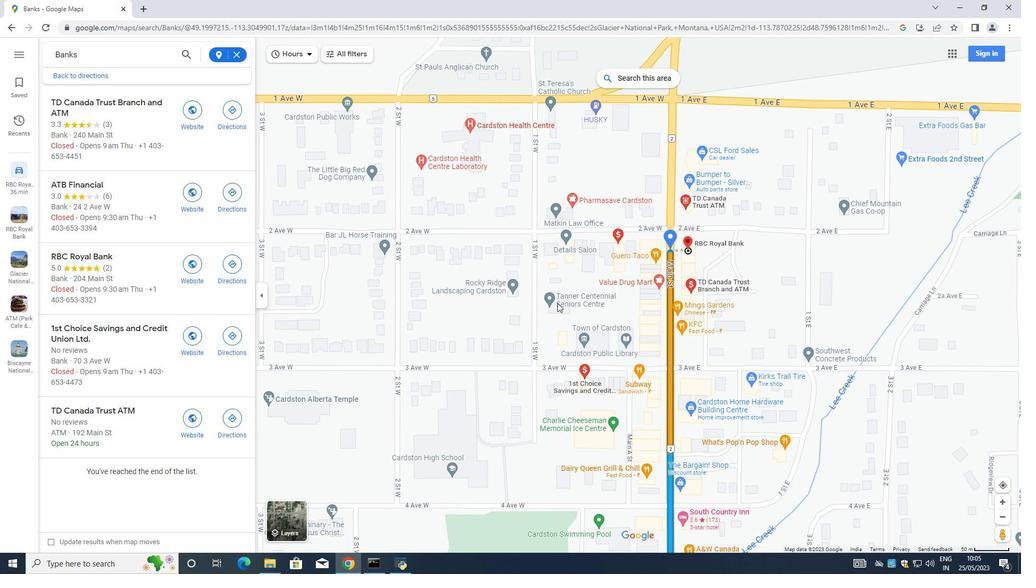 
Action: Mouse scrolled (609, 229) with delta (0, 0)
Screenshot: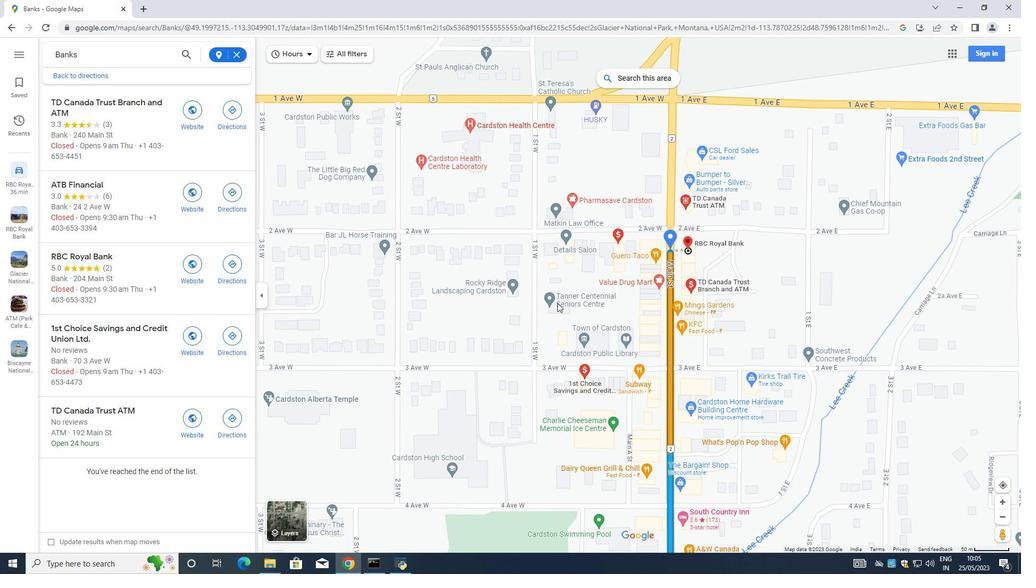 
Action: Mouse moved to (664, 210)
Screenshot: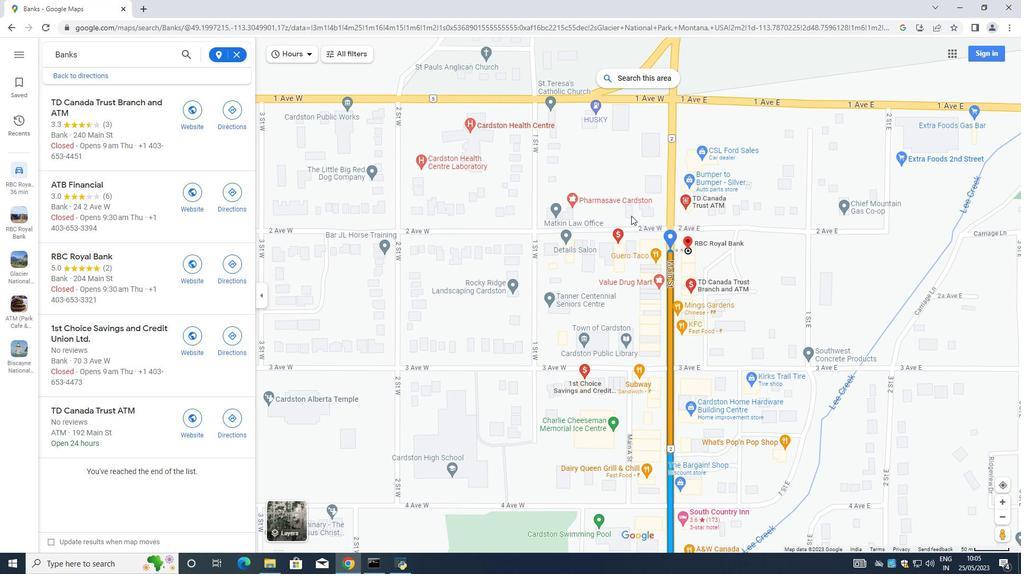 
Action: Mouse scrolled (664, 211) with delta (0, 0)
Screenshot: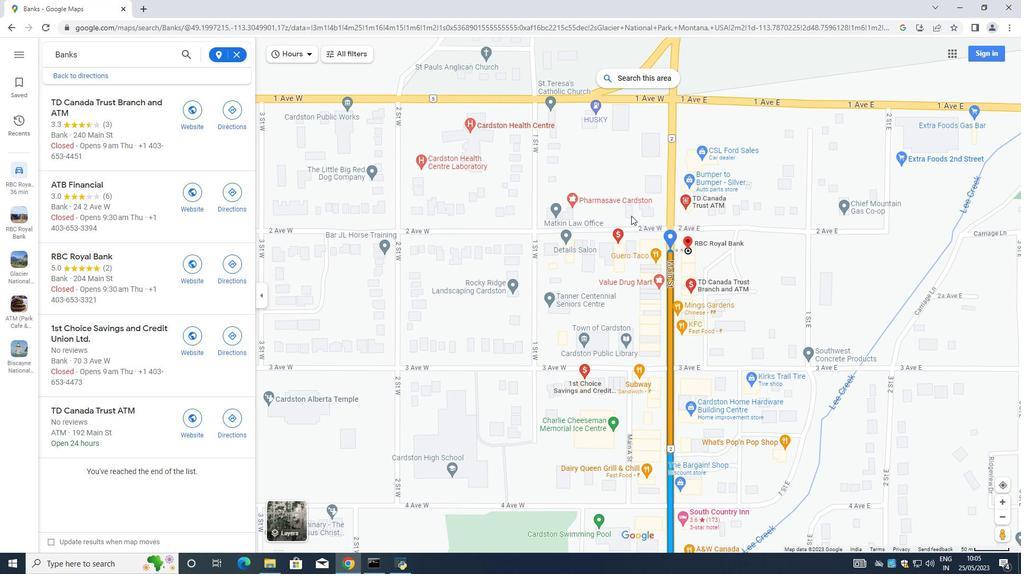 
Action: Mouse moved to (762, 274)
Screenshot: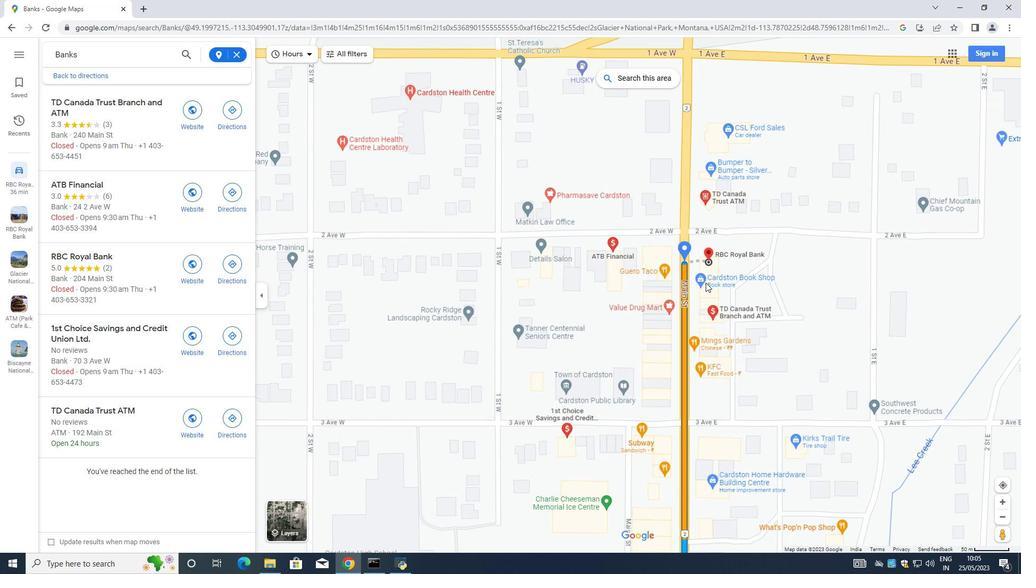 
Action: Mouse scrolled (762, 274) with delta (0, 0)
Screenshot: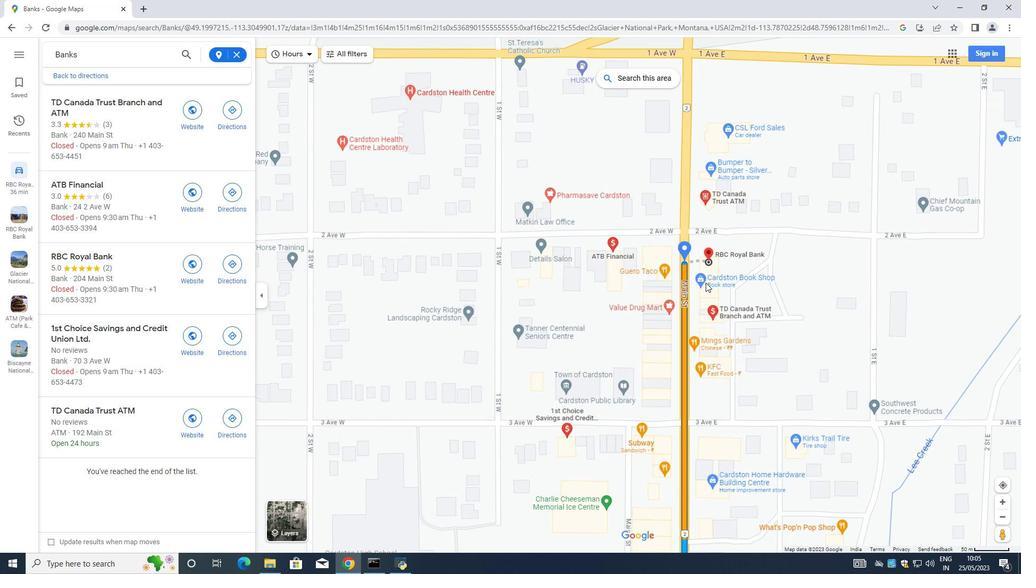 
Action: Mouse moved to (768, 272)
Screenshot: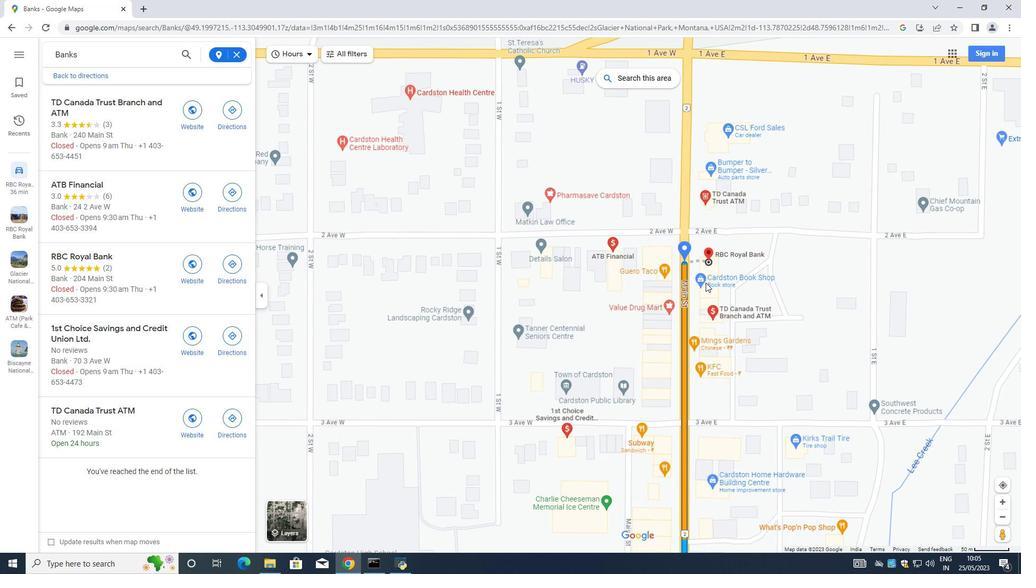 
Action: Mouse scrolled (767, 273) with delta (0, 0)
Screenshot: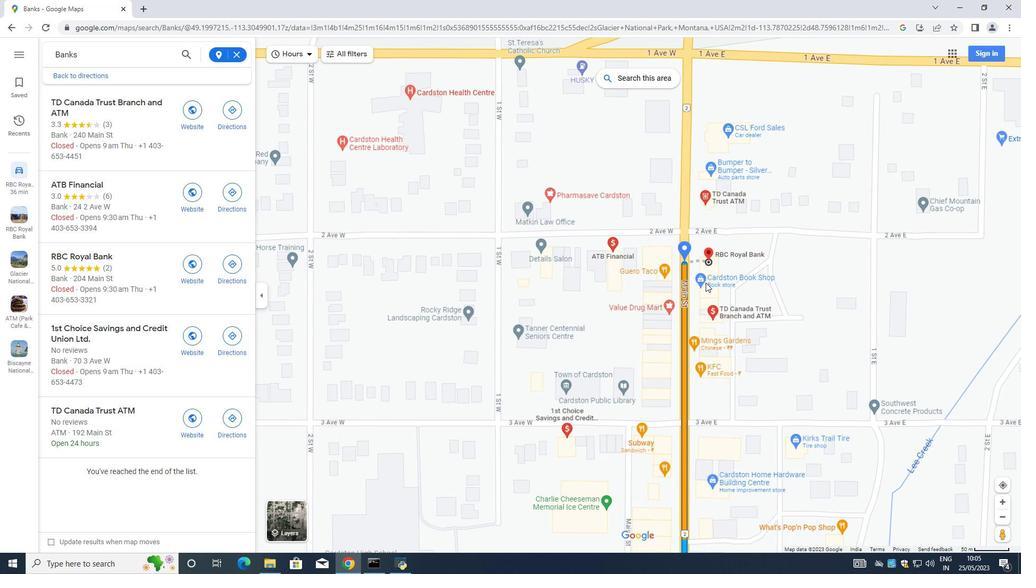 
Action: Mouse scrolled (768, 273) with delta (0, 0)
Screenshot: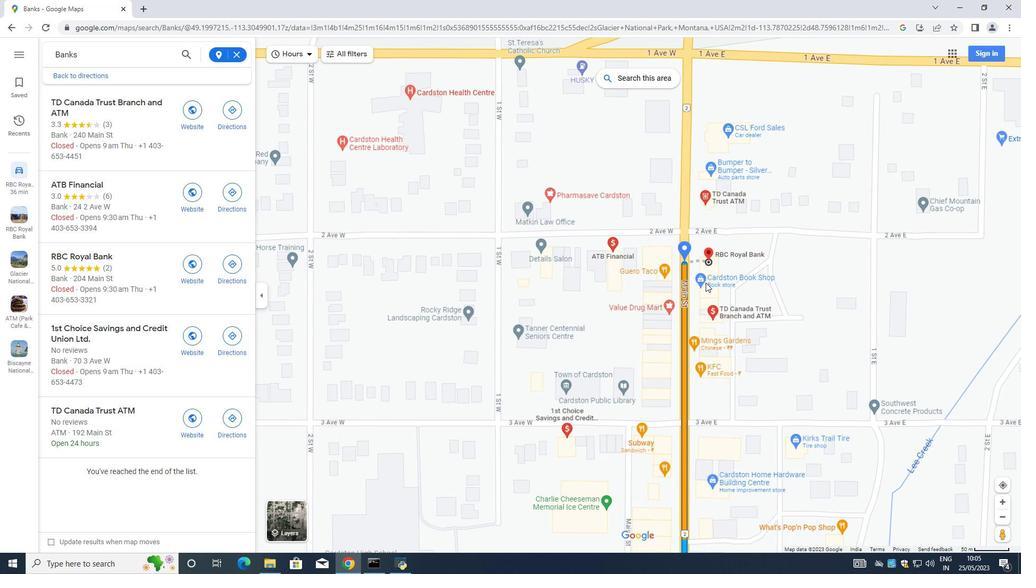 
Action: Mouse scrolled (768, 273) with delta (0, 0)
Screenshot: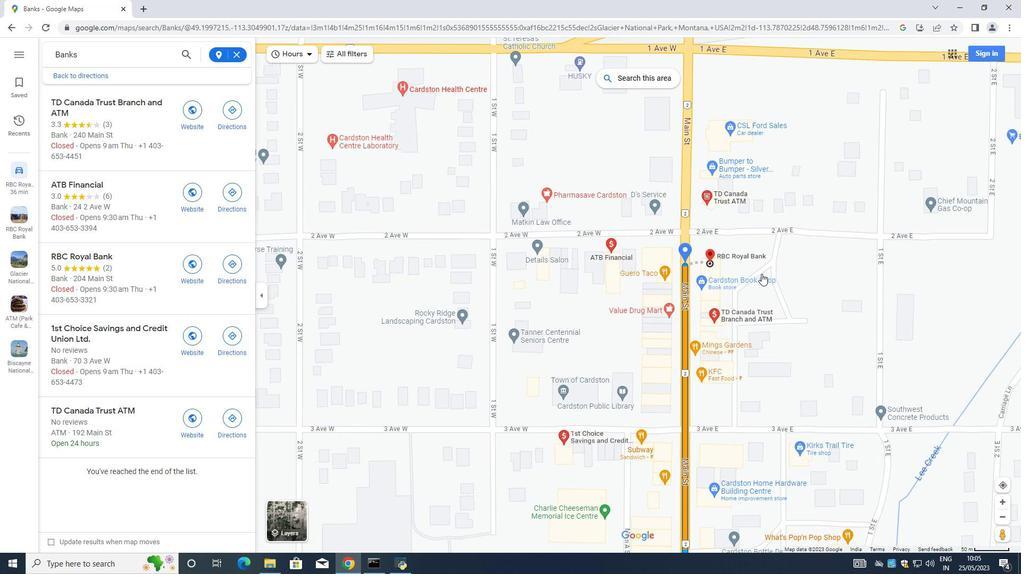 
Action: Mouse scrolled (768, 273) with delta (0, 0)
Screenshot: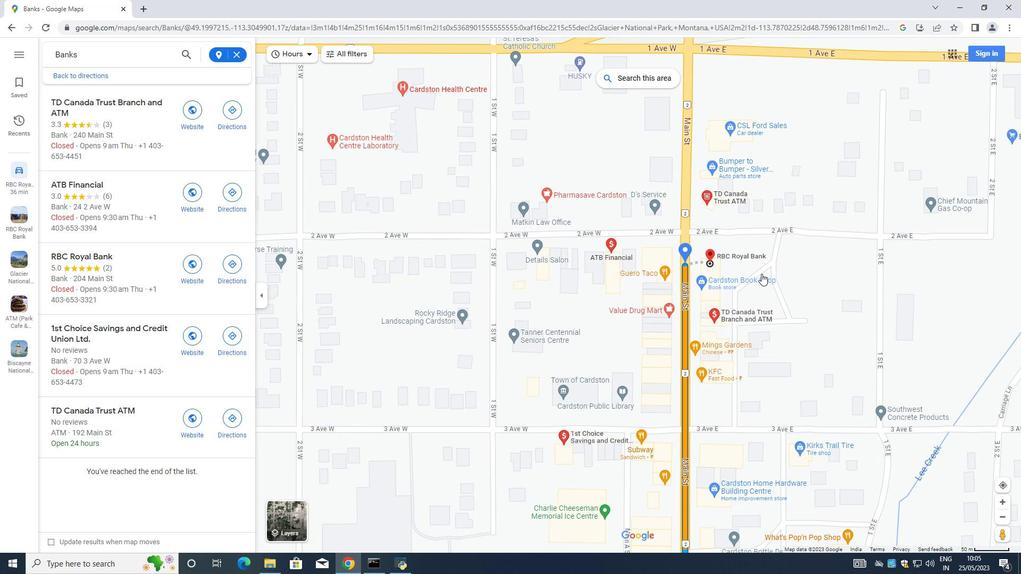 
Action: Mouse moved to (756, 275)
Screenshot: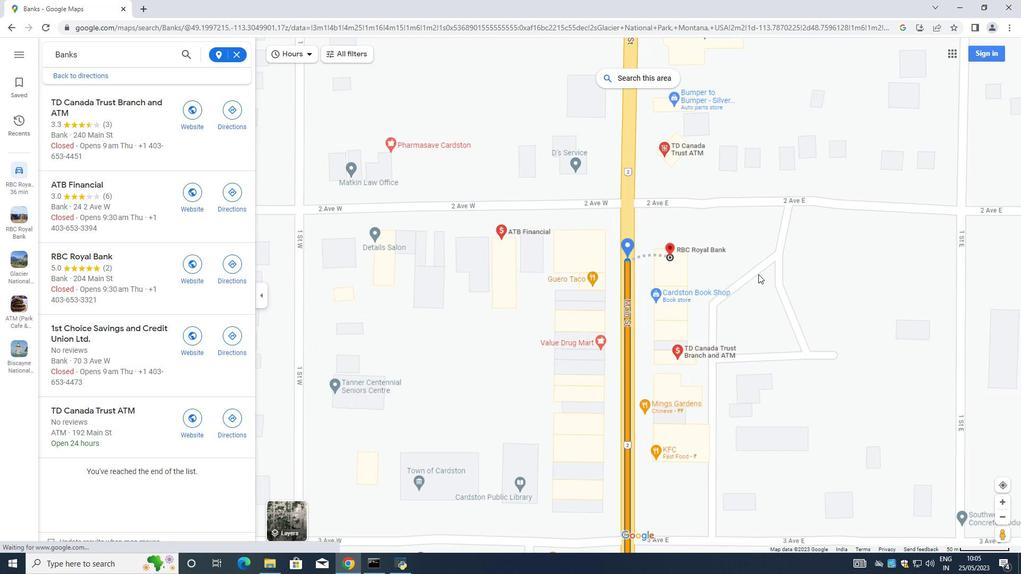 
Action: Mouse scrolled (756, 276) with delta (0, 0)
Screenshot: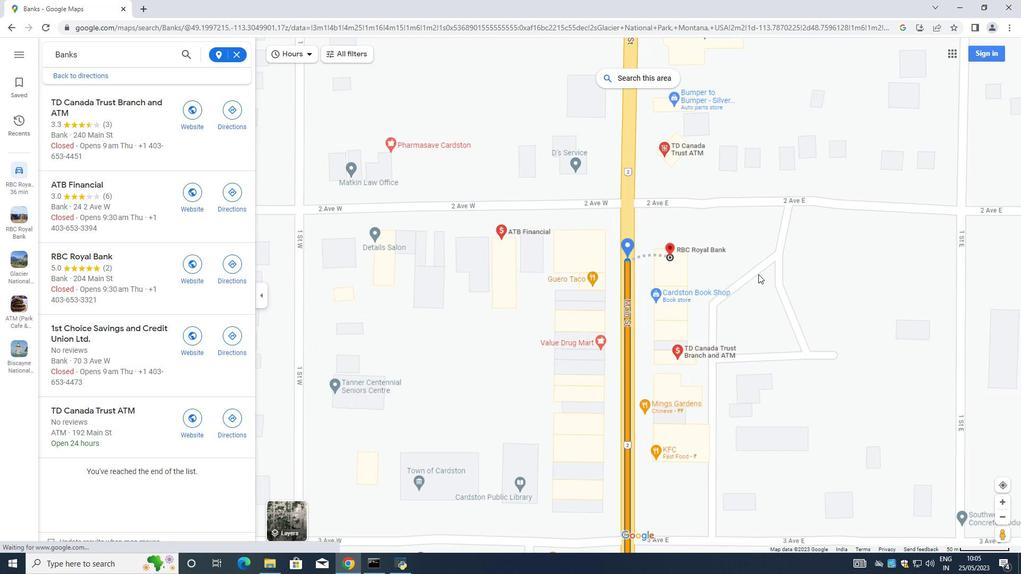 
Action: Mouse moved to (728, 281)
